 Task: Explore Airbnb accommodation in El Triunfo, Ecuador from 2nd December, 2023 to 5th December, 2023 for 1 adult.1  bedroom having 1 bed and 1 bathroom. Property type can be hotel. Booking option can be shelf check-in. Look for 3 properties as per requirement.
Action: Mouse moved to (537, 171)
Screenshot: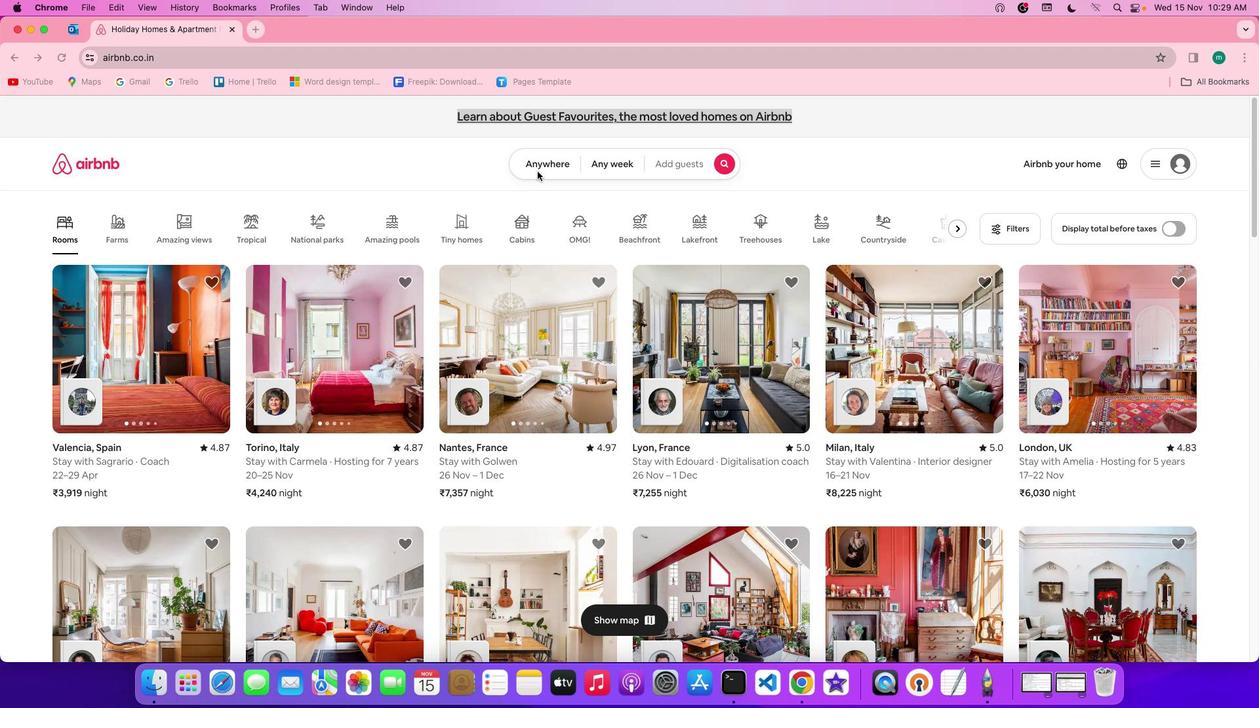 
Action: Mouse pressed left at (537, 171)
Screenshot: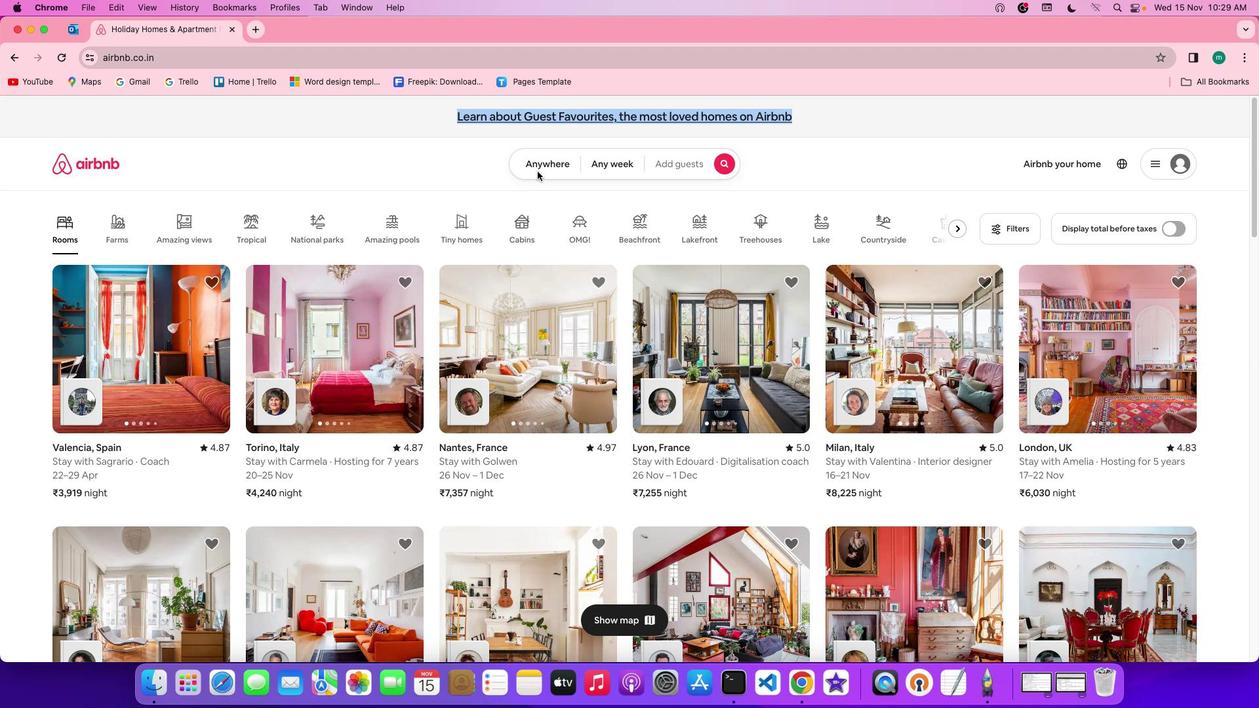 
Action: Mouse pressed left at (537, 171)
Screenshot: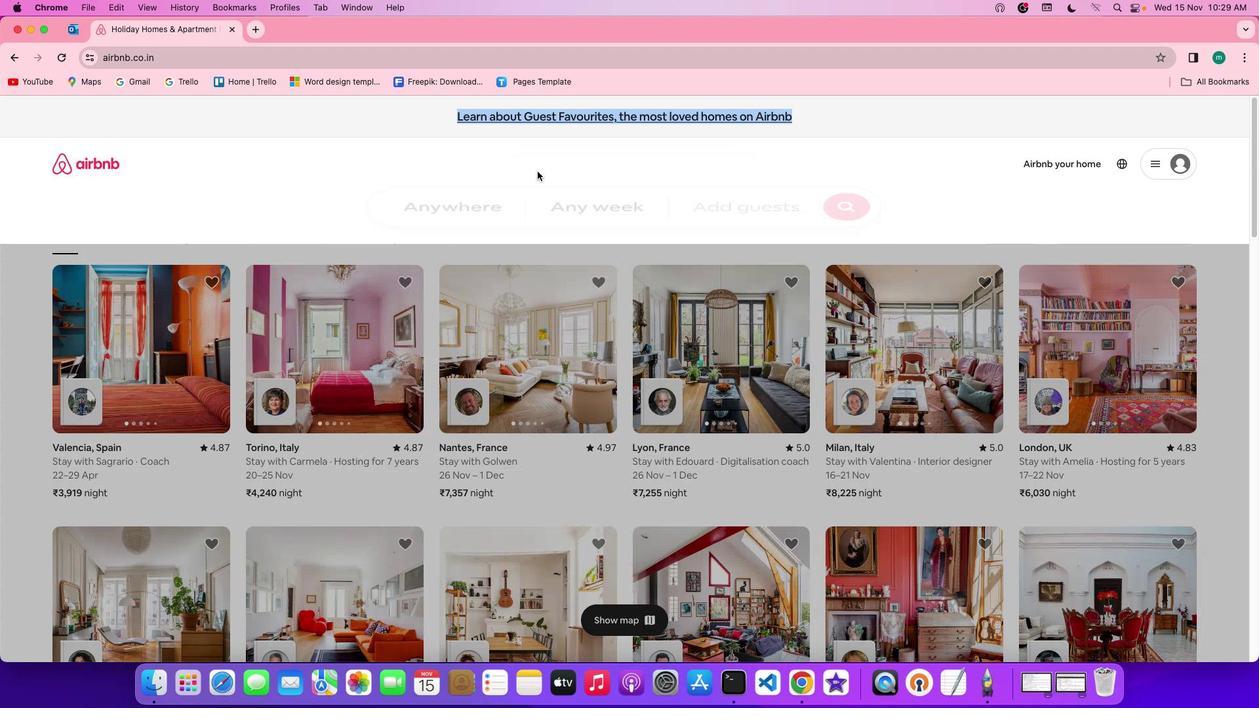 
Action: Mouse moved to (503, 209)
Screenshot: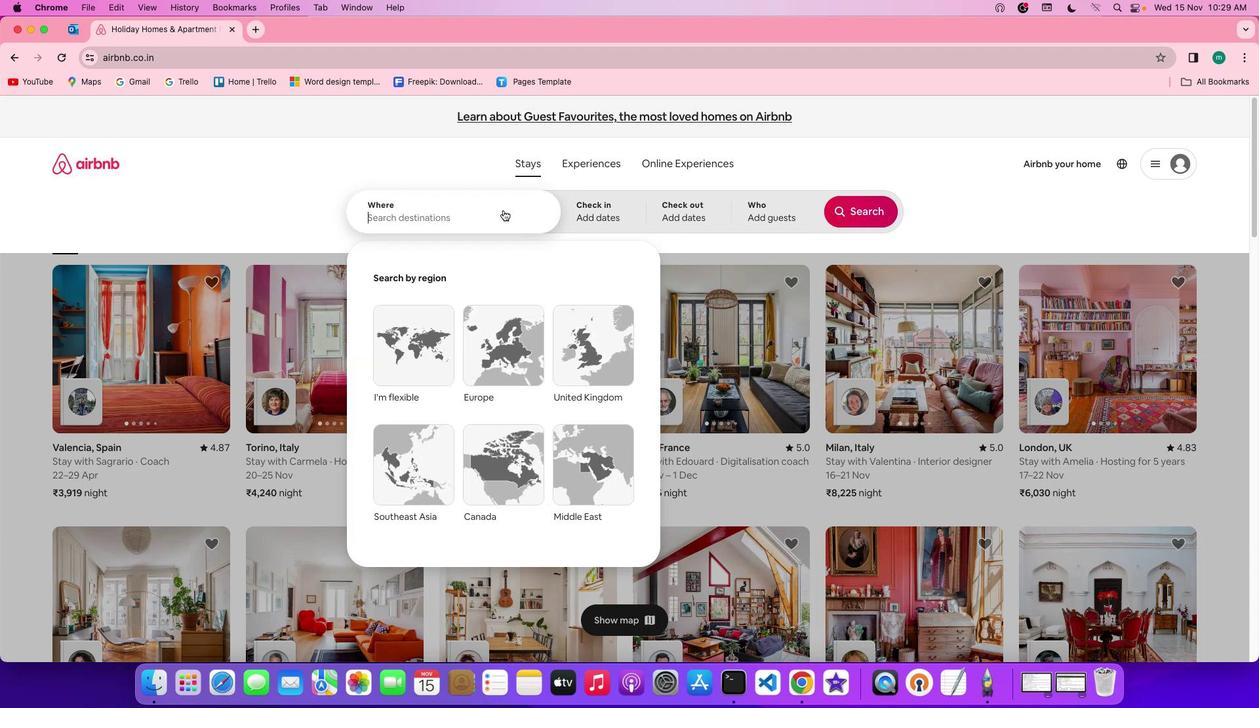 
Action: Mouse pressed left at (503, 209)
Screenshot: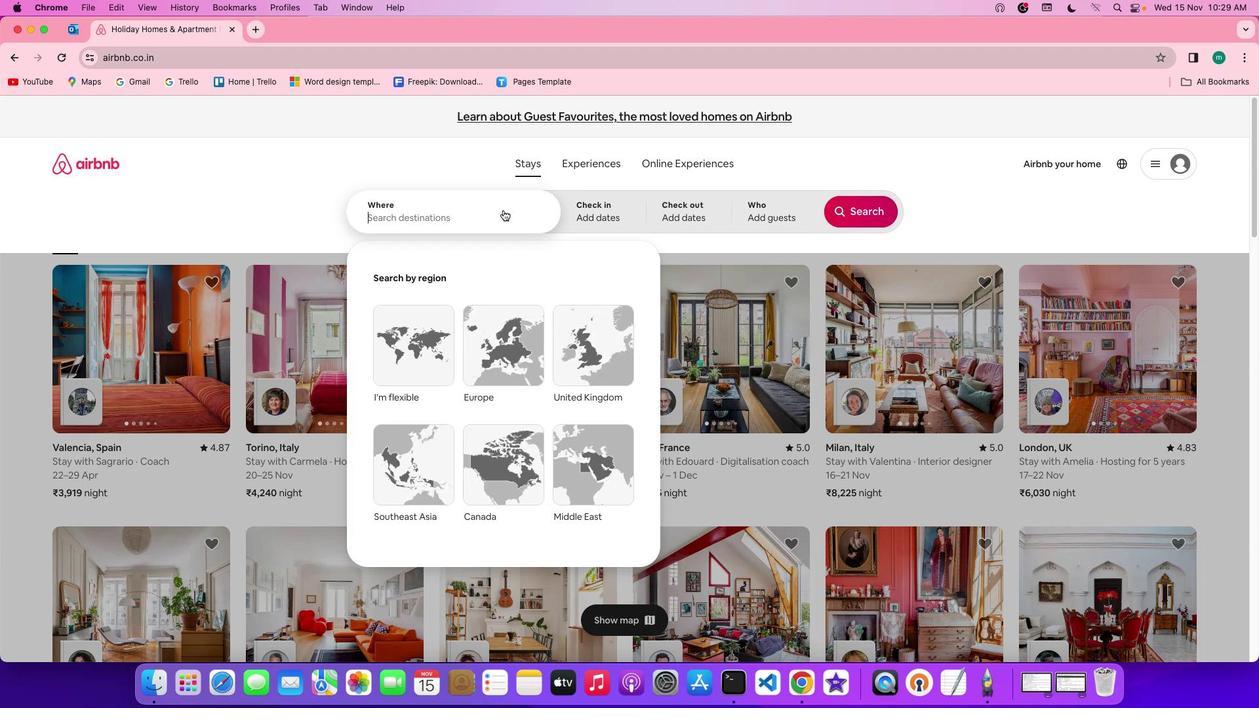 
Action: Key pressed Key.shift'E'Key.shift'I'Key.spaceKey.shift'T''r''i''u''n''f''o'','Key.spaceKey.shift'E''c''u''d''o''r'
Screenshot: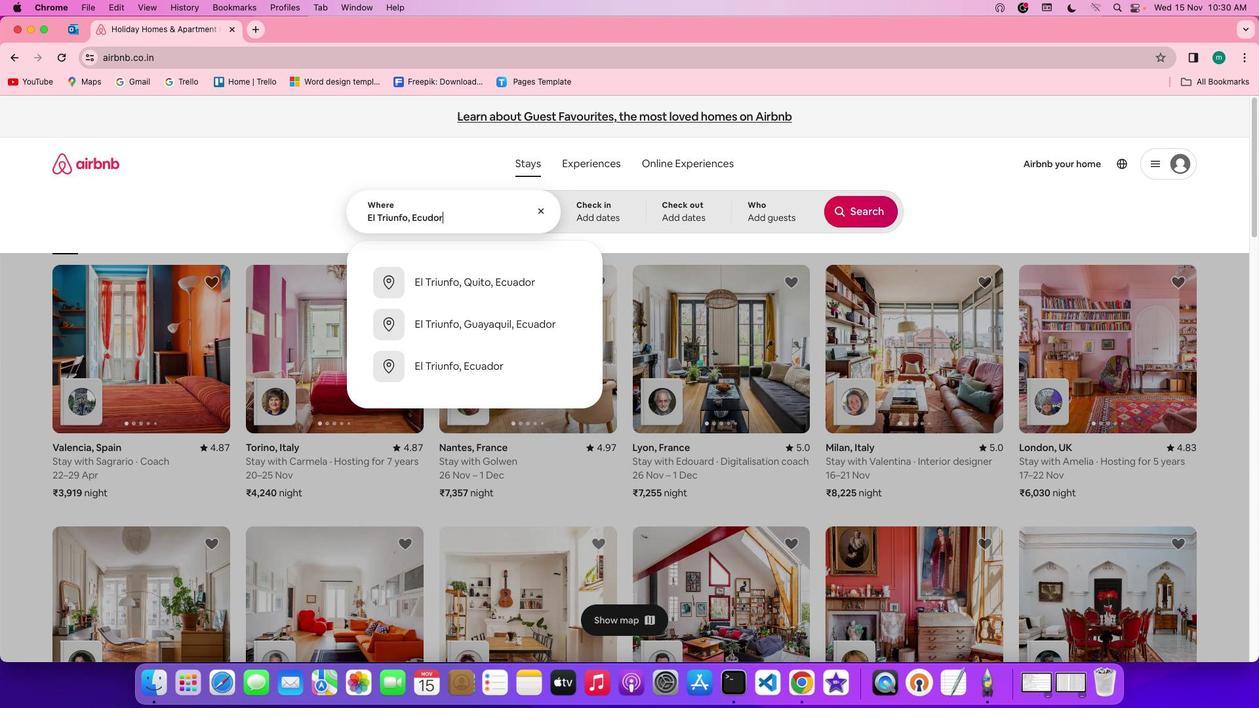 
Action: Mouse moved to (598, 211)
Screenshot: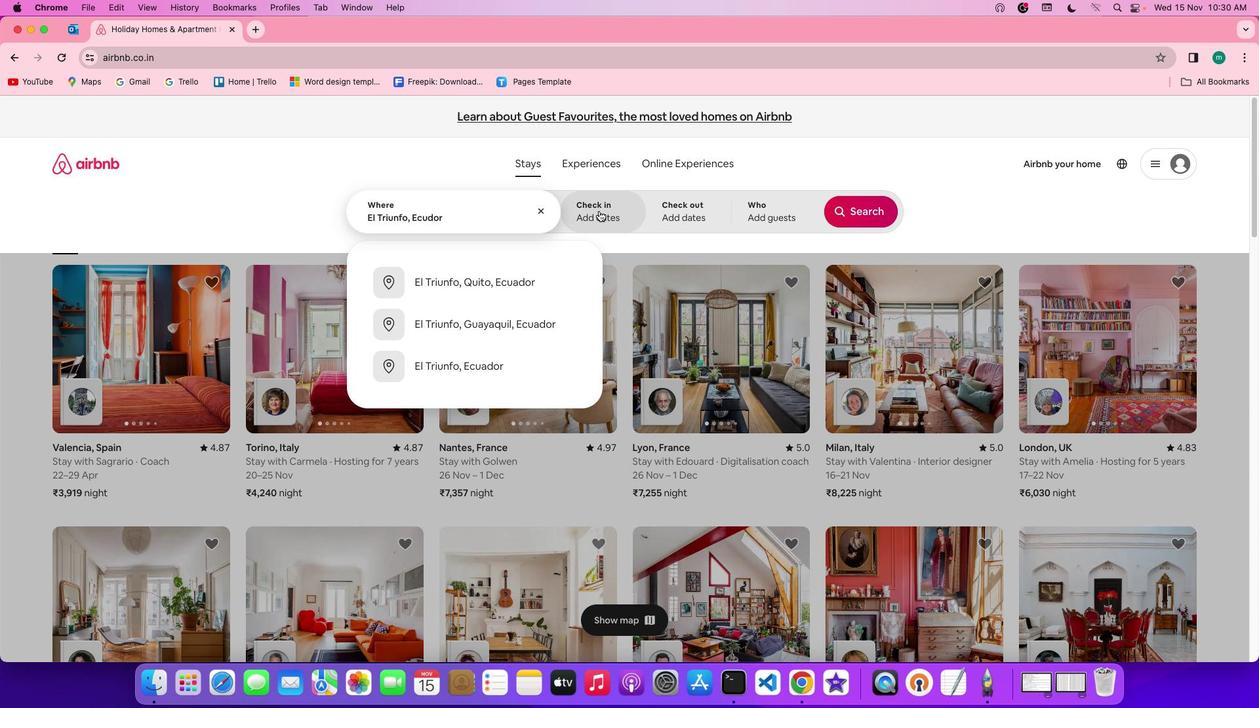 
Action: Mouse pressed left at (598, 211)
Screenshot: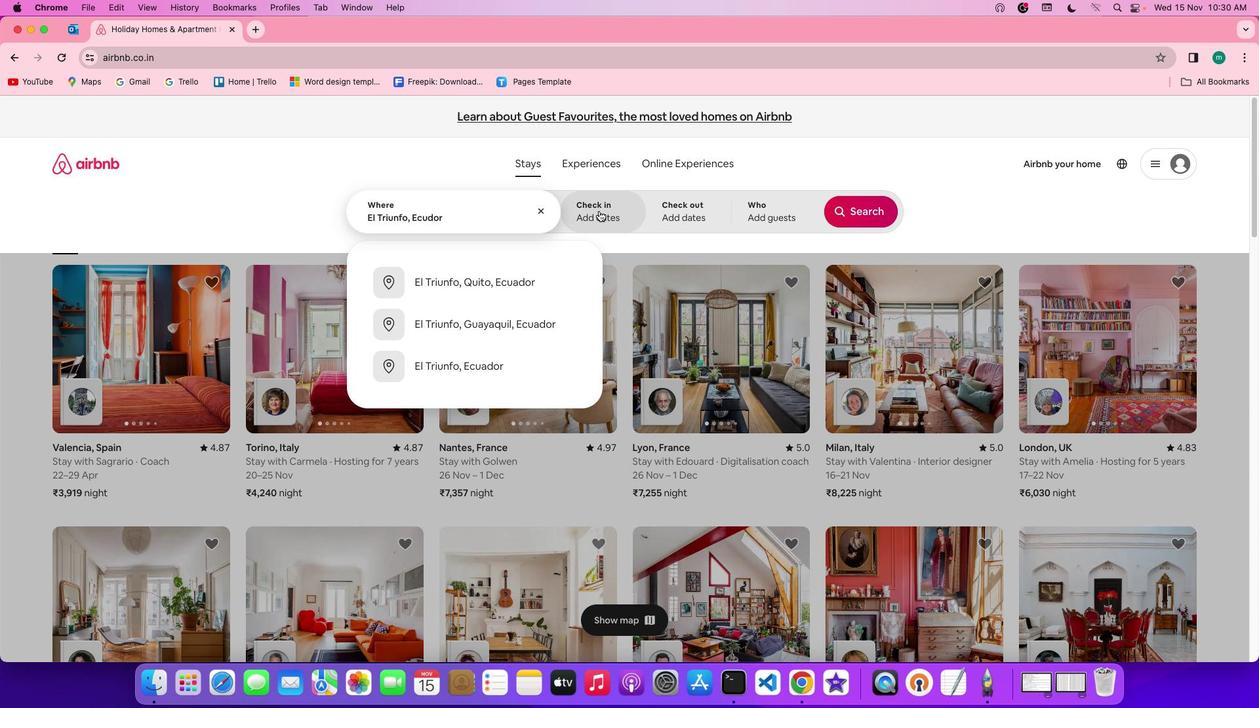 
Action: Mouse moved to (848, 365)
Screenshot: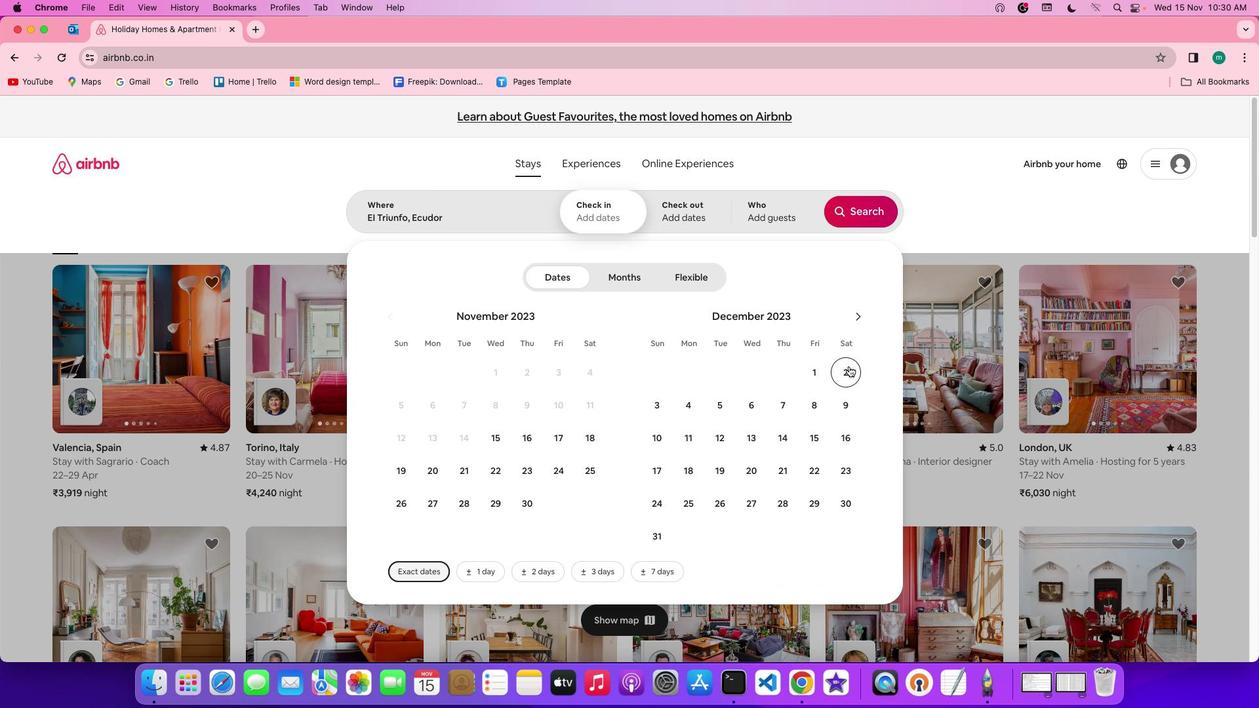 
Action: Mouse pressed left at (848, 365)
Screenshot: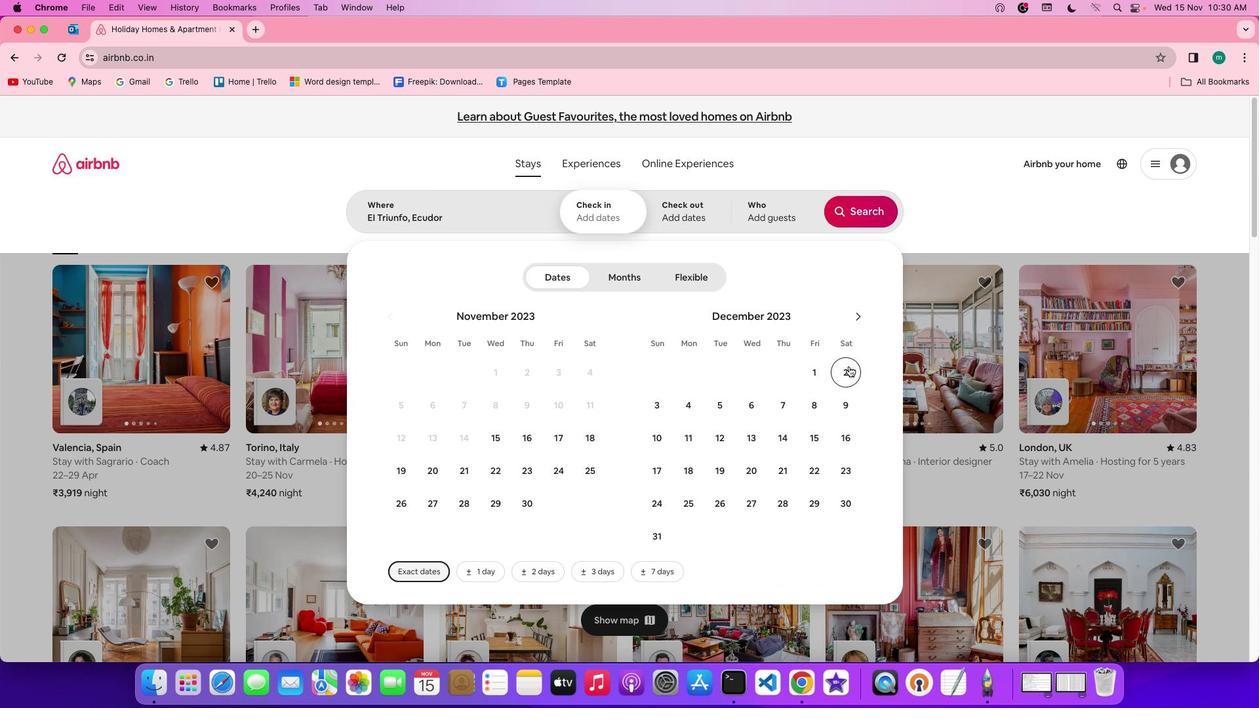 
Action: Mouse moved to (716, 404)
Screenshot: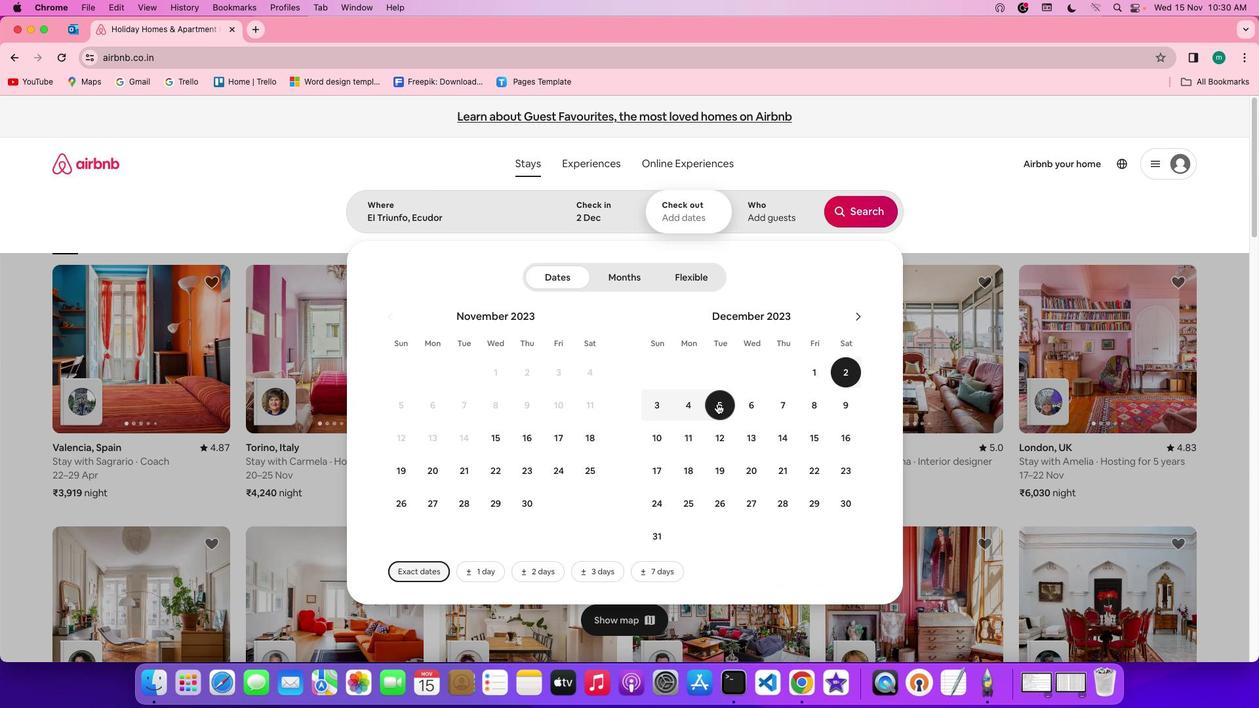 
Action: Mouse pressed left at (716, 404)
Screenshot: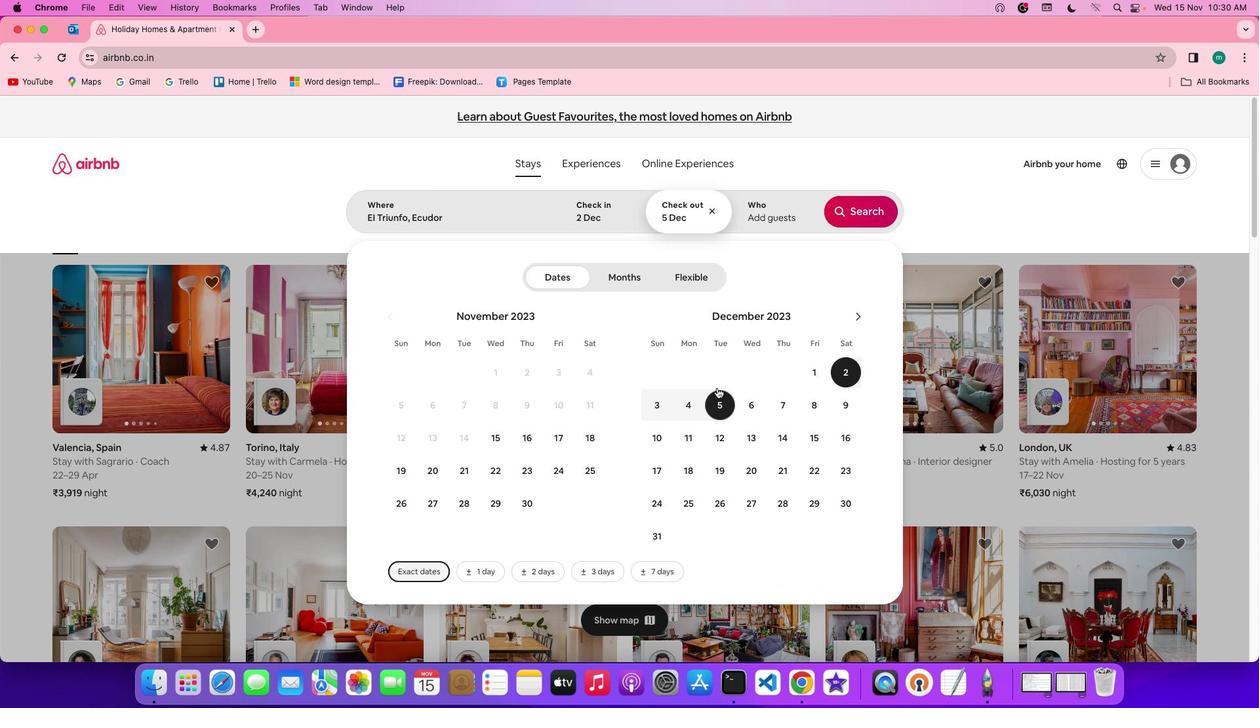 
Action: Mouse moved to (749, 199)
Screenshot: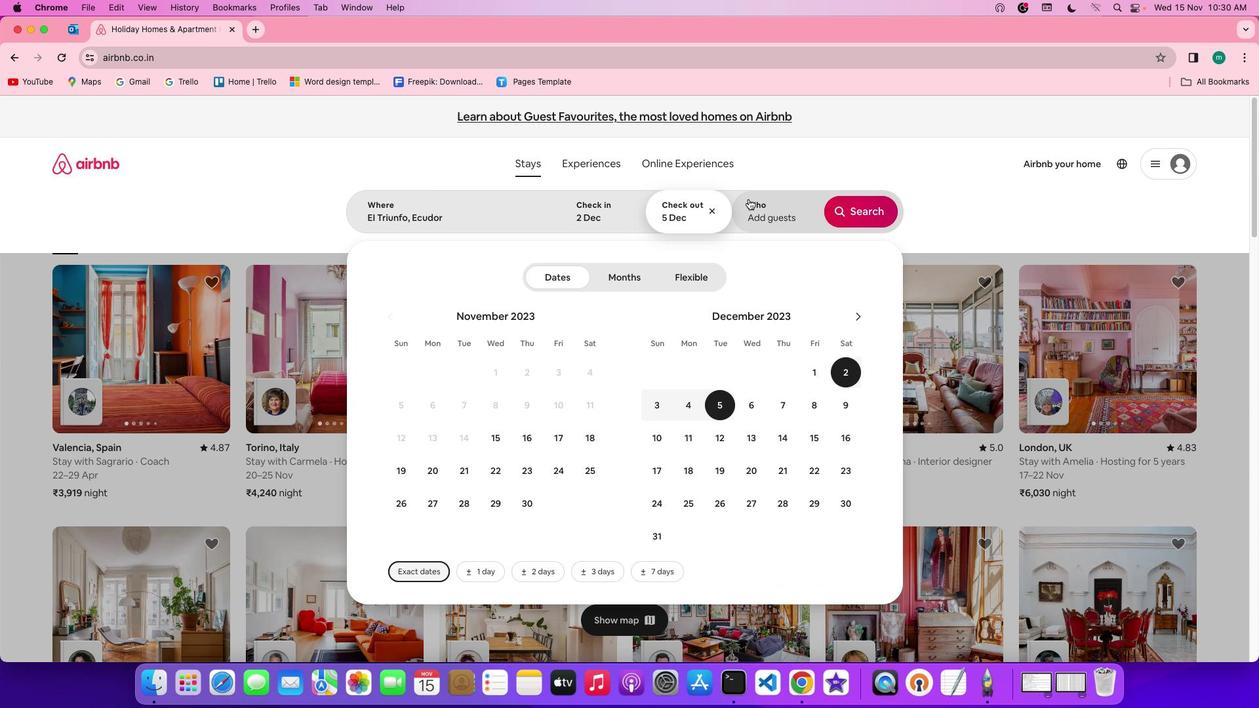 
Action: Mouse pressed left at (749, 199)
Screenshot: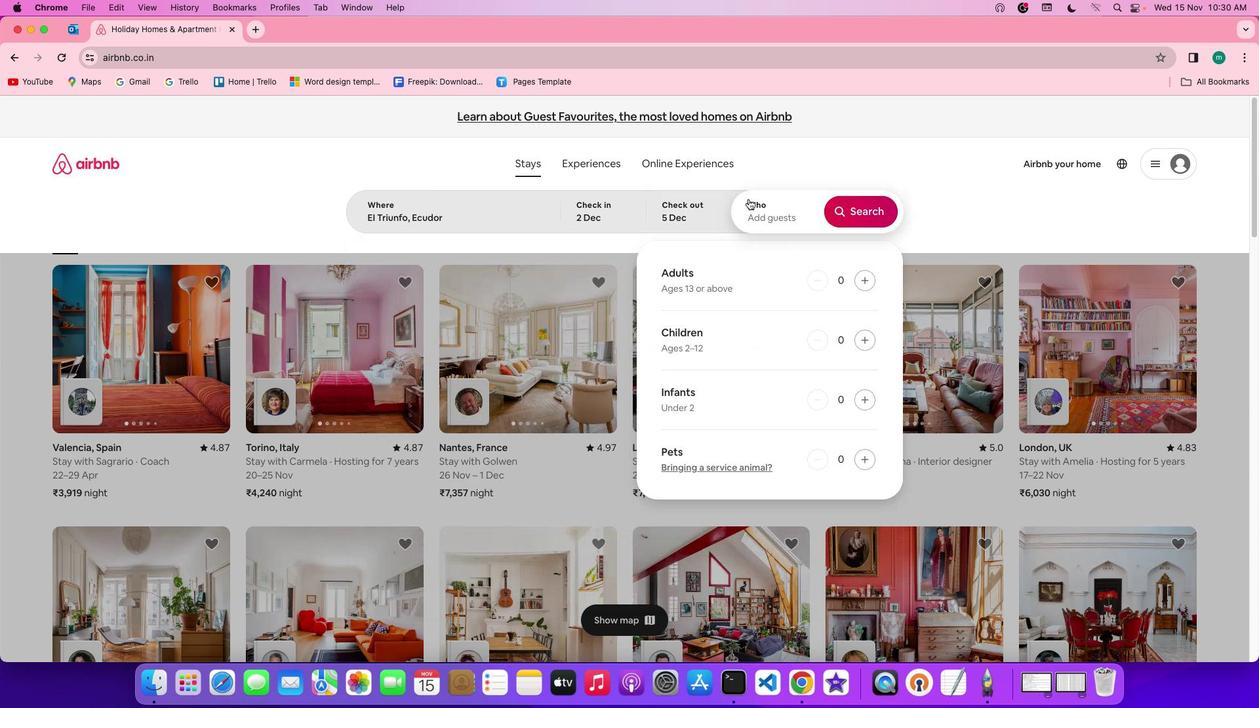 
Action: Mouse moved to (870, 281)
Screenshot: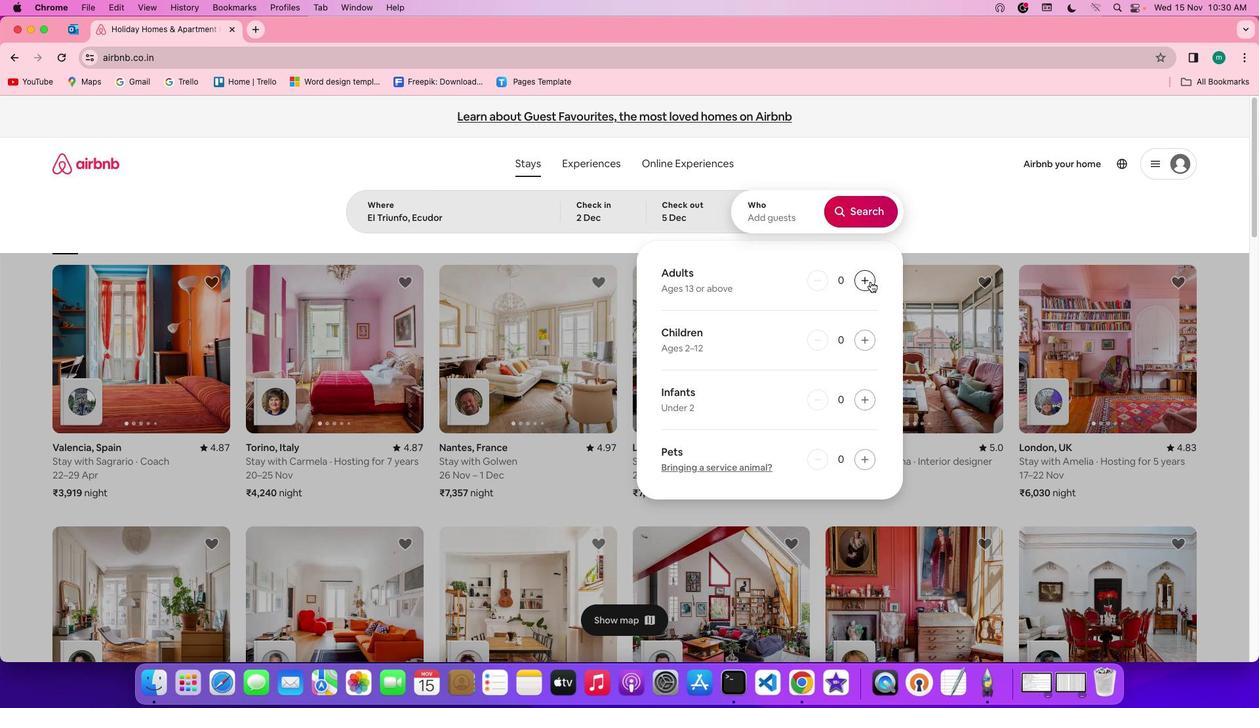 
Action: Mouse pressed left at (870, 281)
Screenshot: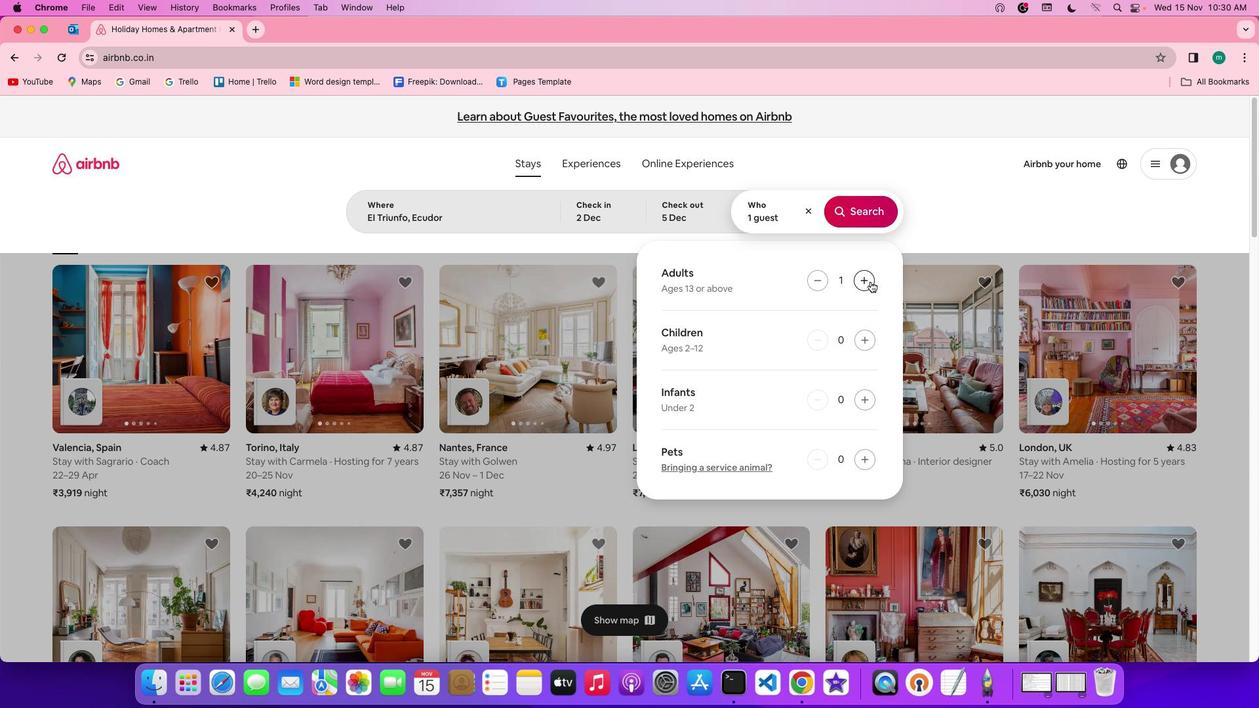 
Action: Mouse moved to (861, 200)
Screenshot: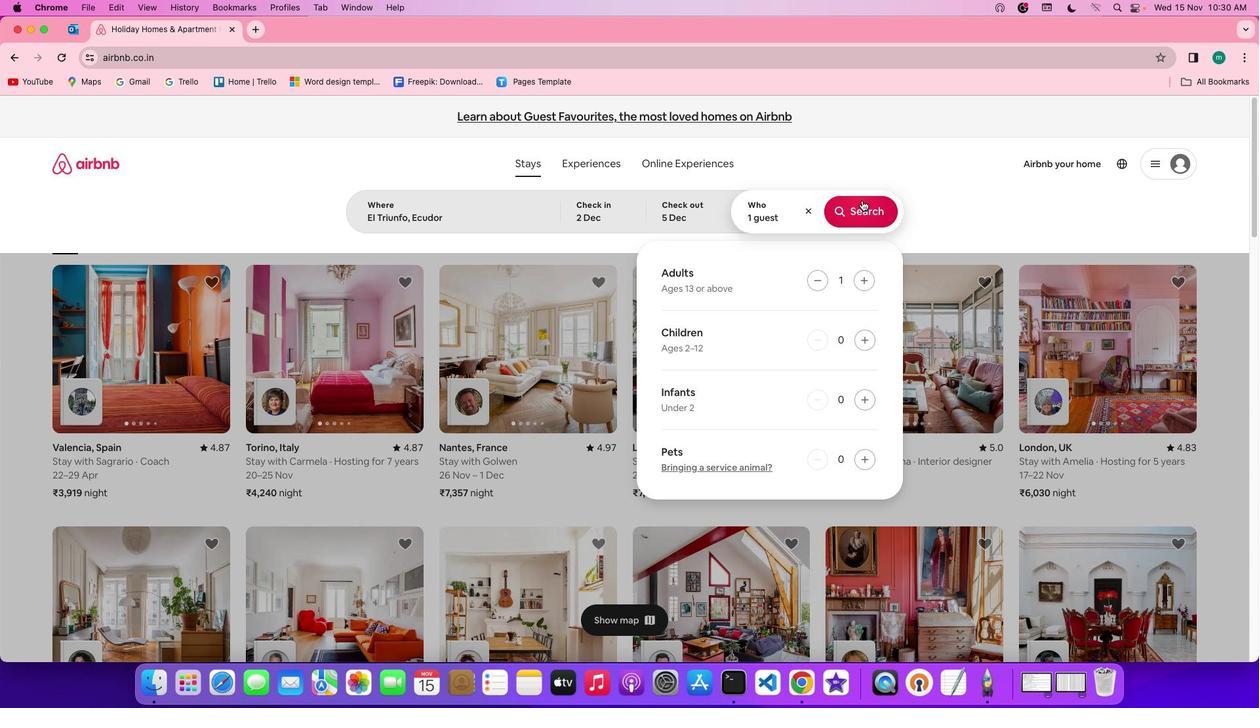 
Action: Mouse pressed left at (861, 200)
Screenshot: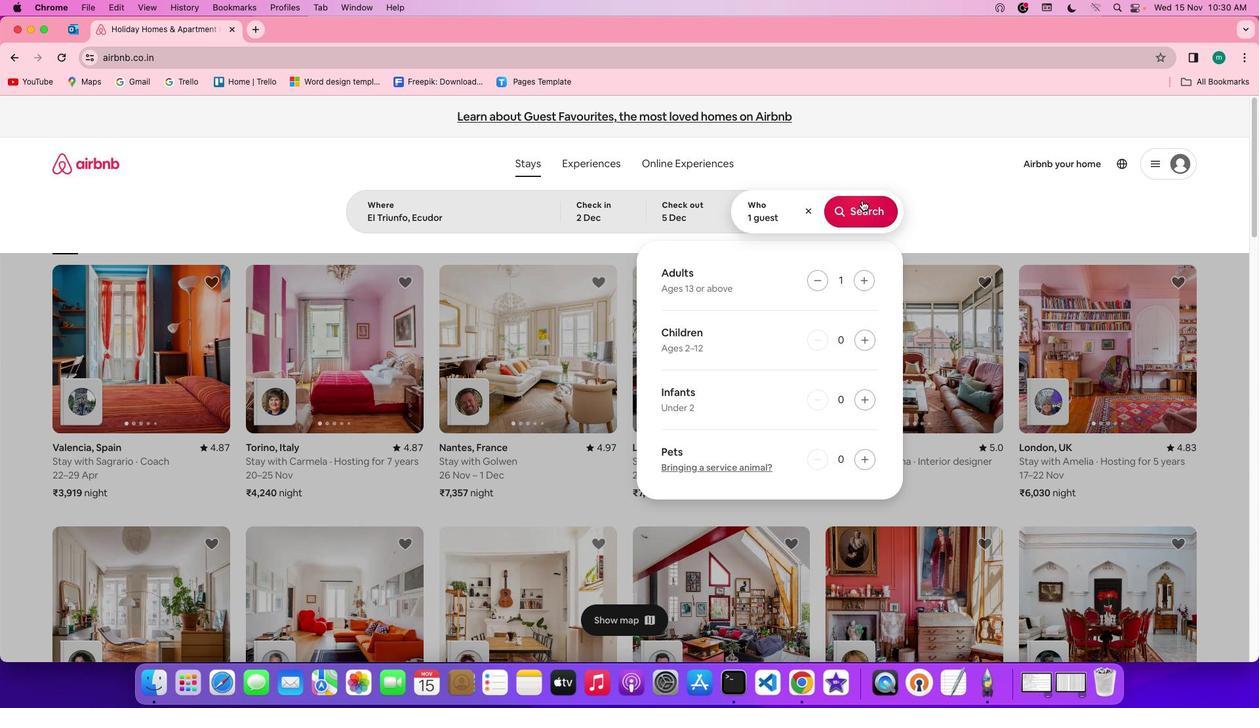 
Action: Mouse moved to (1062, 179)
Screenshot: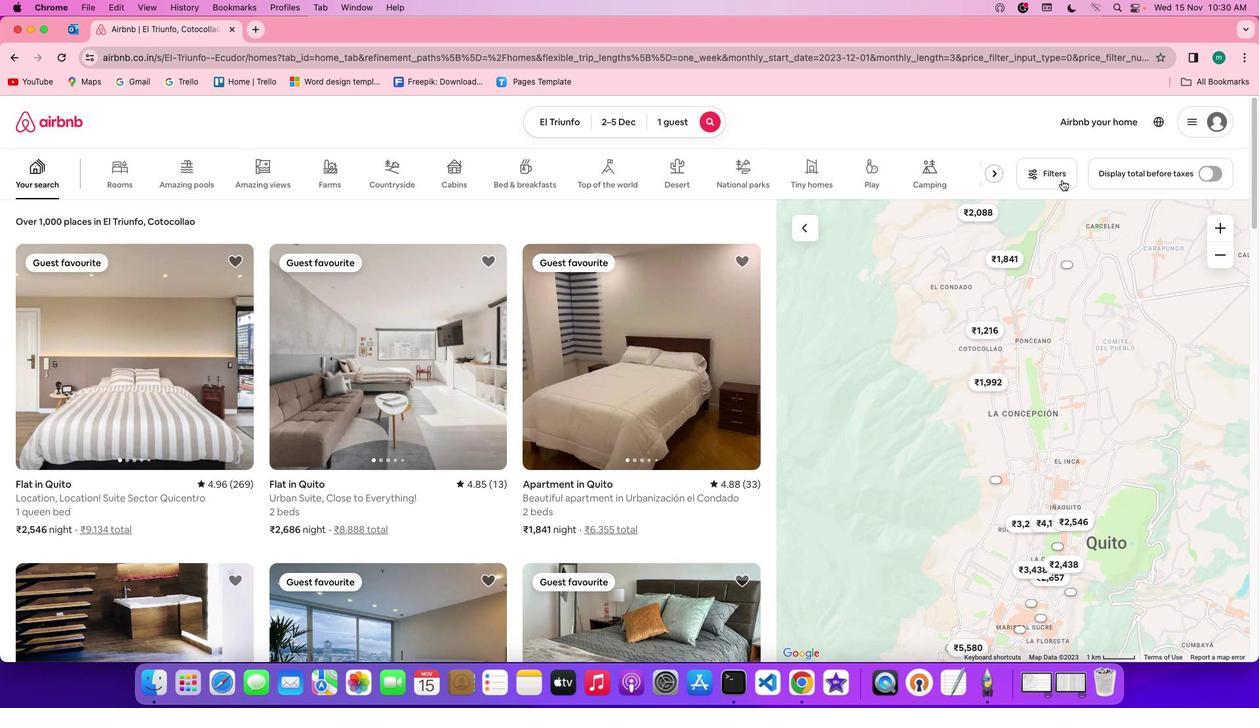 
Action: Mouse pressed left at (1062, 179)
Screenshot: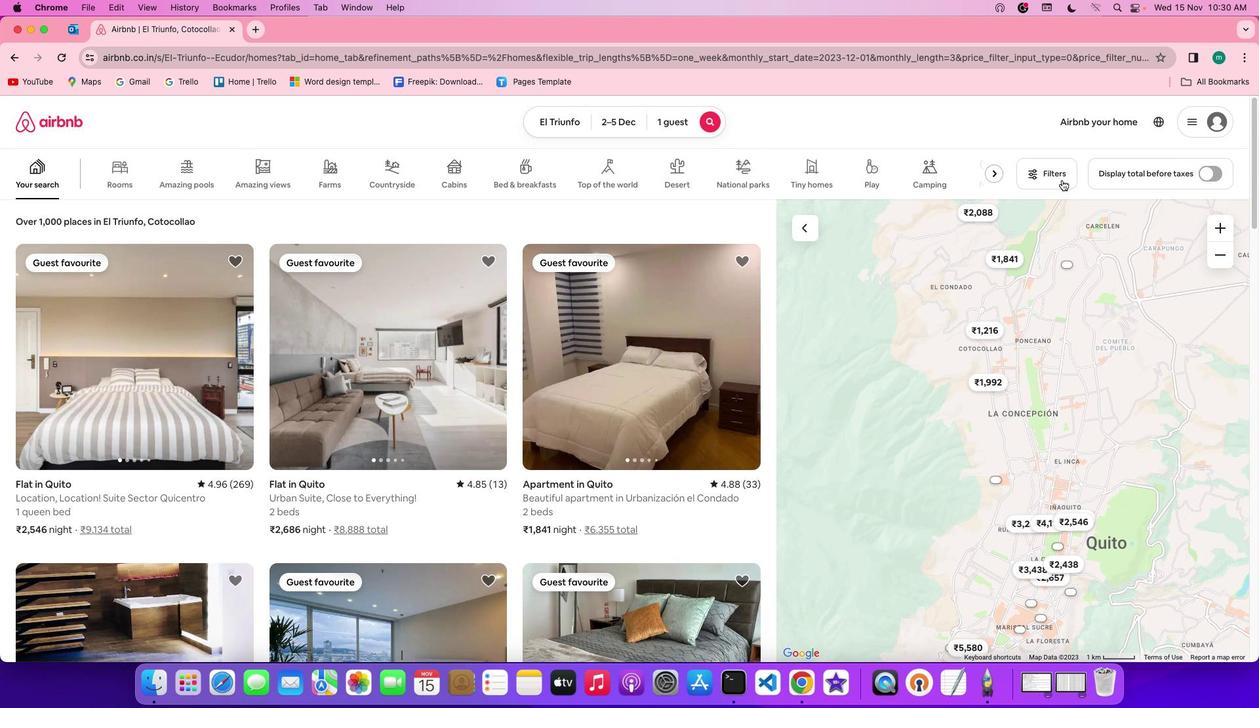 
Action: Mouse moved to (723, 417)
Screenshot: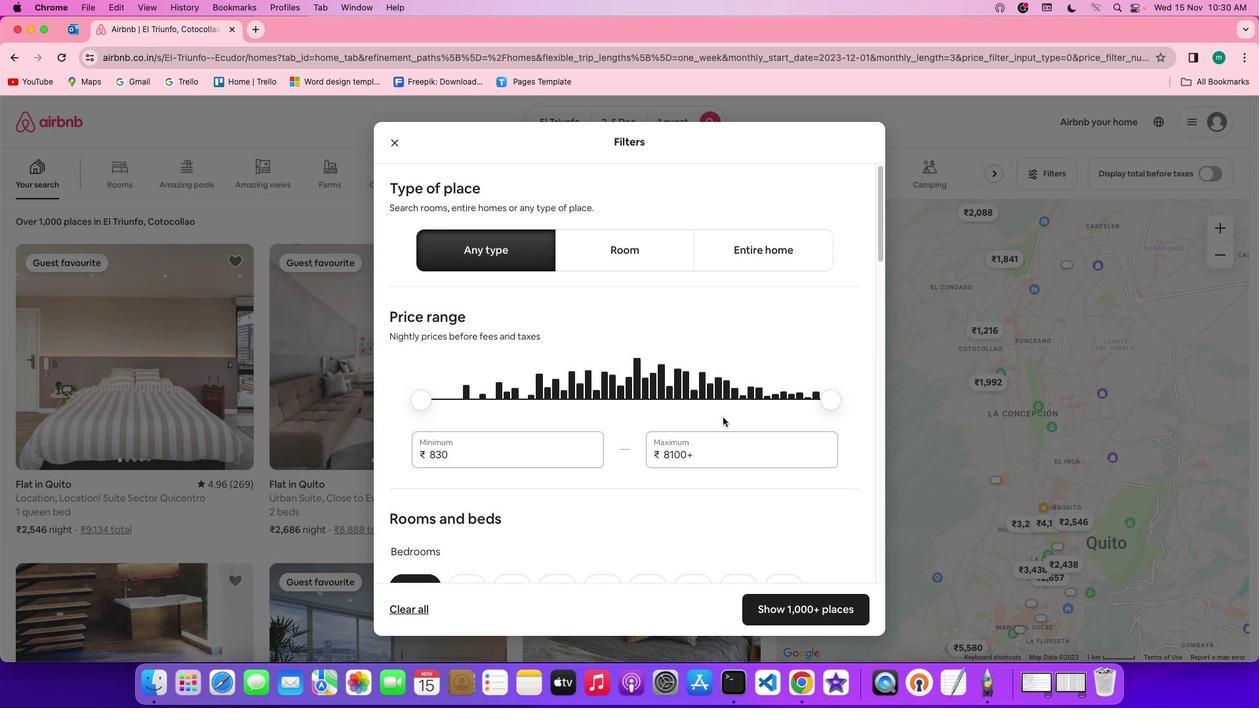 
Action: Mouse scrolled (723, 417) with delta (0, 0)
Screenshot: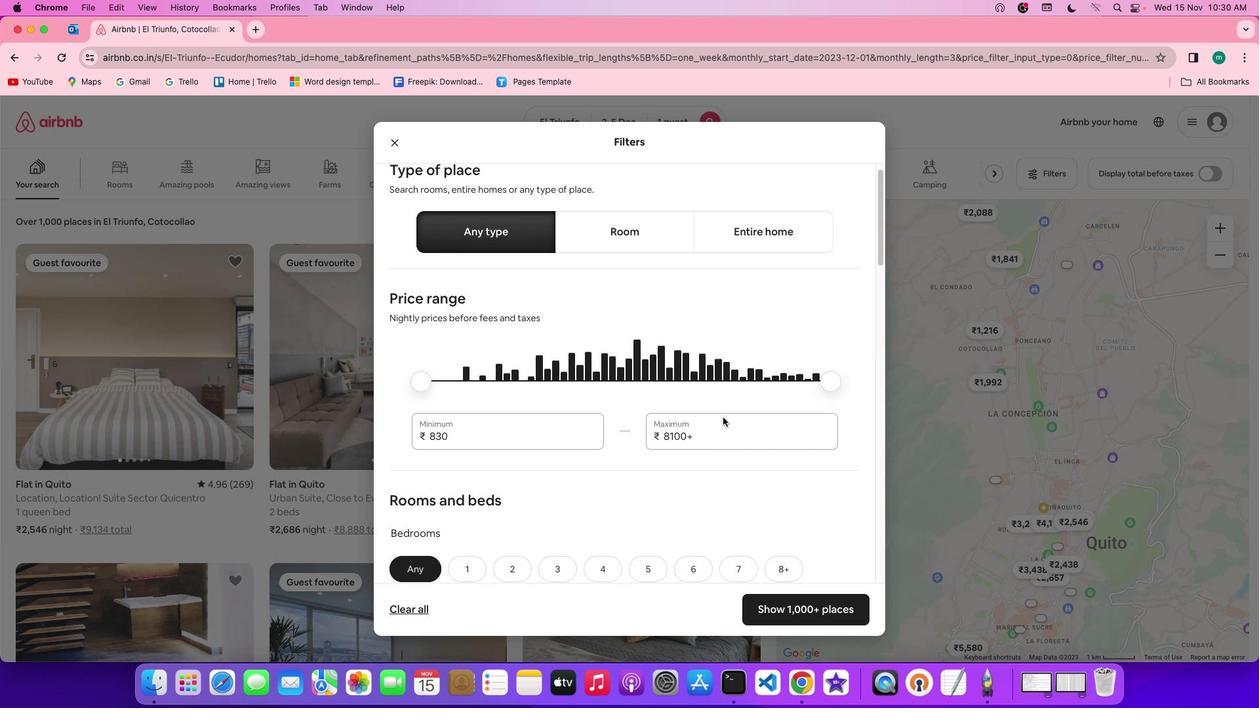 
Action: Mouse scrolled (723, 417) with delta (0, 0)
Screenshot: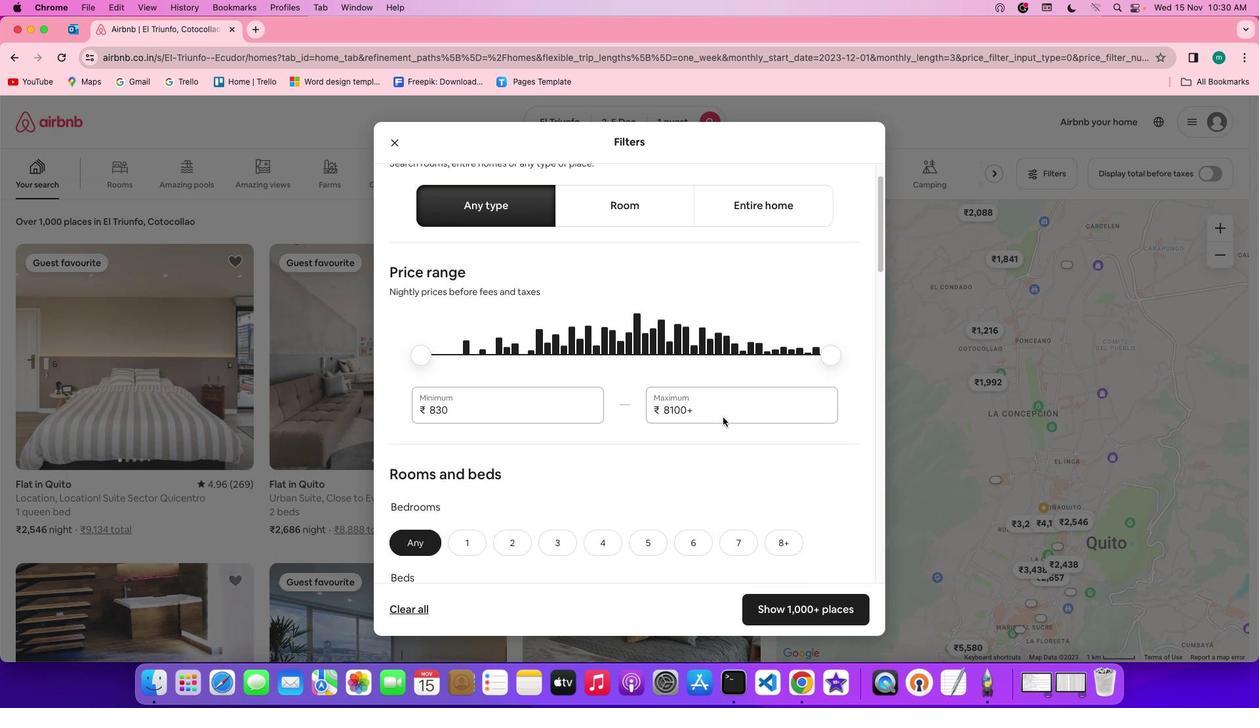 
Action: Mouse scrolled (723, 417) with delta (0, 0)
Screenshot: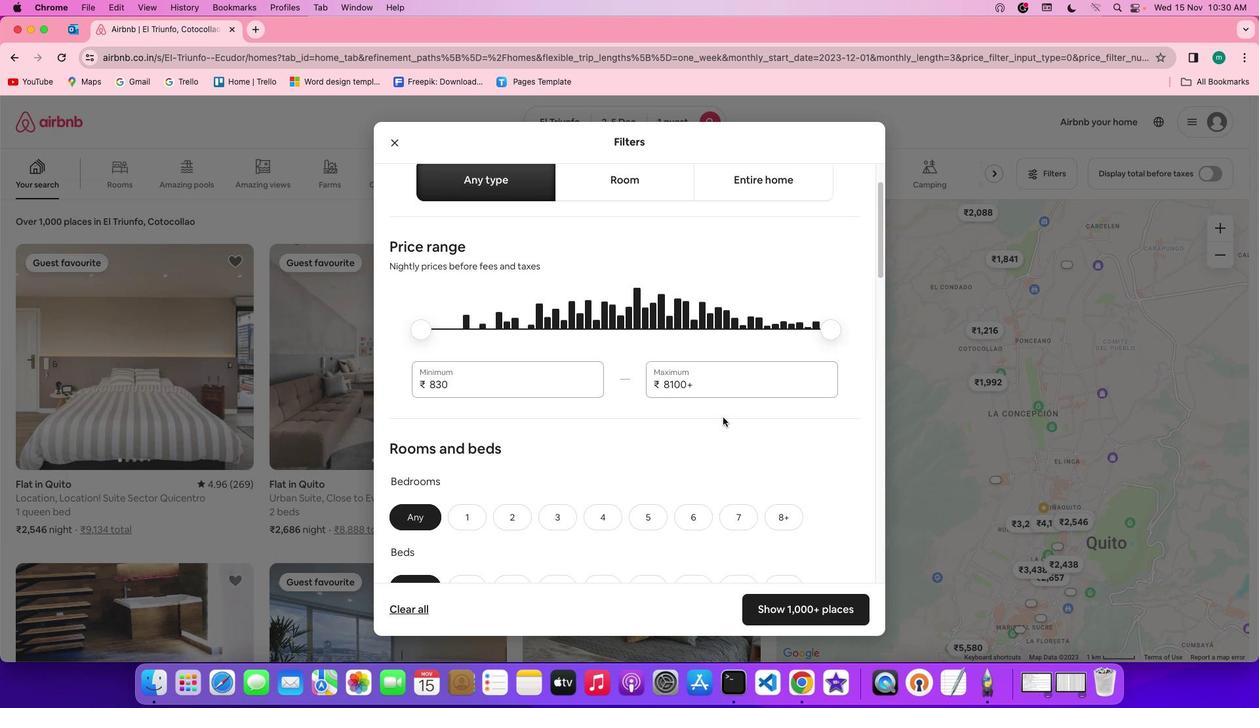 
Action: Mouse scrolled (723, 417) with delta (0, -1)
Screenshot: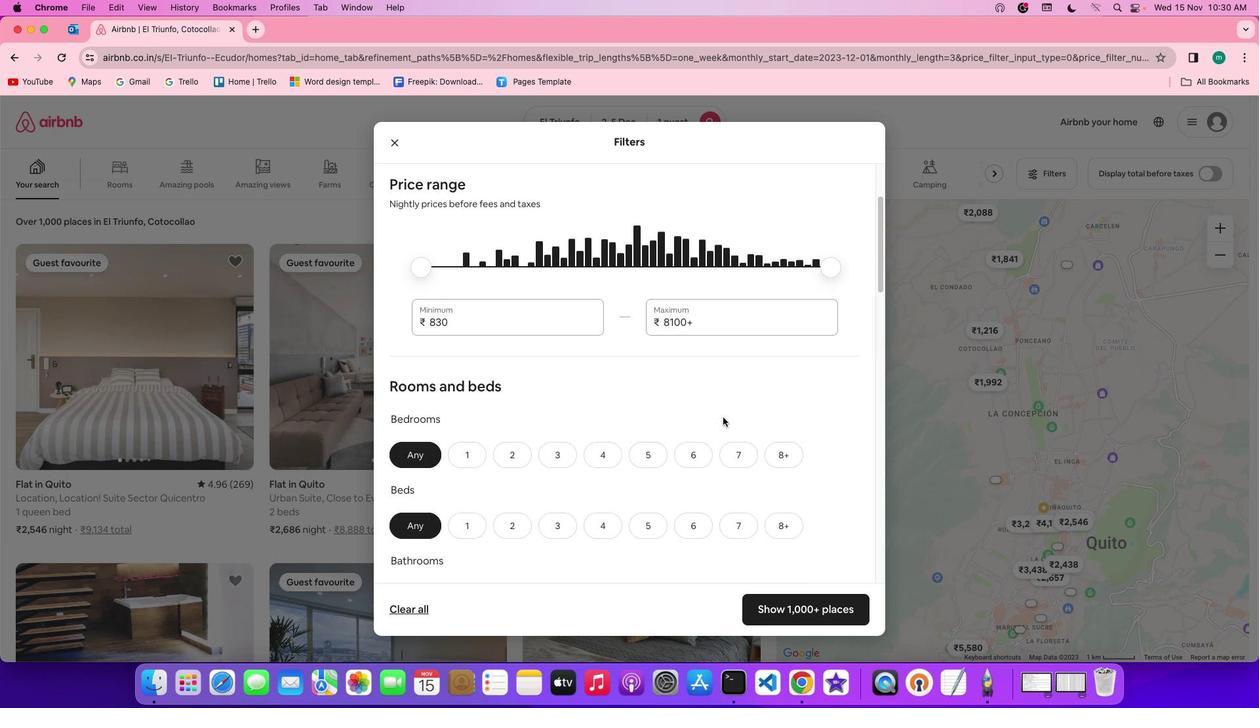 
Action: Mouse scrolled (723, 417) with delta (0, 0)
Screenshot: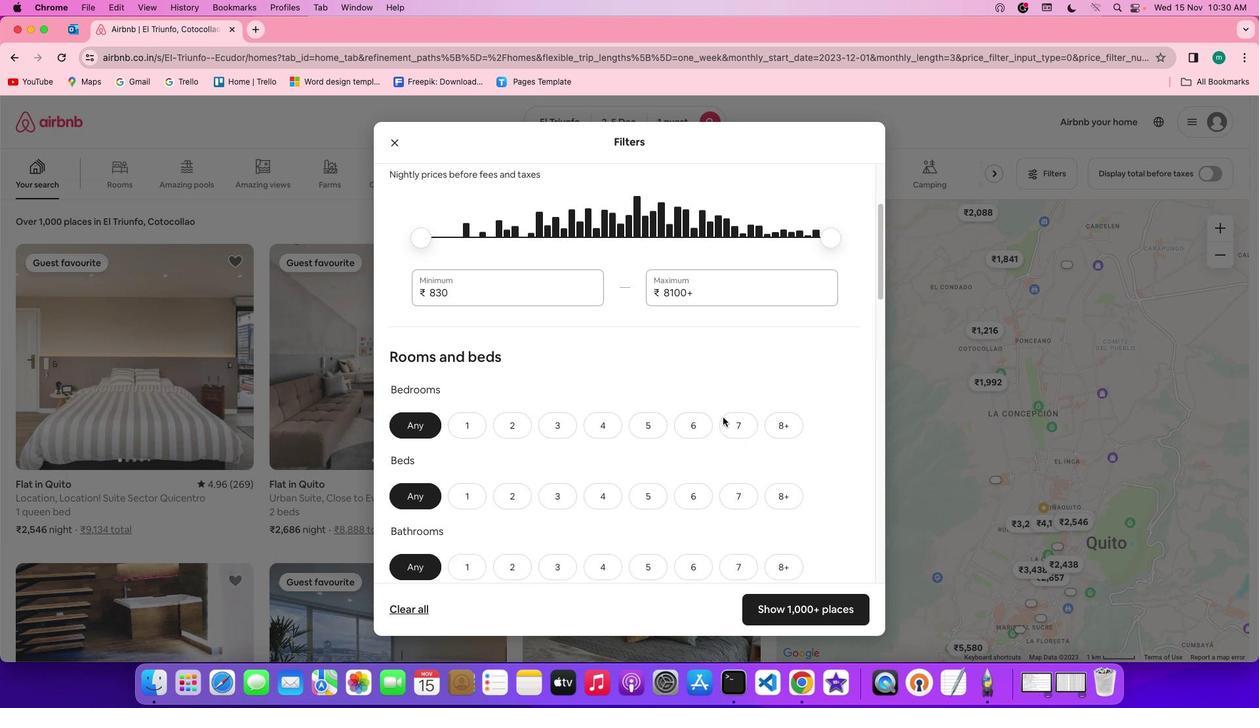 
Action: Mouse scrolled (723, 417) with delta (0, 0)
Screenshot: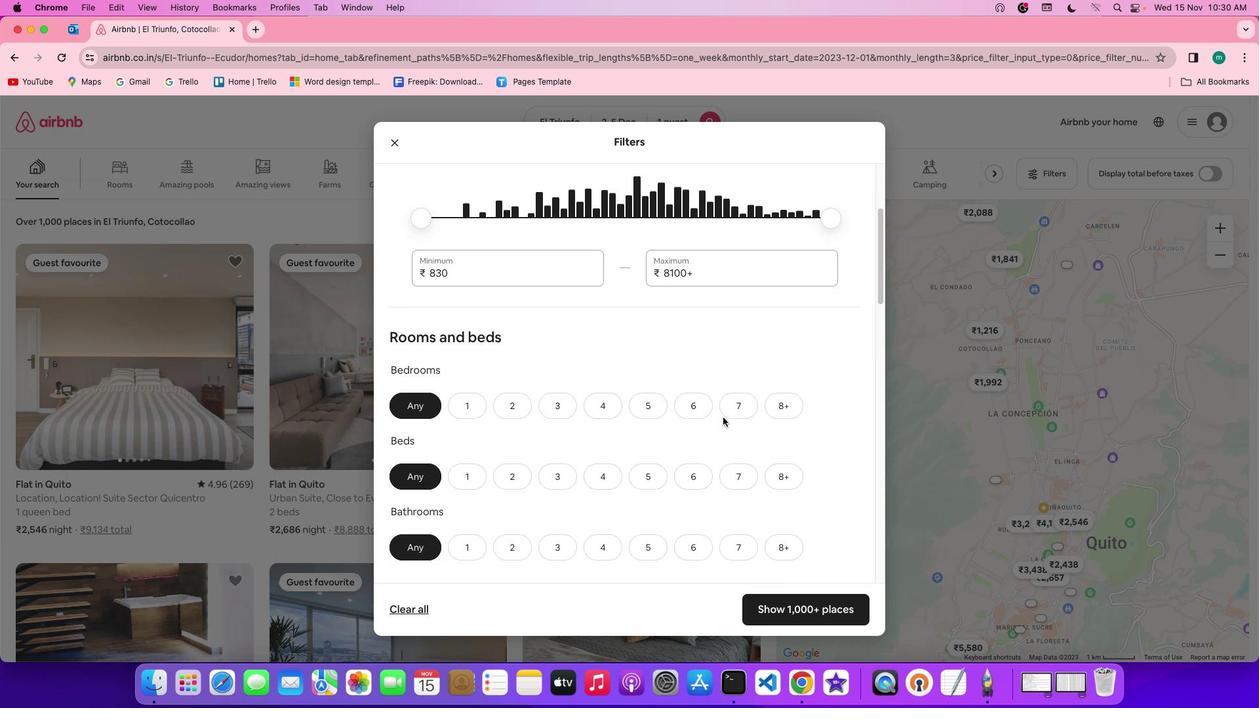 
Action: Mouse scrolled (723, 417) with delta (0, -1)
Screenshot: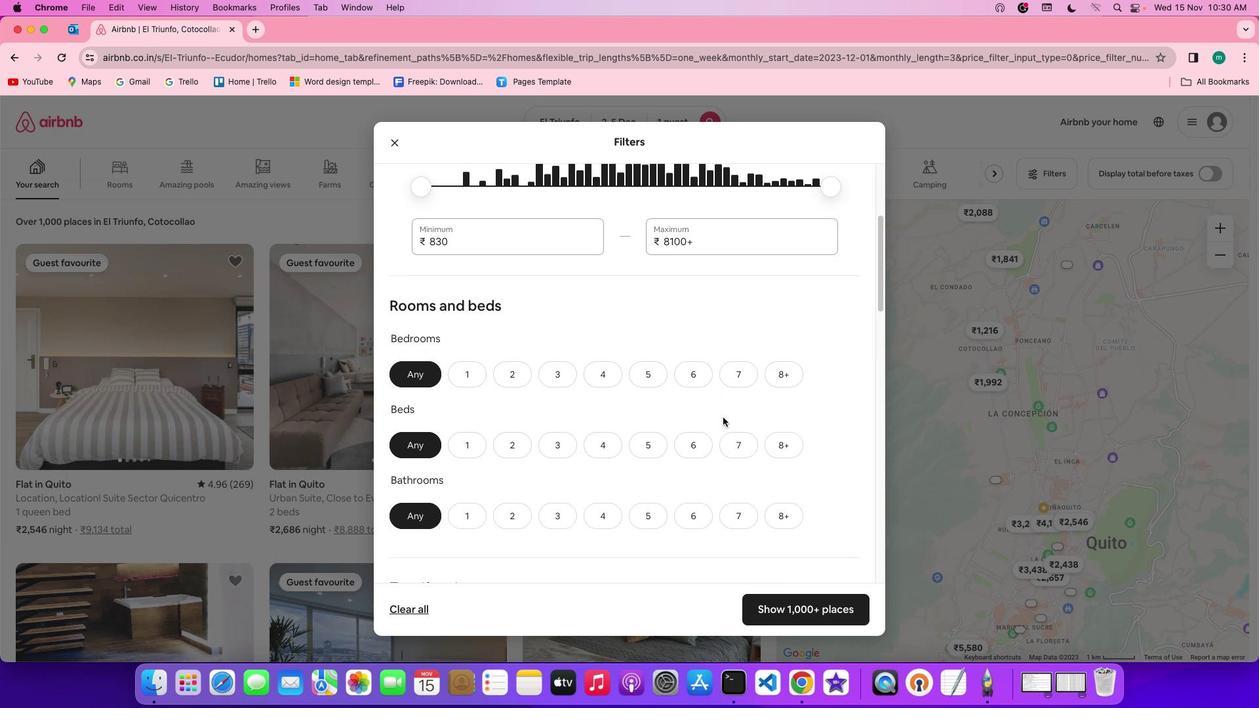 
Action: Mouse scrolled (723, 417) with delta (0, 0)
Screenshot: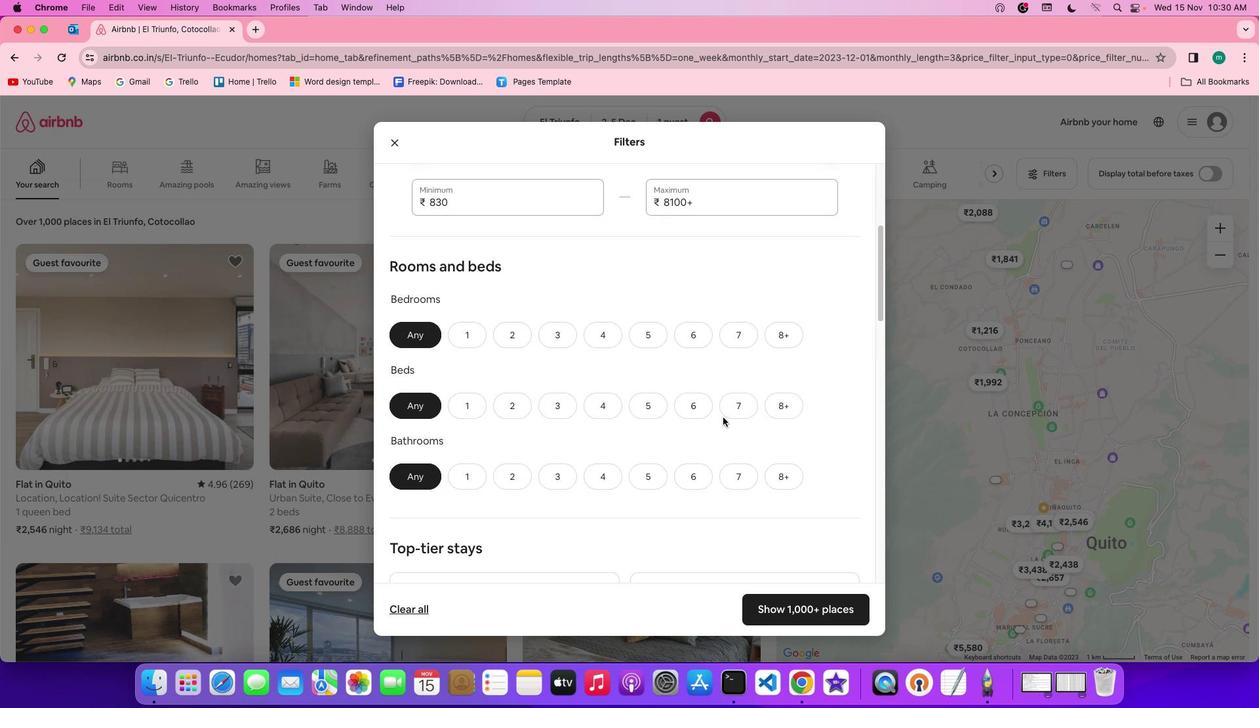
Action: Mouse moved to (465, 329)
Screenshot: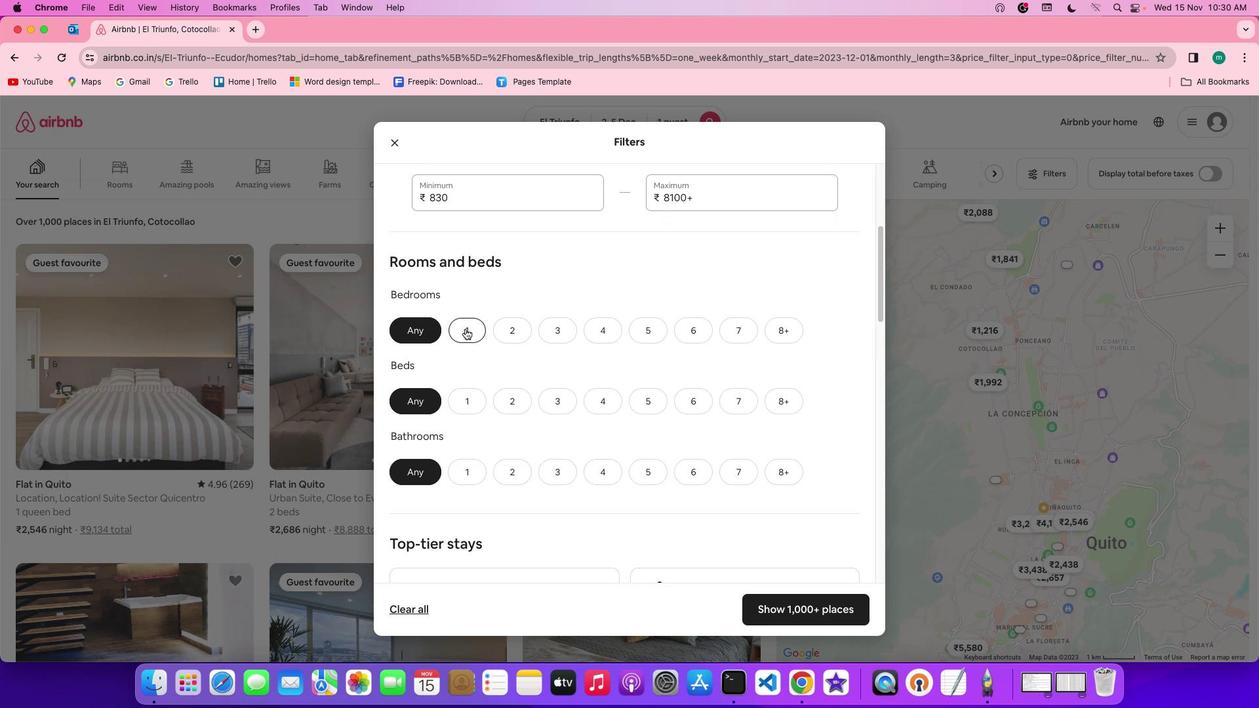 
Action: Mouse pressed left at (465, 329)
Screenshot: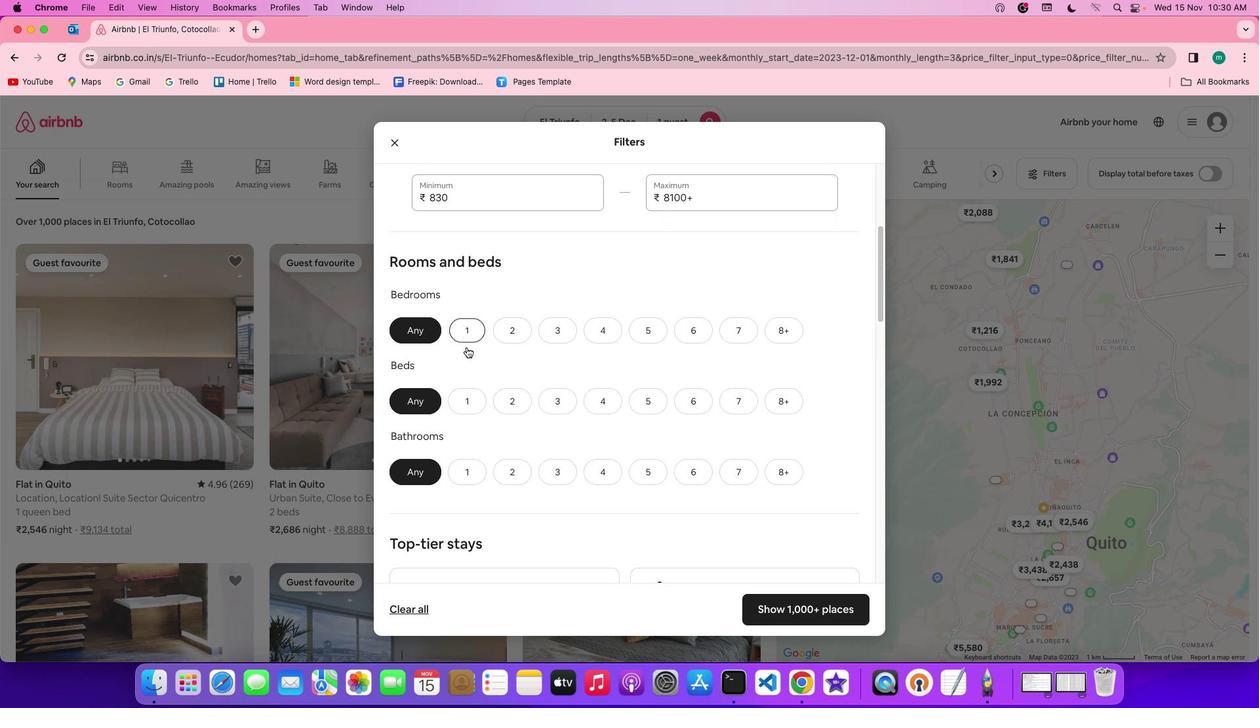 
Action: Mouse moved to (465, 394)
Screenshot: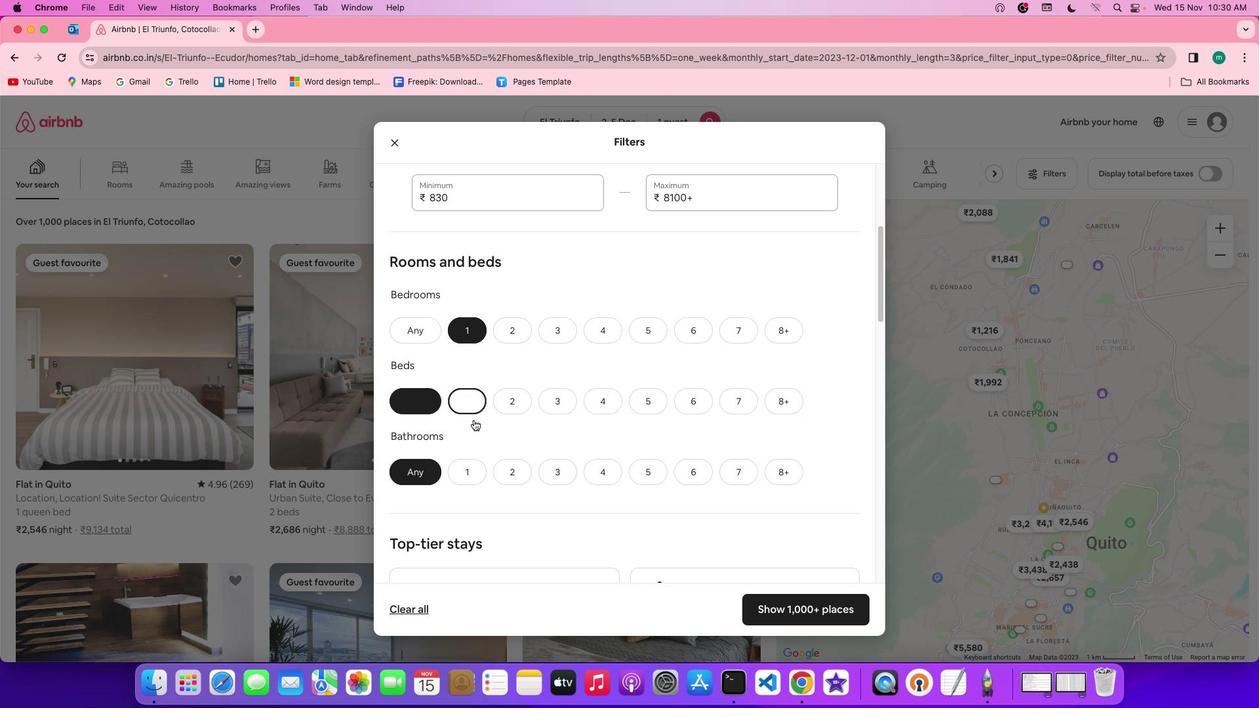 
Action: Mouse pressed left at (465, 394)
Screenshot: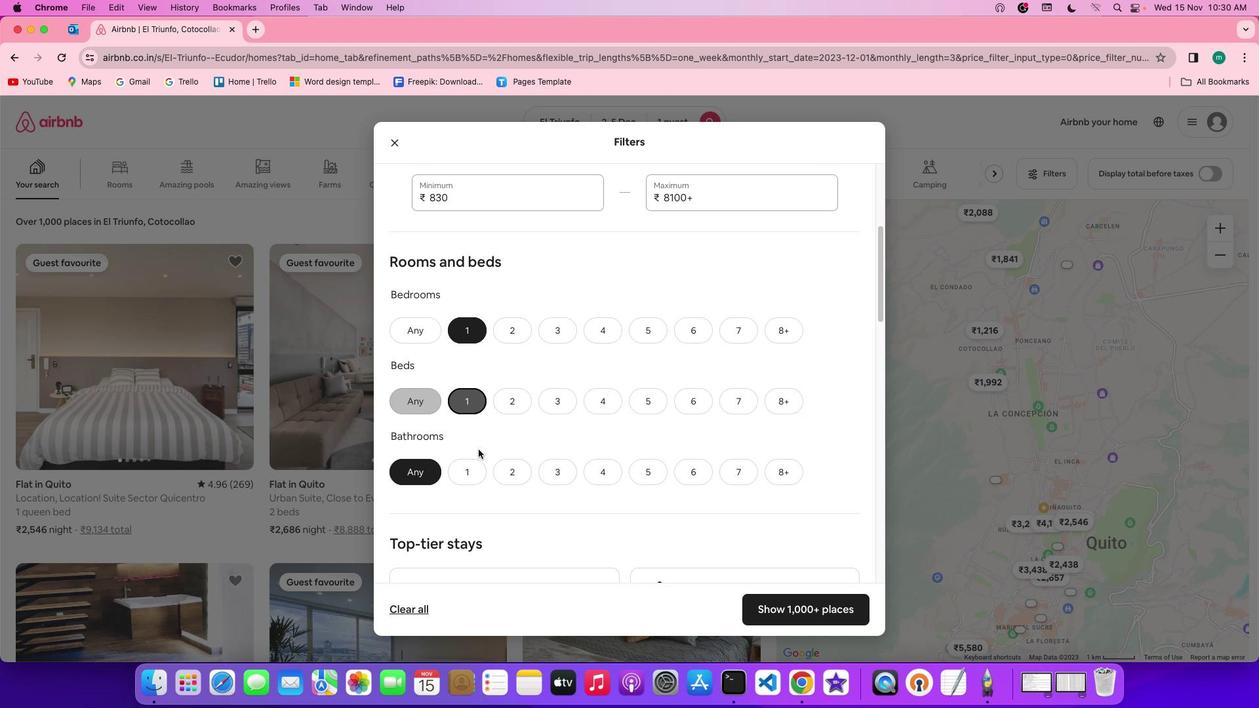 
Action: Mouse moved to (476, 475)
Screenshot: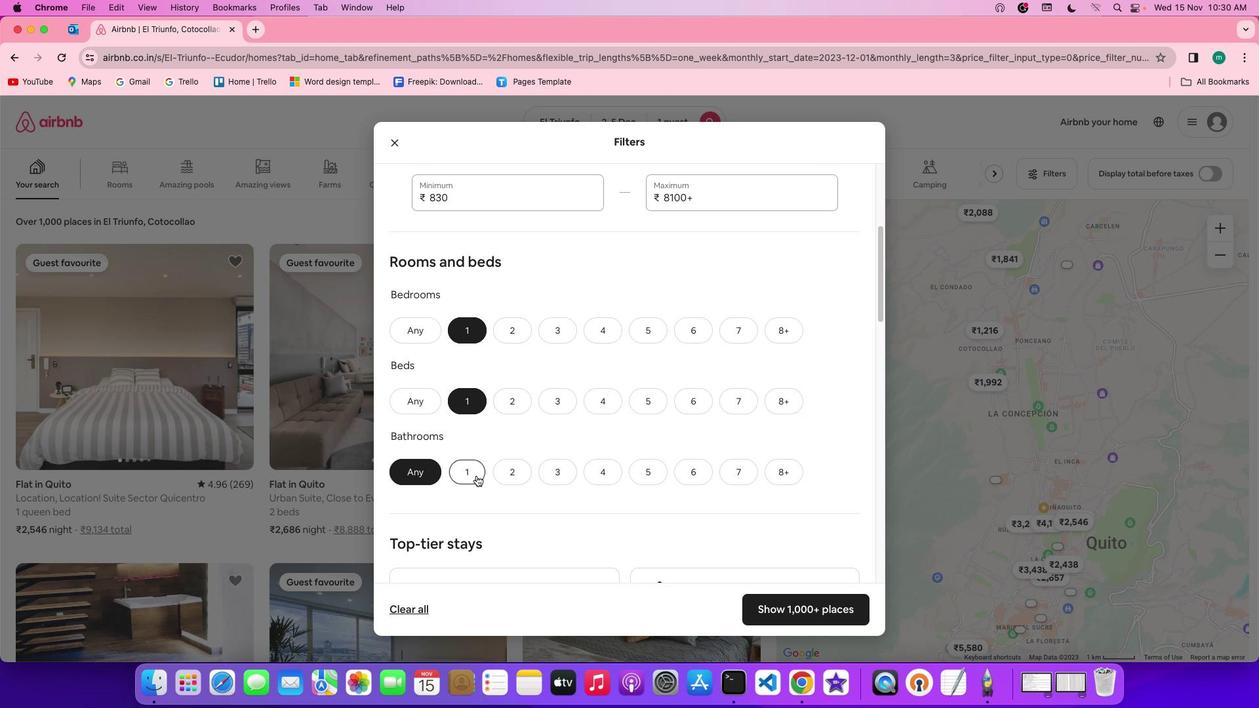 
Action: Mouse pressed left at (476, 475)
Screenshot: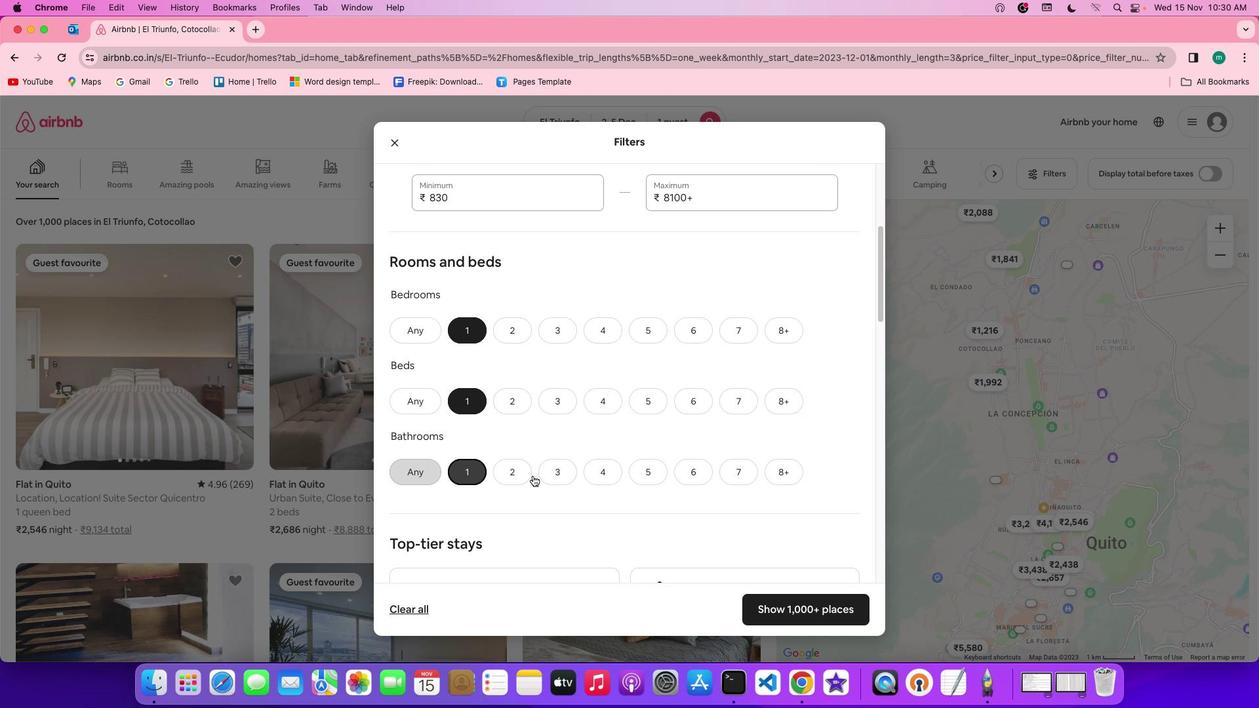 
Action: Mouse moved to (653, 476)
Screenshot: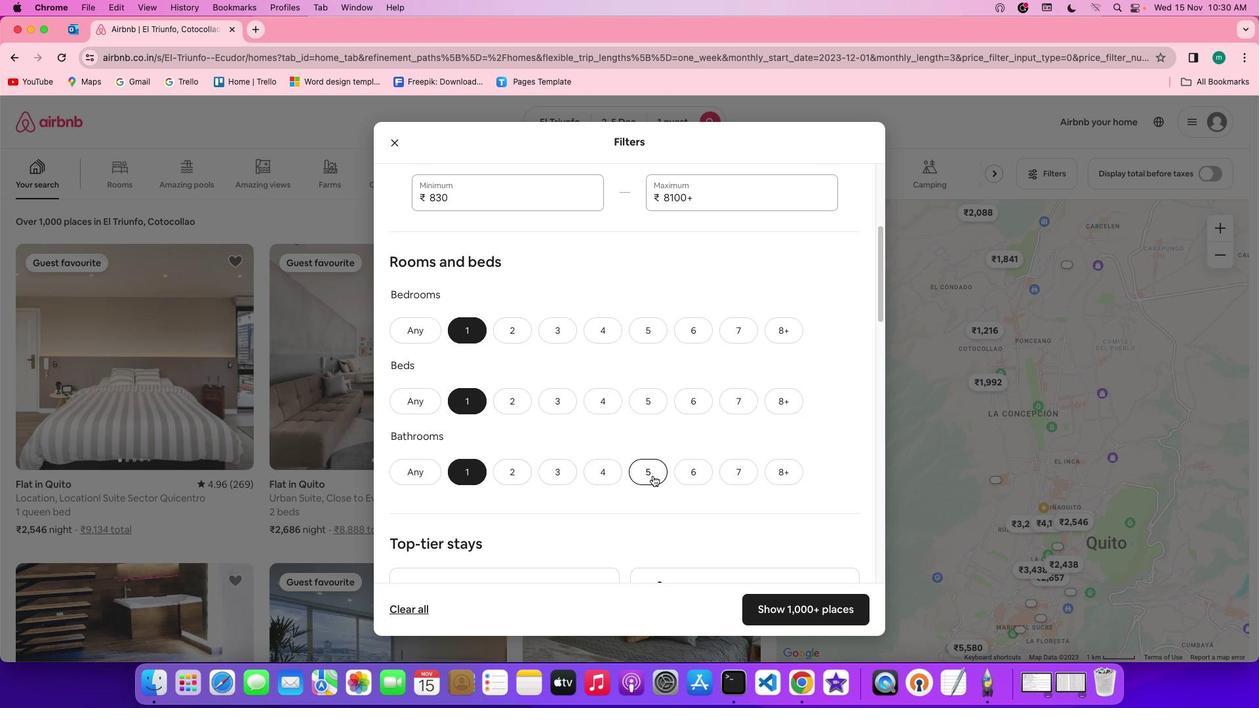 
Action: Mouse scrolled (653, 476) with delta (0, 0)
Screenshot: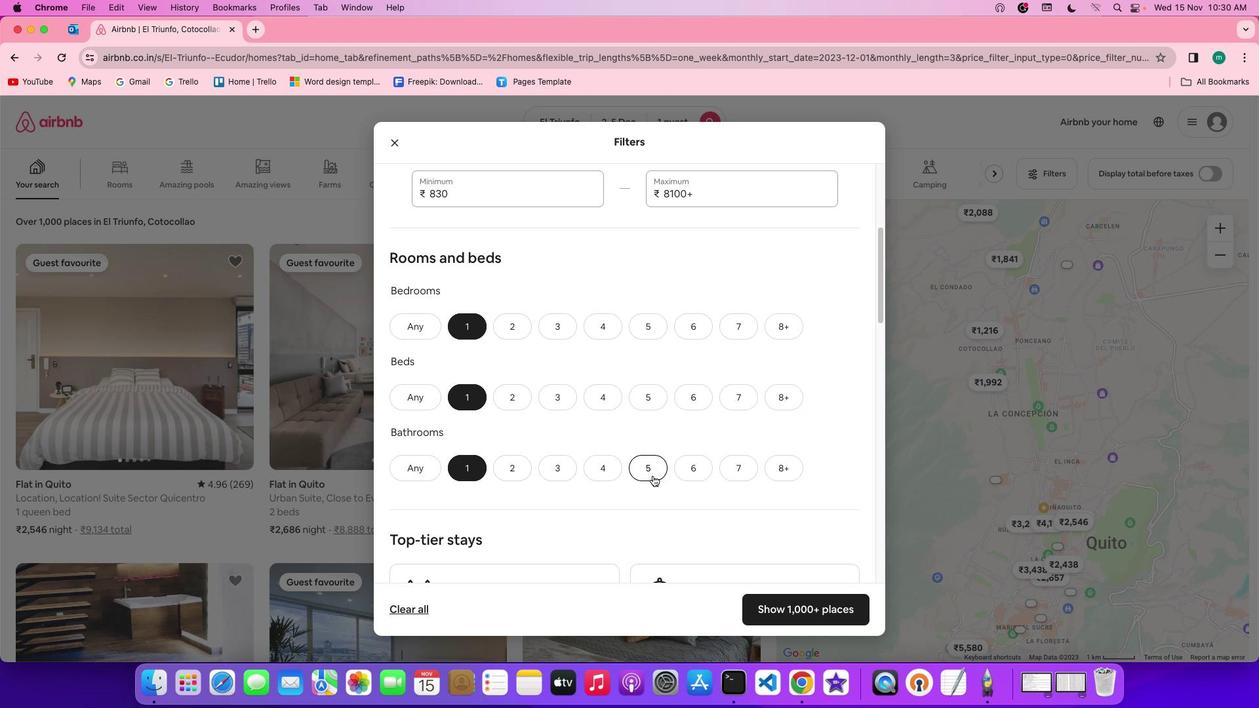
Action: Mouse scrolled (653, 476) with delta (0, 0)
Screenshot: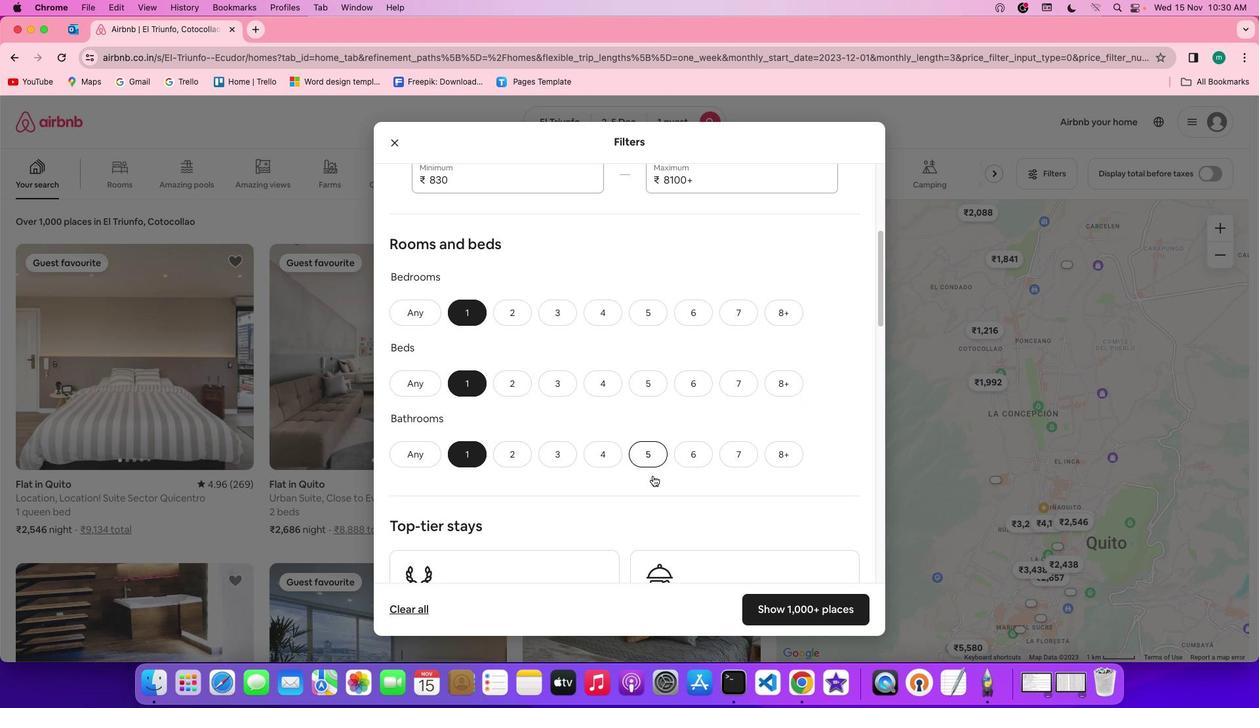 
Action: Mouse scrolled (653, 476) with delta (0, 0)
Screenshot: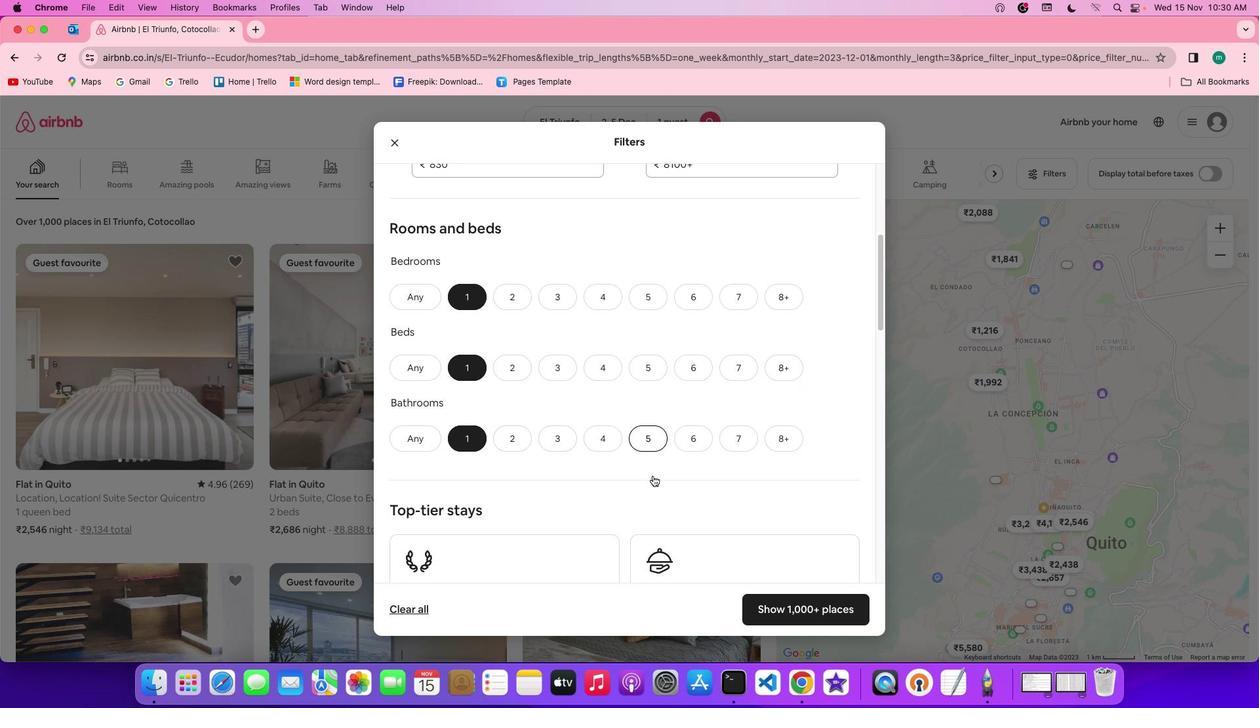 
Action: Mouse scrolled (653, 476) with delta (0, 0)
Screenshot: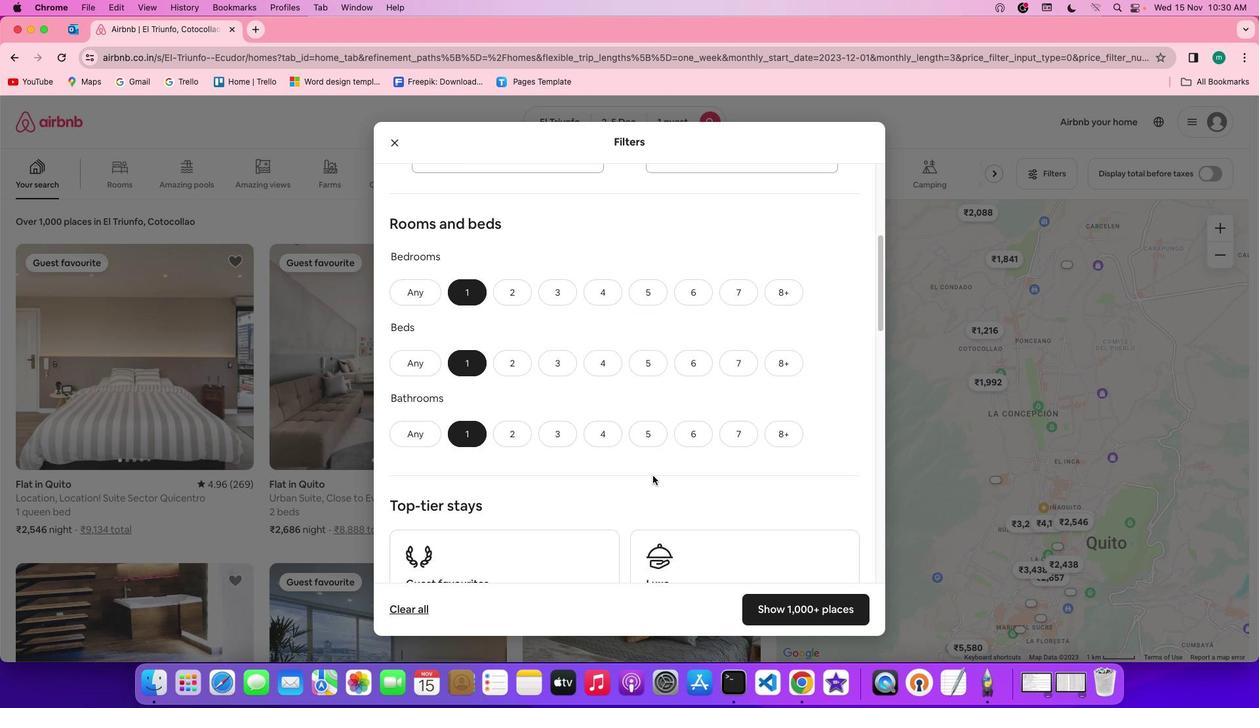 
Action: Mouse scrolled (653, 476) with delta (0, 0)
Screenshot: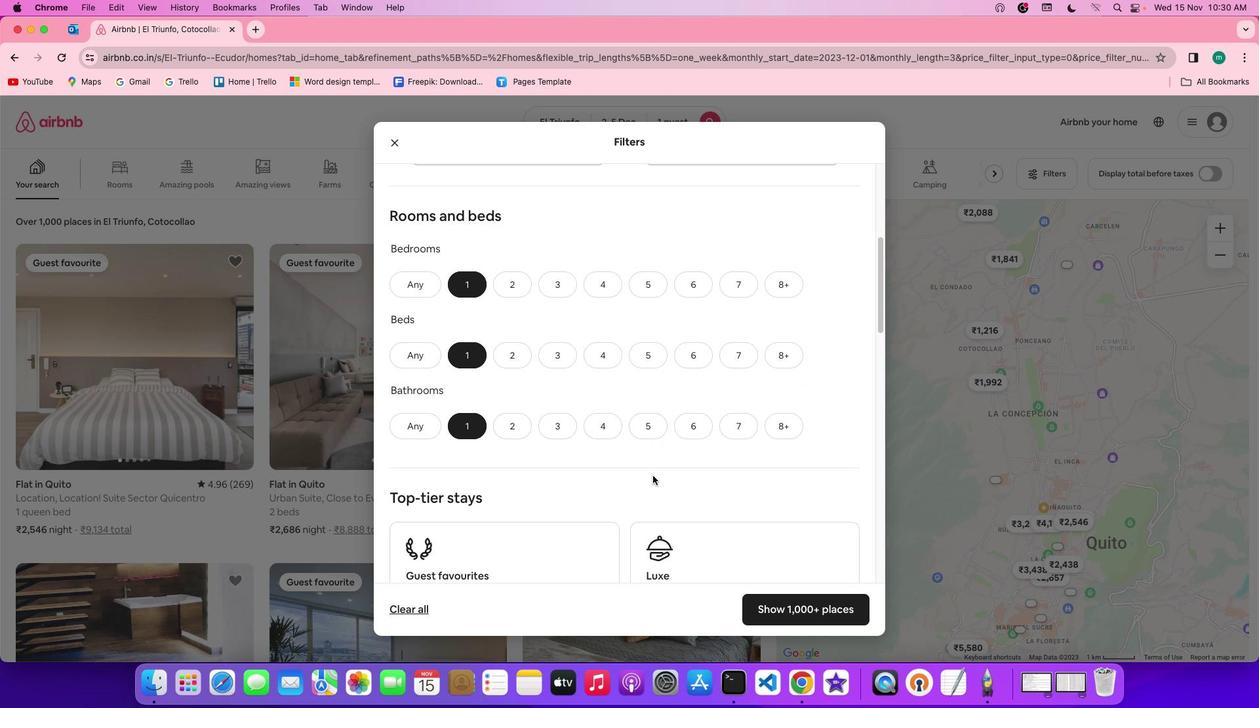 
Action: Mouse scrolled (653, 476) with delta (0, 0)
Screenshot: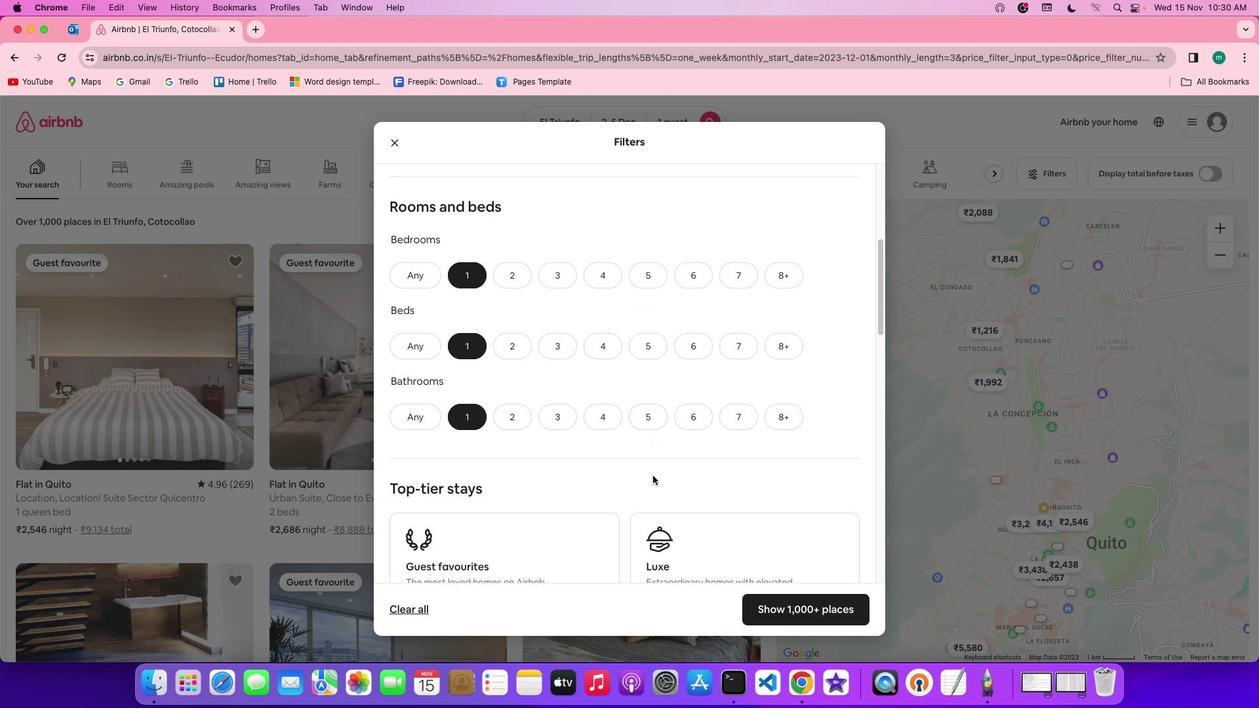 
Action: Mouse scrolled (653, 476) with delta (0, 0)
Screenshot: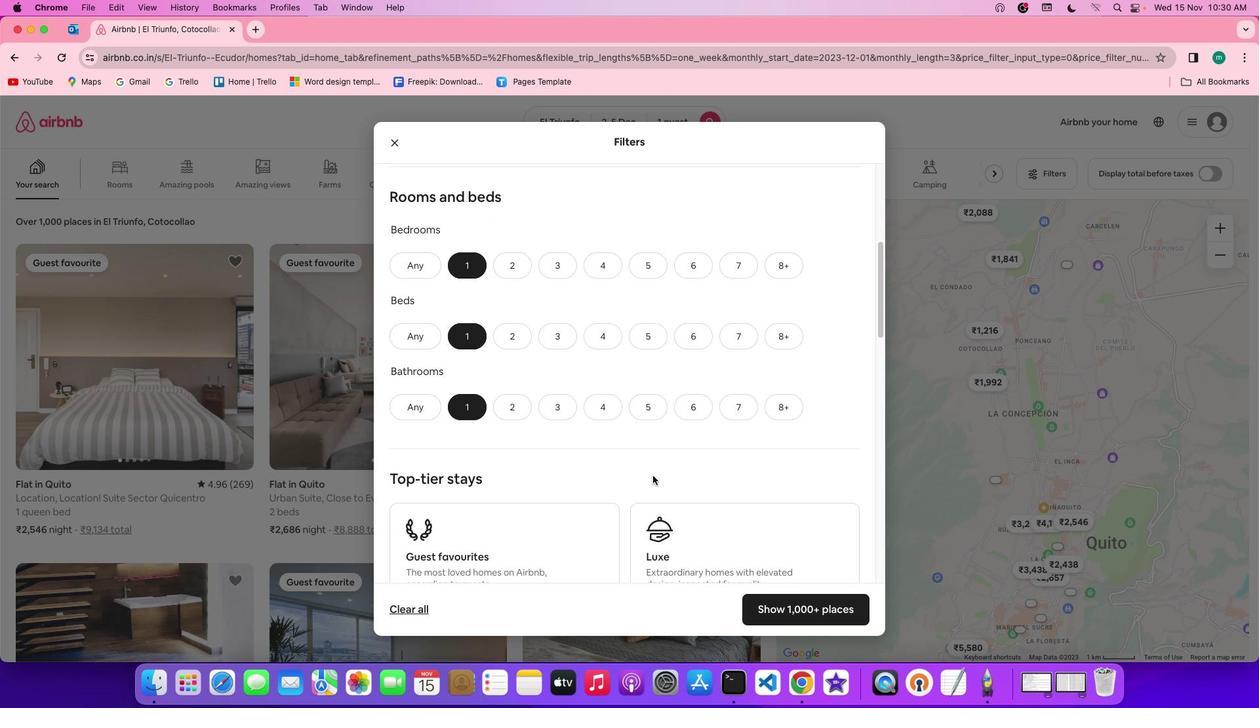 
Action: Mouse scrolled (653, 476) with delta (0, 0)
Screenshot: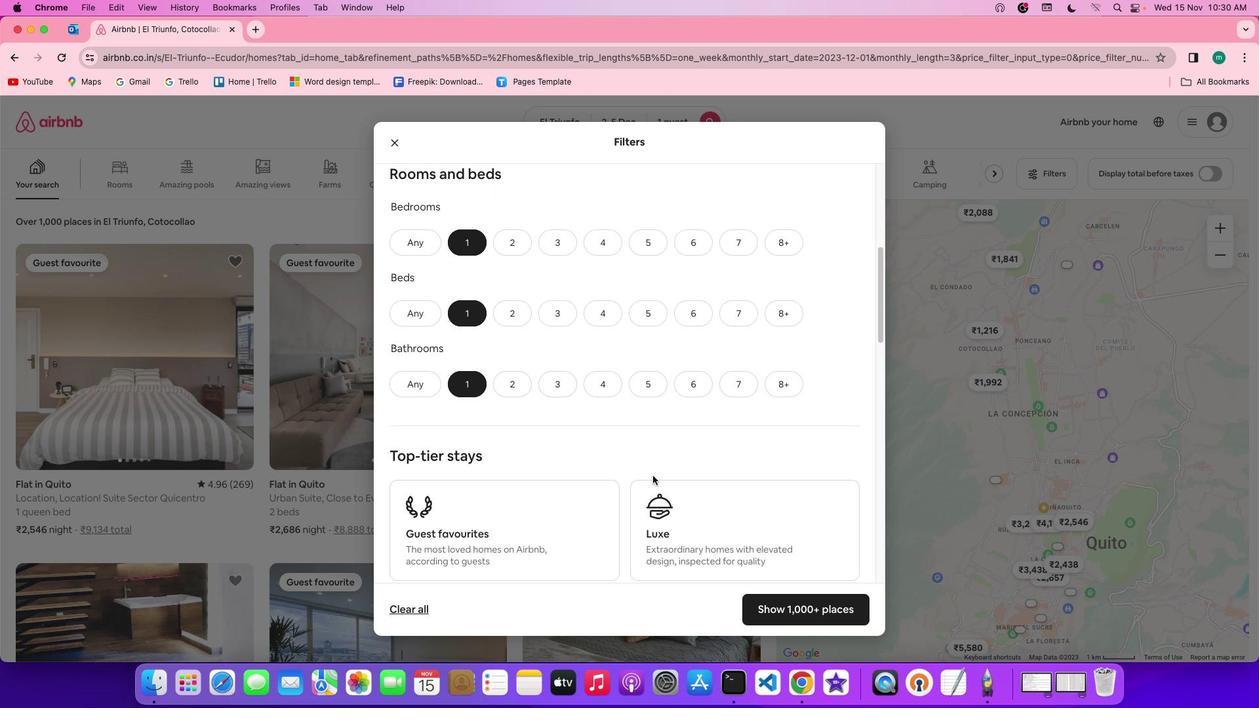 
Action: Mouse scrolled (653, 476) with delta (0, 0)
Screenshot: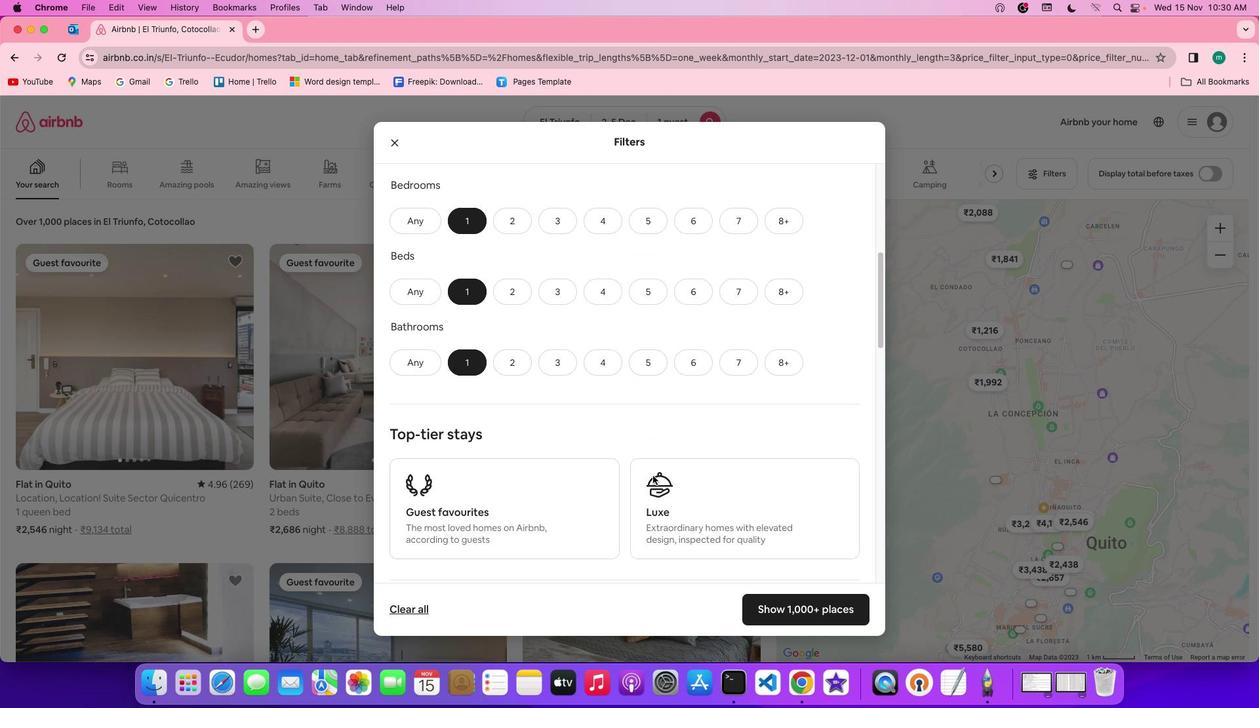 
Action: Mouse scrolled (653, 476) with delta (0, 0)
Screenshot: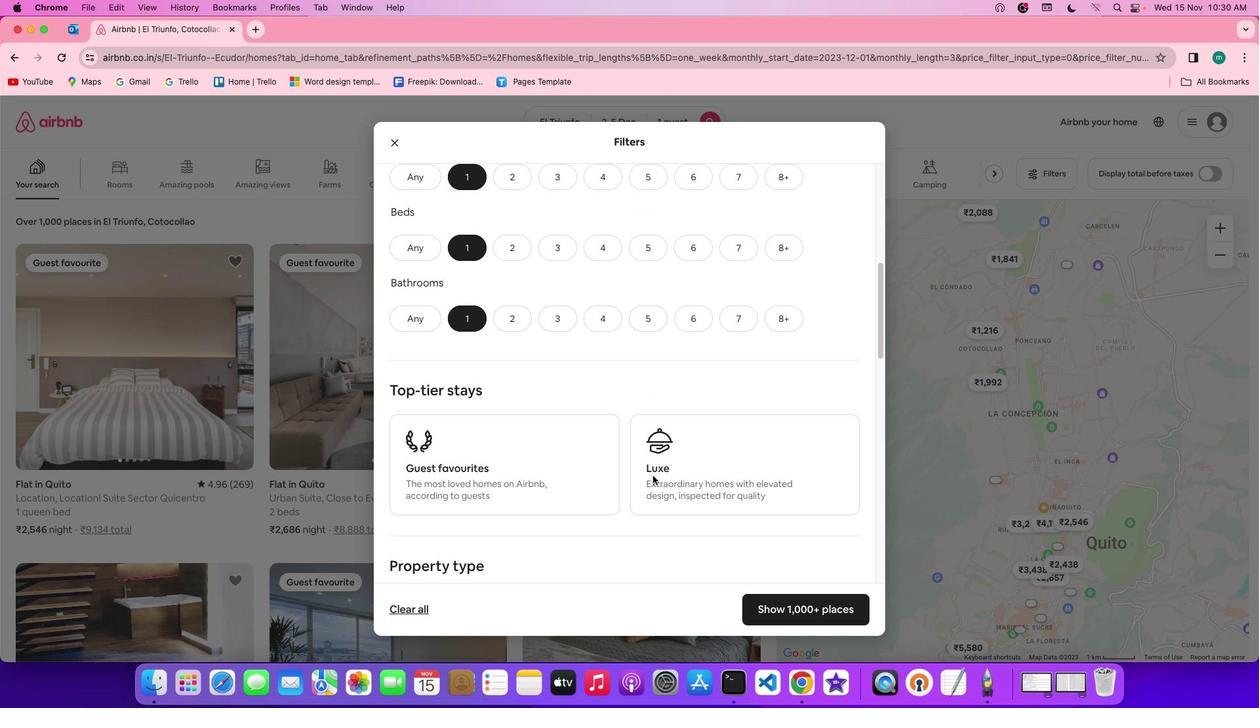
Action: Mouse scrolled (653, 476) with delta (0, 0)
Screenshot: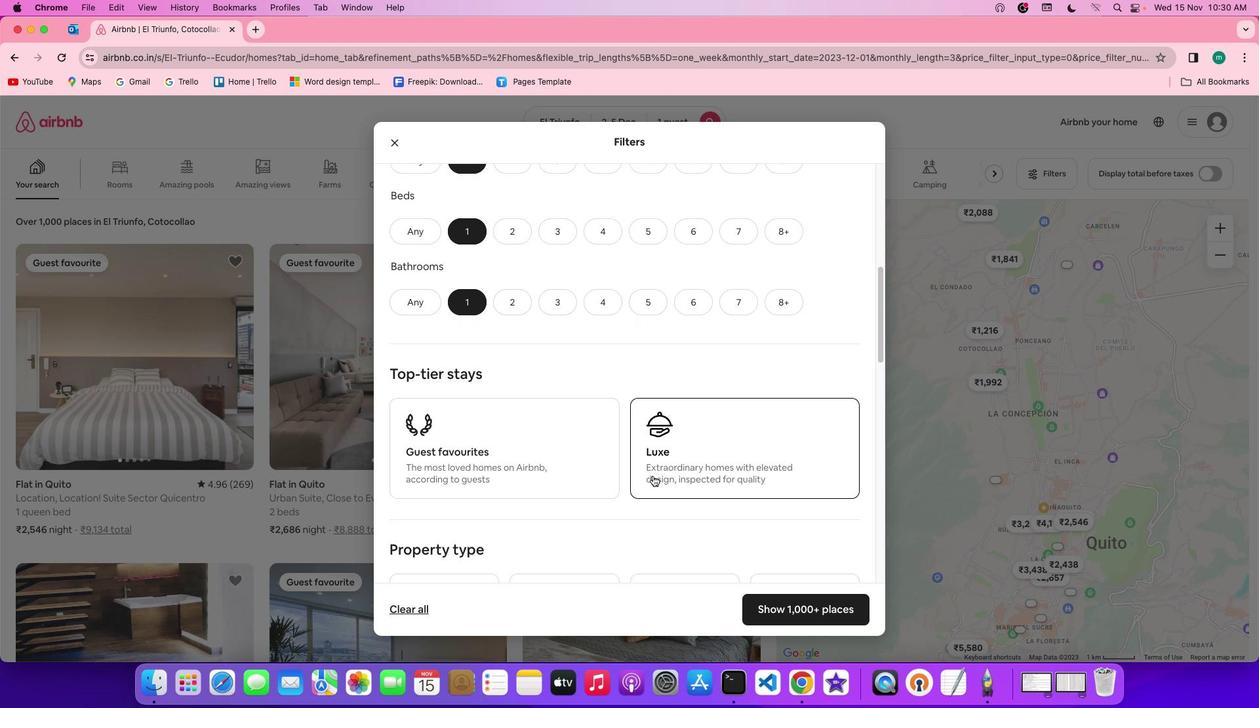 
Action: Mouse scrolled (653, 476) with delta (0, 0)
Screenshot: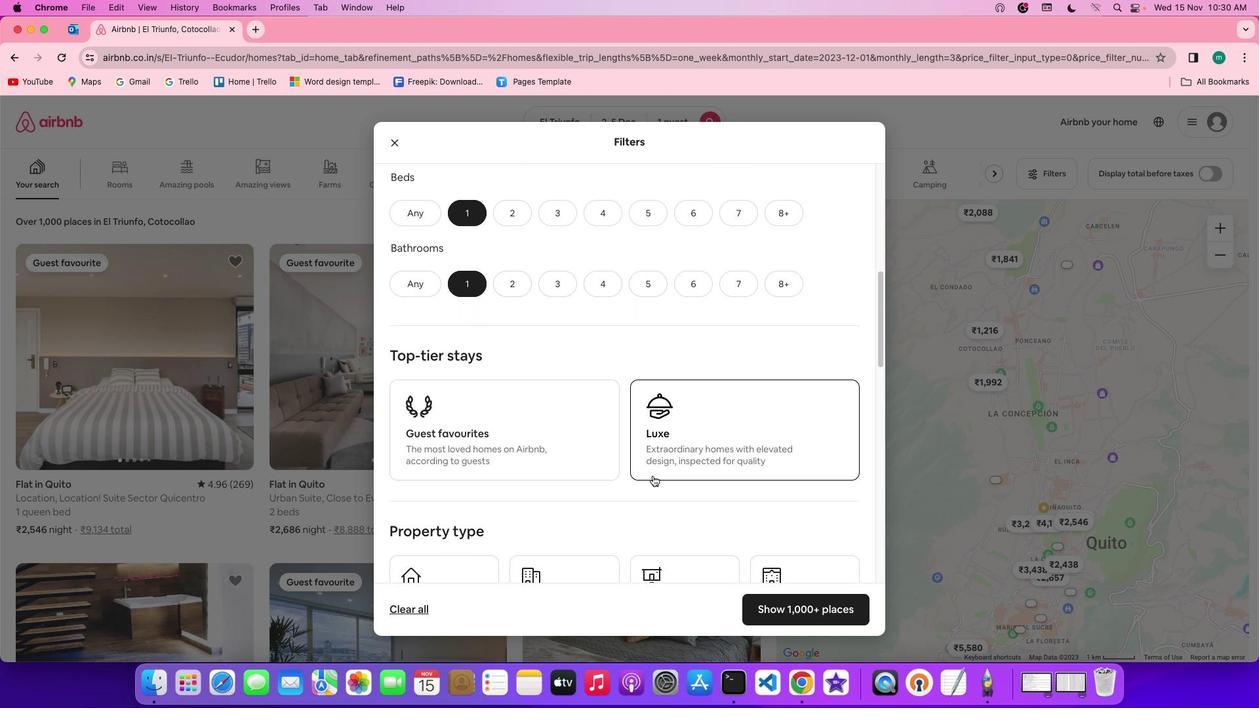
Action: Mouse scrolled (653, 476) with delta (0, 0)
Screenshot: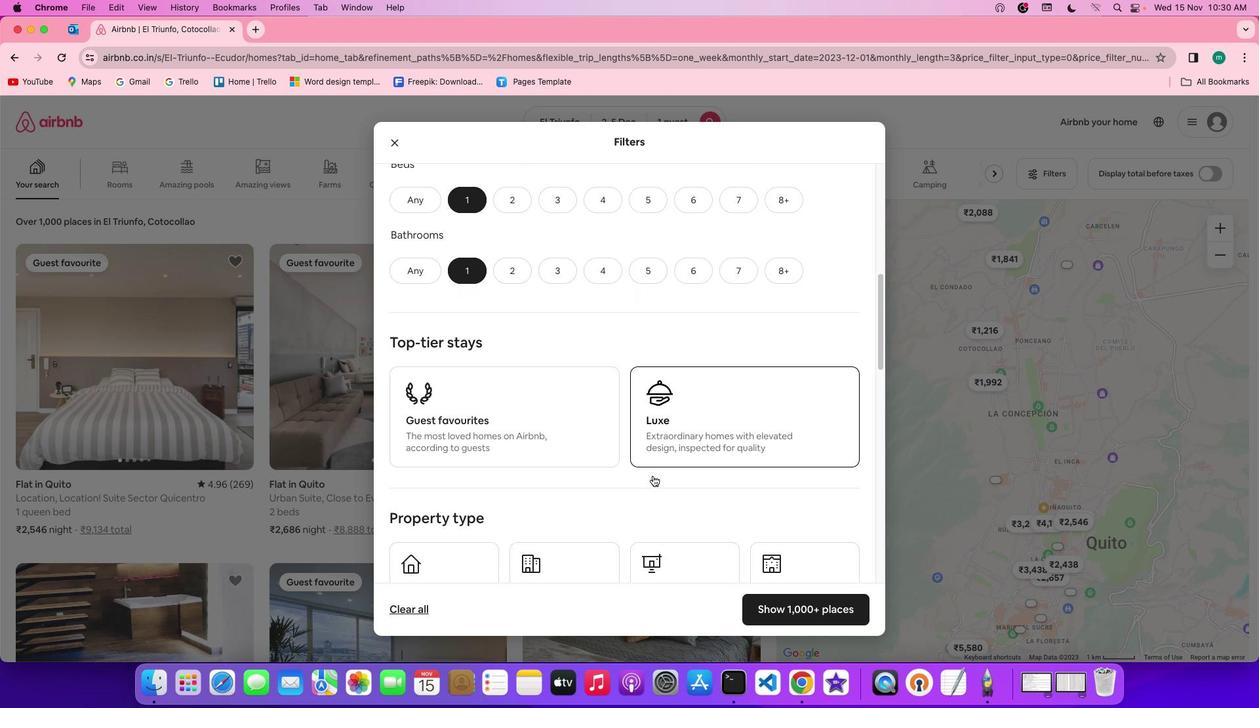 
Action: Mouse scrolled (653, 476) with delta (0, 0)
Screenshot: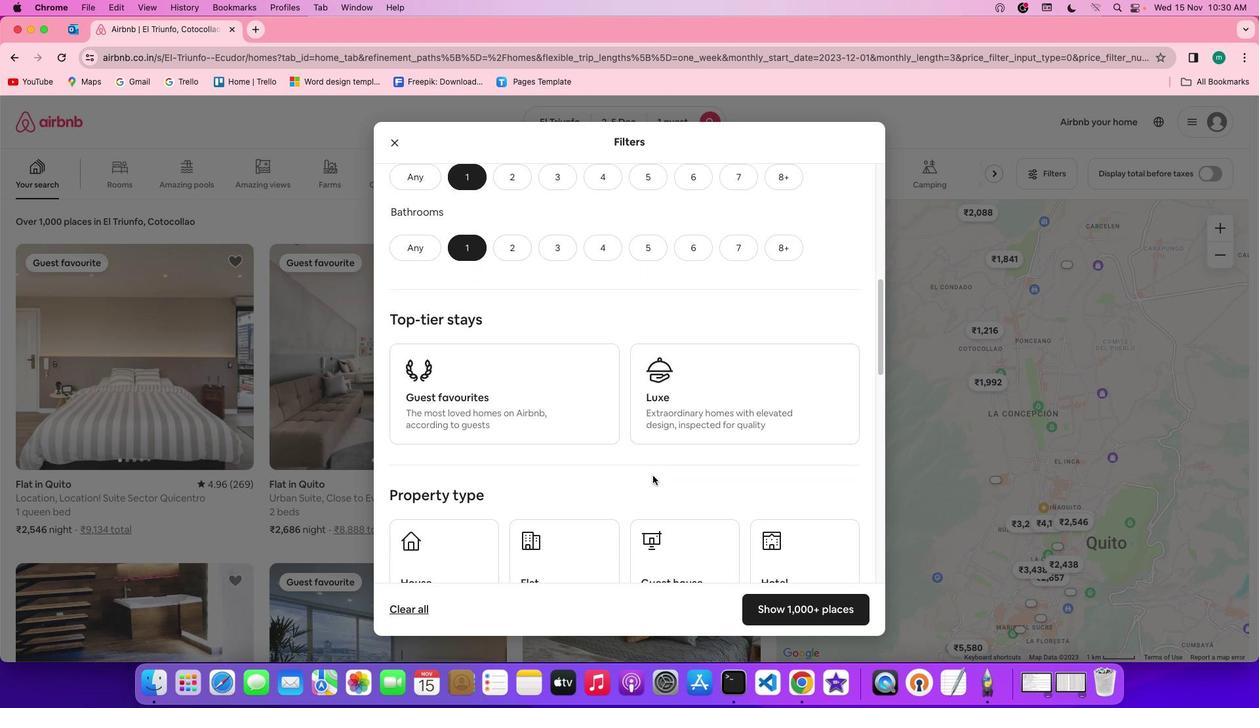 
Action: Mouse scrolled (653, 476) with delta (0, 0)
Screenshot: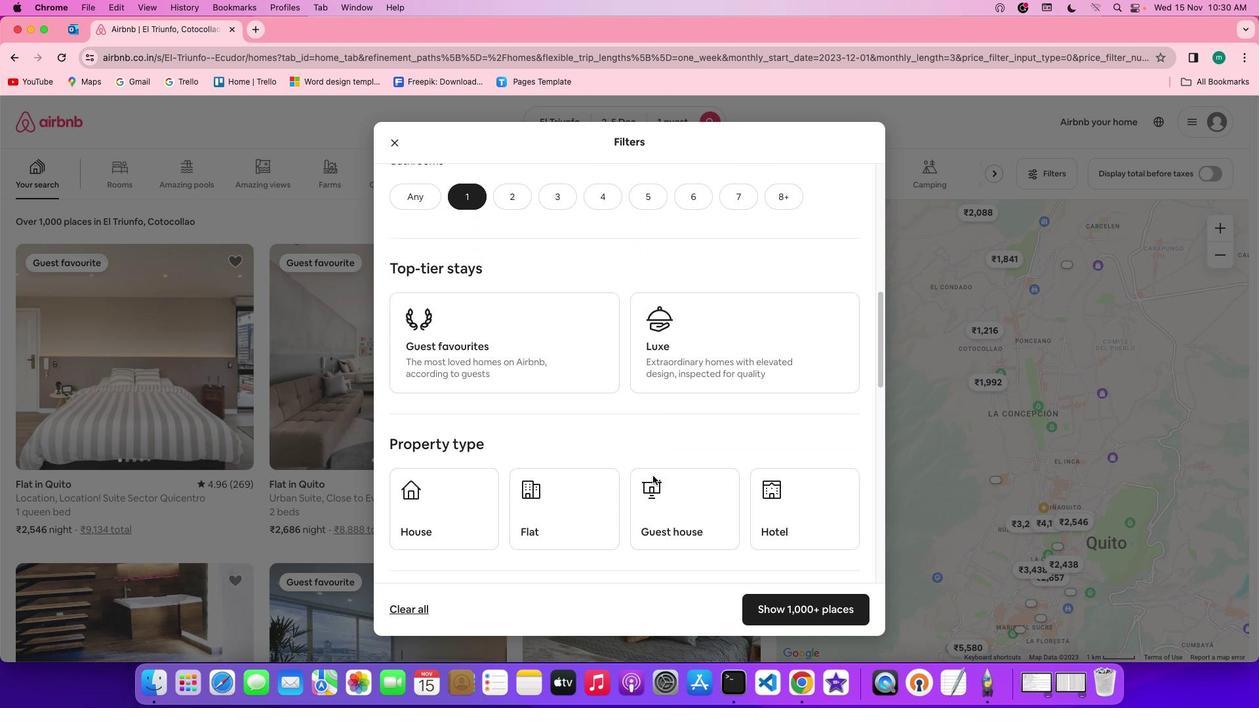 
Action: Mouse scrolled (653, 476) with delta (0, -1)
Screenshot: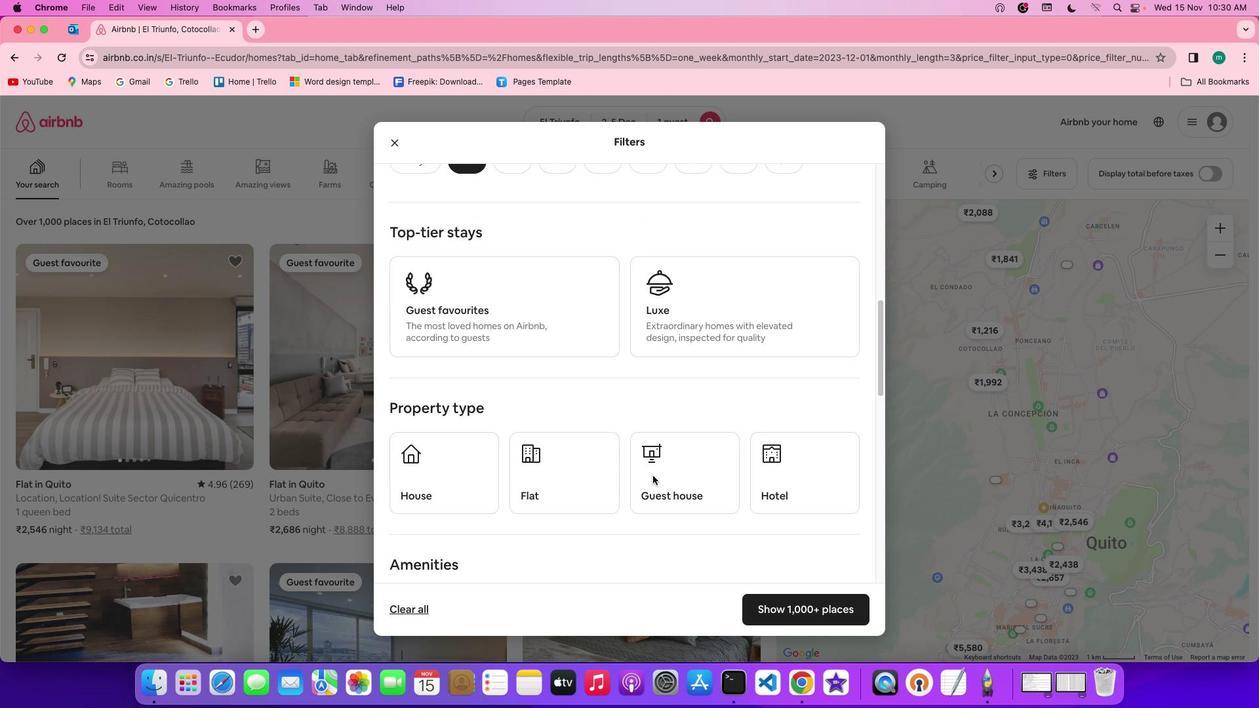 
Action: Mouse scrolled (653, 476) with delta (0, -1)
Screenshot: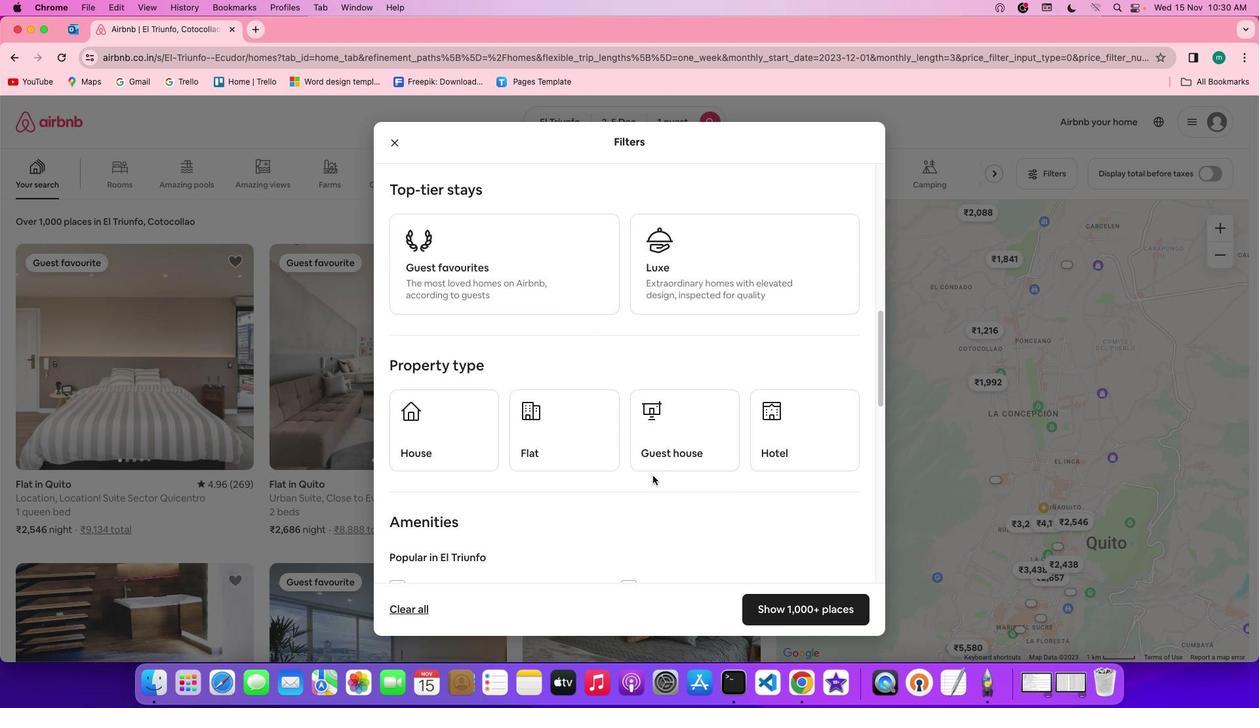 
Action: Mouse moved to (800, 416)
Screenshot: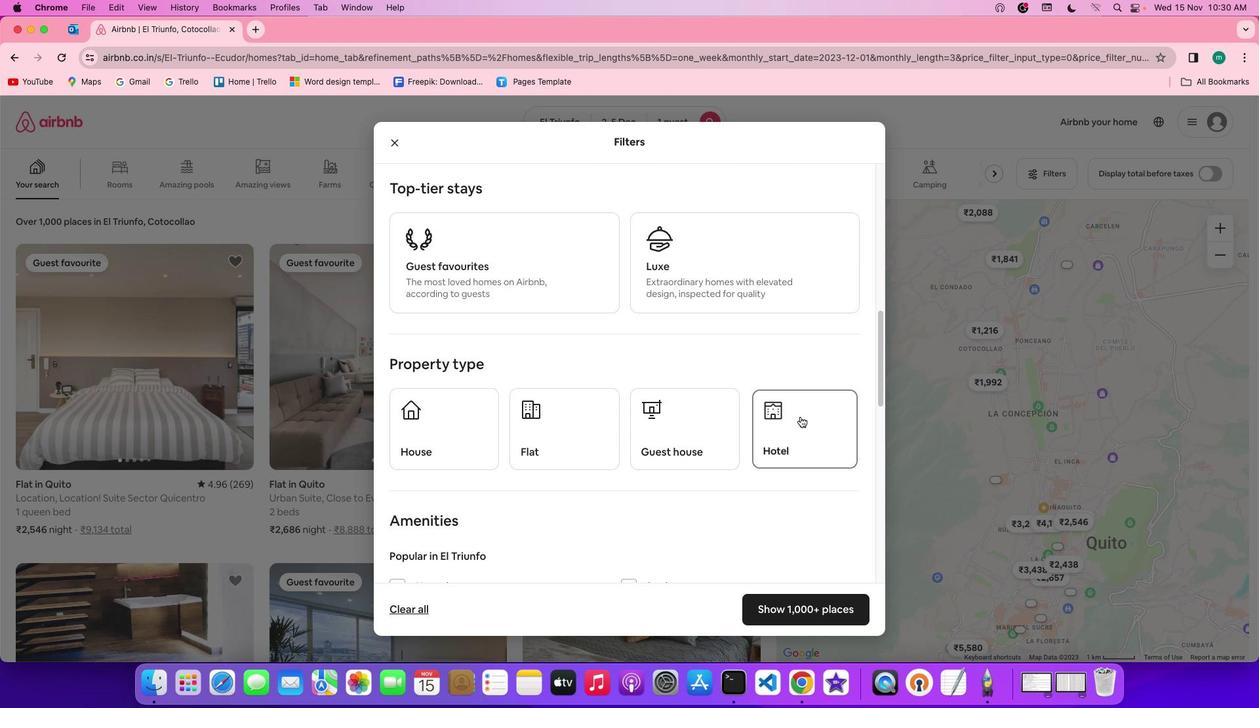 
Action: Mouse pressed left at (800, 416)
Screenshot: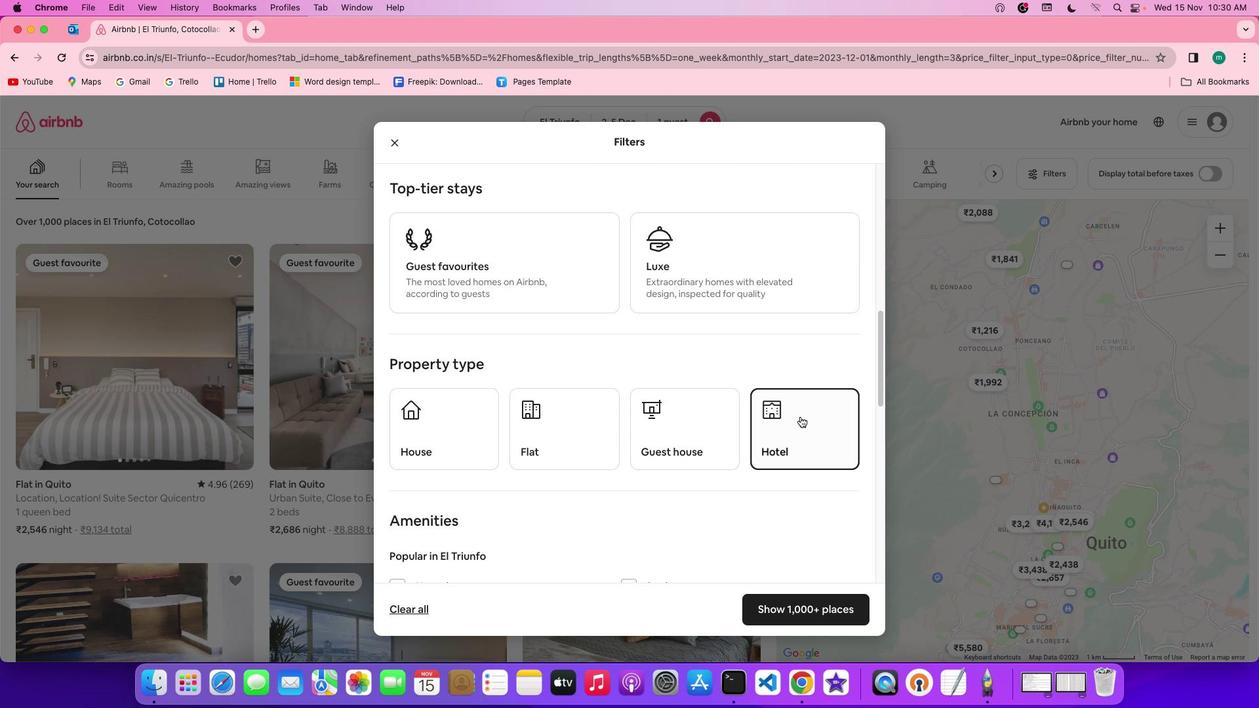 
Action: Mouse moved to (827, 510)
Screenshot: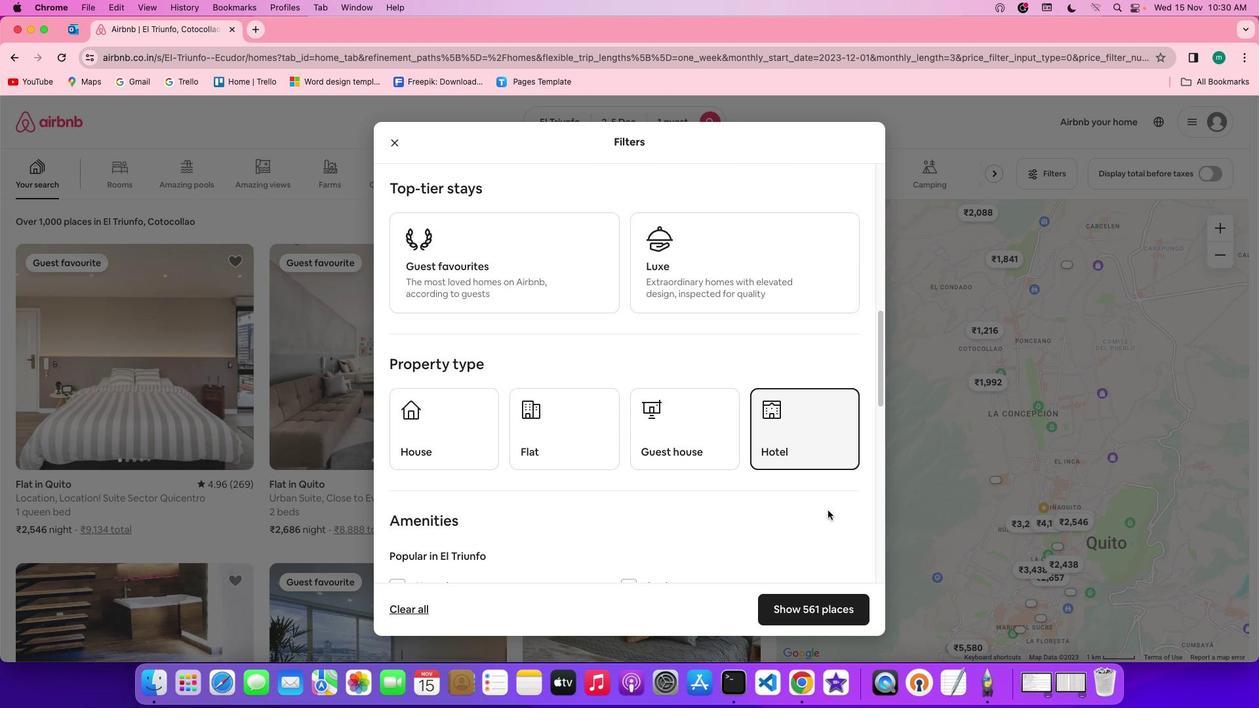 
Action: Mouse scrolled (827, 510) with delta (0, 0)
Screenshot: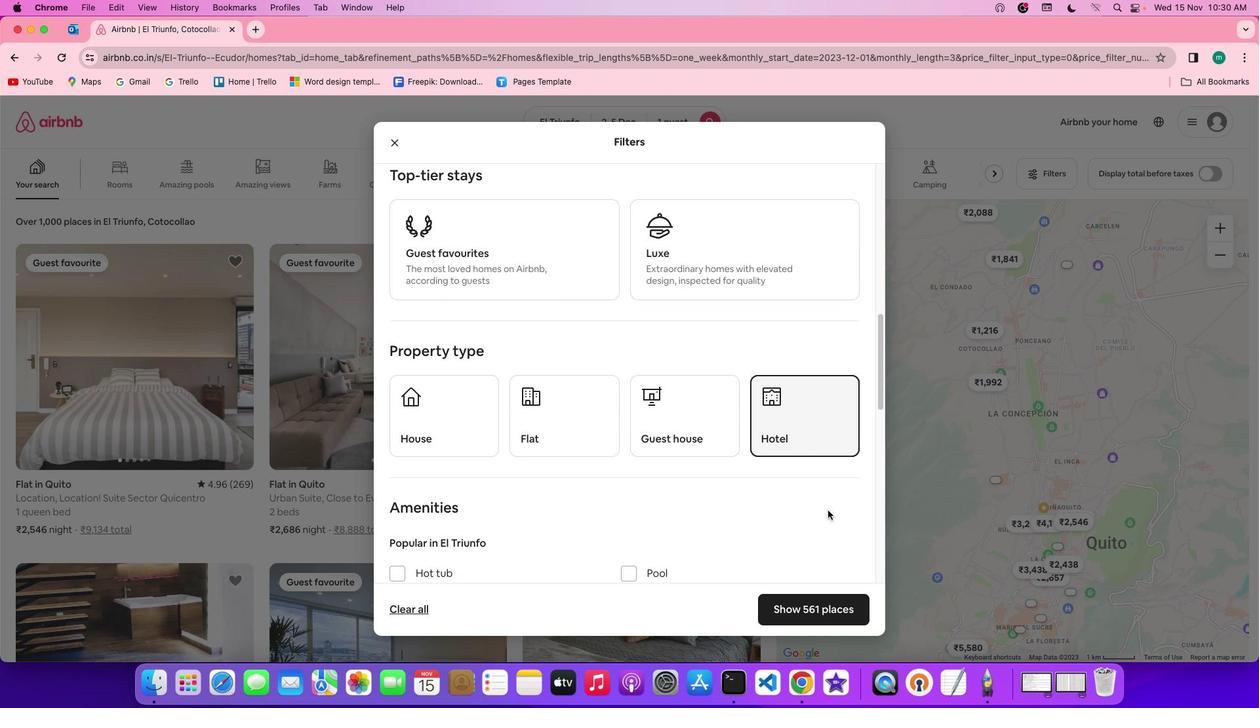 
Action: Mouse scrolled (827, 510) with delta (0, 0)
Screenshot: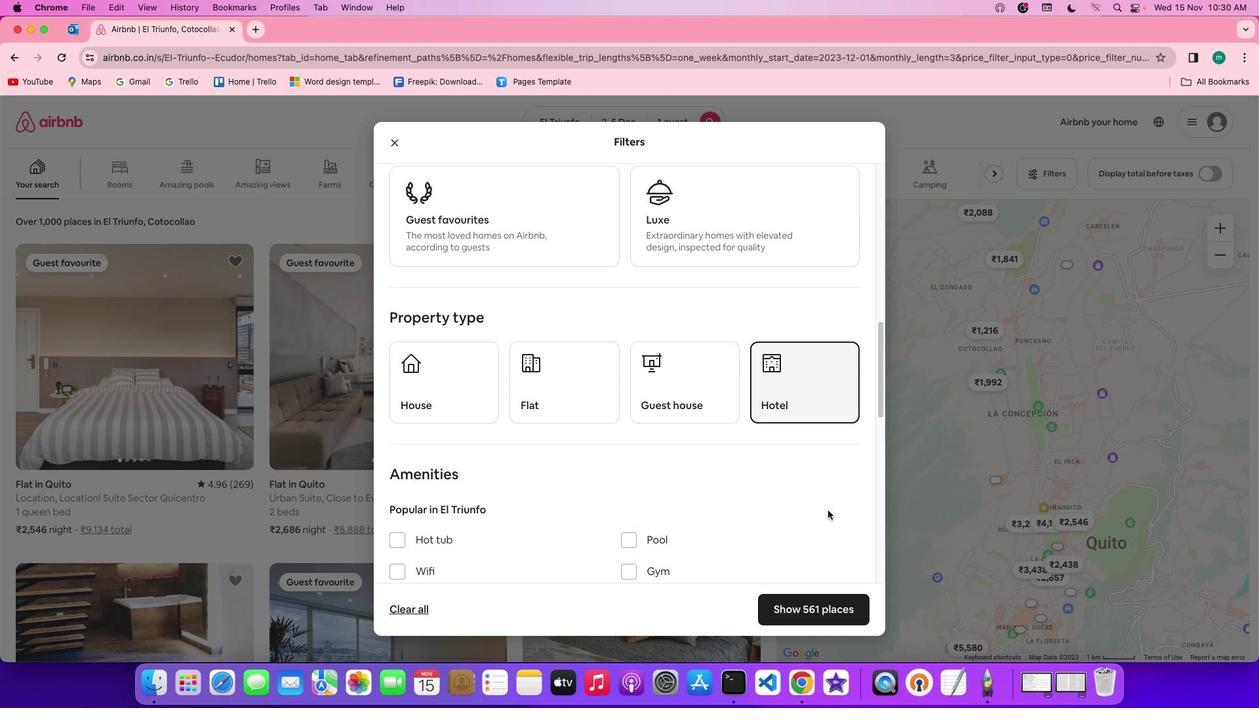 
Action: Mouse scrolled (827, 510) with delta (0, -1)
Screenshot: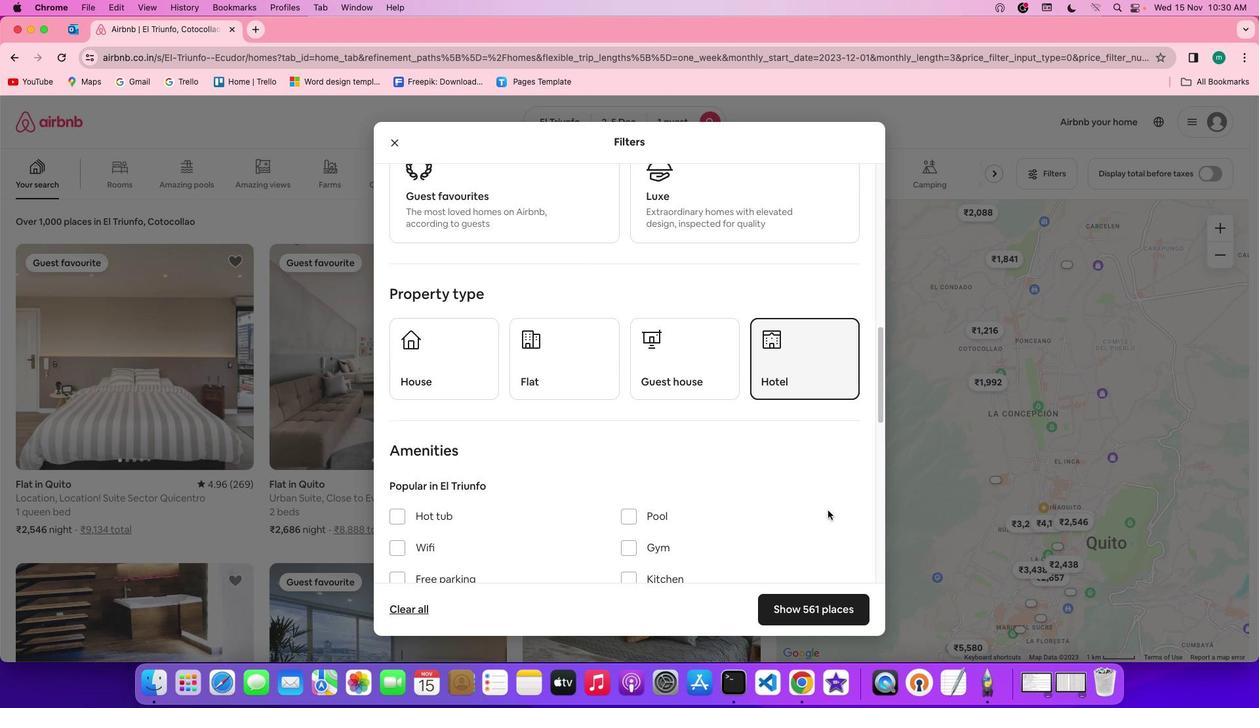 
Action: Mouse scrolled (827, 510) with delta (0, 0)
Screenshot: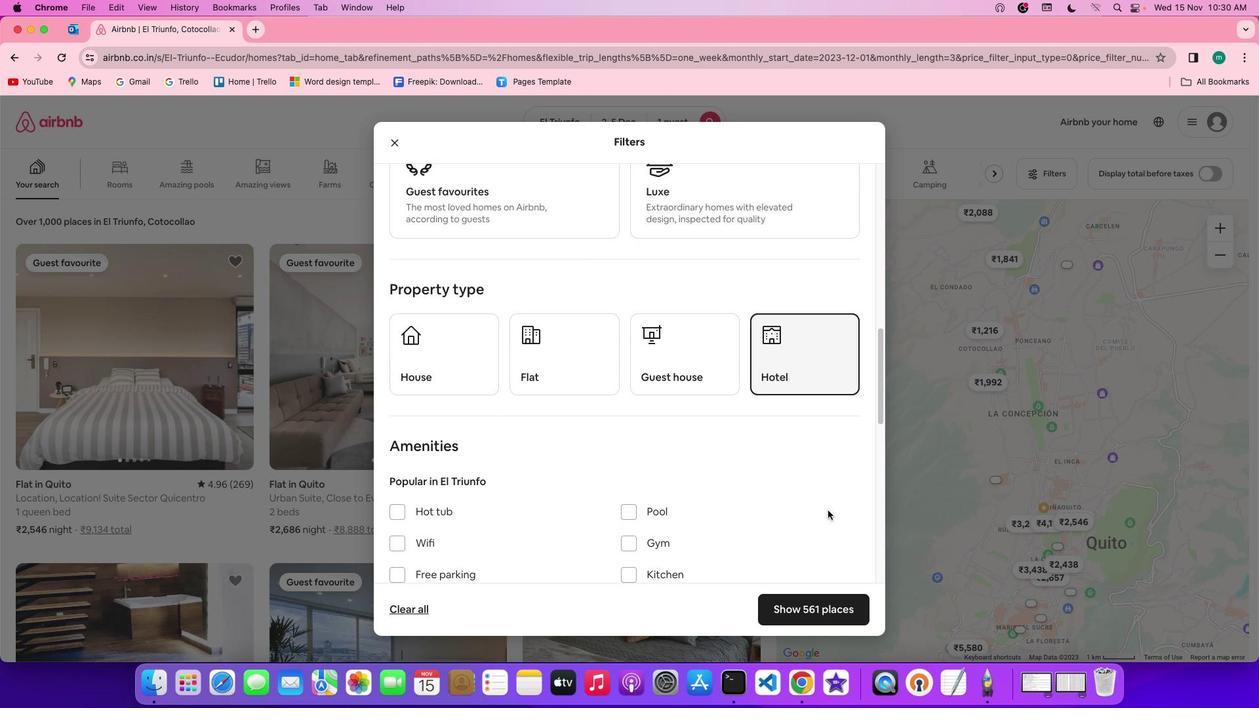 
Action: Mouse scrolled (827, 510) with delta (0, 0)
Screenshot: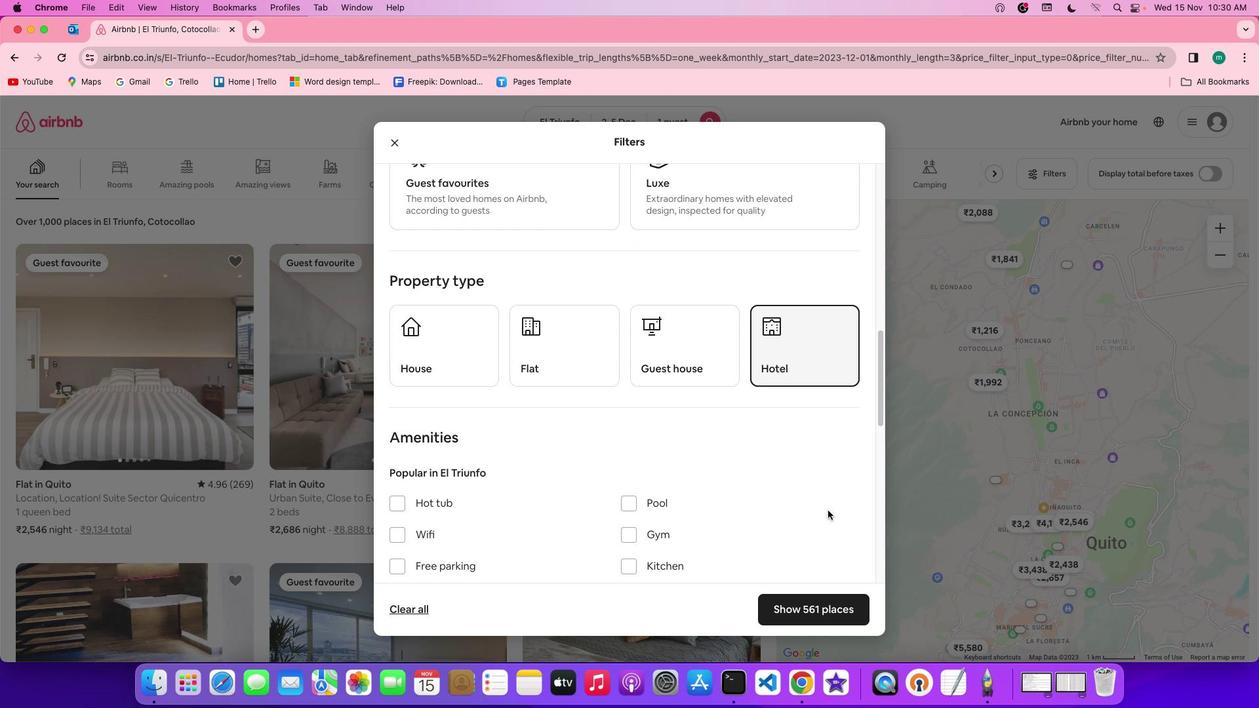 
Action: Mouse scrolled (827, 510) with delta (0, 0)
Screenshot: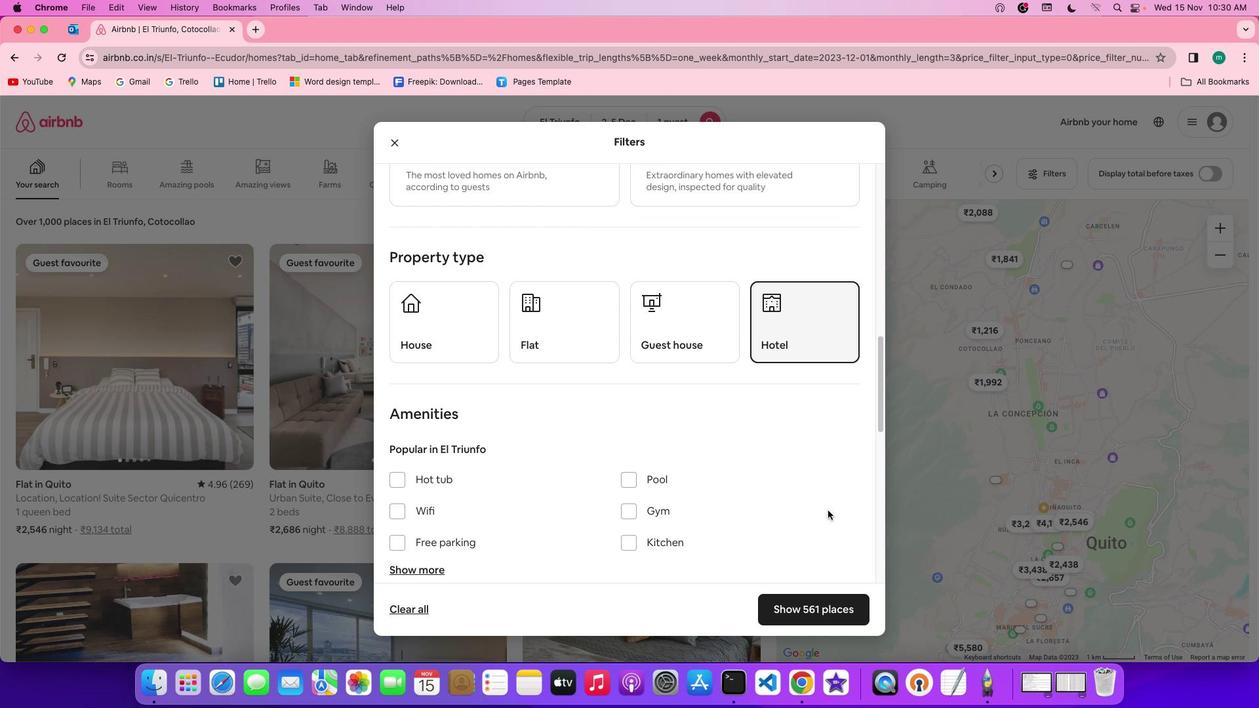 
Action: Mouse scrolled (827, 510) with delta (0, 0)
Screenshot: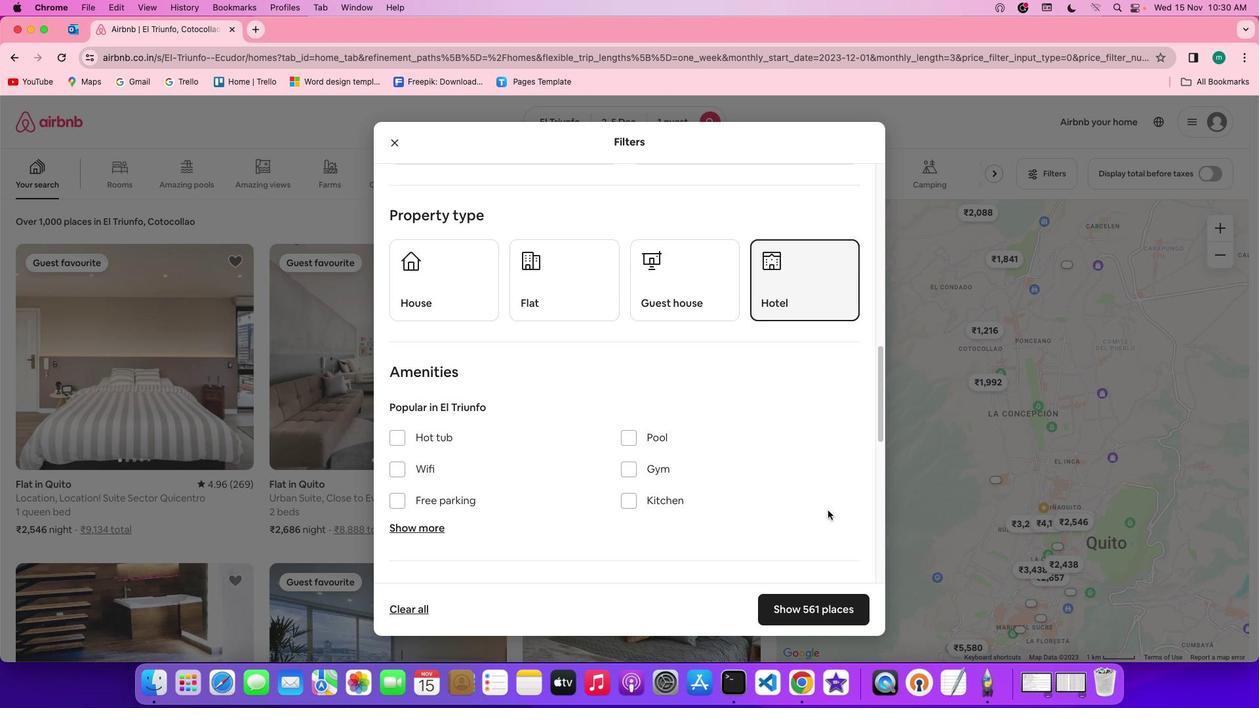 
Action: Mouse scrolled (827, 510) with delta (0, -1)
Screenshot: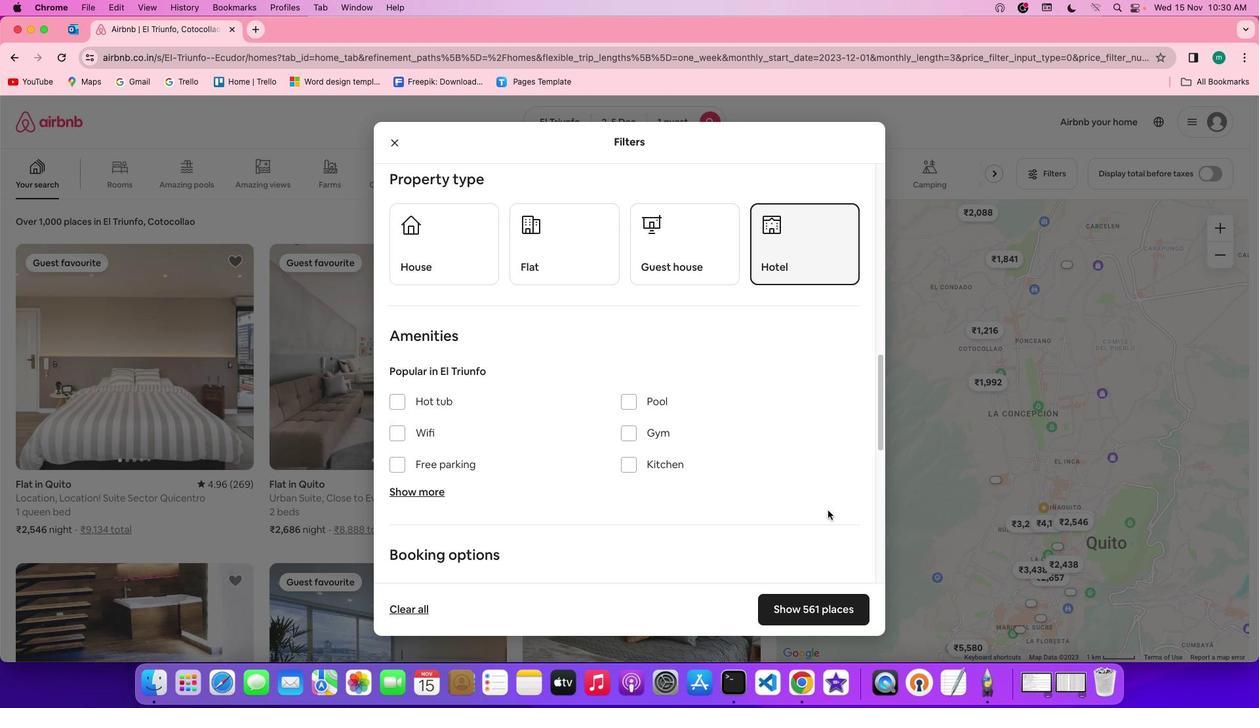 
Action: Mouse scrolled (827, 510) with delta (0, 0)
Screenshot: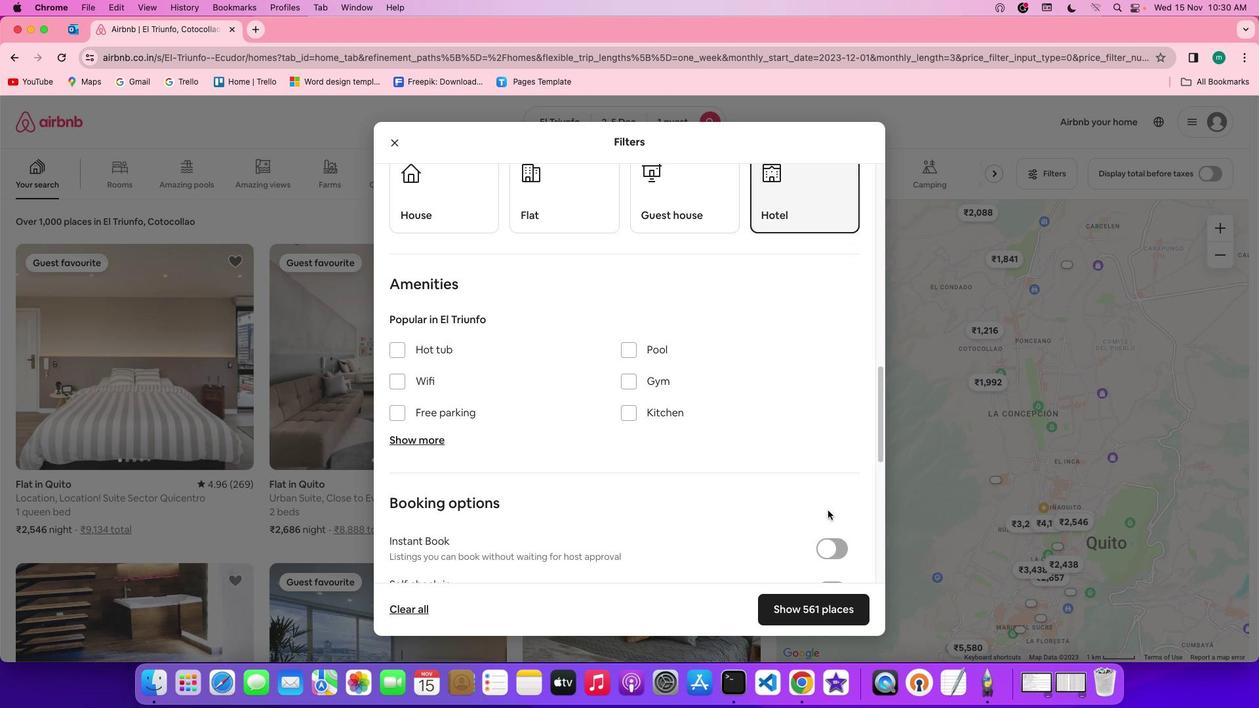 
Action: Mouse scrolled (827, 510) with delta (0, 0)
Screenshot: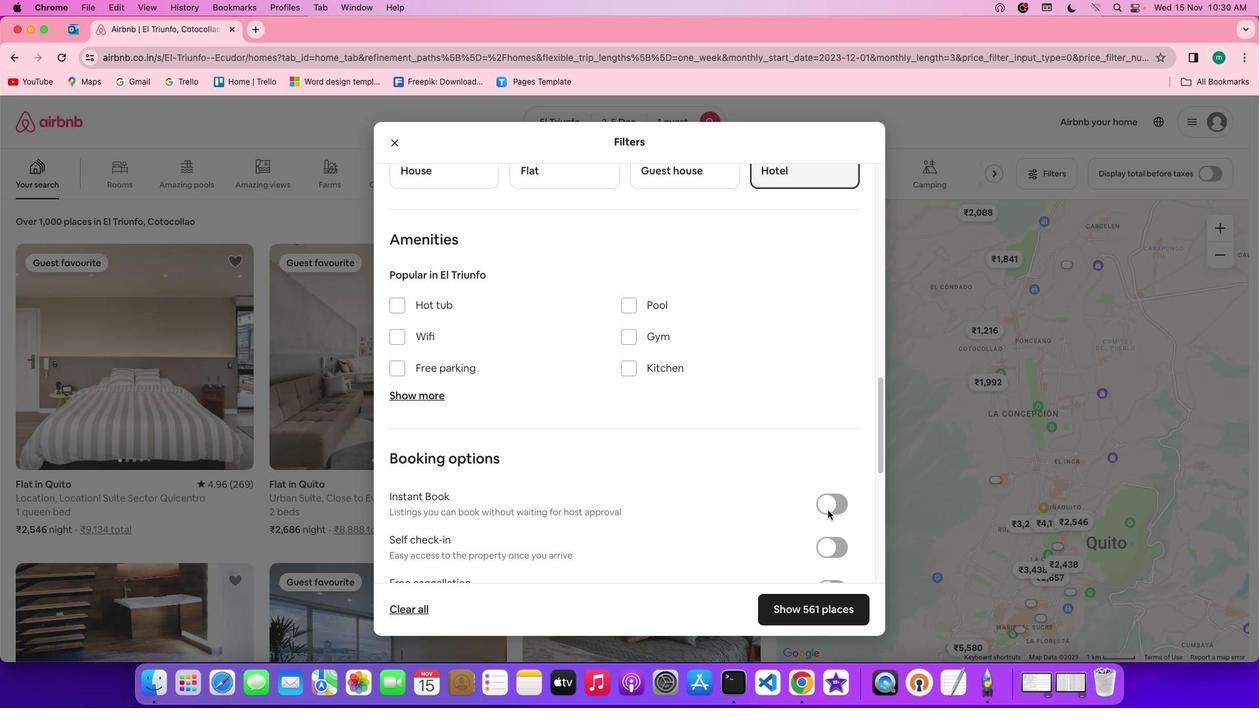 
Action: Mouse scrolled (827, 510) with delta (0, 0)
Screenshot: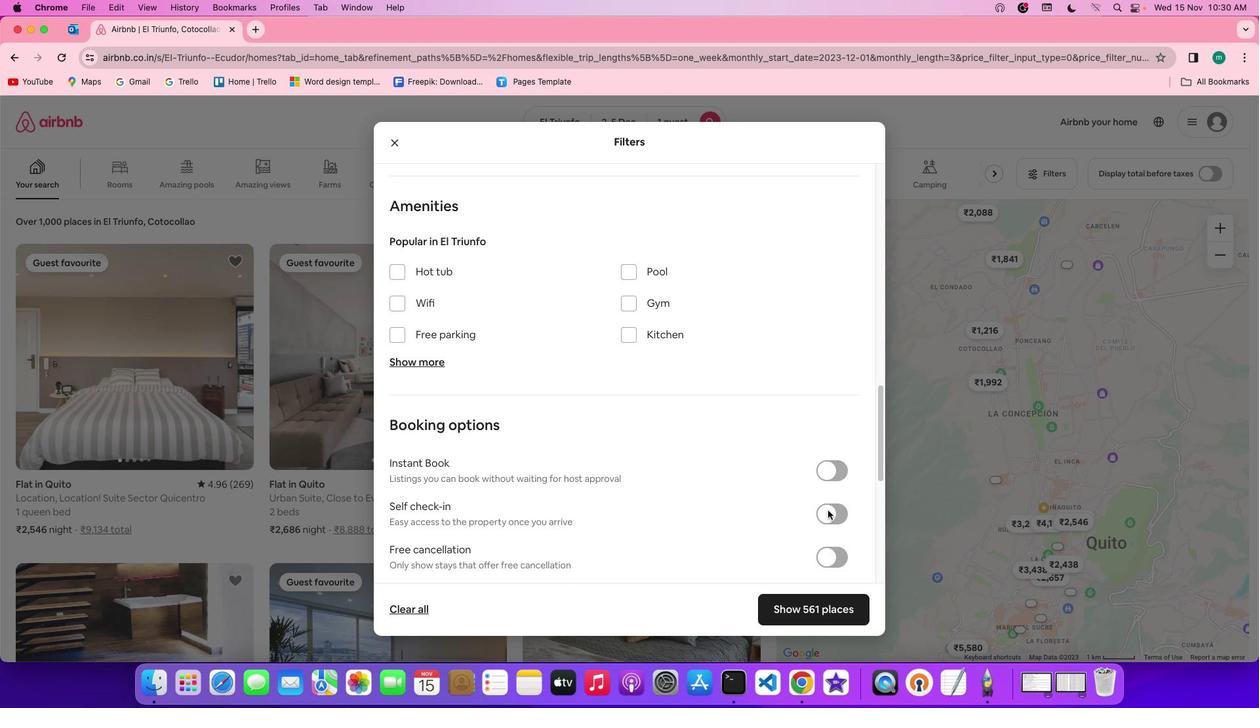 
Action: Mouse scrolled (827, 510) with delta (0, -1)
Screenshot: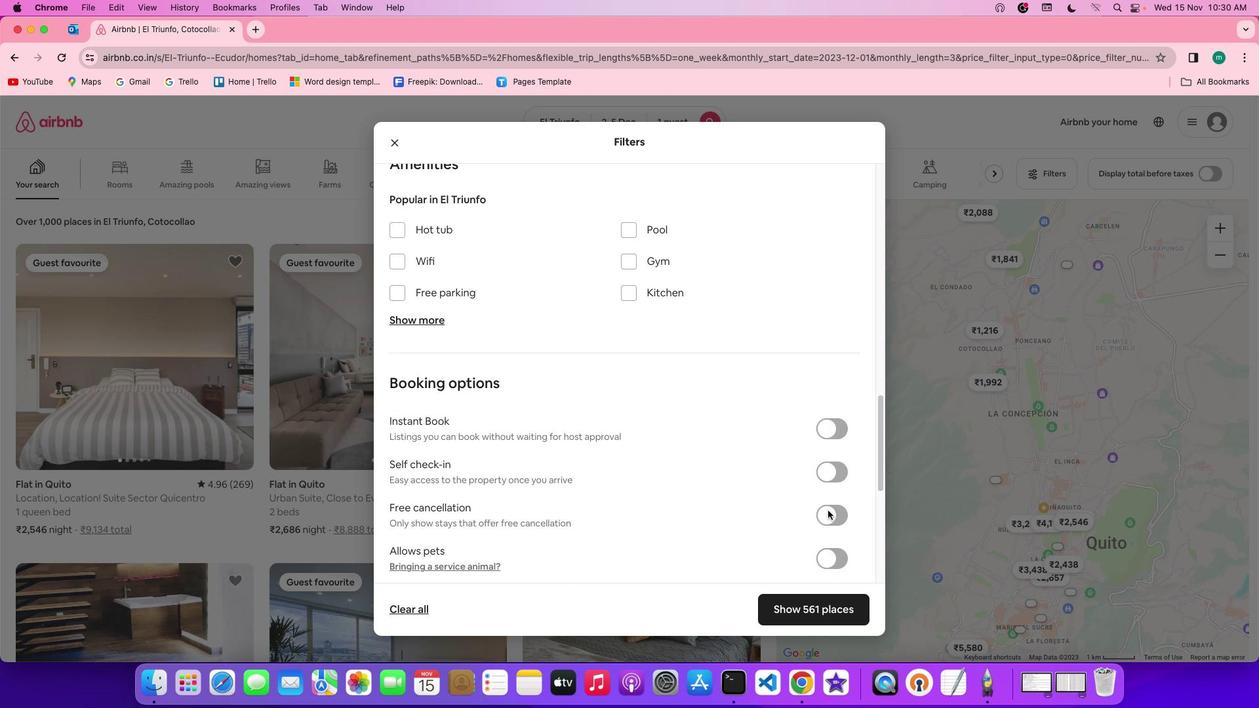 
Action: Mouse scrolled (827, 510) with delta (0, -1)
Screenshot: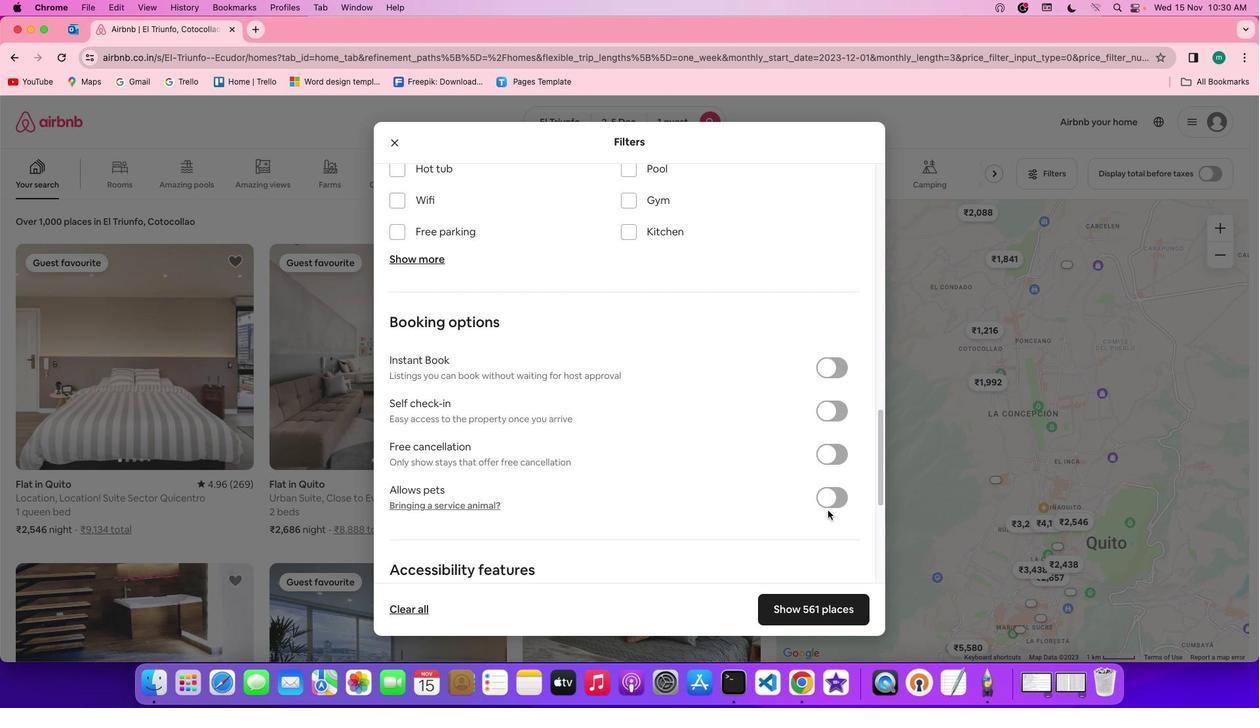 
Action: Mouse moved to (833, 413)
Screenshot: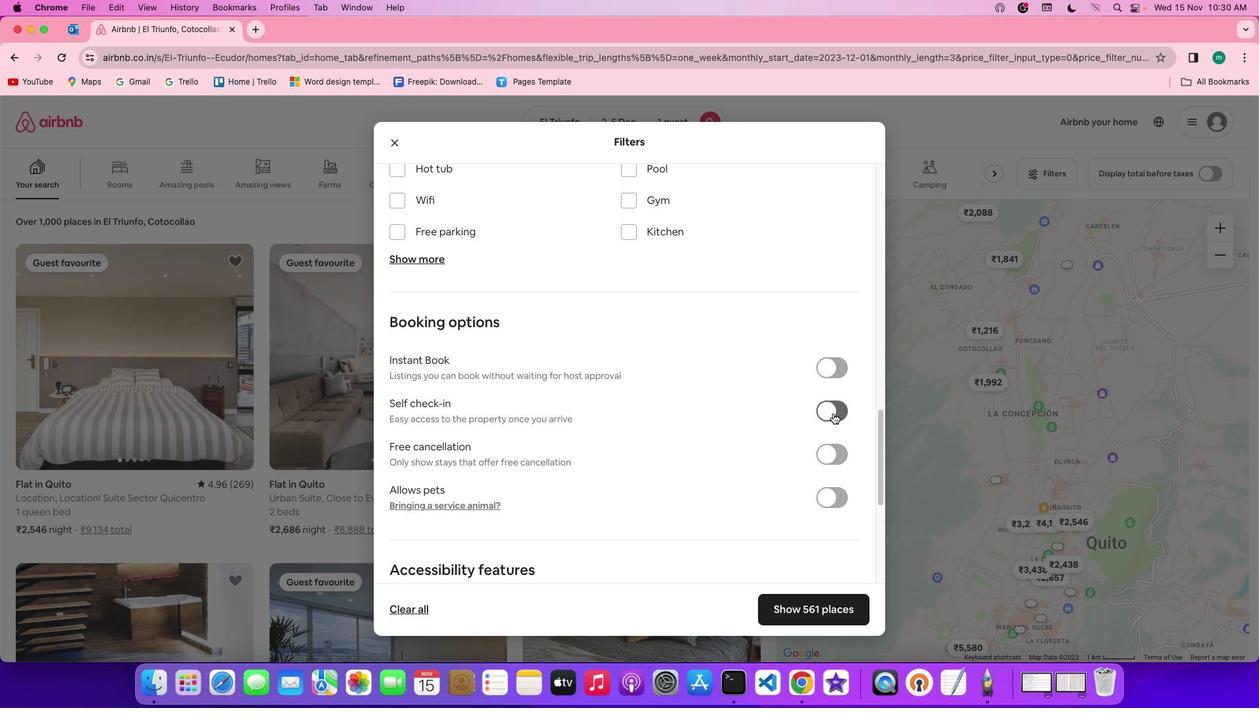 
Action: Mouse pressed left at (833, 413)
Screenshot: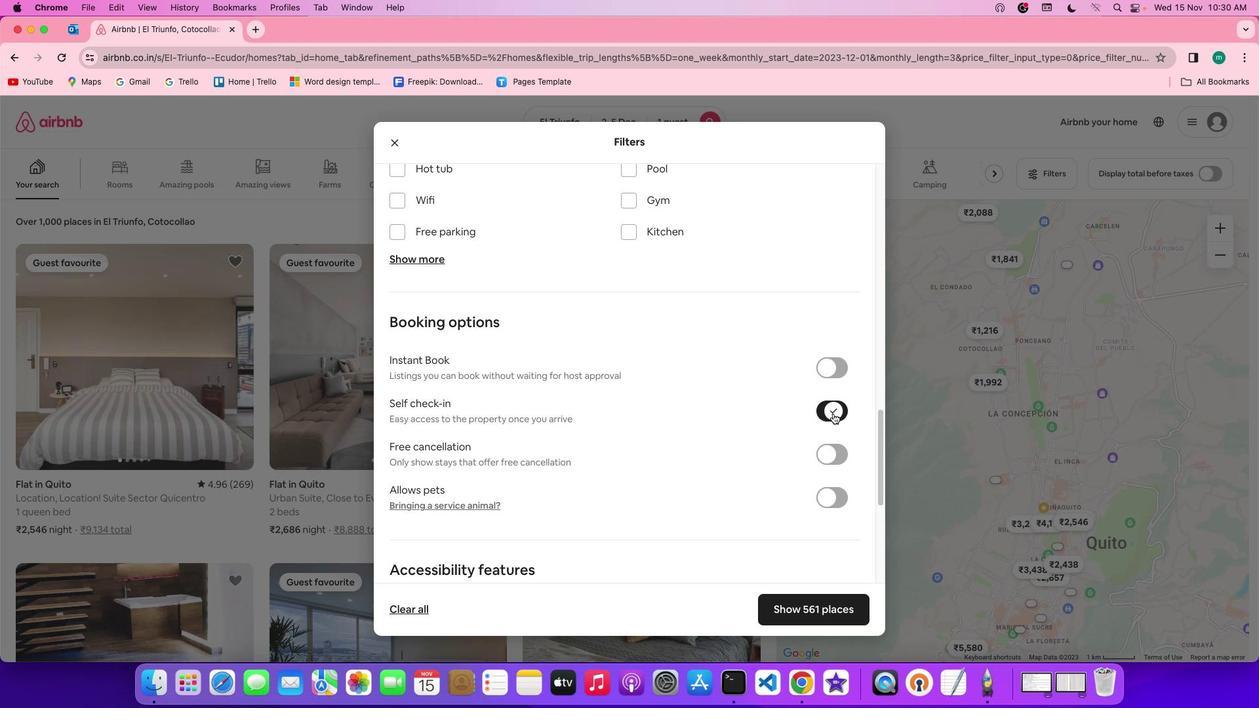 
Action: Mouse moved to (724, 496)
Screenshot: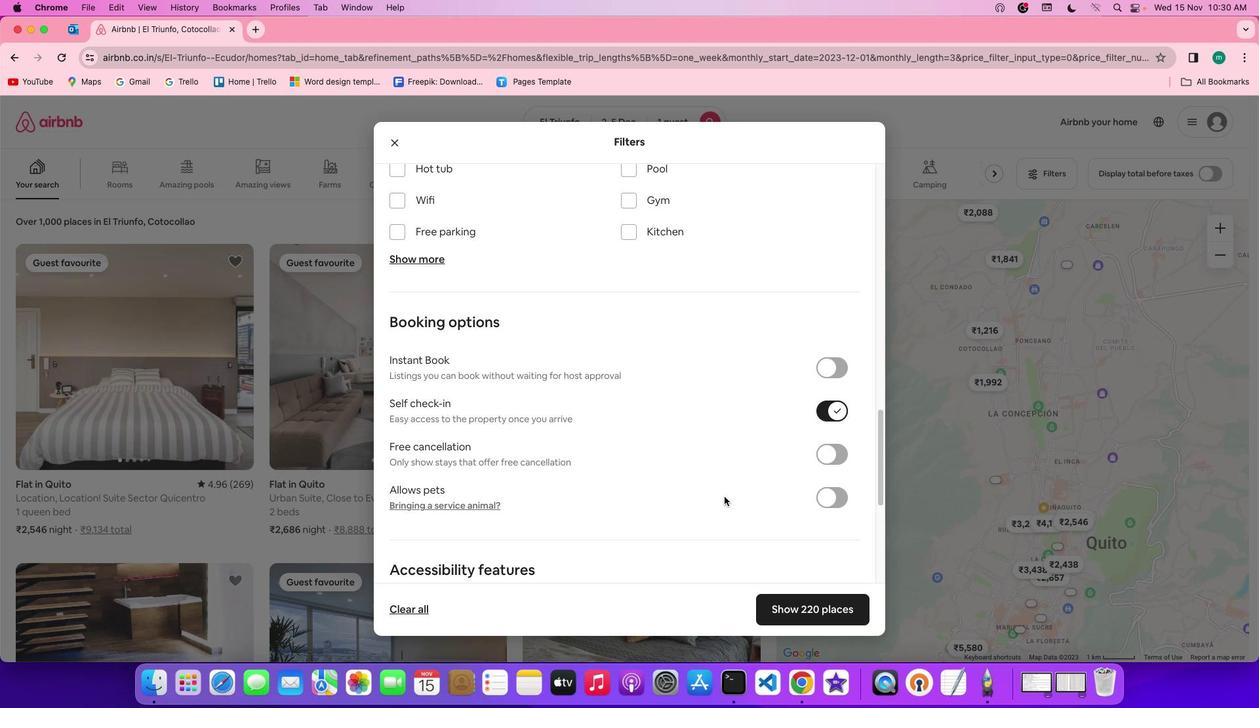 
Action: Mouse scrolled (724, 496) with delta (0, 0)
Screenshot: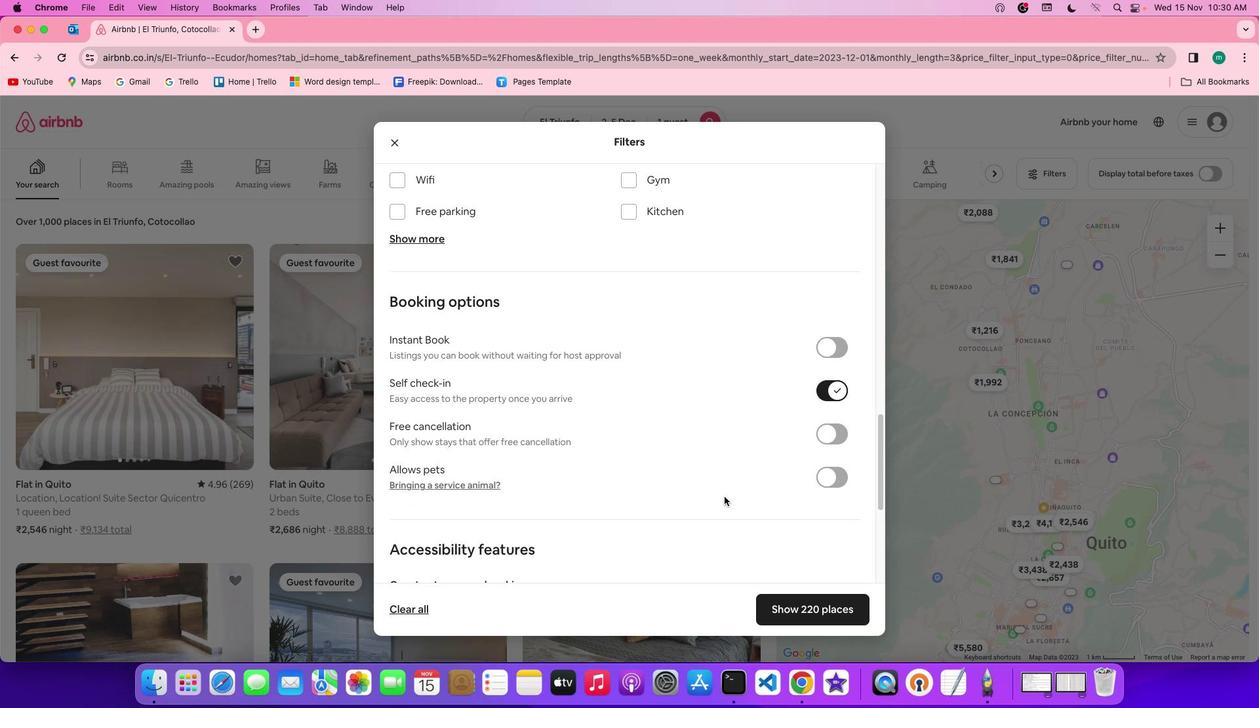 
Action: Mouse scrolled (724, 496) with delta (0, 0)
Screenshot: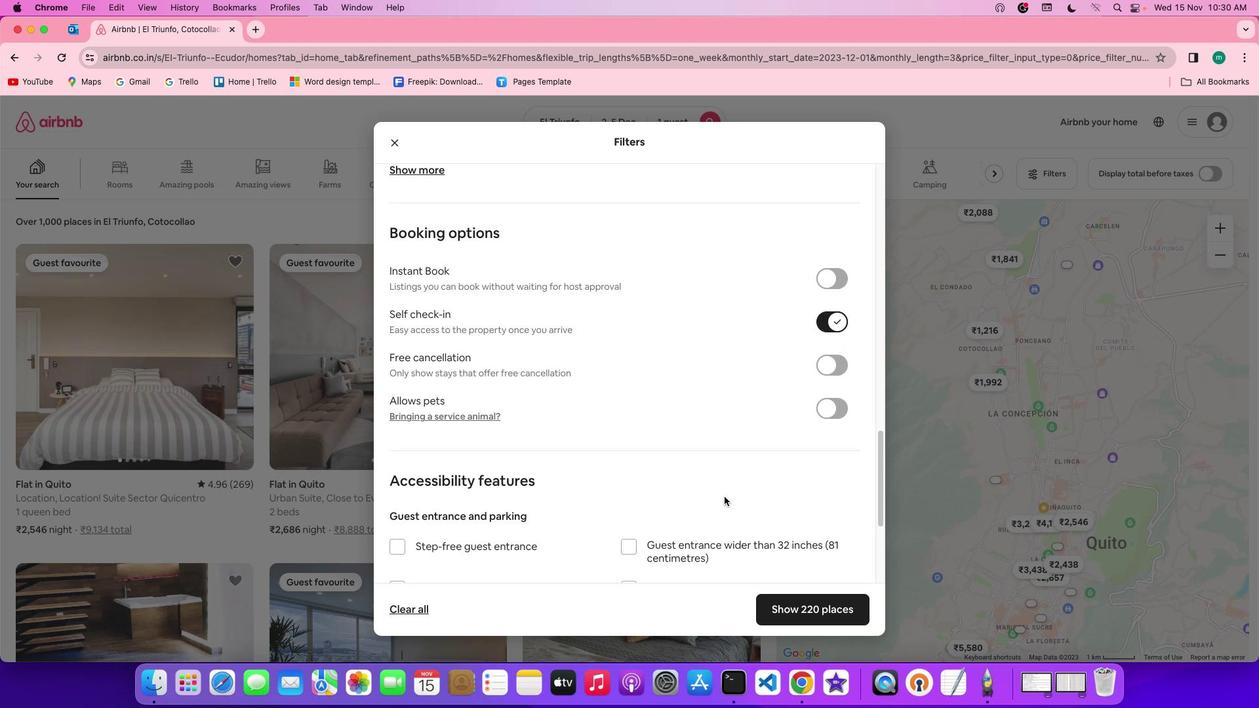 
Action: Mouse scrolled (724, 496) with delta (0, -1)
Screenshot: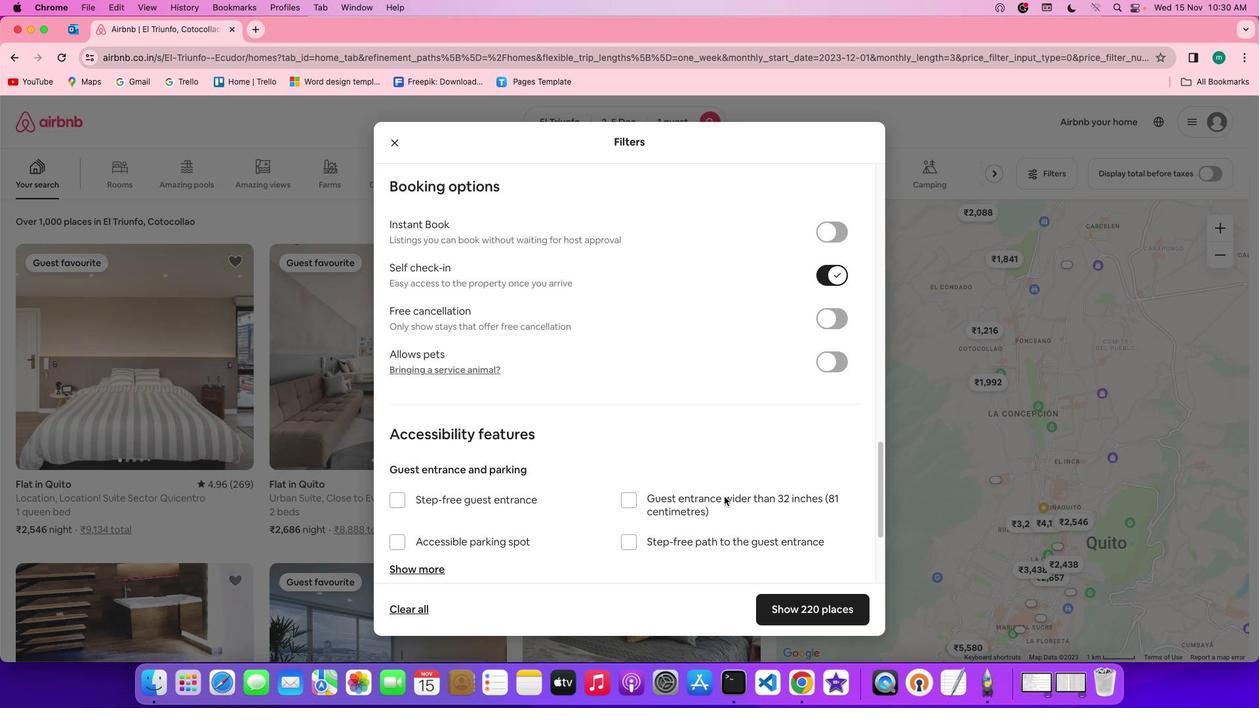 
Action: Mouse scrolled (724, 496) with delta (0, -1)
Screenshot: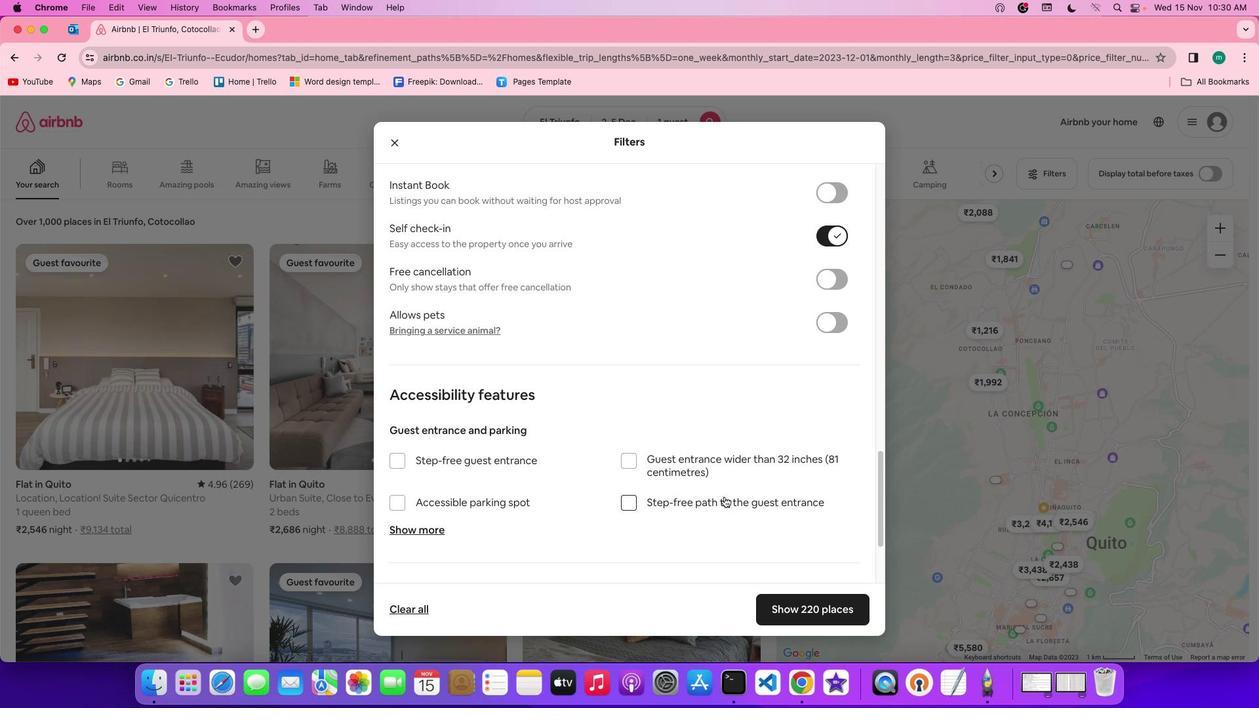 
Action: Mouse scrolled (724, 496) with delta (0, 0)
Screenshot: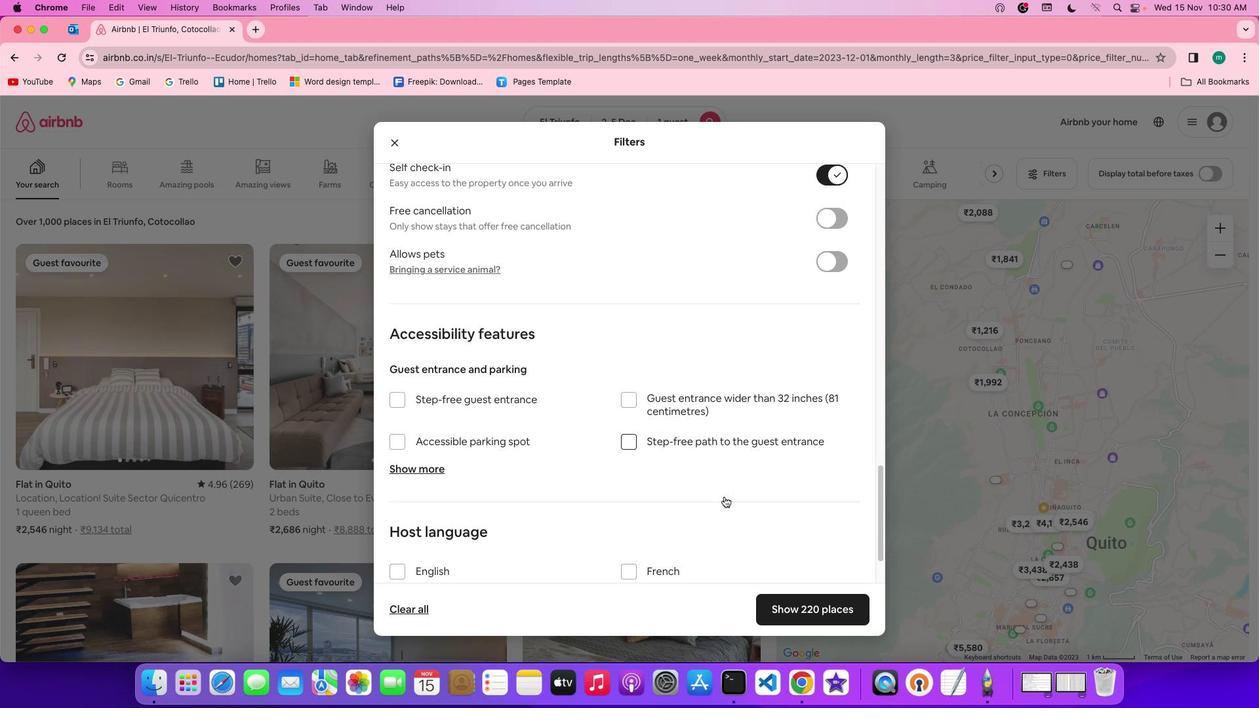
Action: Mouse scrolled (724, 496) with delta (0, 0)
Screenshot: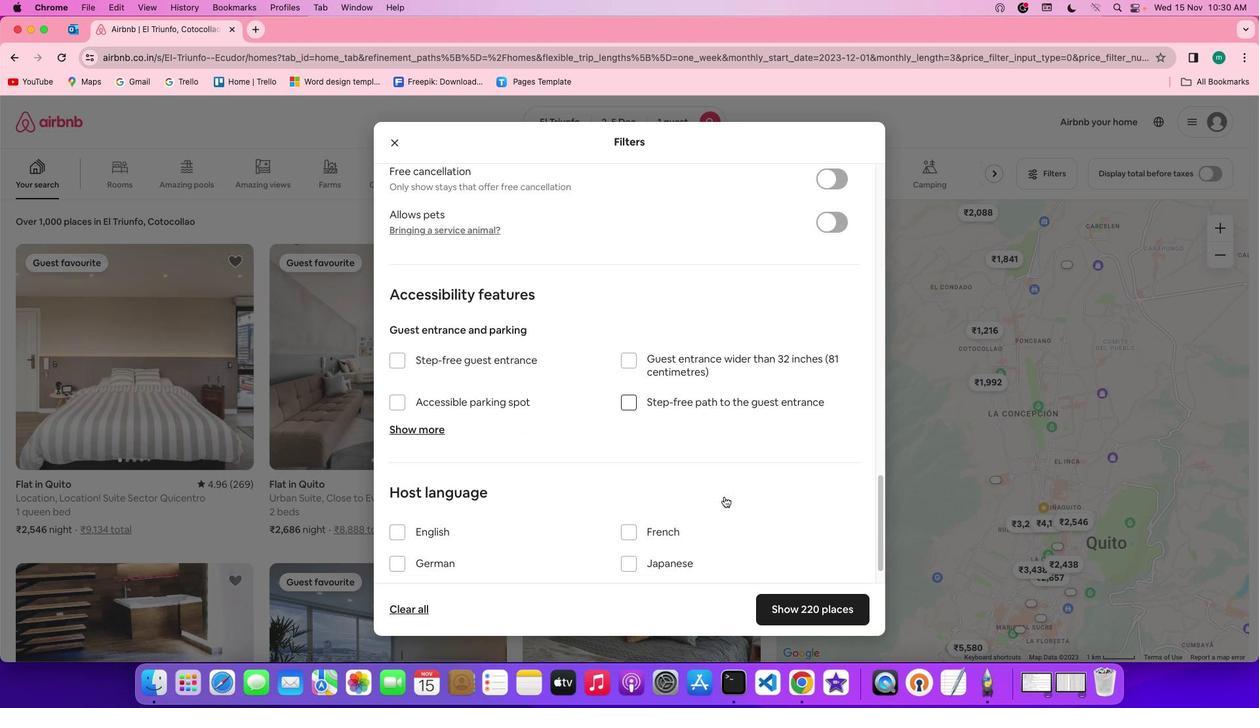 
Action: Mouse scrolled (724, 496) with delta (0, -1)
Screenshot: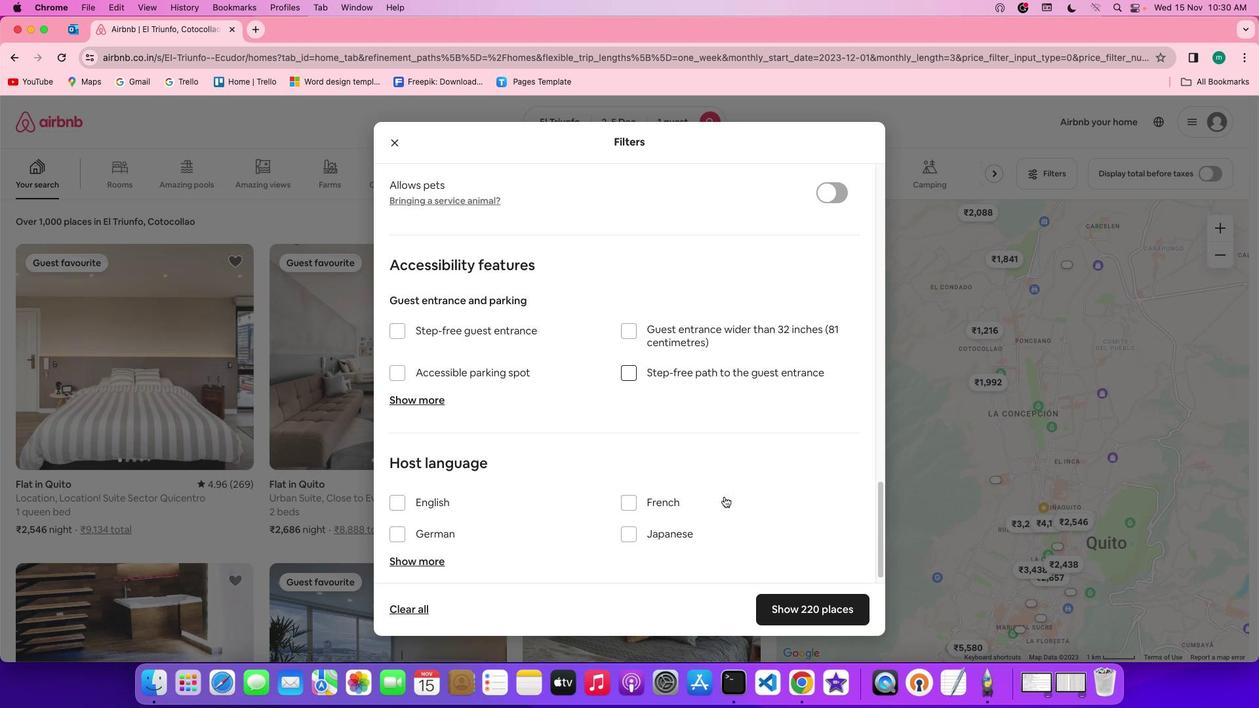 
Action: Mouse scrolled (724, 496) with delta (0, -2)
Screenshot: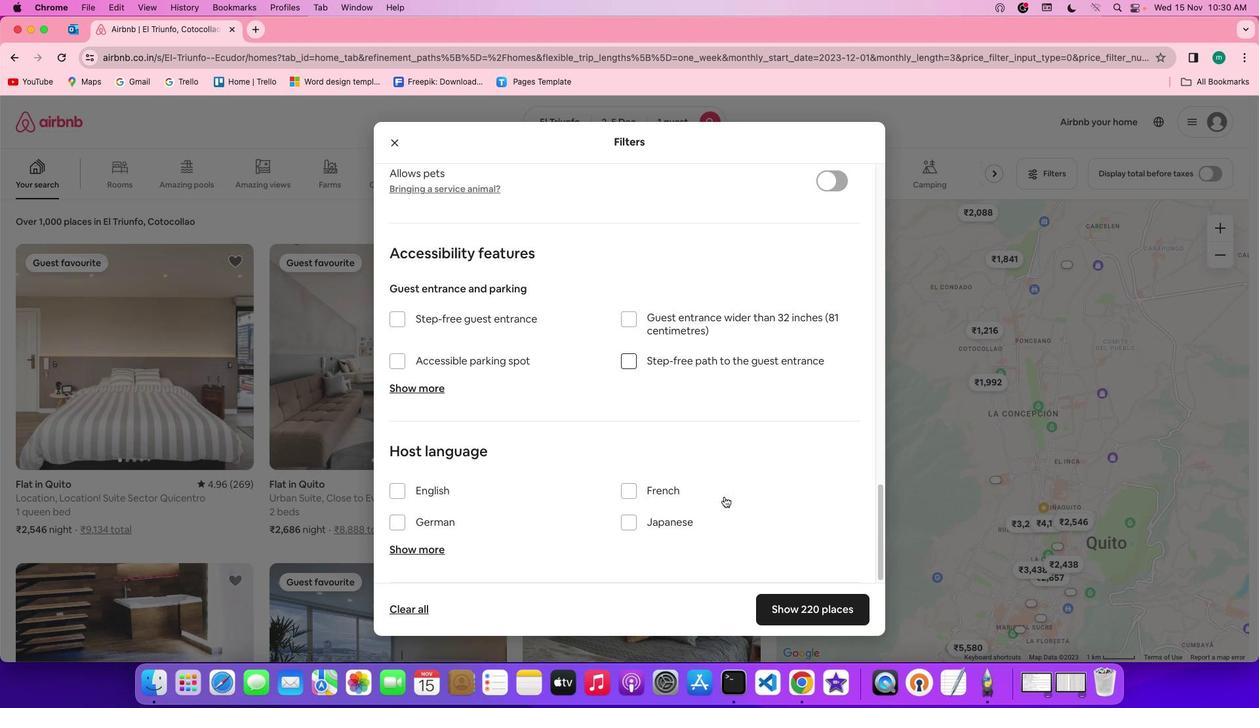 
Action: Mouse scrolled (724, 496) with delta (0, -3)
Screenshot: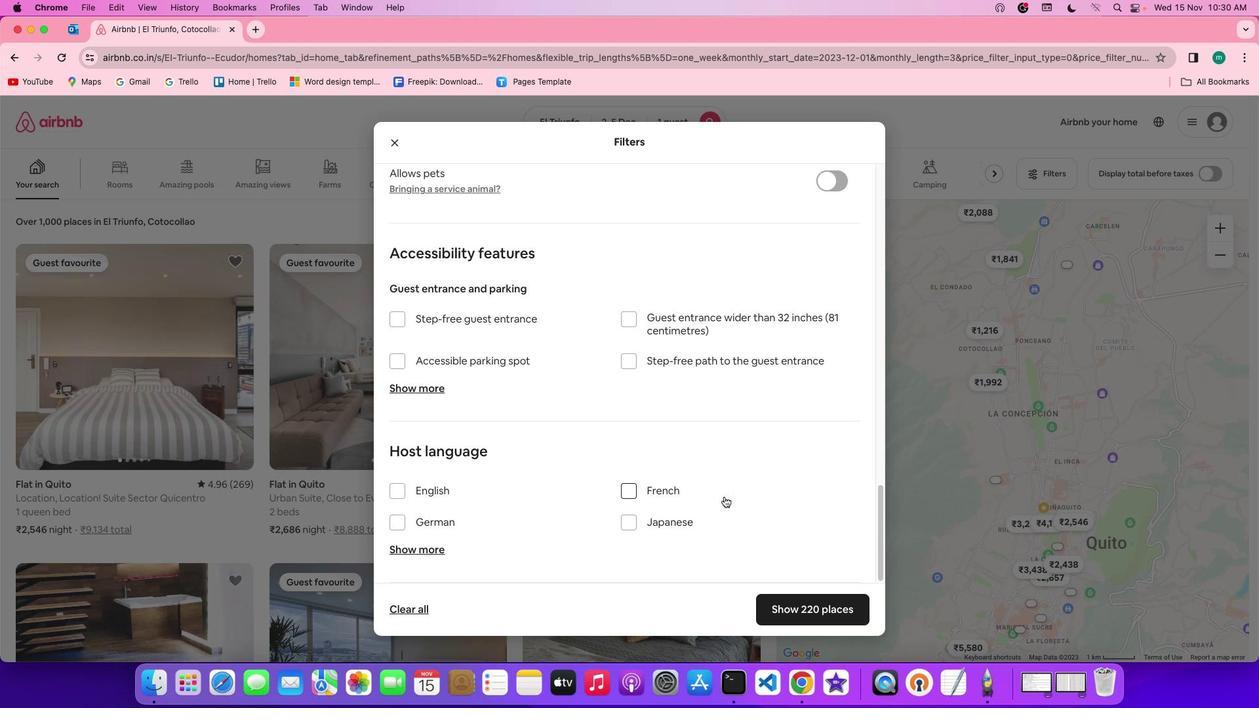 
Action: Mouse moved to (724, 497)
Screenshot: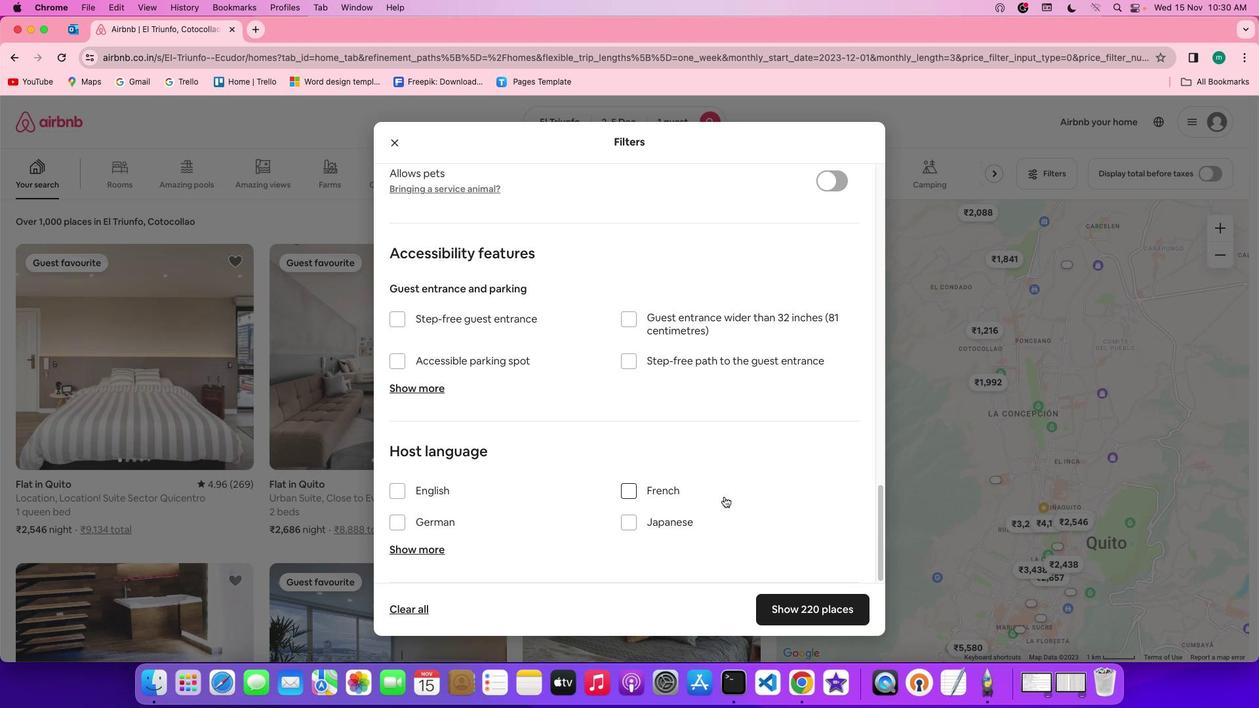 
Action: Mouse scrolled (724, 497) with delta (0, 0)
Screenshot: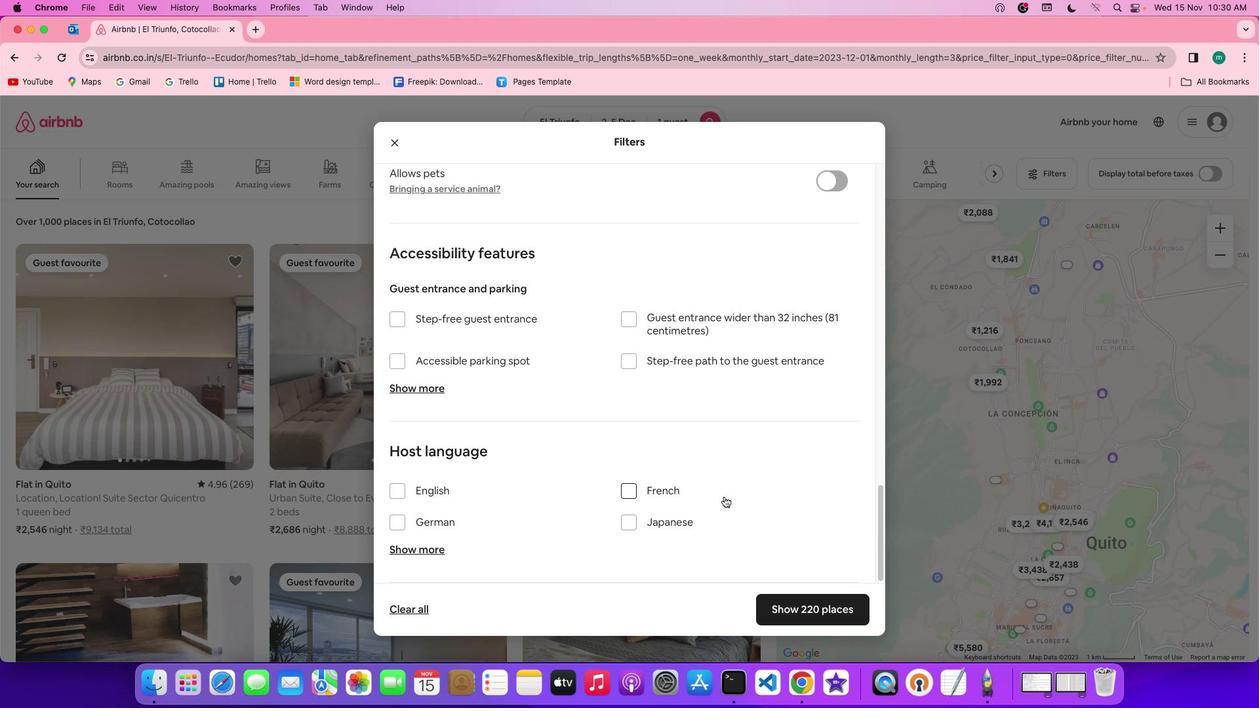 
Action: Mouse scrolled (724, 497) with delta (0, 0)
Screenshot: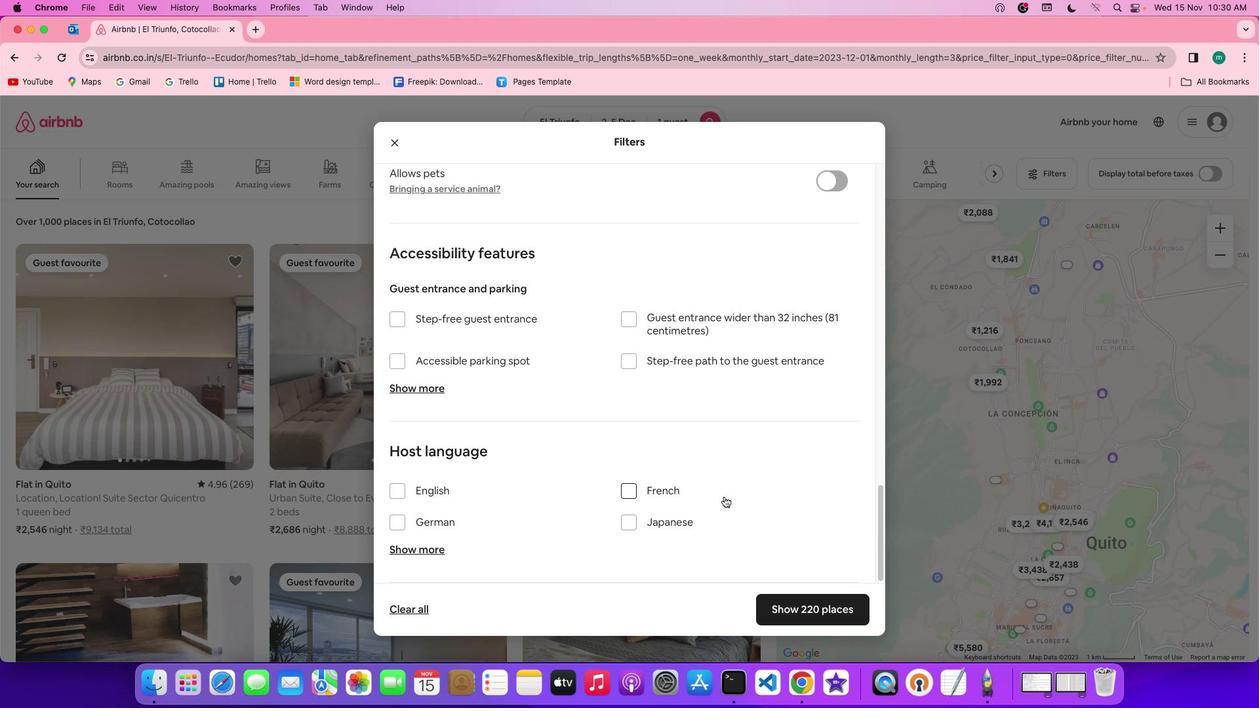
Action: Mouse scrolled (724, 497) with delta (0, -1)
Screenshot: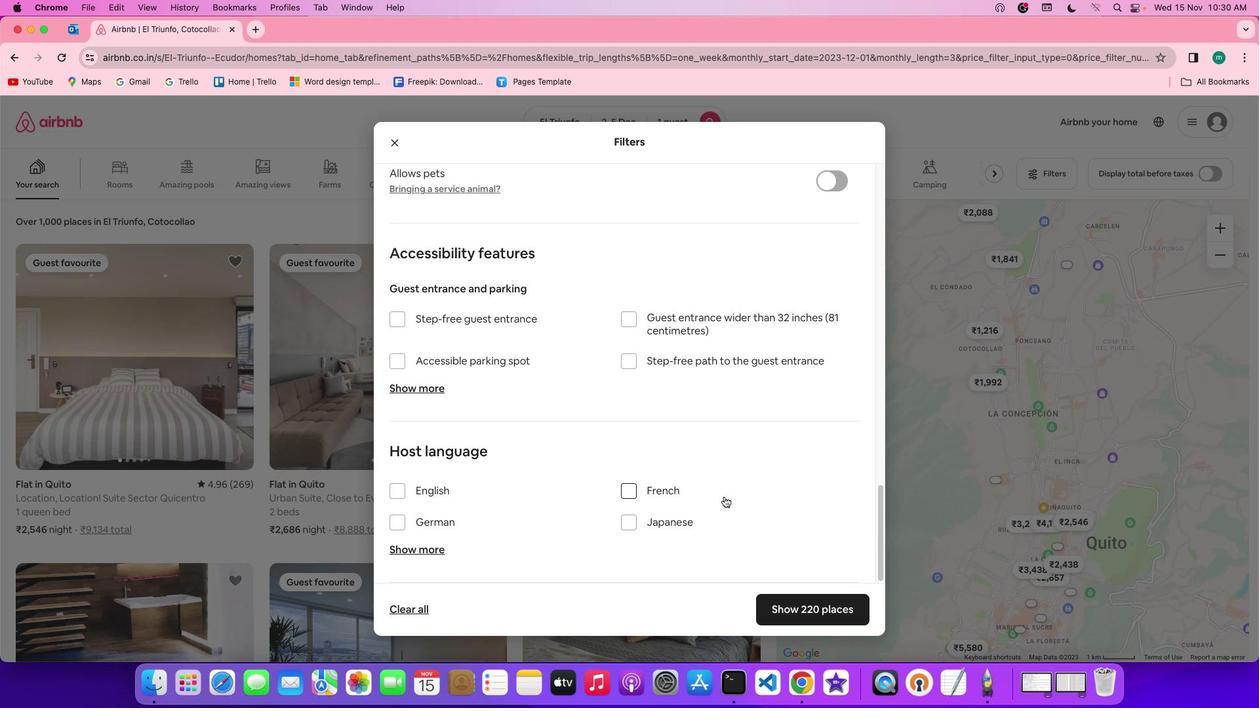 
Action: Mouse scrolled (724, 497) with delta (0, -3)
Screenshot: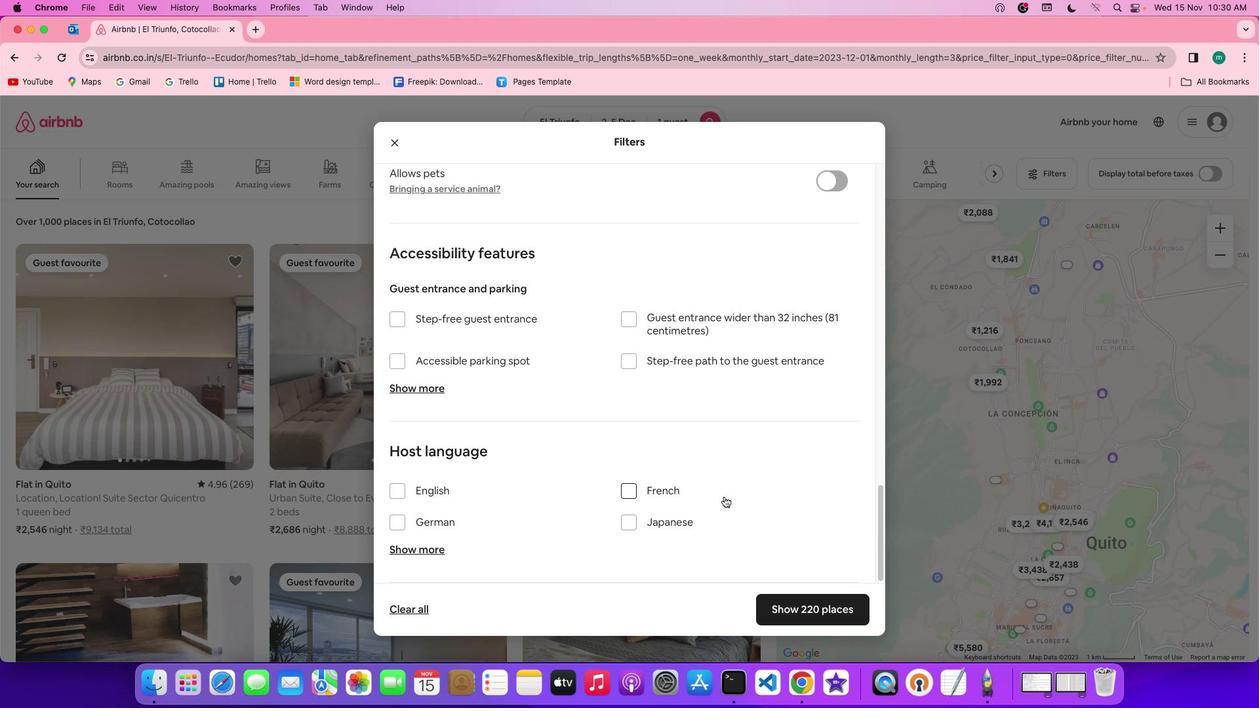 
Action: Mouse scrolled (724, 497) with delta (0, -3)
Screenshot: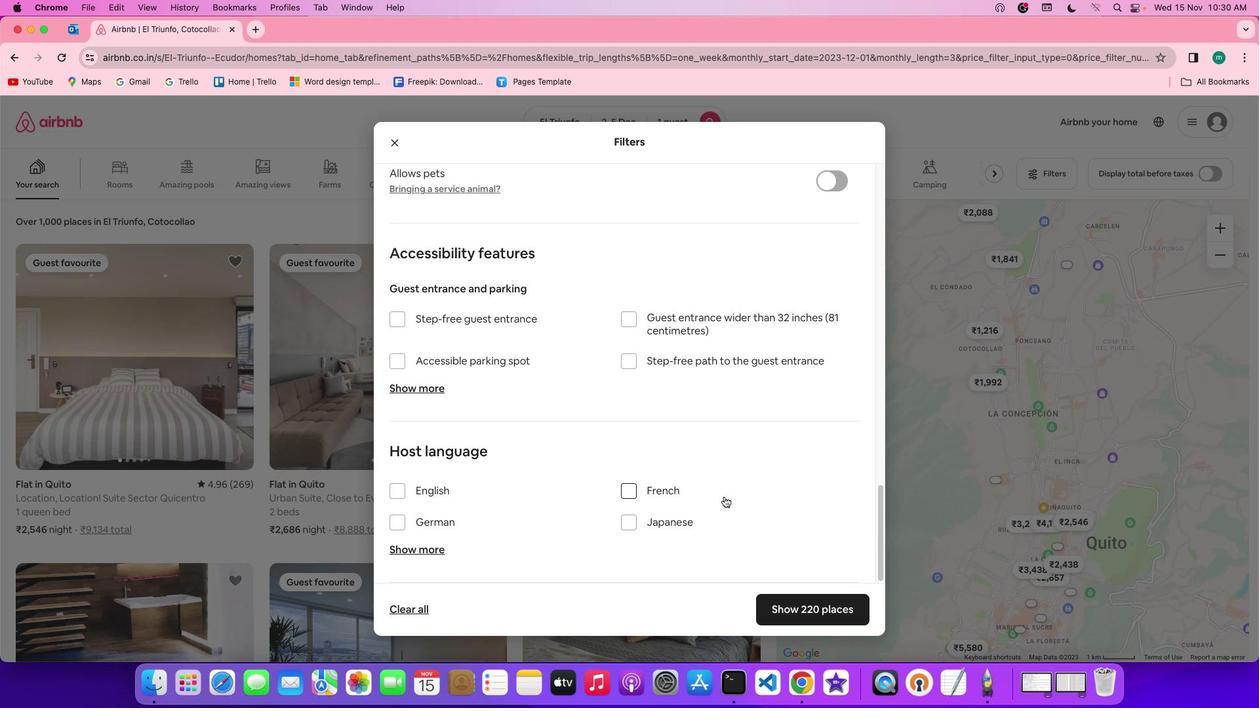 
Action: Mouse scrolled (724, 497) with delta (0, -3)
Screenshot: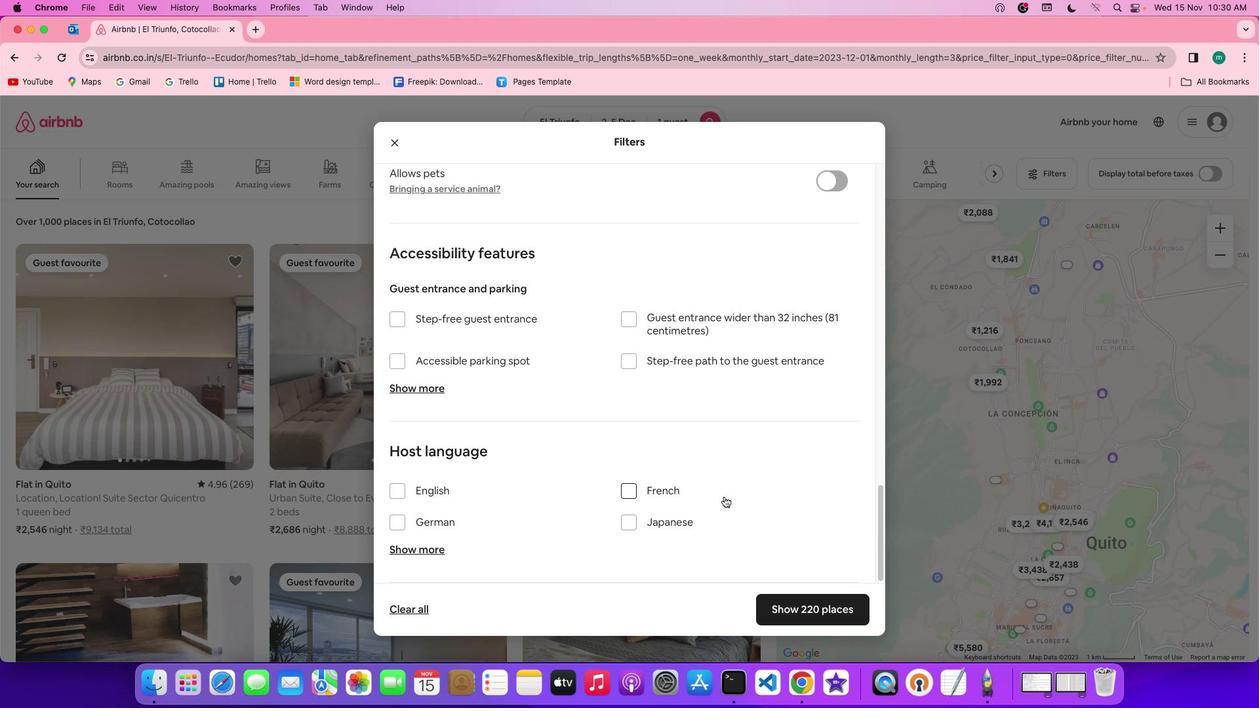 
Action: Mouse moved to (820, 623)
Screenshot: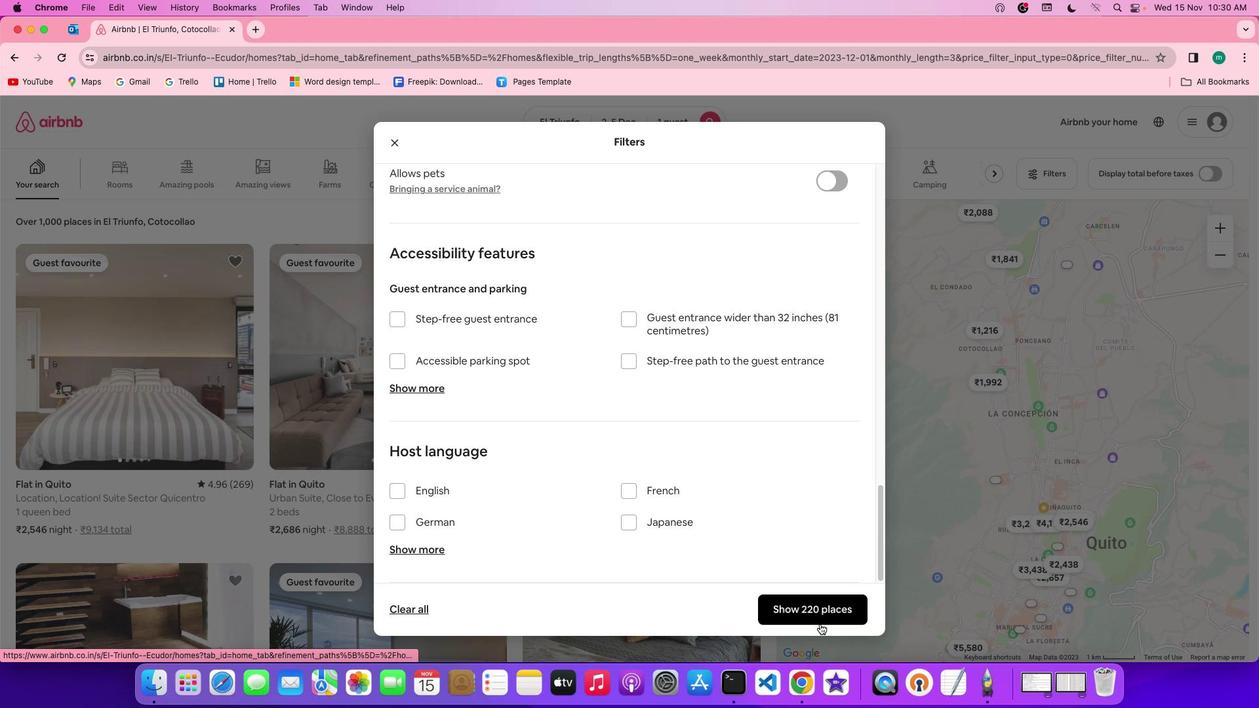 
Action: Mouse pressed left at (820, 623)
Screenshot: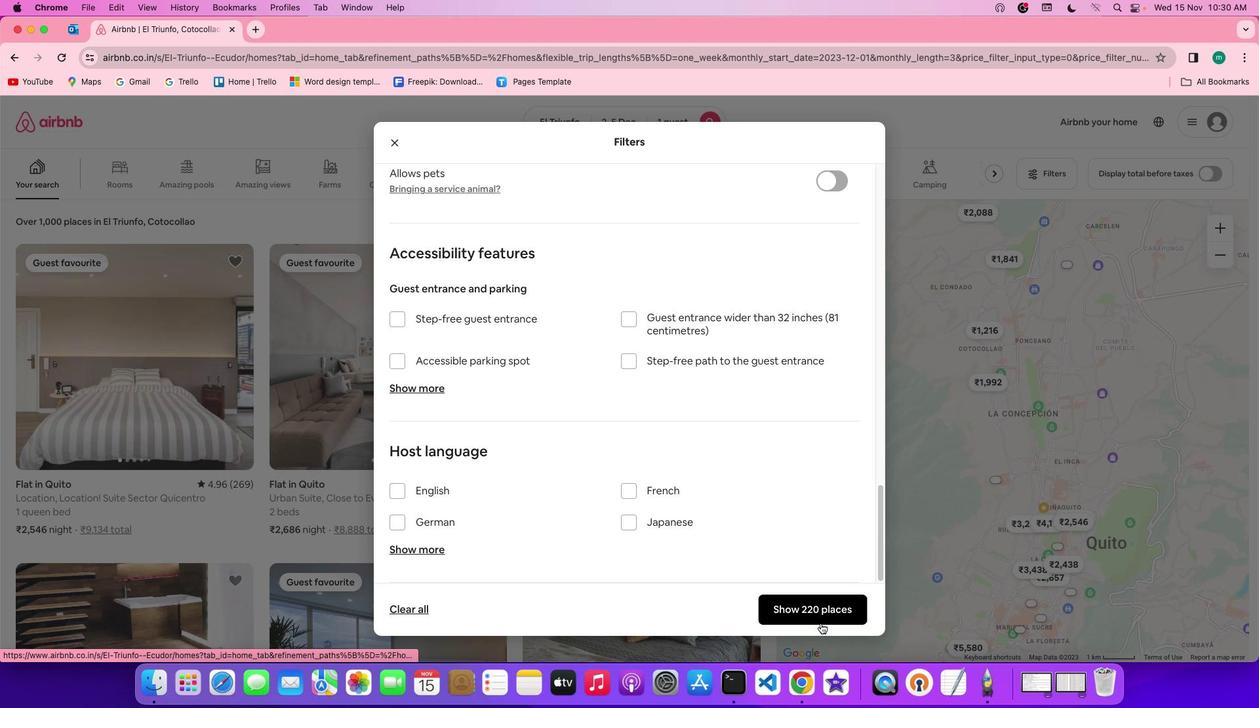 
Action: Mouse moved to (285, 421)
Screenshot: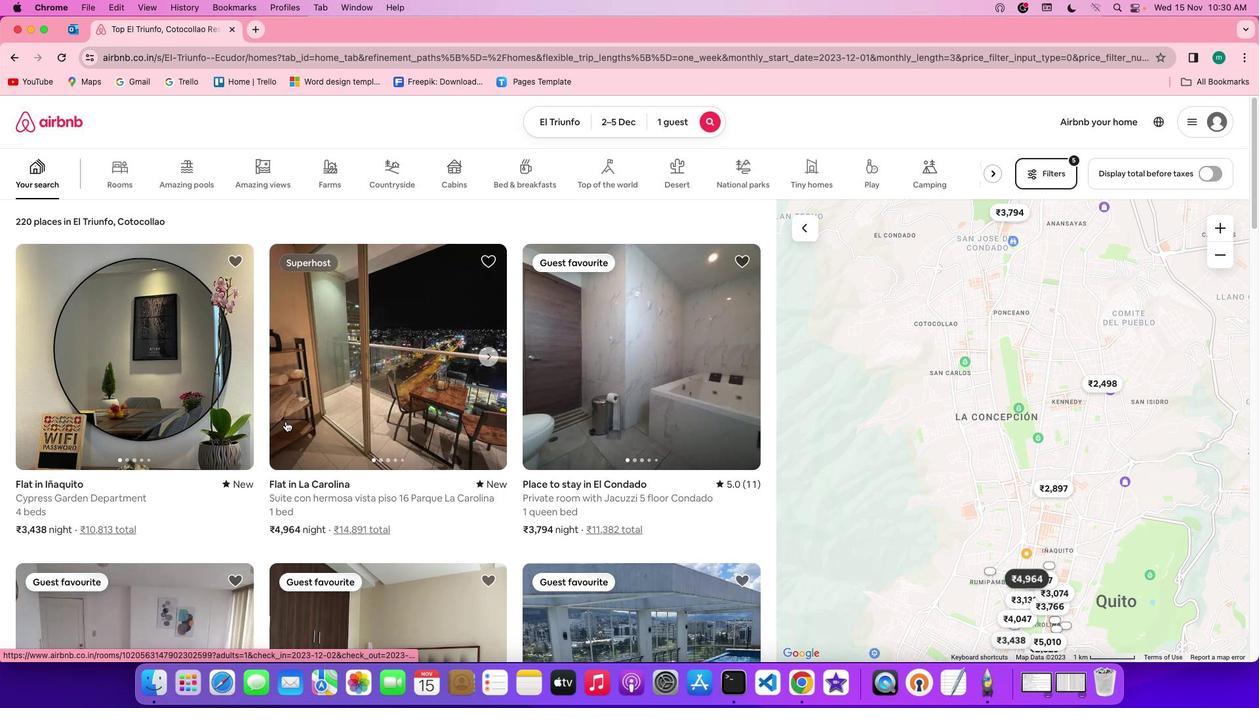 
Action: Mouse pressed left at (285, 421)
Screenshot: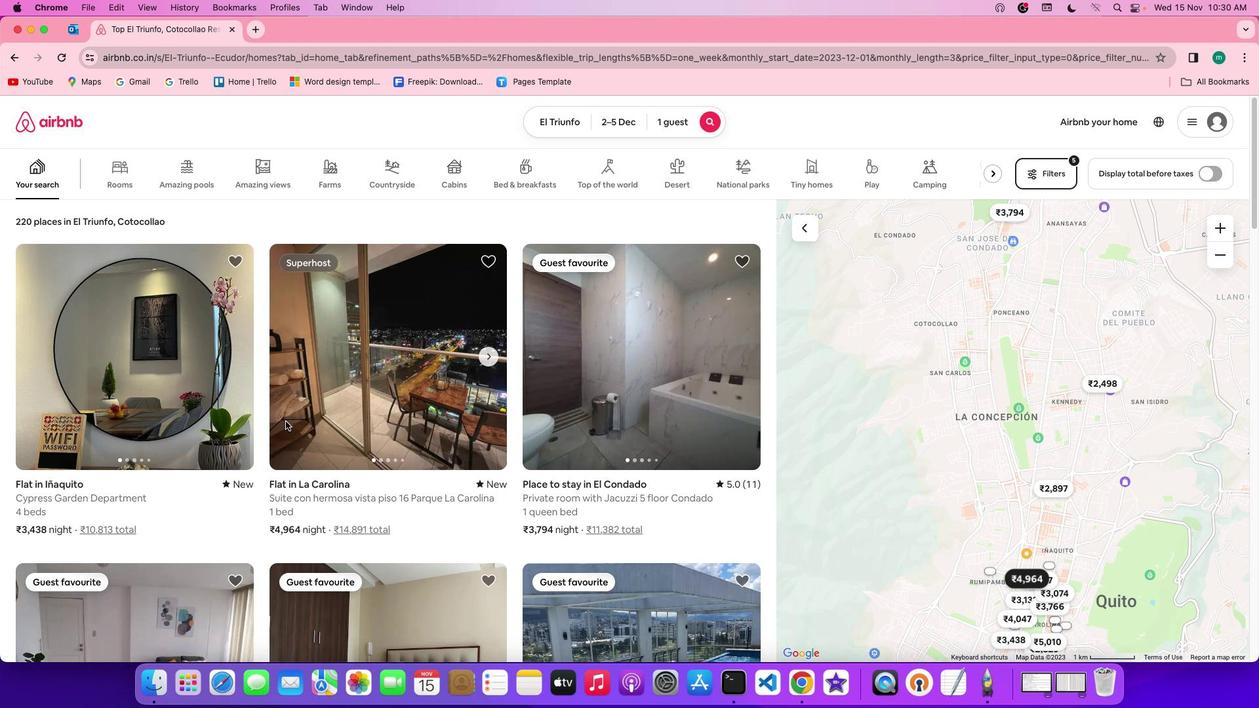 
Action: Mouse moved to (911, 460)
Screenshot: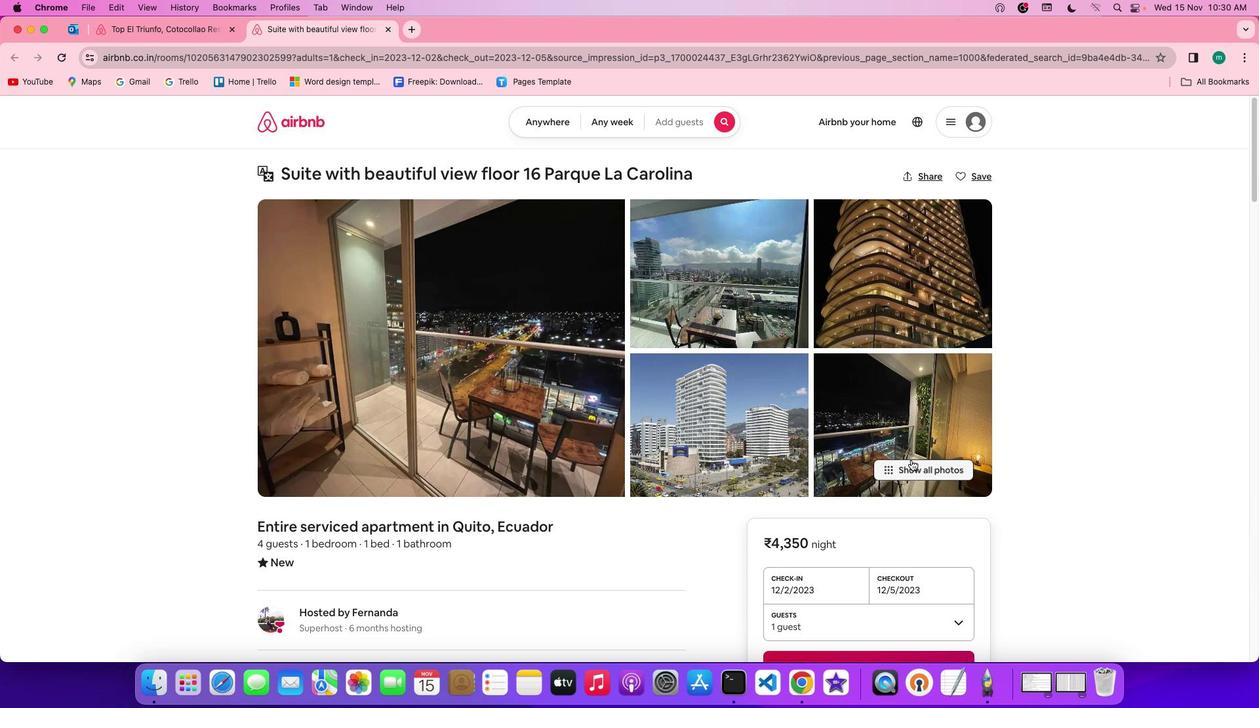 
Action: Mouse pressed left at (911, 460)
Screenshot: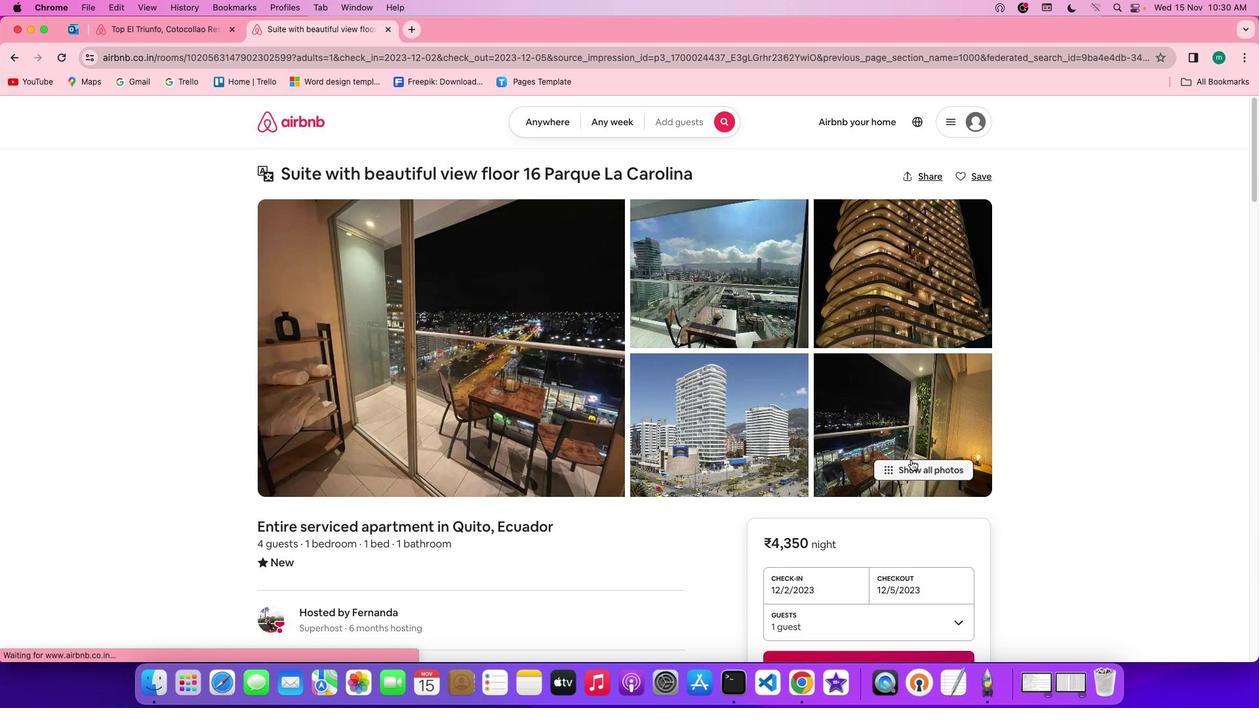 
Action: Mouse moved to (663, 509)
Screenshot: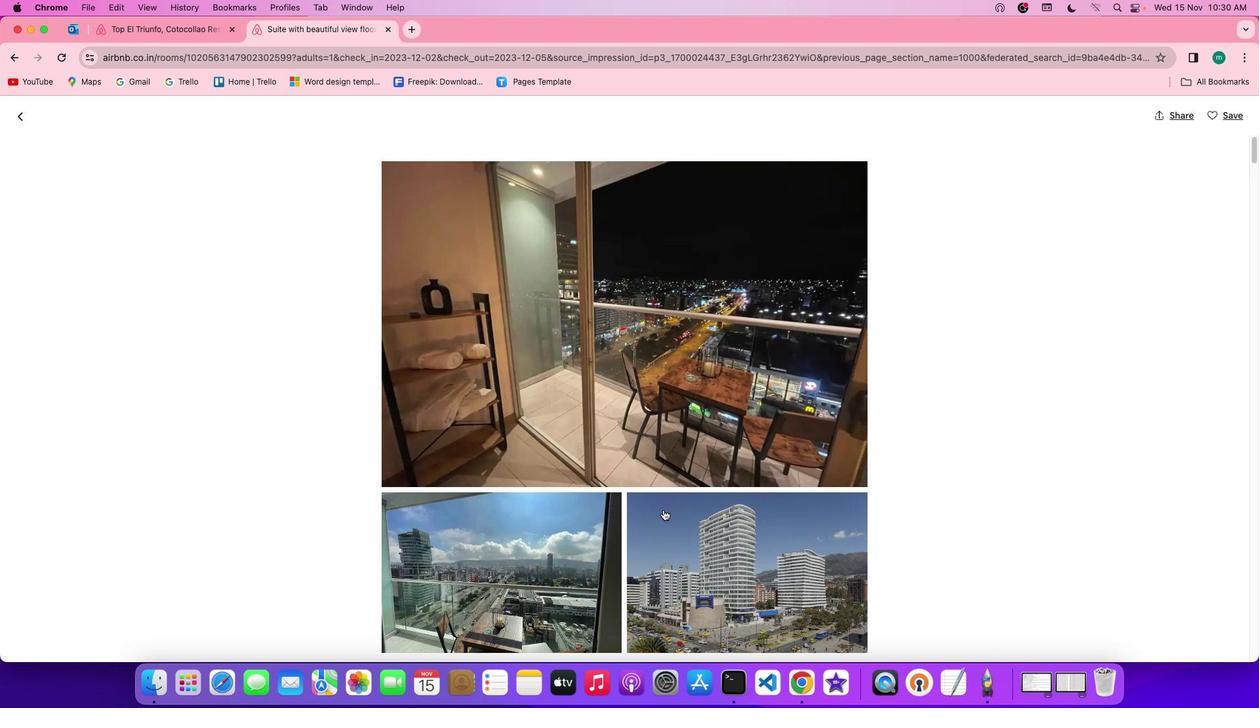 
Action: Mouse scrolled (663, 509) with delta (0, 0)
Screenshot: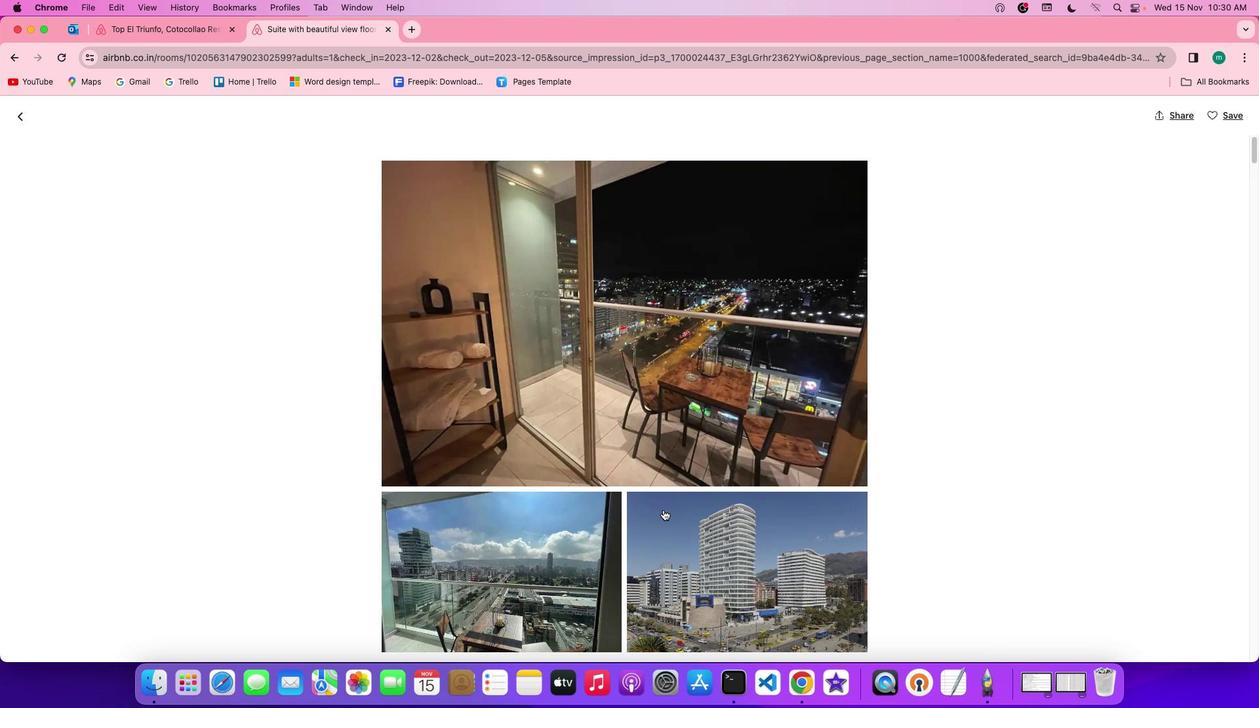 
Action: Mouse scrolled (663, 509) with delta (0, 0)
Screenshot: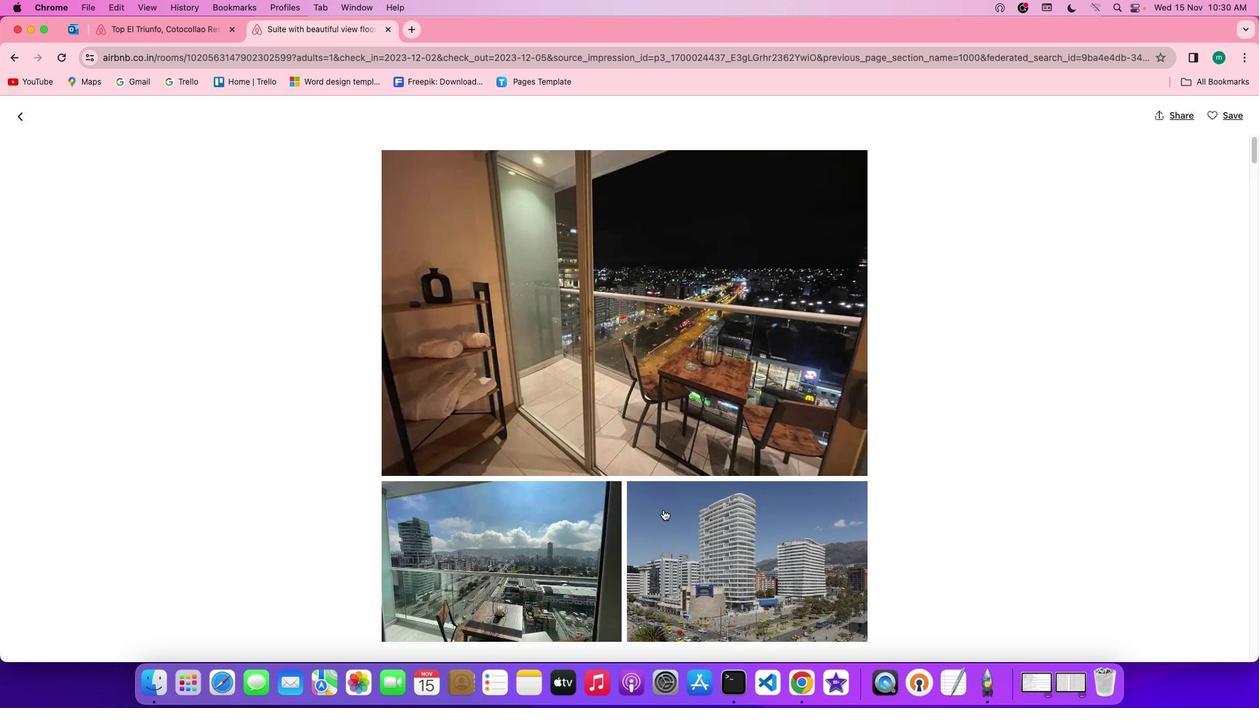 
Action: Mouse scrolled (663, 509) with delta (0, 0)
Screenshot: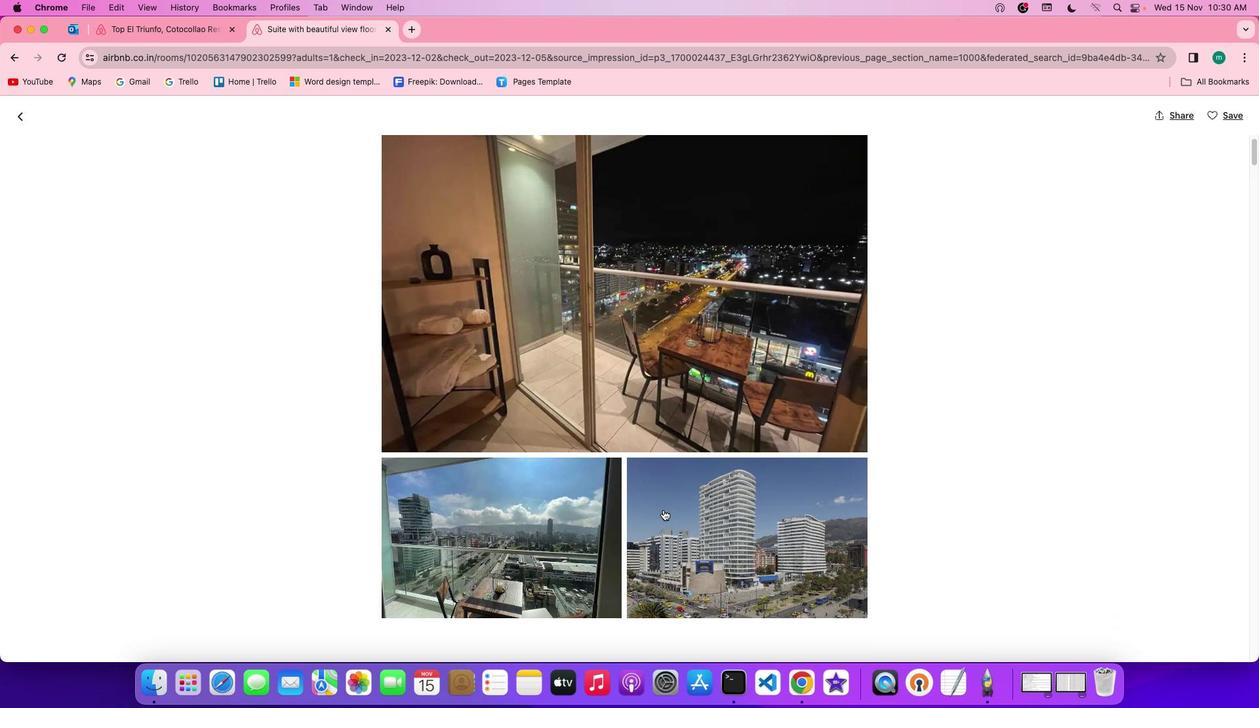 
Action: Mouse scrolled (663, 509) with delta (0, 0)
Screenshot: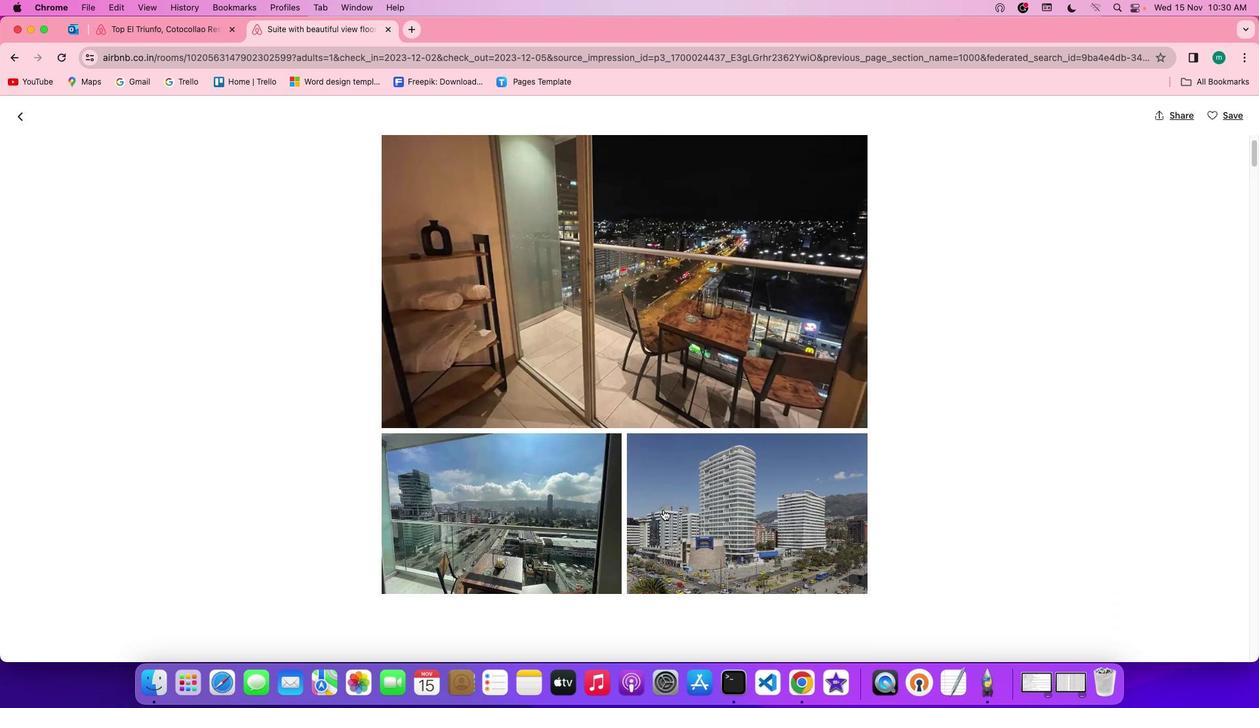 
Action: Mouse scrolled (663, 509) with delta (0, 0)
Screenshot: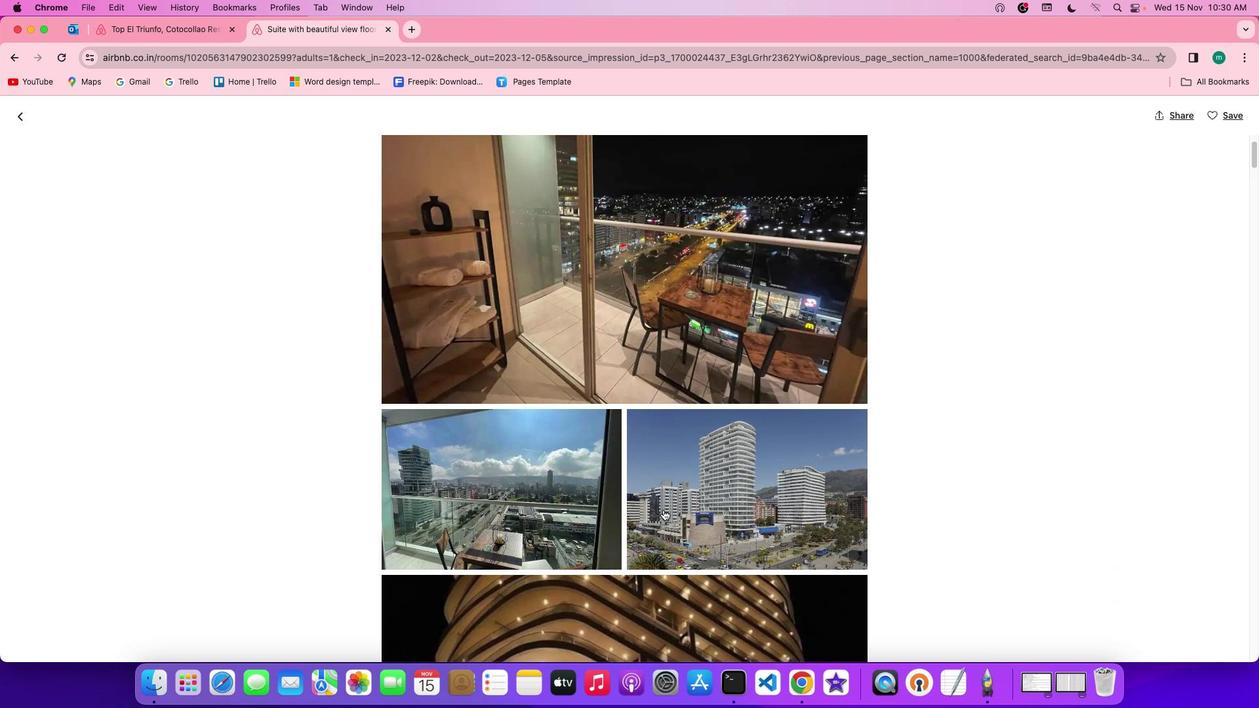 
Action: Mouse scrolled (663, 509) with delta (0, 0)
Screenshot: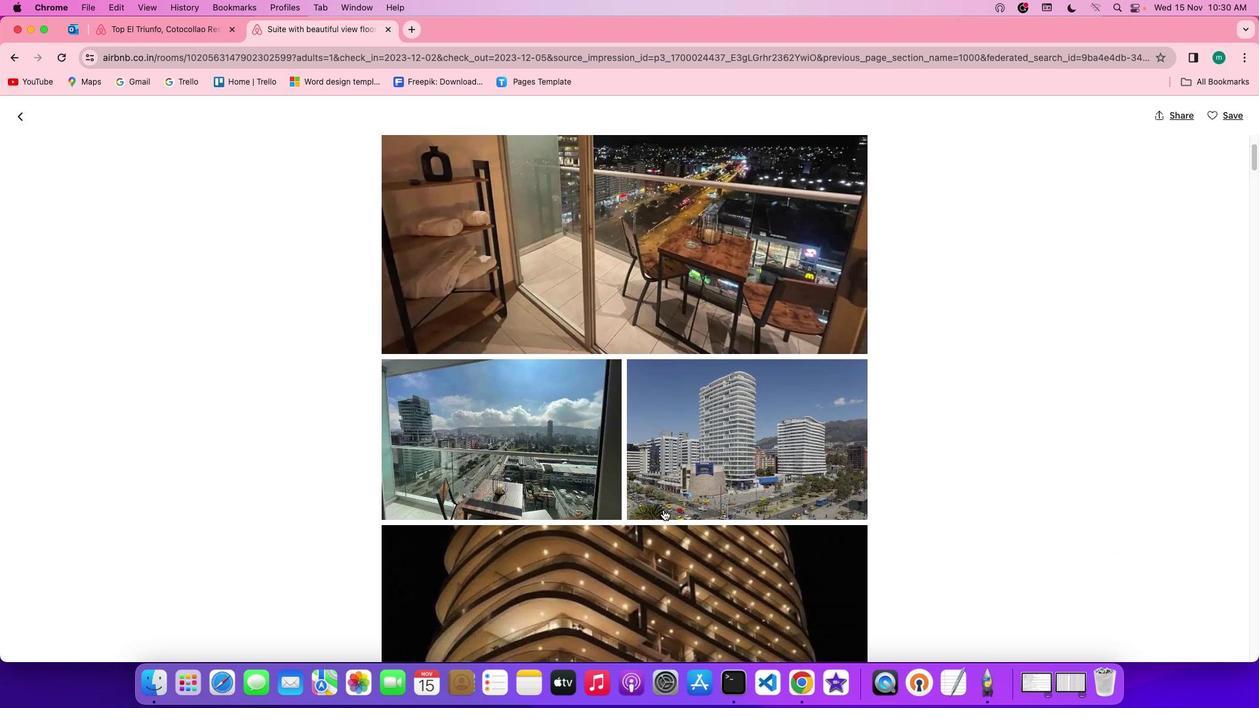 
Action: Mouse scrolled (663, 509) with delta (0, -1)
Screenshot: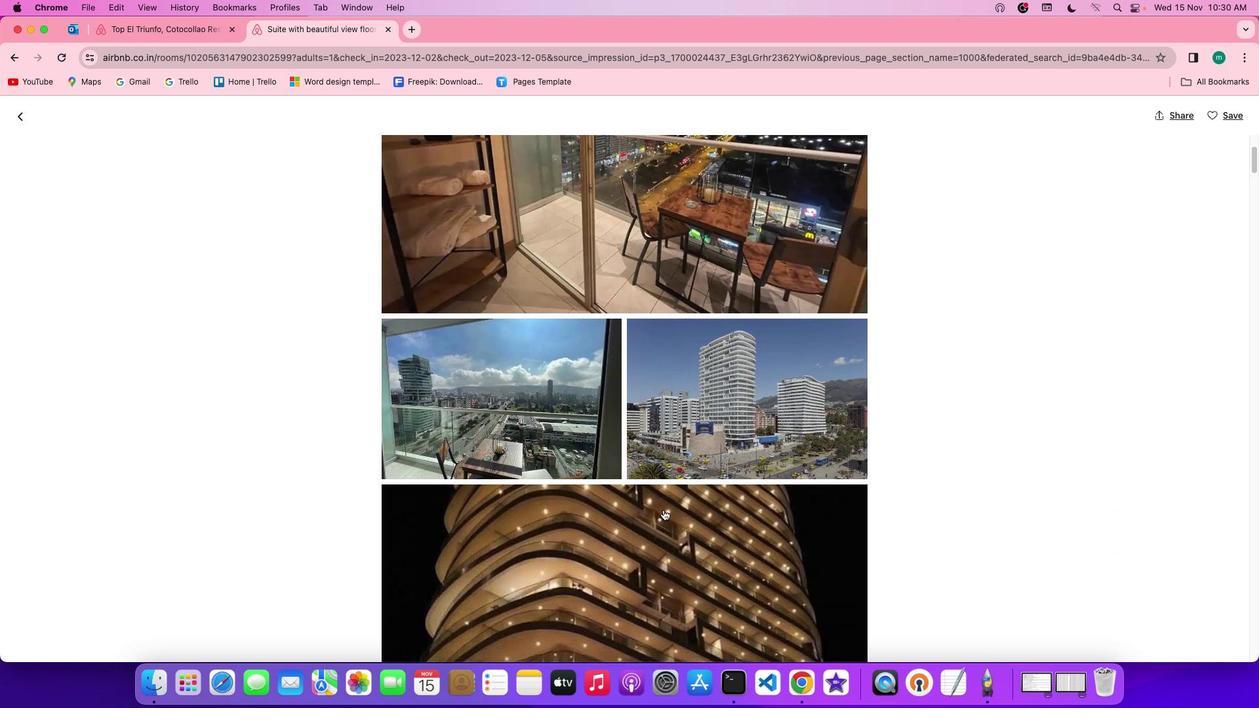 
Action: Mouse scrolled (663, 509) with delta (0, -1)
Screenshot: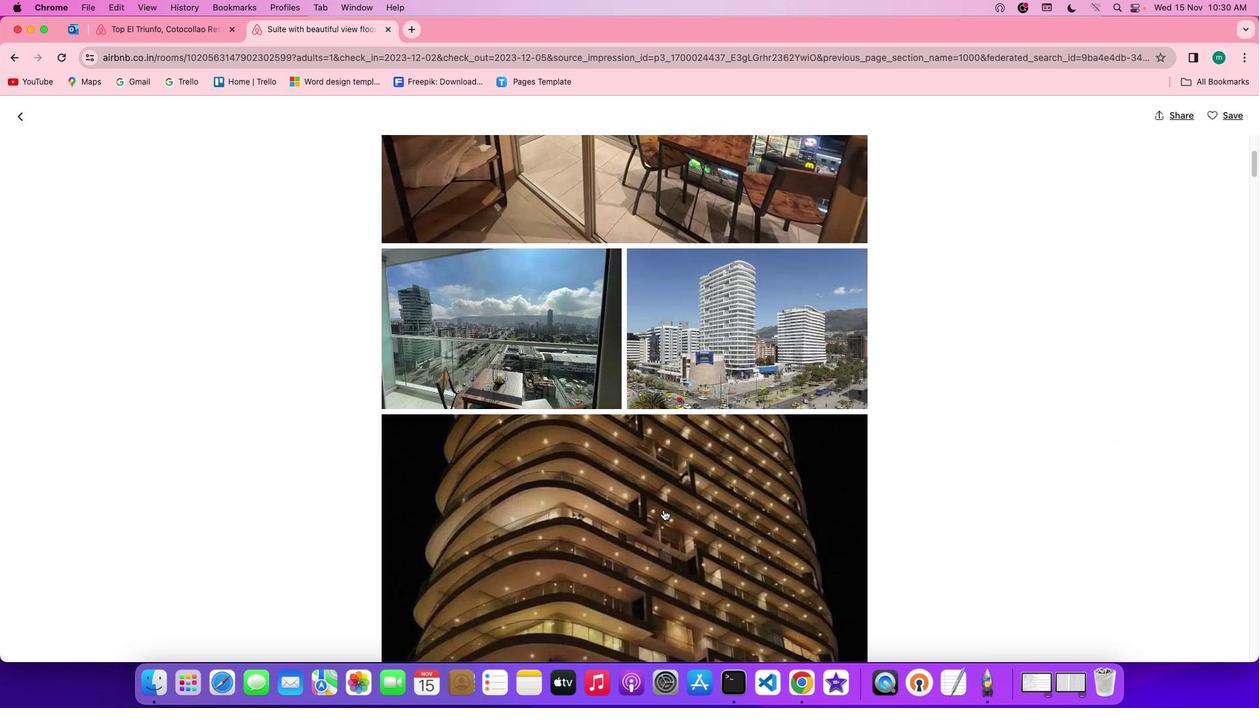 
Action: Mouse scrolled (663, 509) with delta (0, 0)
Screenshot: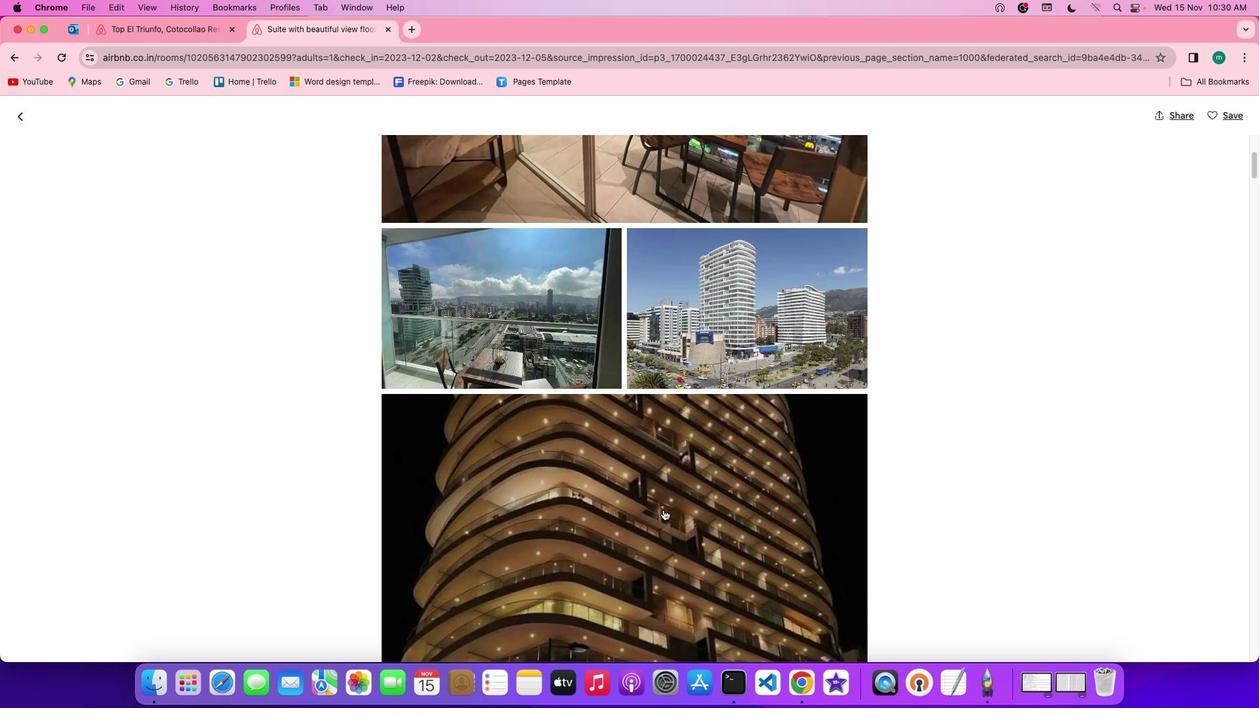 
Action: Mouse scrolled (663, 509) with delta (0, 0)
Screenshot: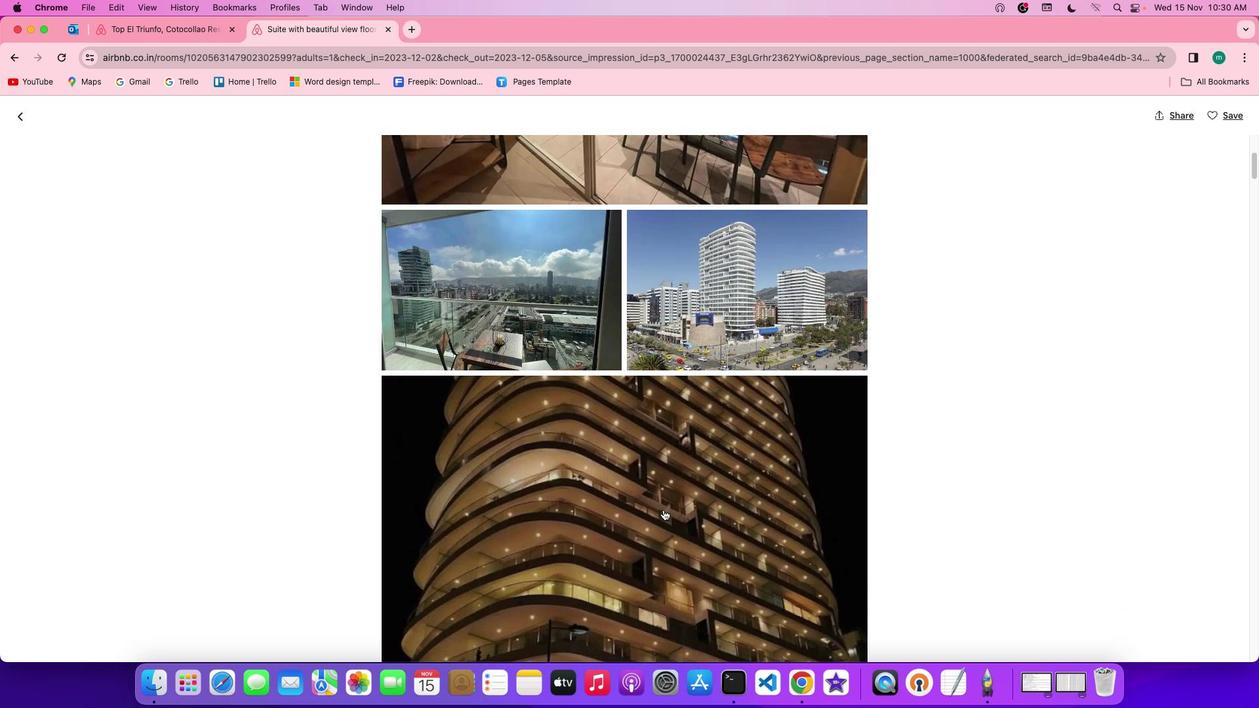 
Action: Mouse scrolled (663, 509) with delta (0, -1)
Screenshot: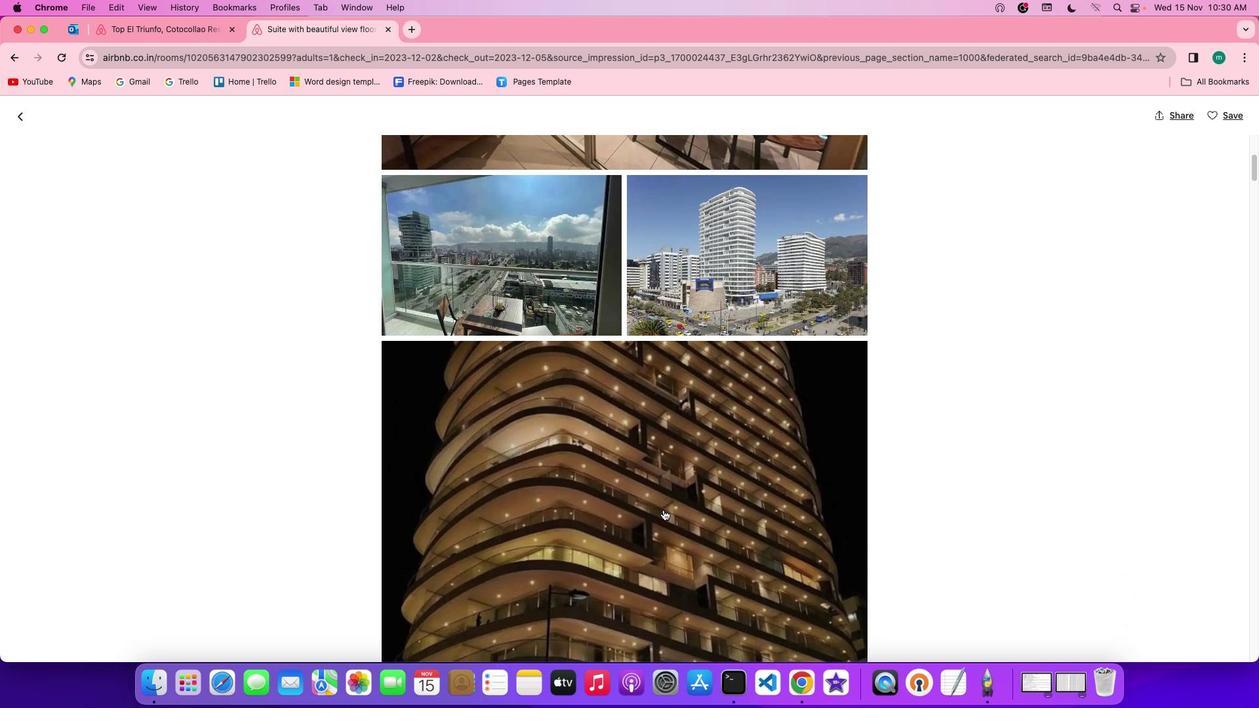 
Action: Mouse scrolled (663, 509) with delta (0, 0)
Screenshot: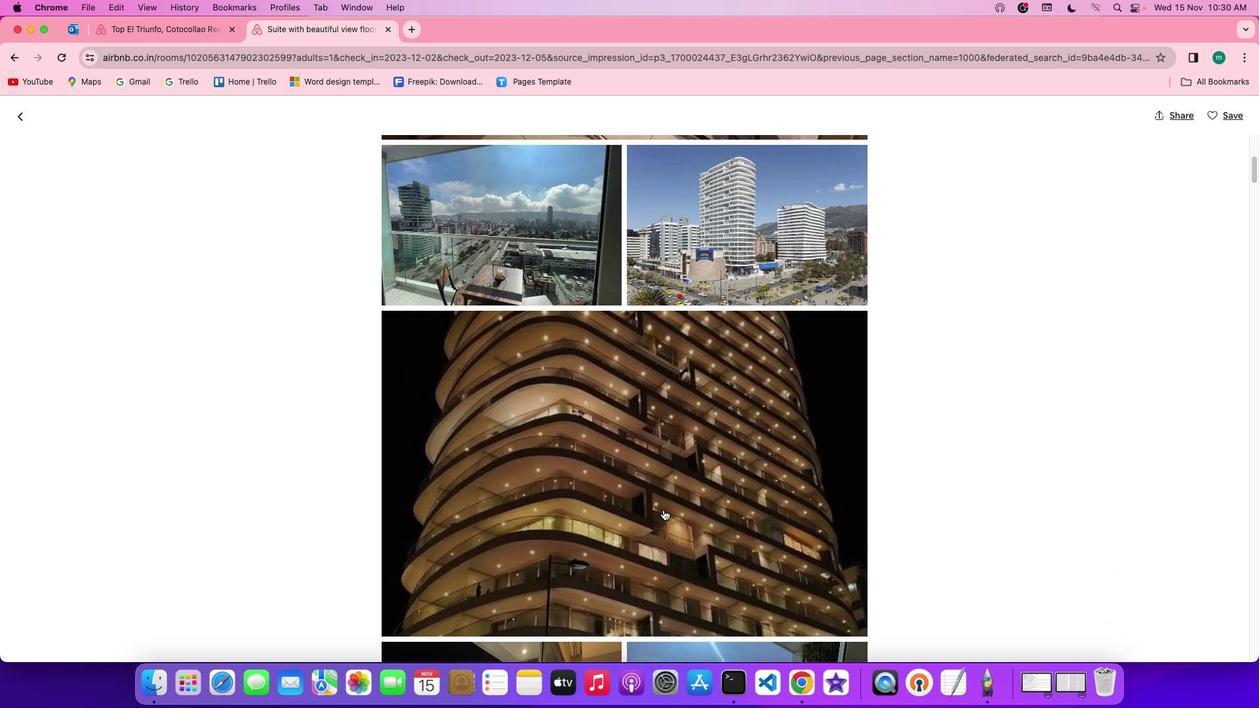 
Action: Mouse scrolled (663, 509) with delta (0, 0)
Screenshot: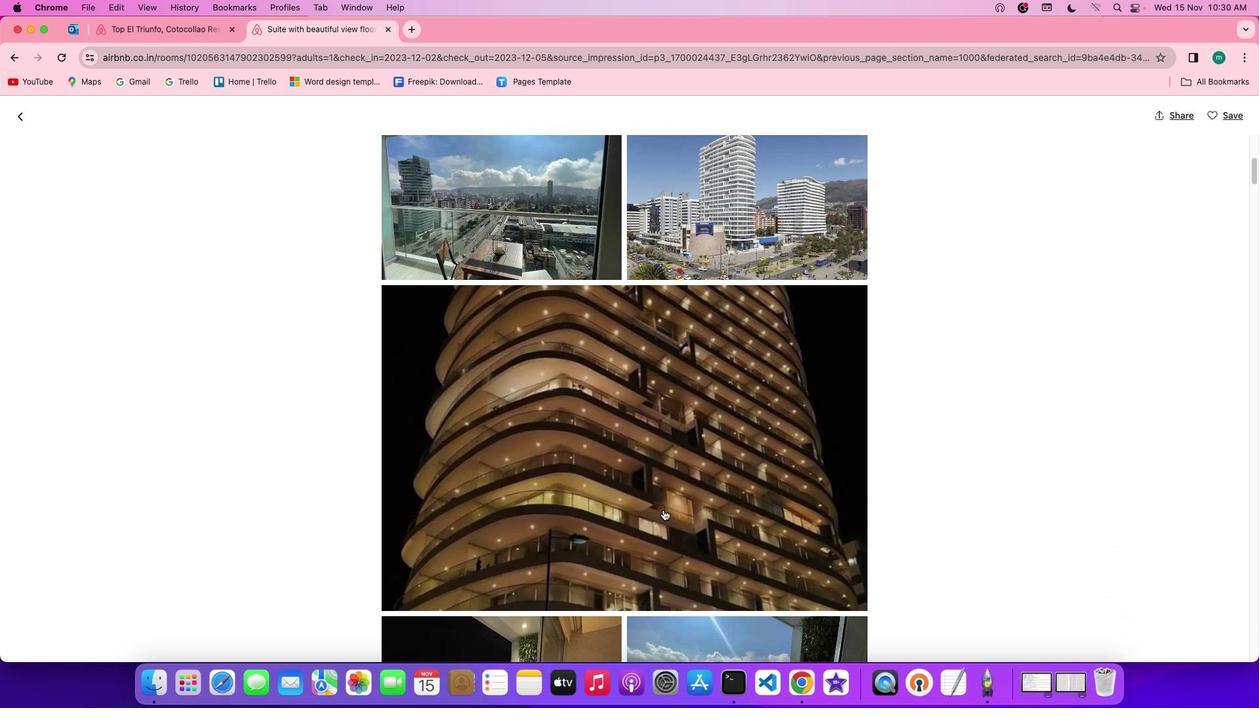 
Action: Mouse scrolled (663, 509) with delta (0, 0)
Screenshot: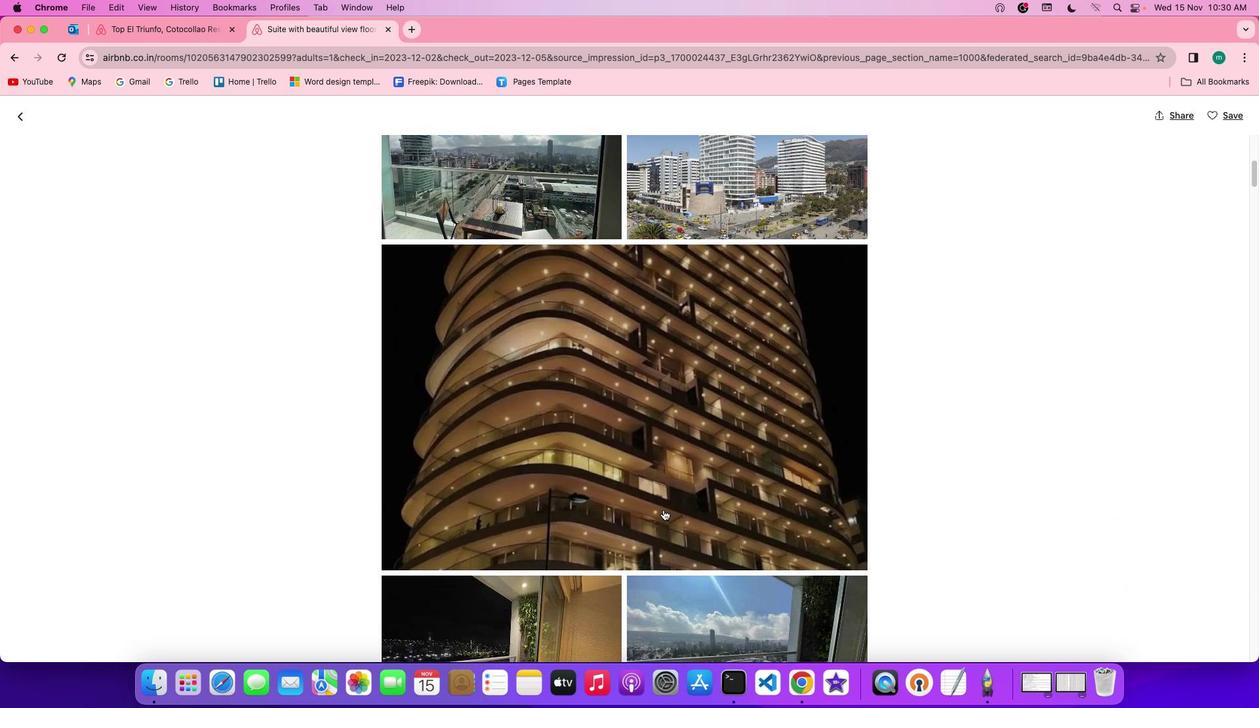 
Action: Mouse scrolled (663, 509) with delta (0, -1)
Screenshot: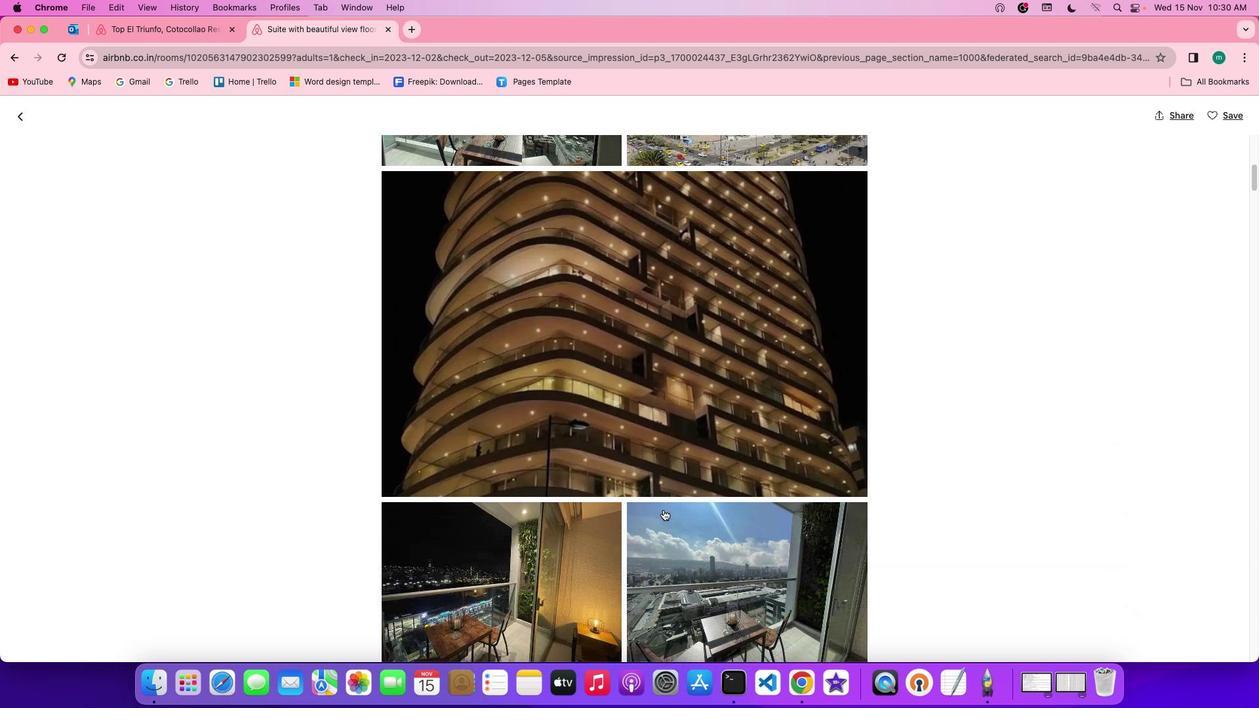 
Action: Mouse scrolled (663, 509) with delta (0, -1)
Screenshot: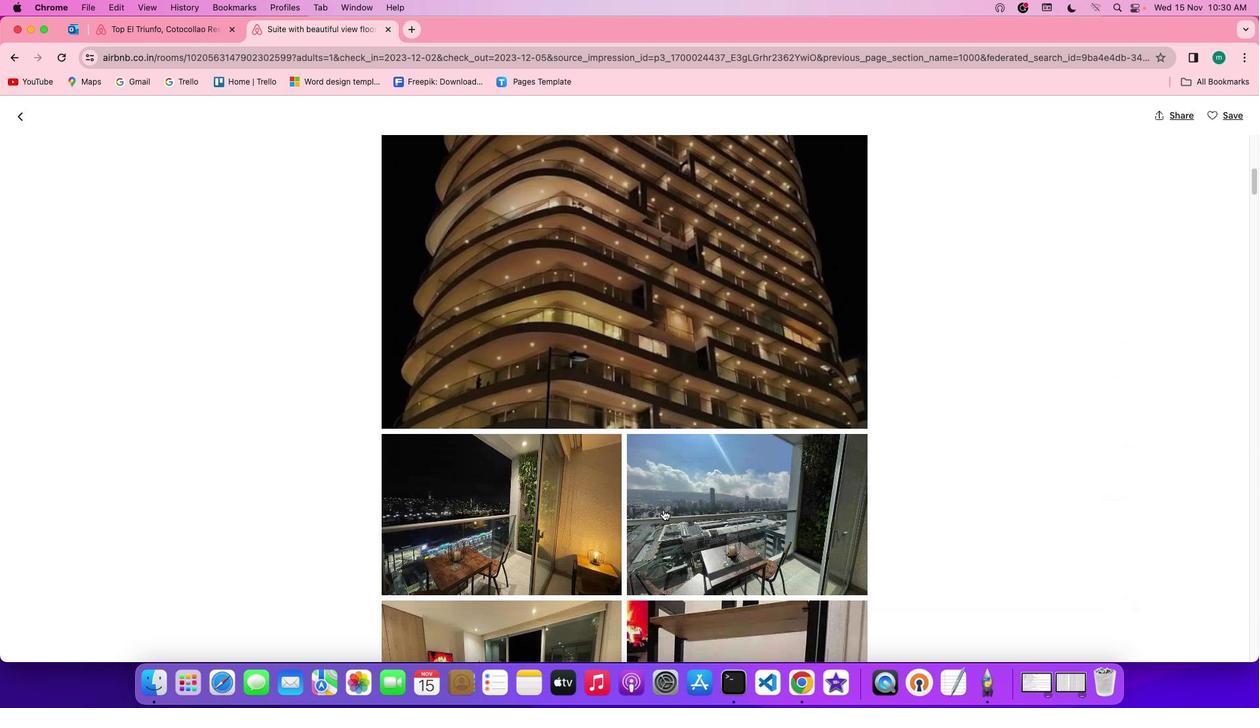 
Action: Mouse scrolled (663, 509) with delta (0, 0)
Screenshot: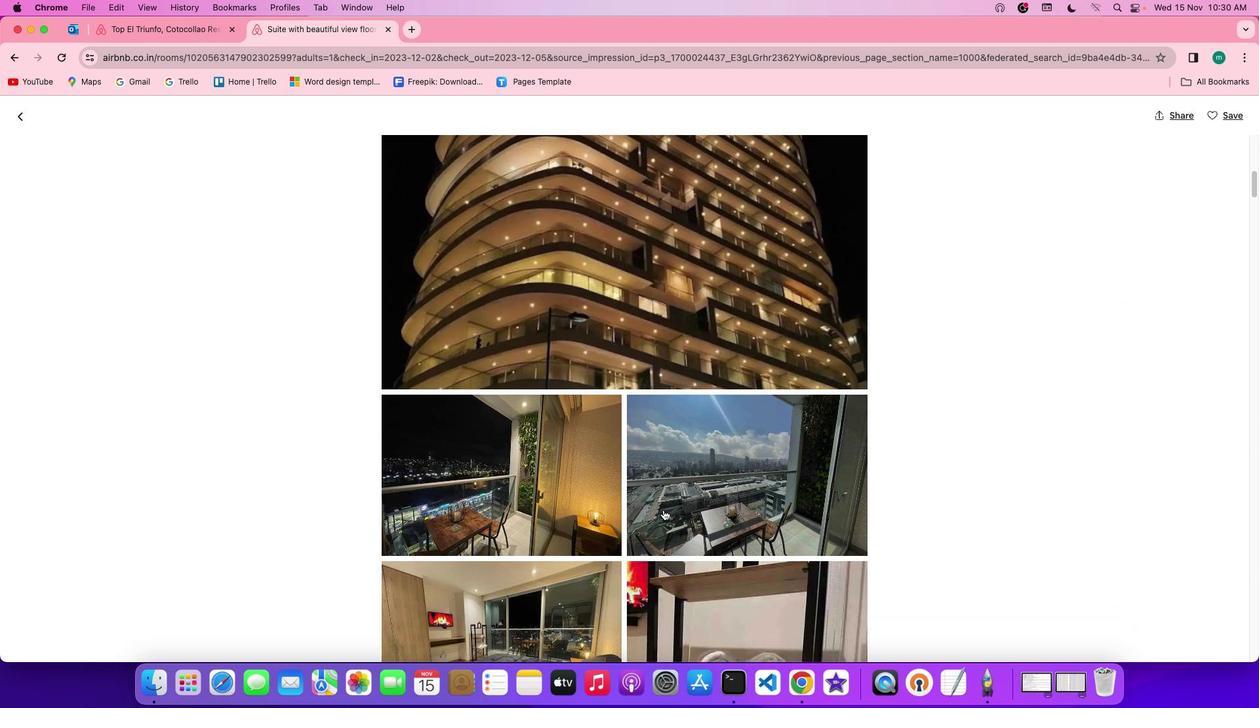 
Action: Mouse scrolled (663, 509) with delta (0, 0)
Screenshot: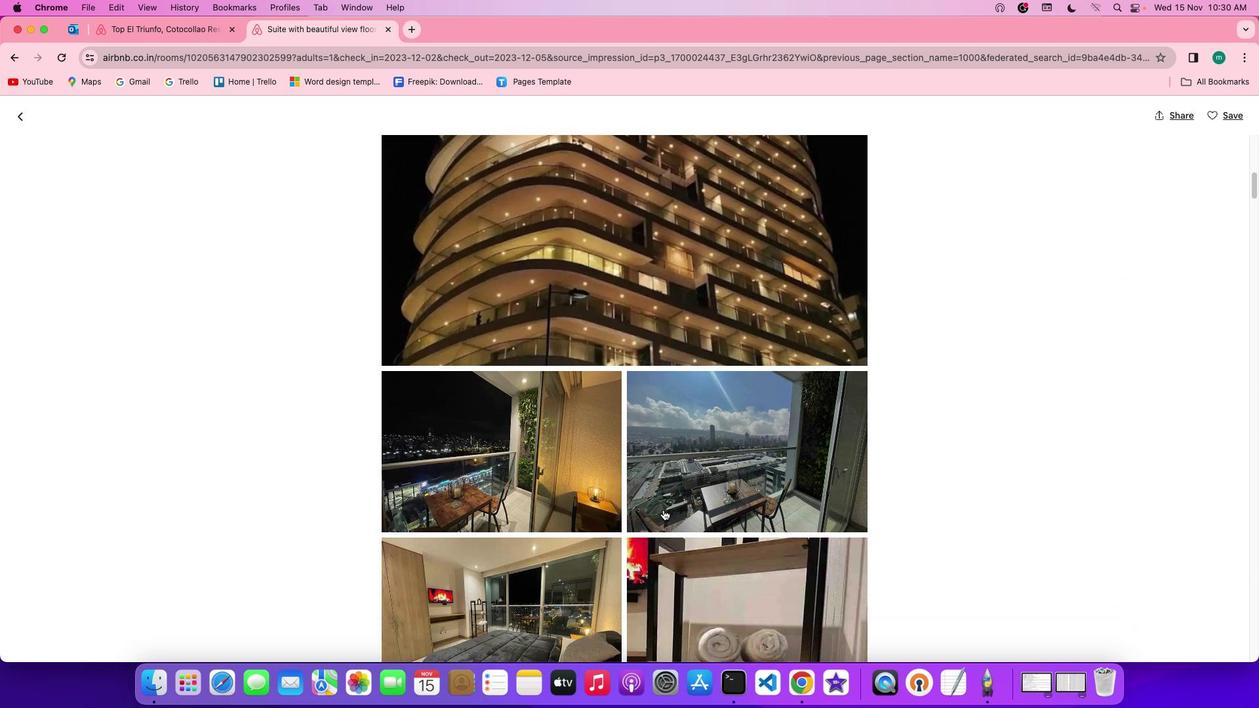 
Action: Mouse scrolled (663, 509) with delta (0, -1)
Screenshot: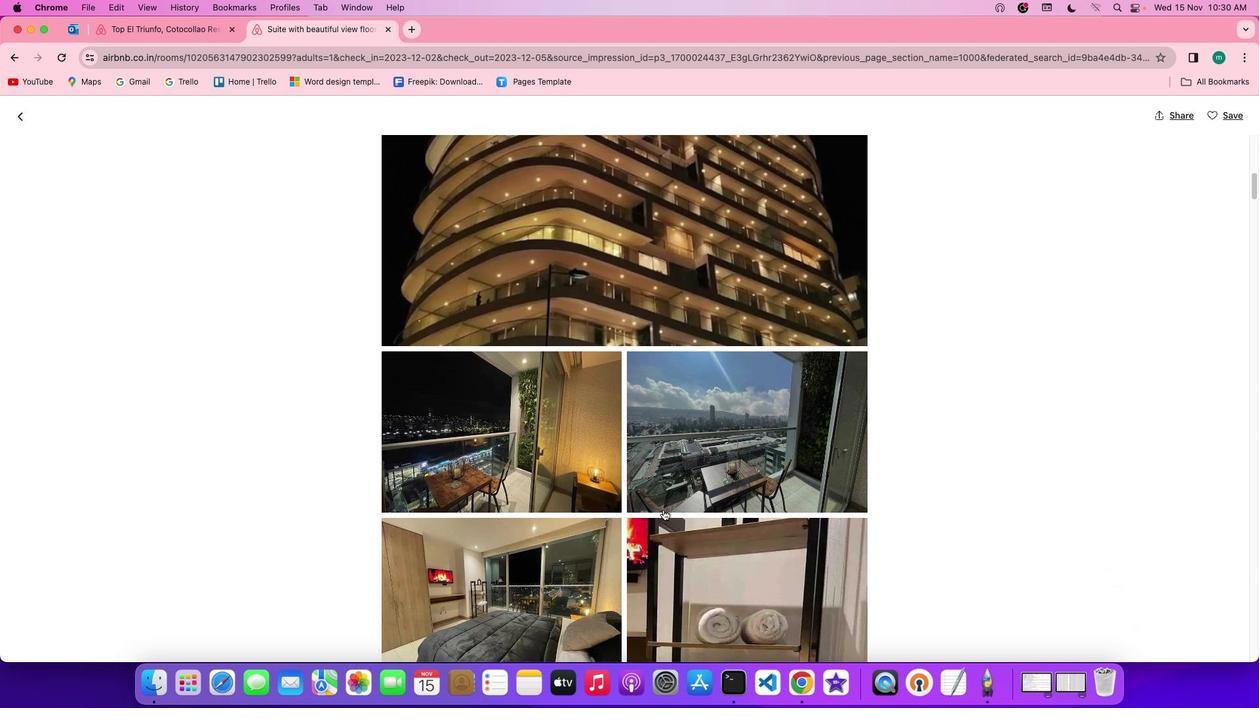 
Action: Mouse scrolled (663, 509) with delta (0, -1)
Screenshot: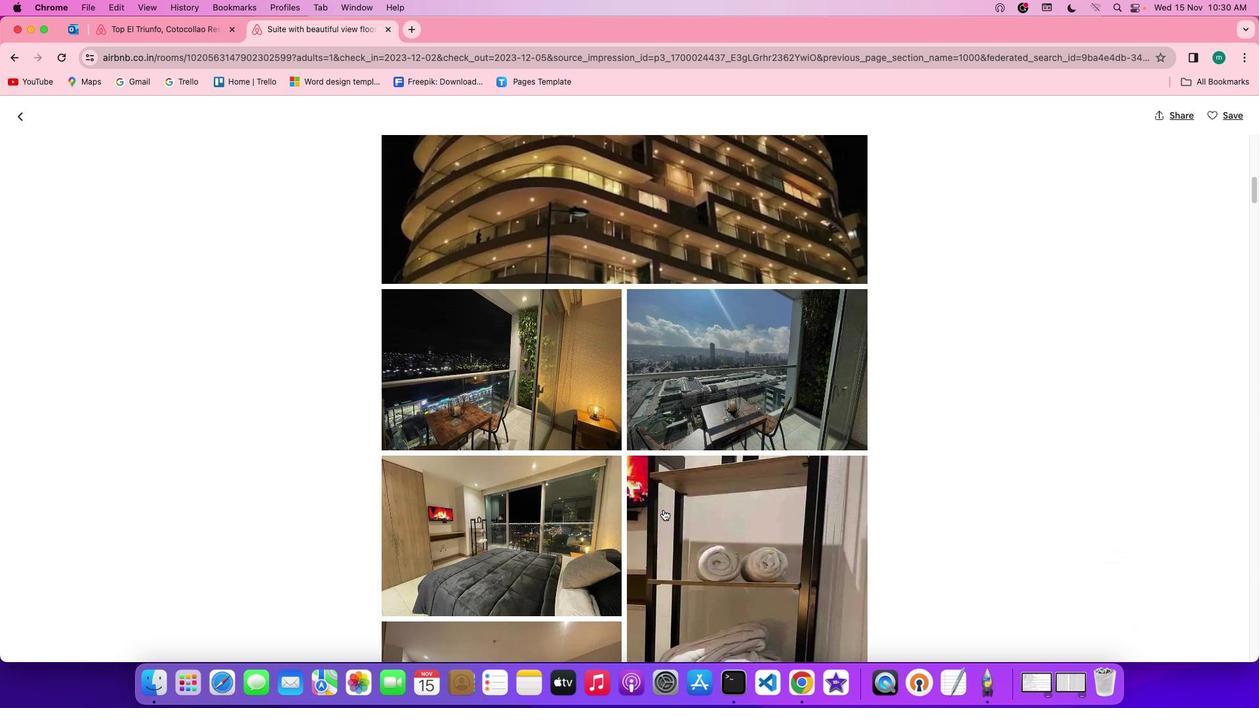 
Action: Mouse scrolled (663, 509) with delta (0, 0)
Screenshot: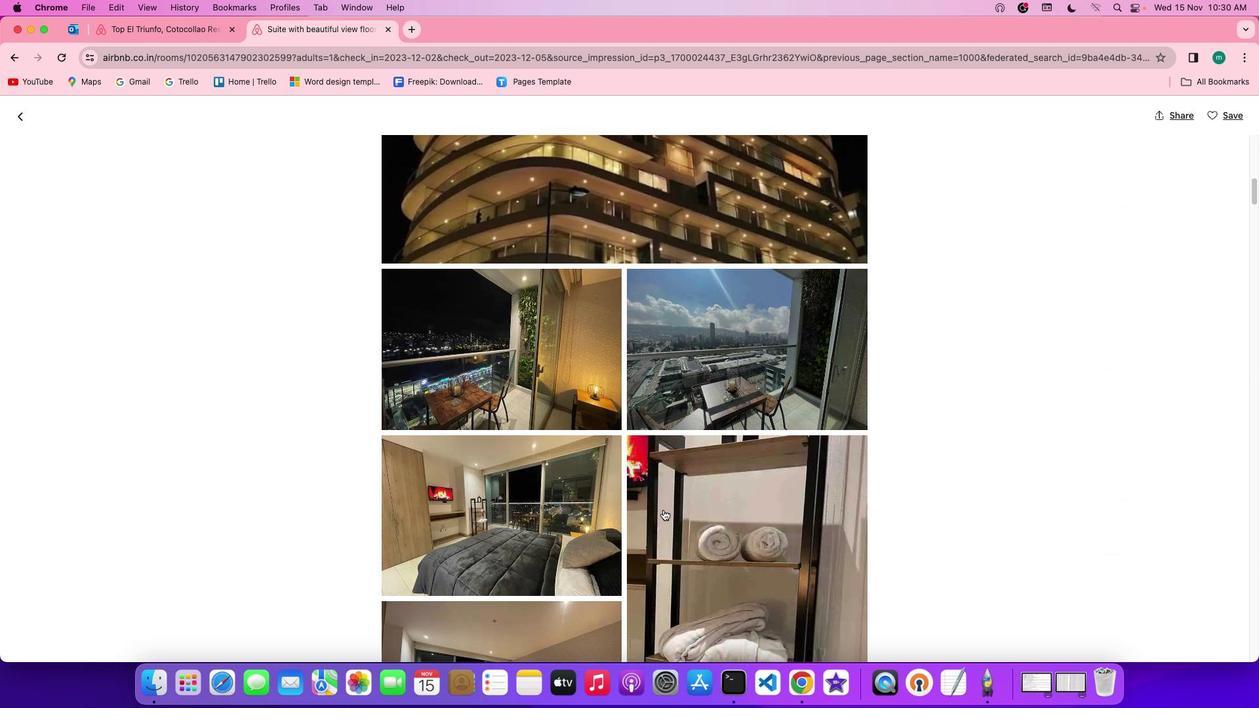 
Action: Mouse scrolled (663, 509) with delta (0, 0)
Screenshot: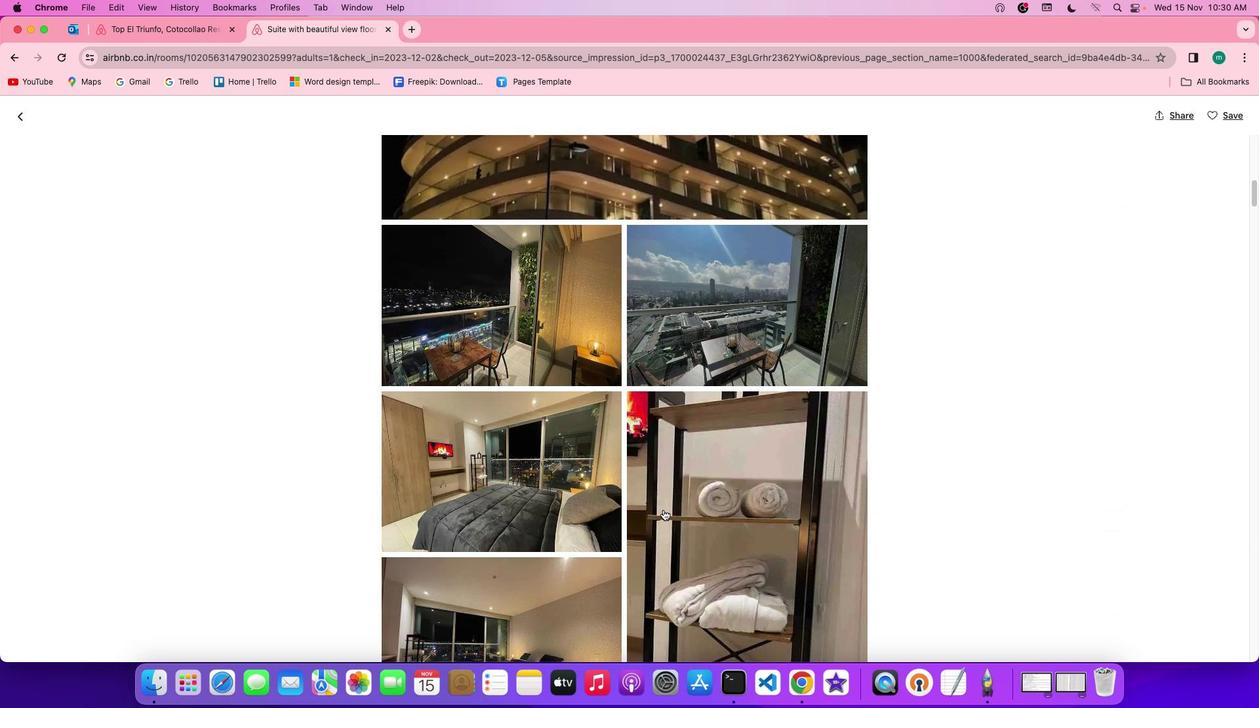 
Action: Mouse scrolled (663, 509) with delta (0, -1)
Screenshot: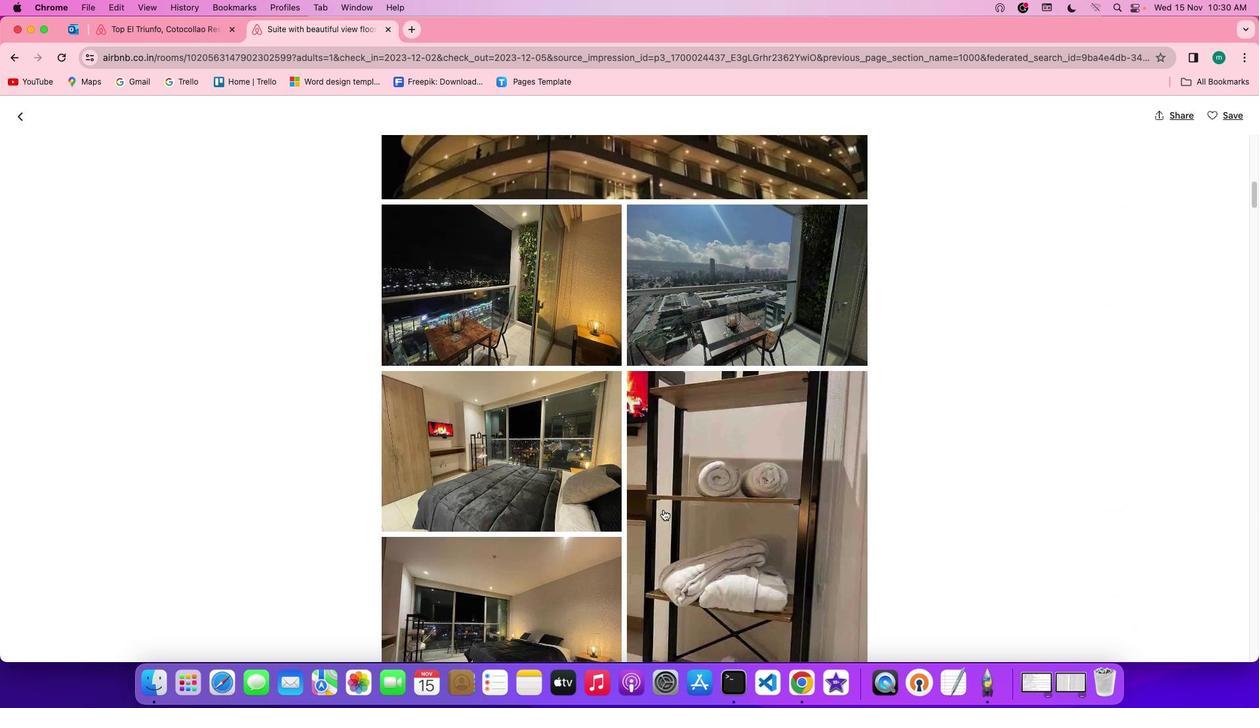 
Action: Mouse scrolled (663, 509) with delta (0, -1)
Screenshot: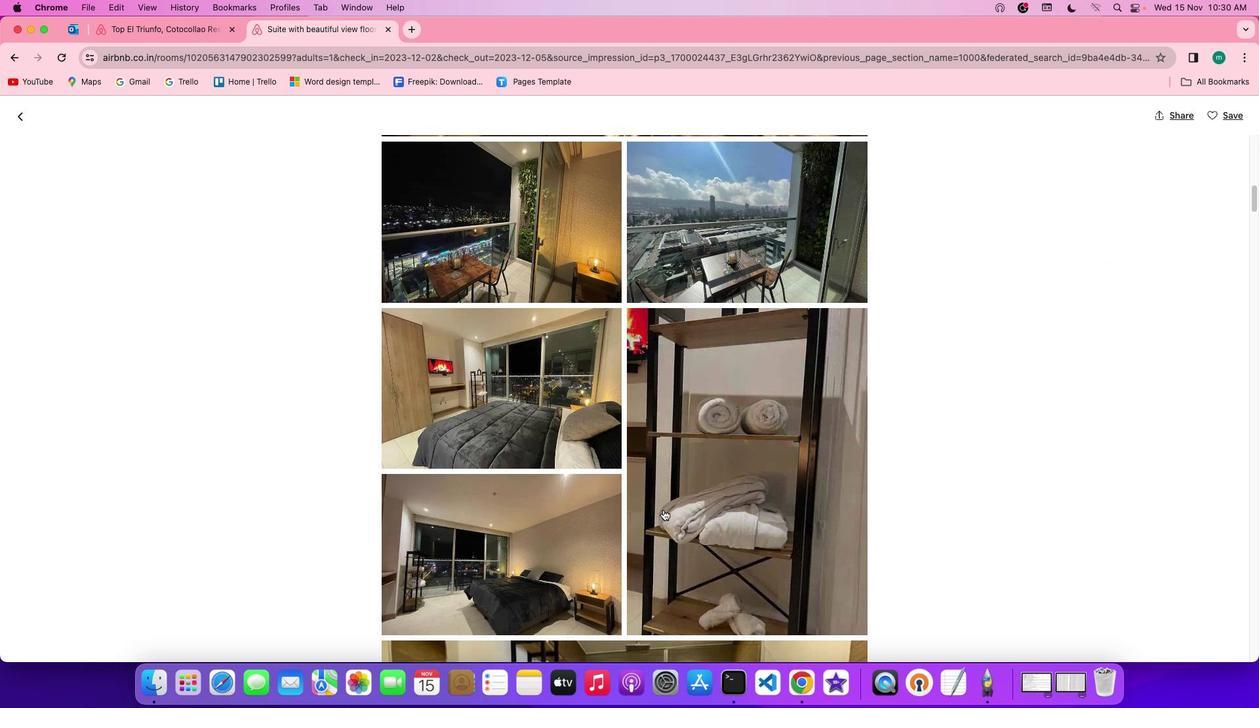
Action: Mouse scrolled (663, 509) with delta (0, 0)
Screenshot: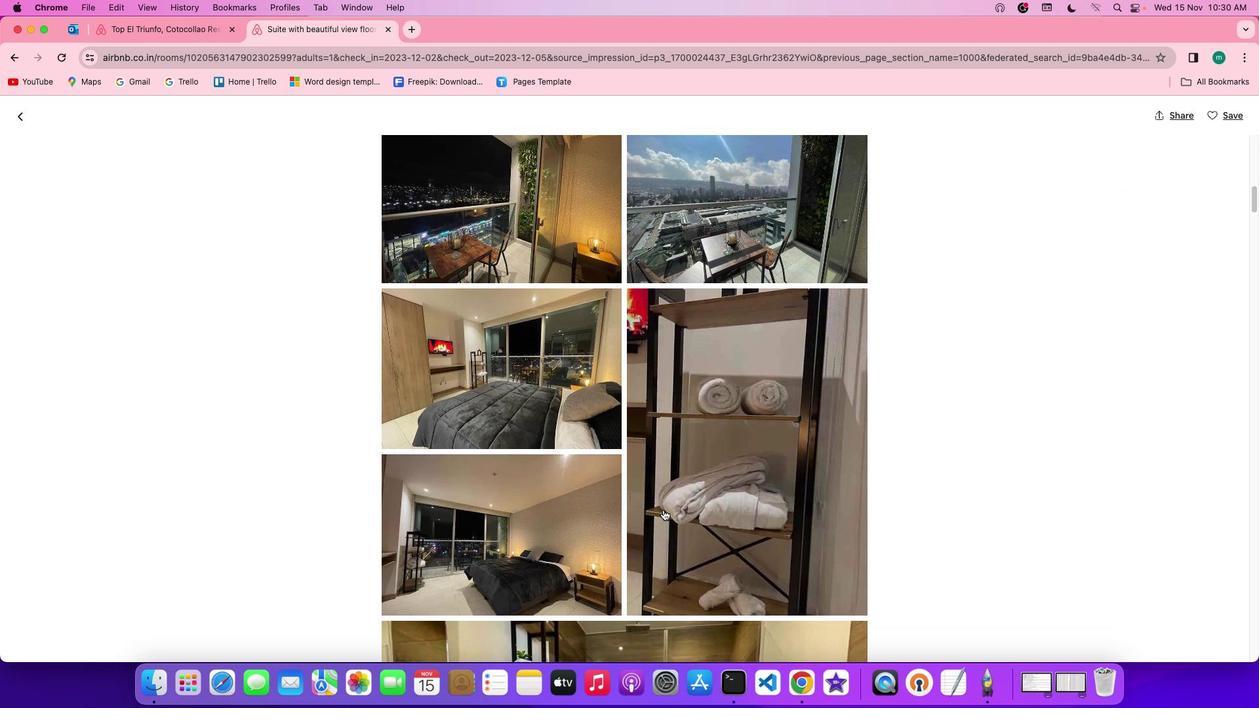 
Action: Mouse scrolled (663, 509) with delta (0, 0)
Screenshot: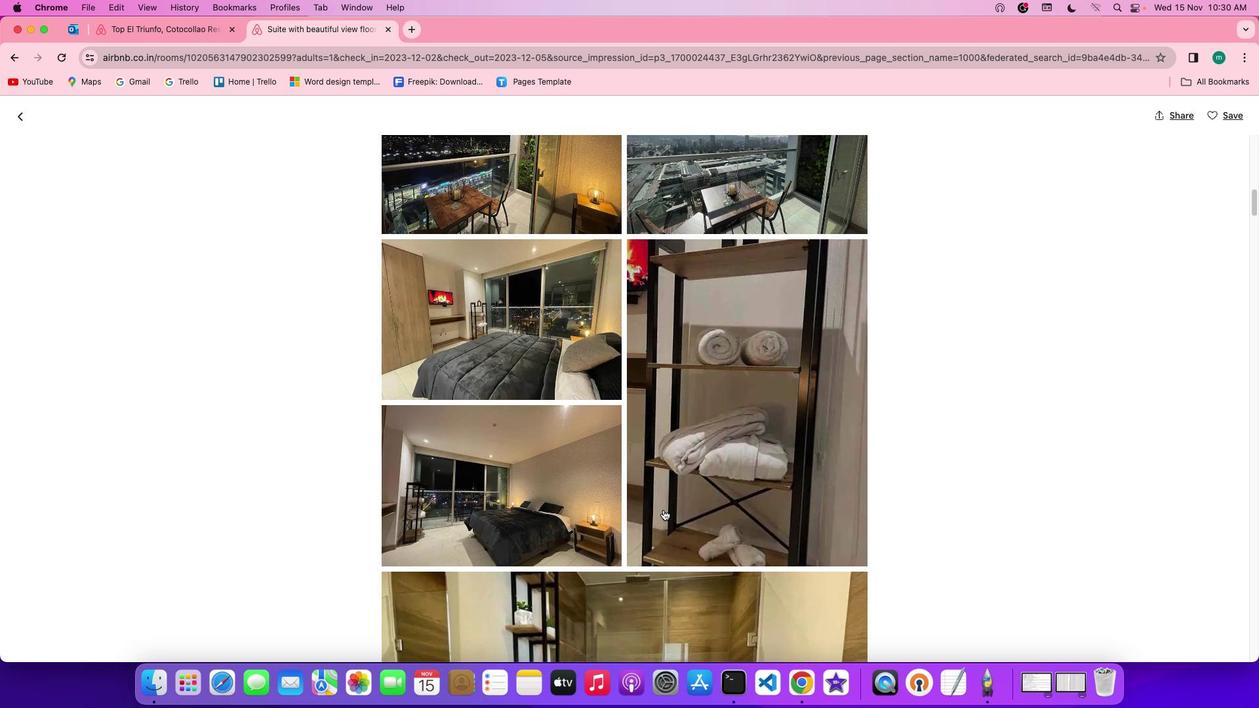 
Action: Mouse scrolled (663, 509) with delta (0, -1)
Screenshot: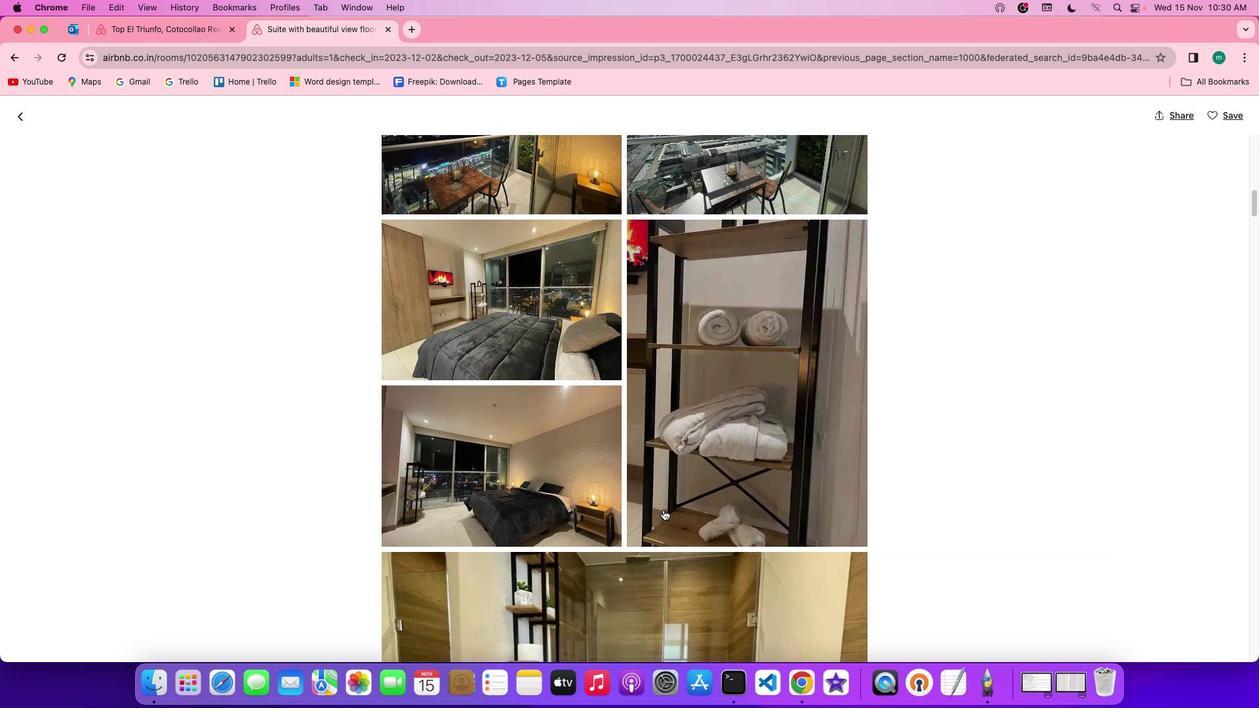 
Action: Mouse scrolled (663, 509) with delta (0, -1)
Screenshot: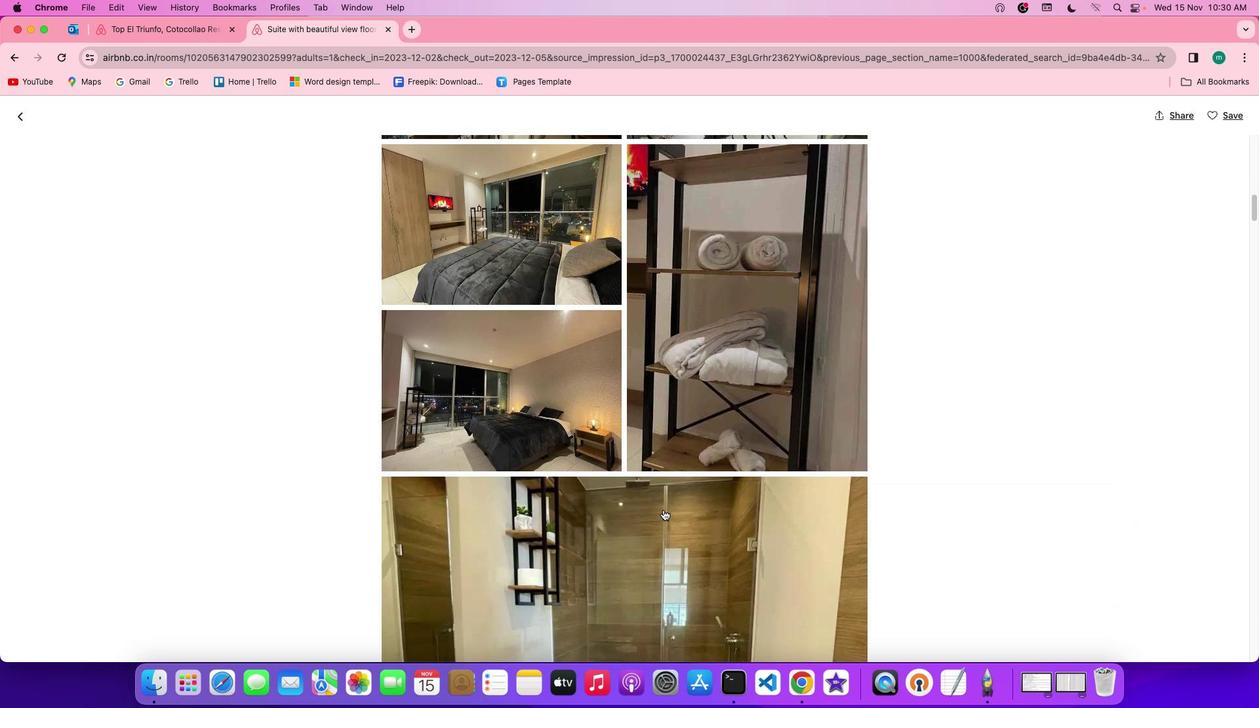 
Action: Mouse scrolled (663, 509) with delta (0, 0)
Screenshot: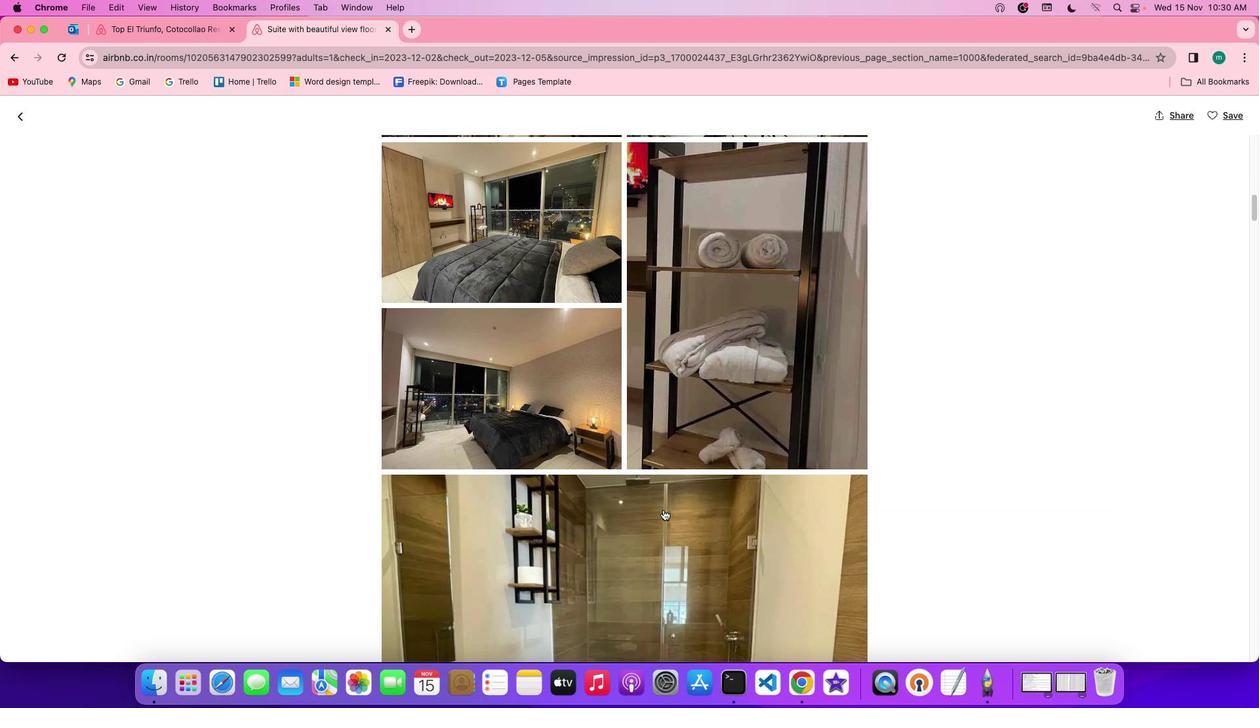 
Action: Mouse scrolled (663, 509) with delta (0, 0)
Screenshot: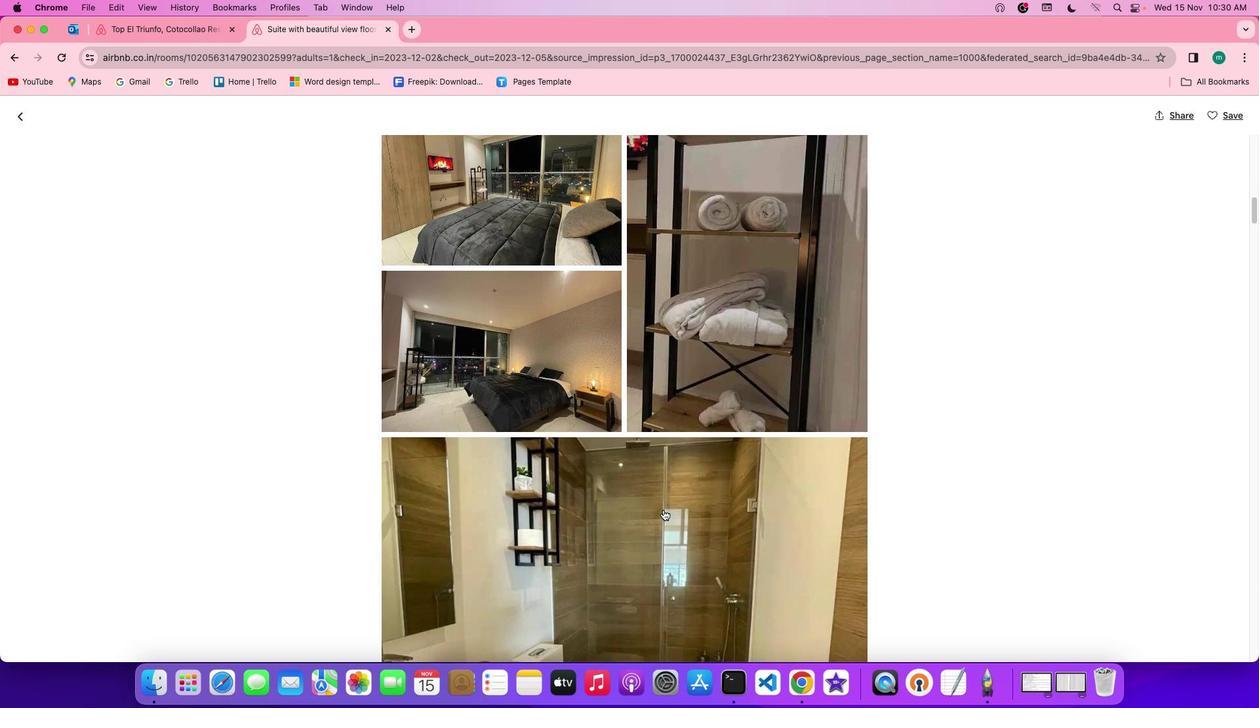 
Action: Mouse scrolled (663, 509) with delta (0, 0)
Screenshot: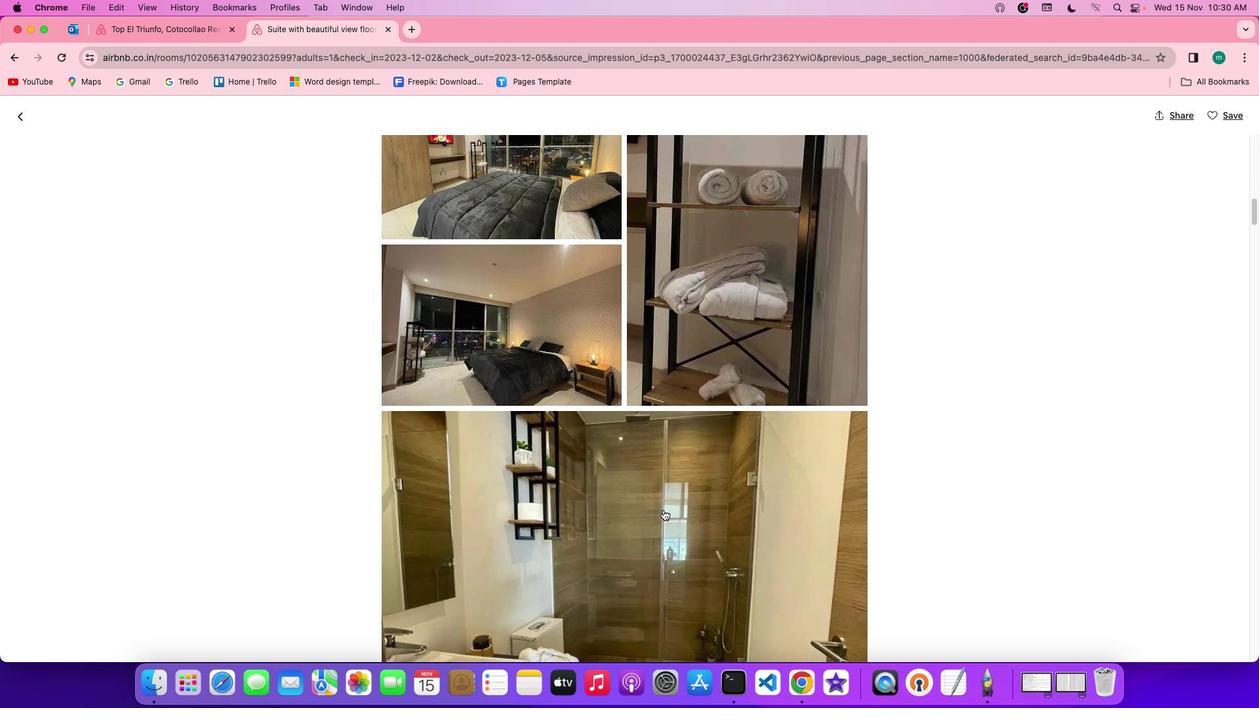 
Action: Mouse scrolled (663, 509) with delta (0, -1)
Screenshot: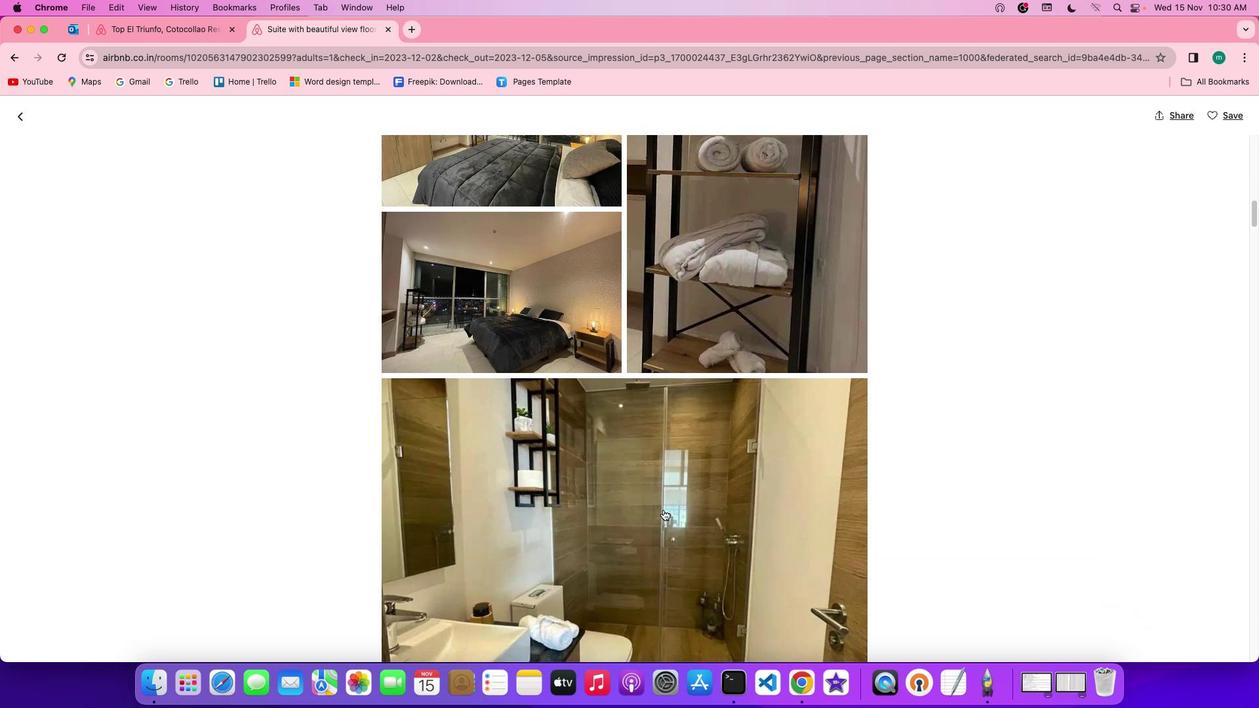 
Action: Mouse scrolled (663, 509) with delta (0, -1)
Screenshot: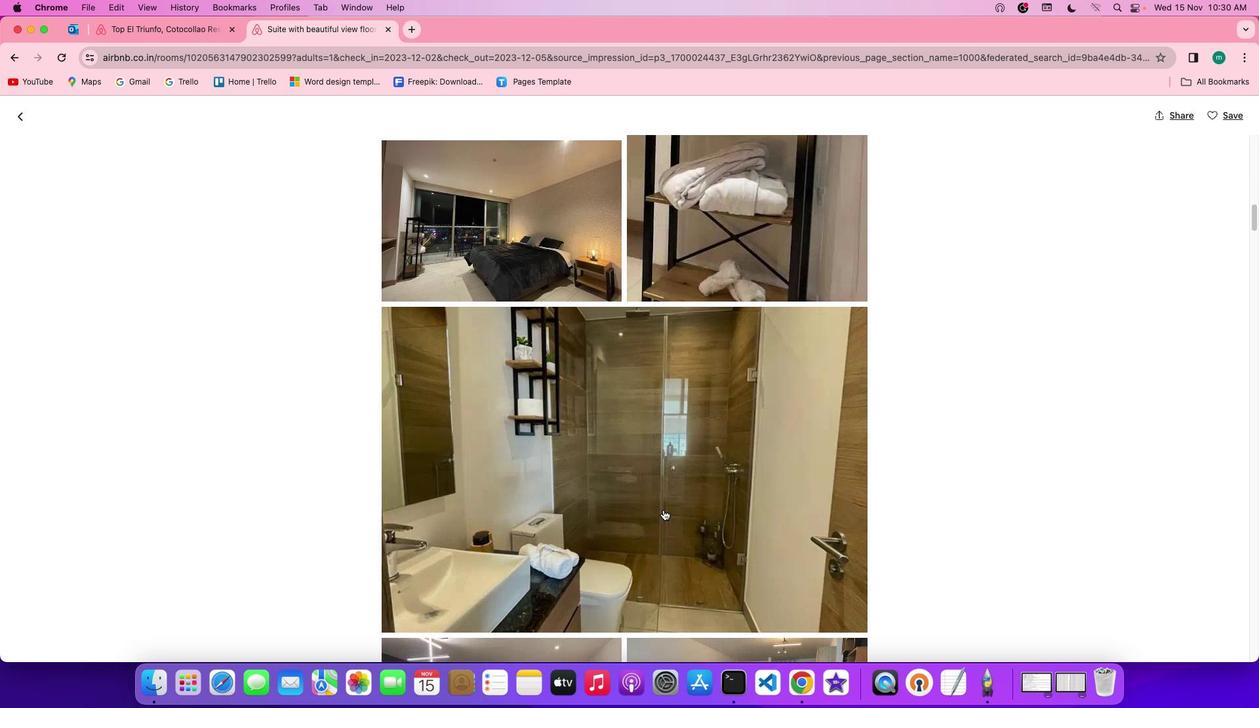 
Action: Mouse scrolled (663, 509) with delta (0, 0)
Screenshot: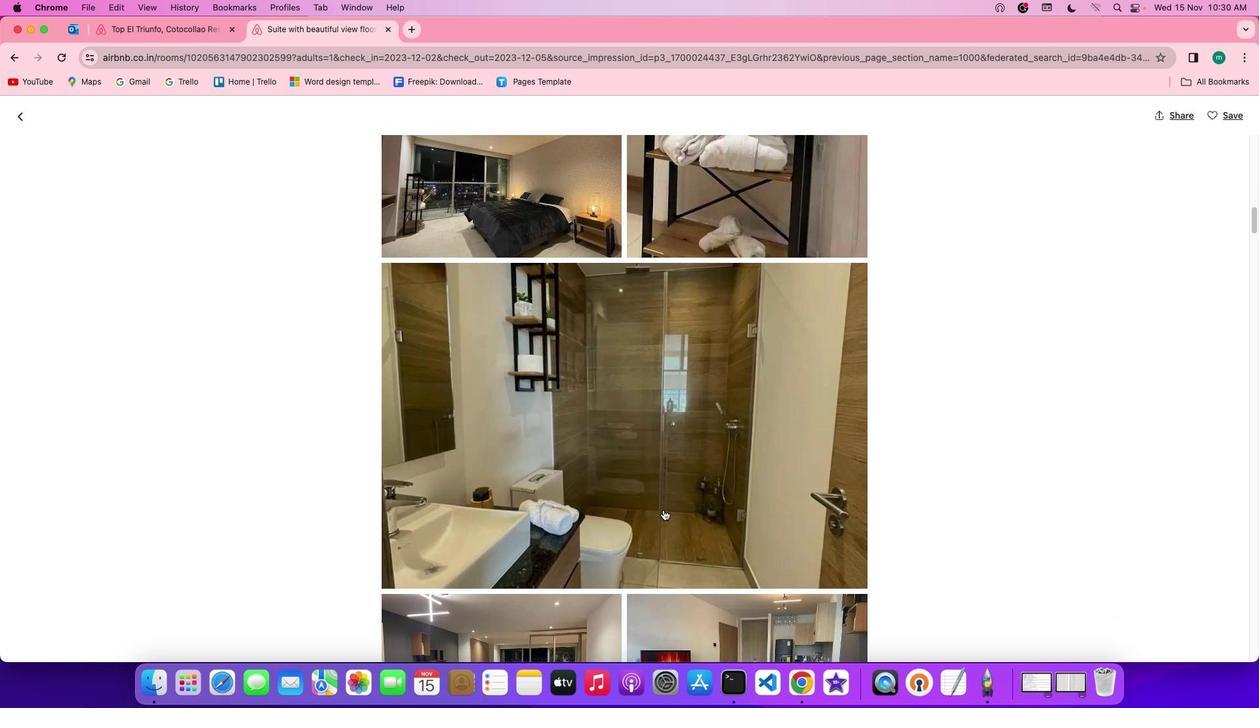 
Action: Mouse scrolled (663, 509) with delta (0, 0)
Screenshot: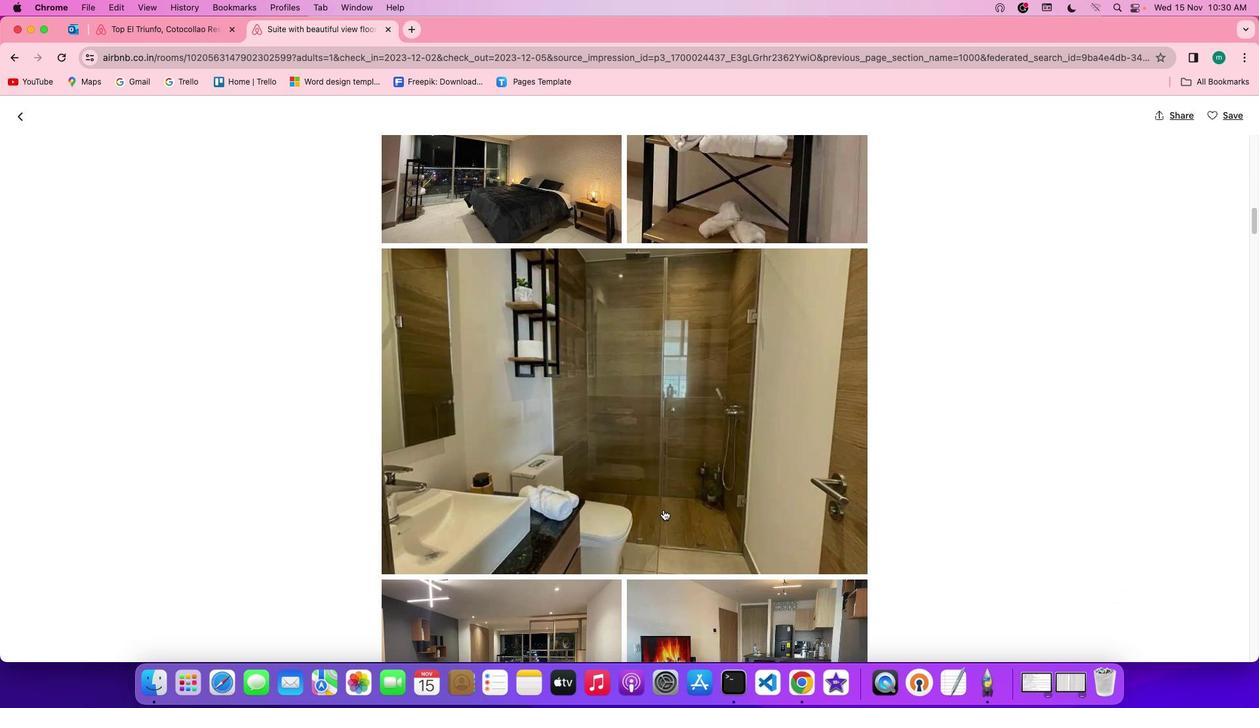 
Action: Mouse scrolled (663, 509) with delta (0, -1)
Screenshot: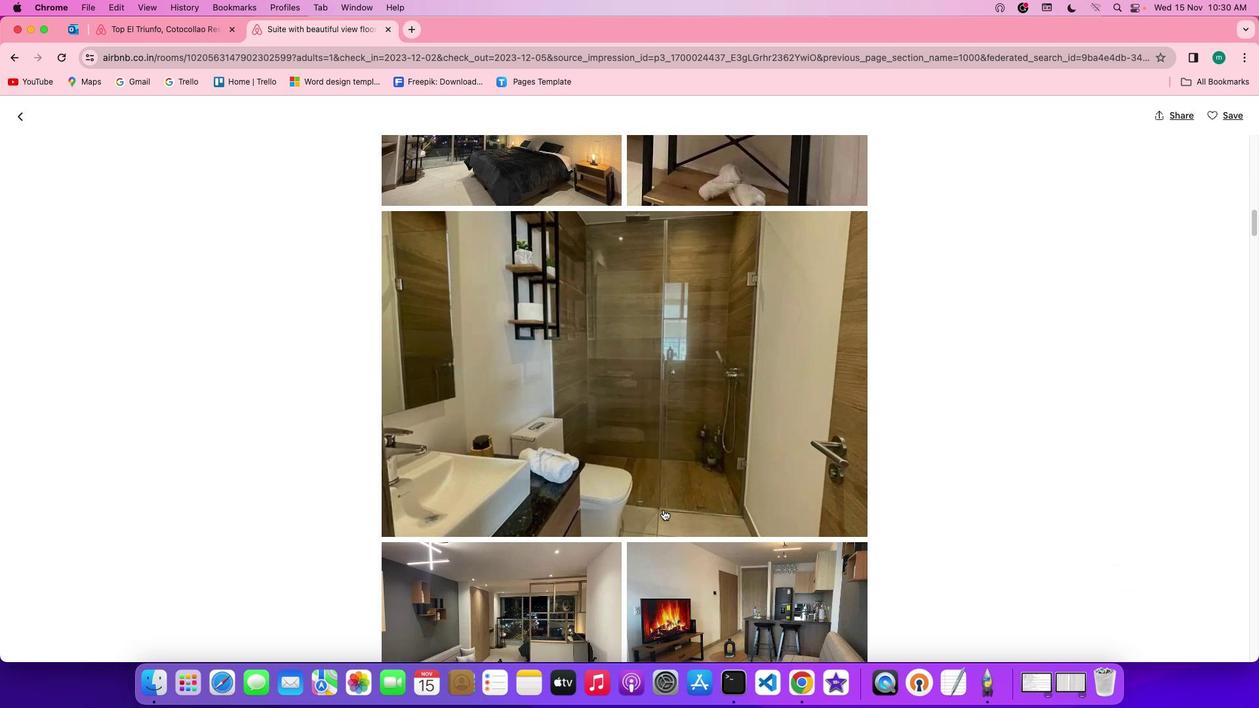 
Action: Mouse scrolled (663, 509) with delta (0, -1)
Screenshot: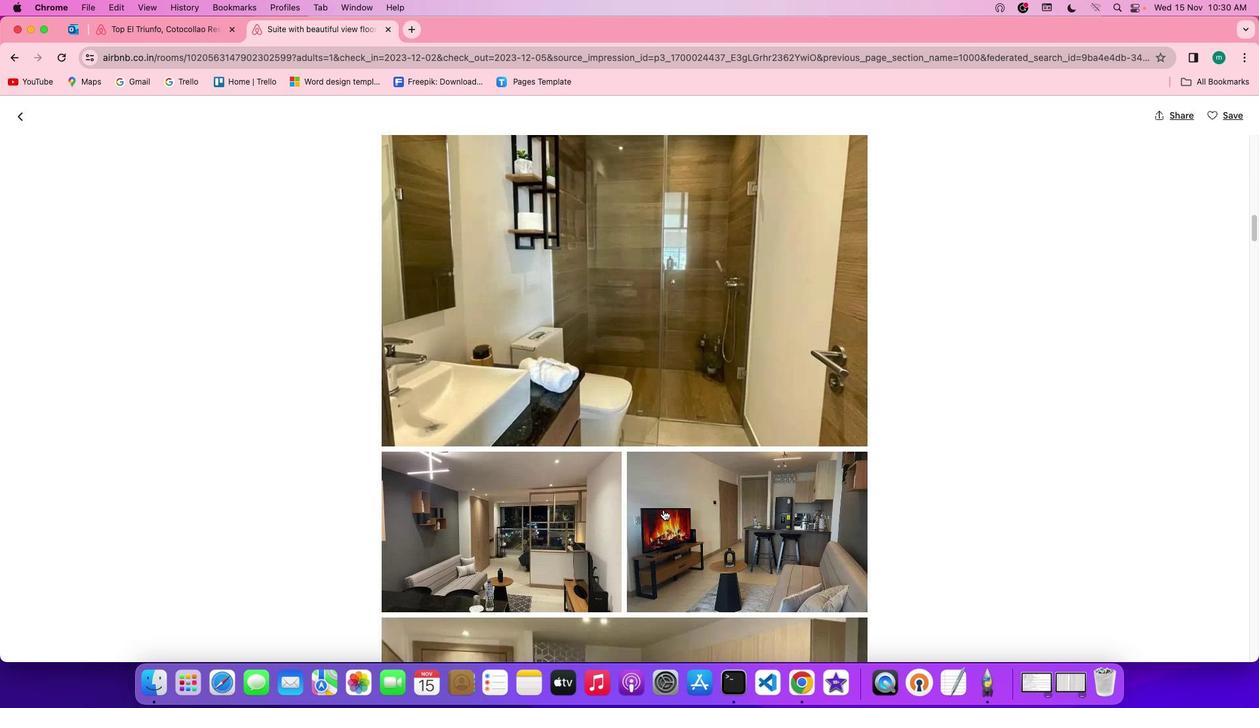 
Action: Mouse scrolled (663, 509) with delta (0, 0)
Screenshot: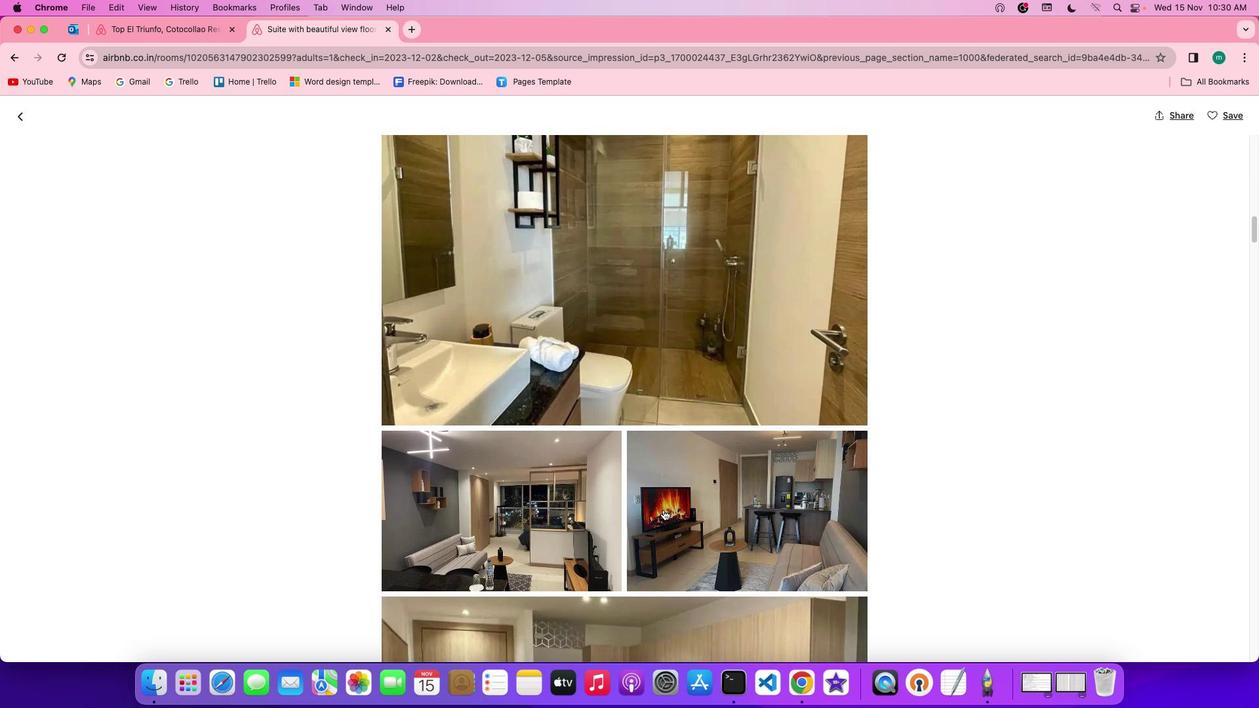 
Action: Mouse scrolled (663, 509) with delta (0, 0)
Screenshot: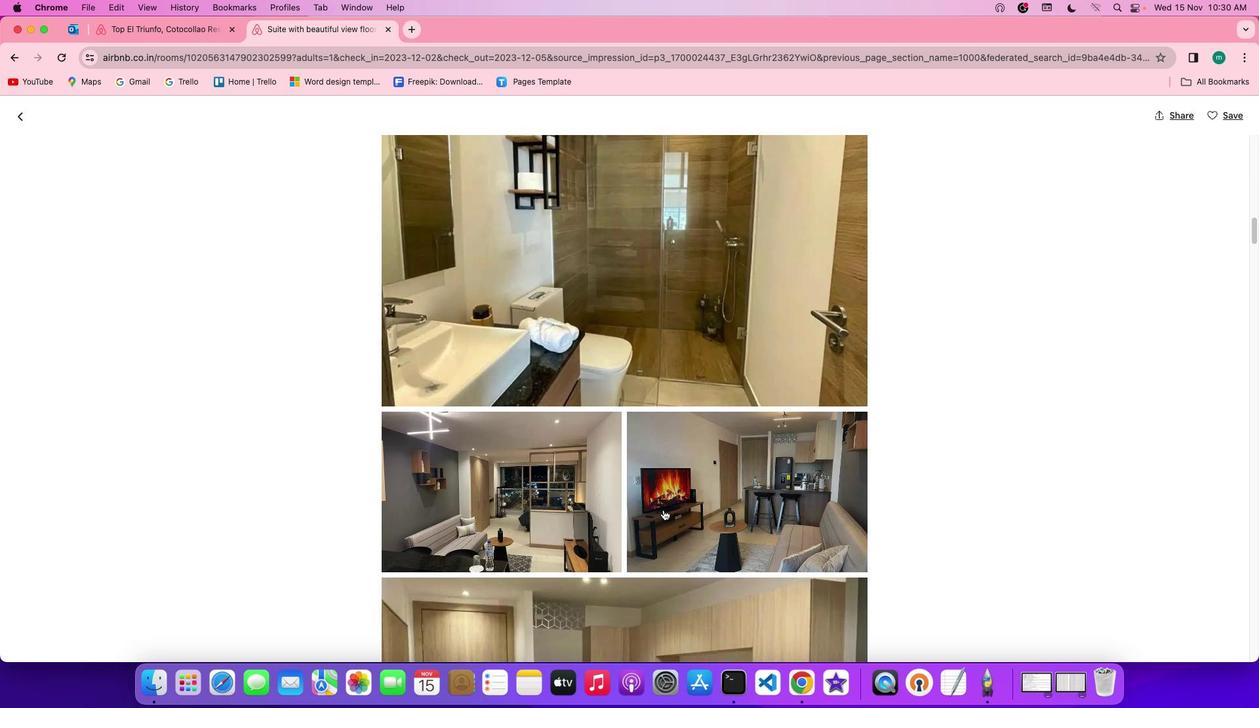 
Action: Mouse scrolled (663, 509) with delta (0, -1)
Screenshot: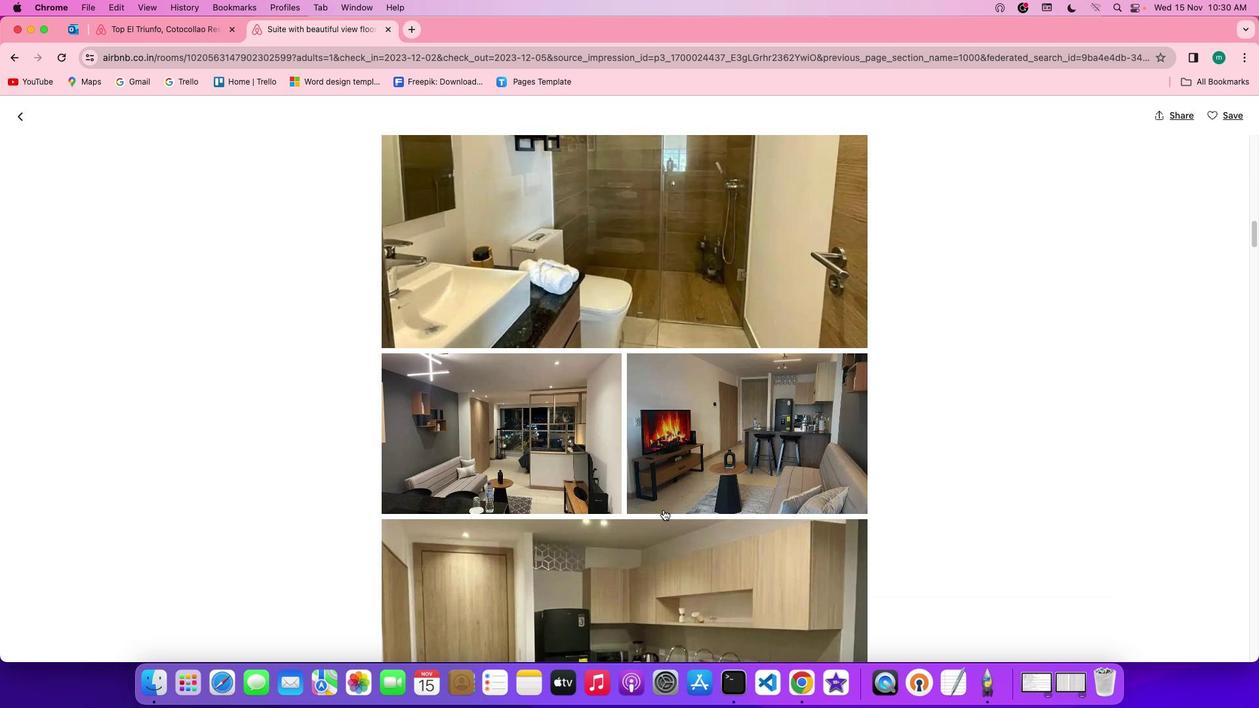 
Action: Mouse scrolled (663, 509) with delta (0, -1)
Screenshot: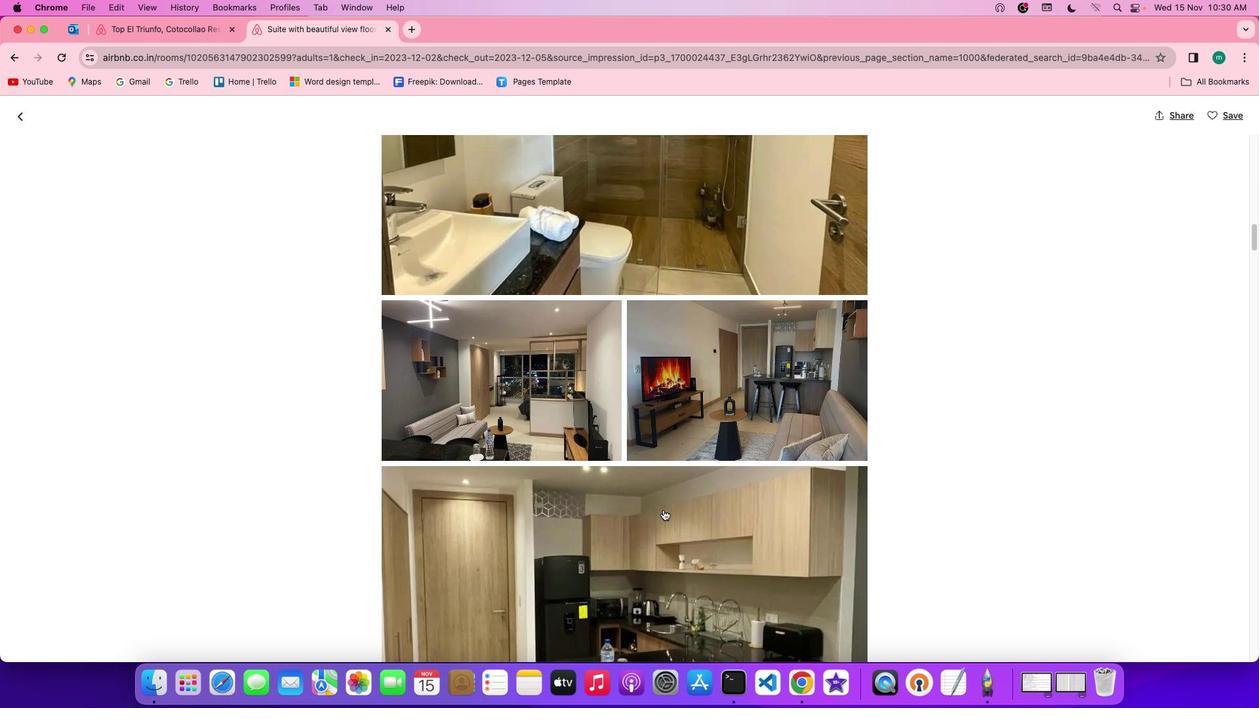 
Action: Mouse scrolled (663, 509) with delta (0, 0)
Screenshot: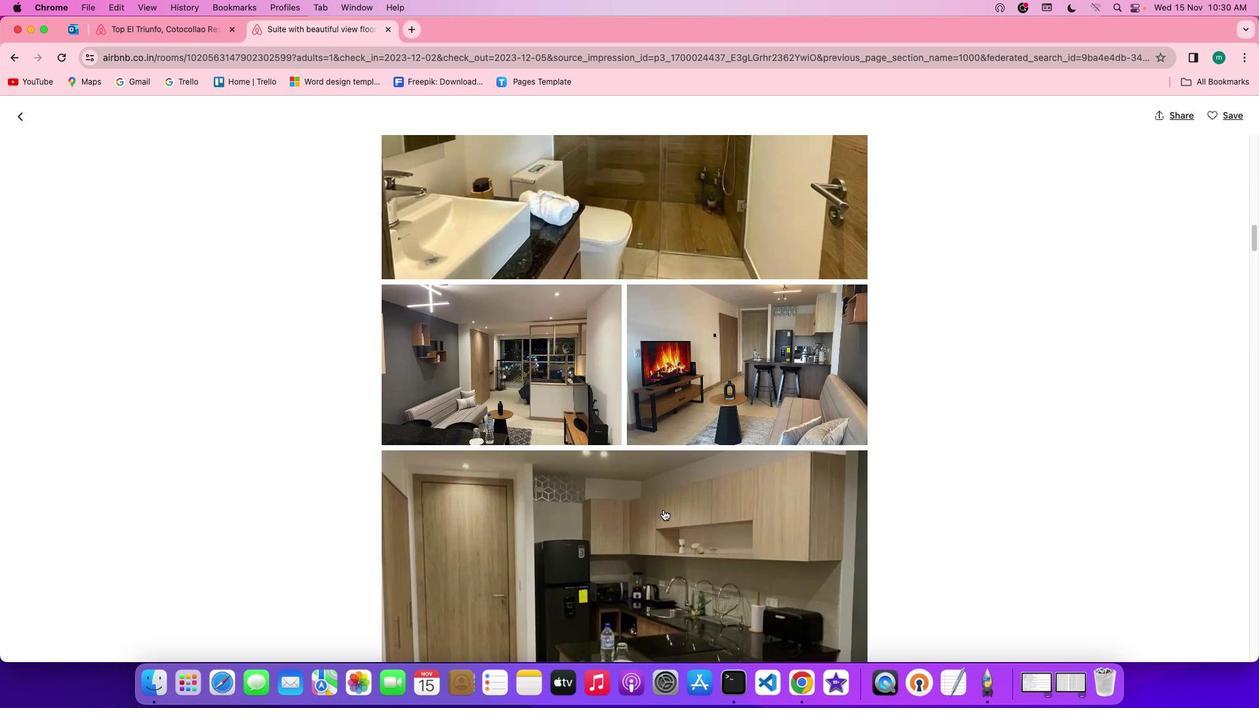 
Action: Mouse scrolled (663, 509) with delta (0, 0)
Screenshot: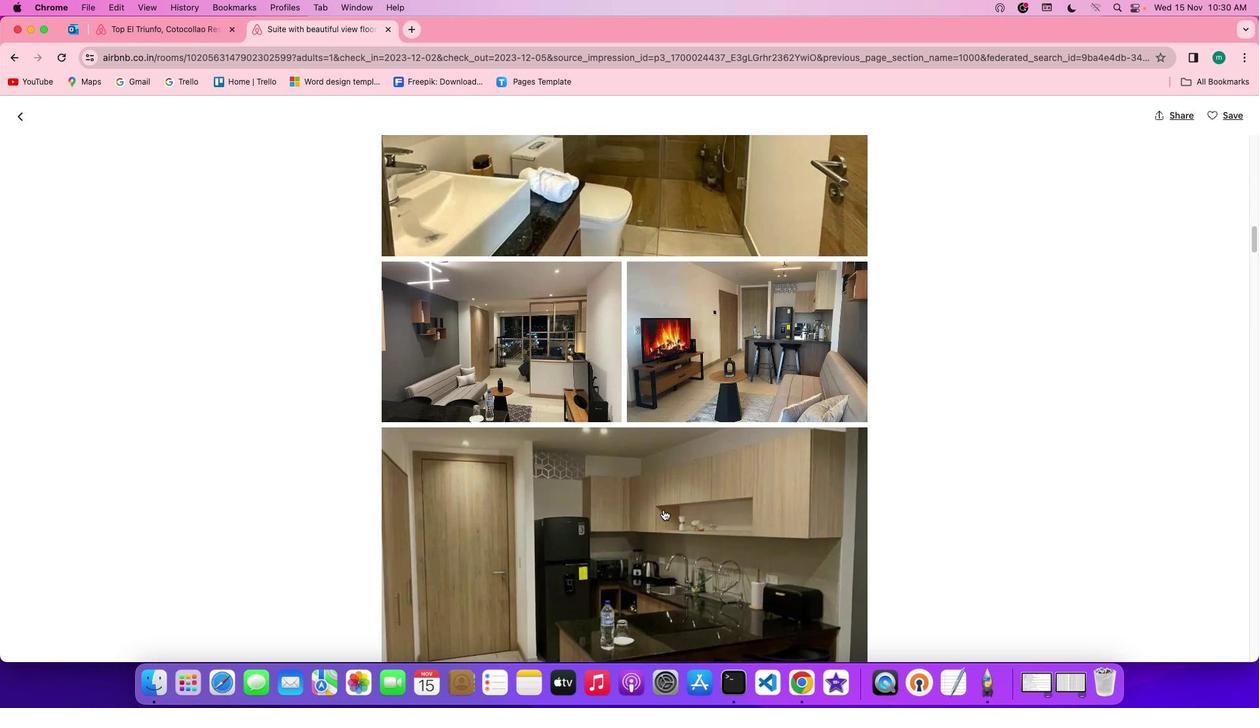 
Action: Mouse scrolled (663, 509) with delta (0, 0)
Screenshot: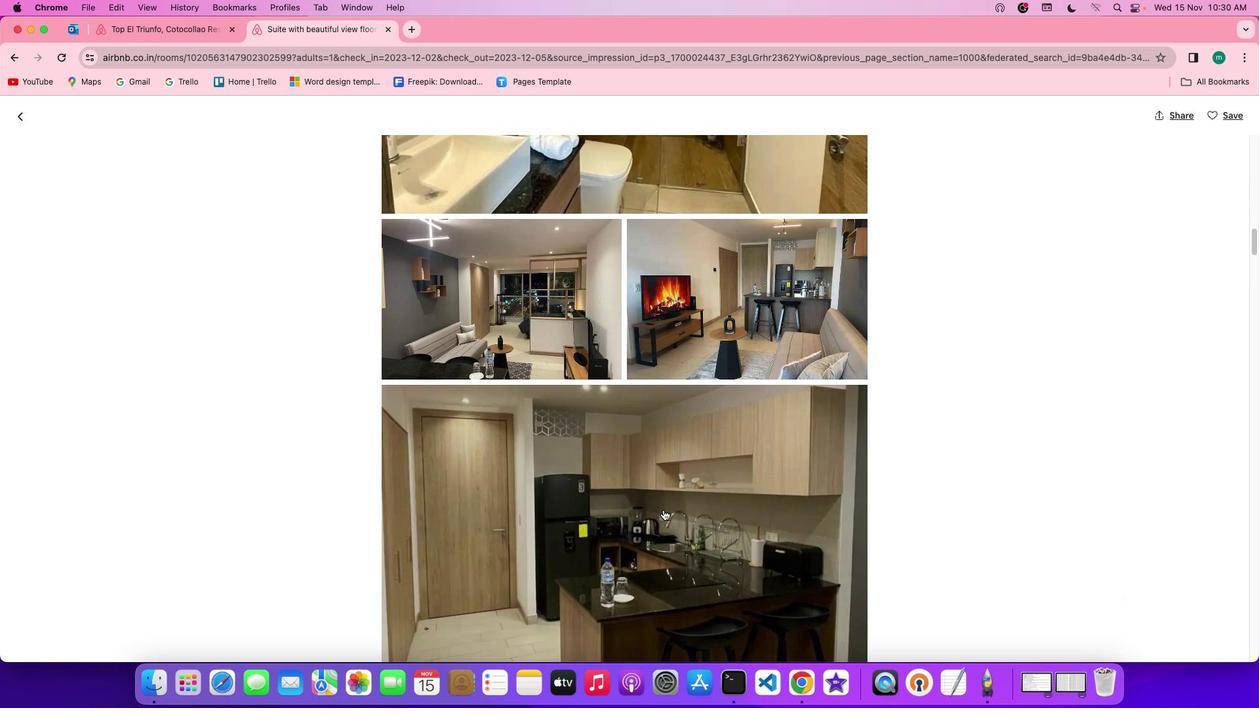 
Action: Mouse scrolled (663, 509) with delta (0, 0)
Screenshot: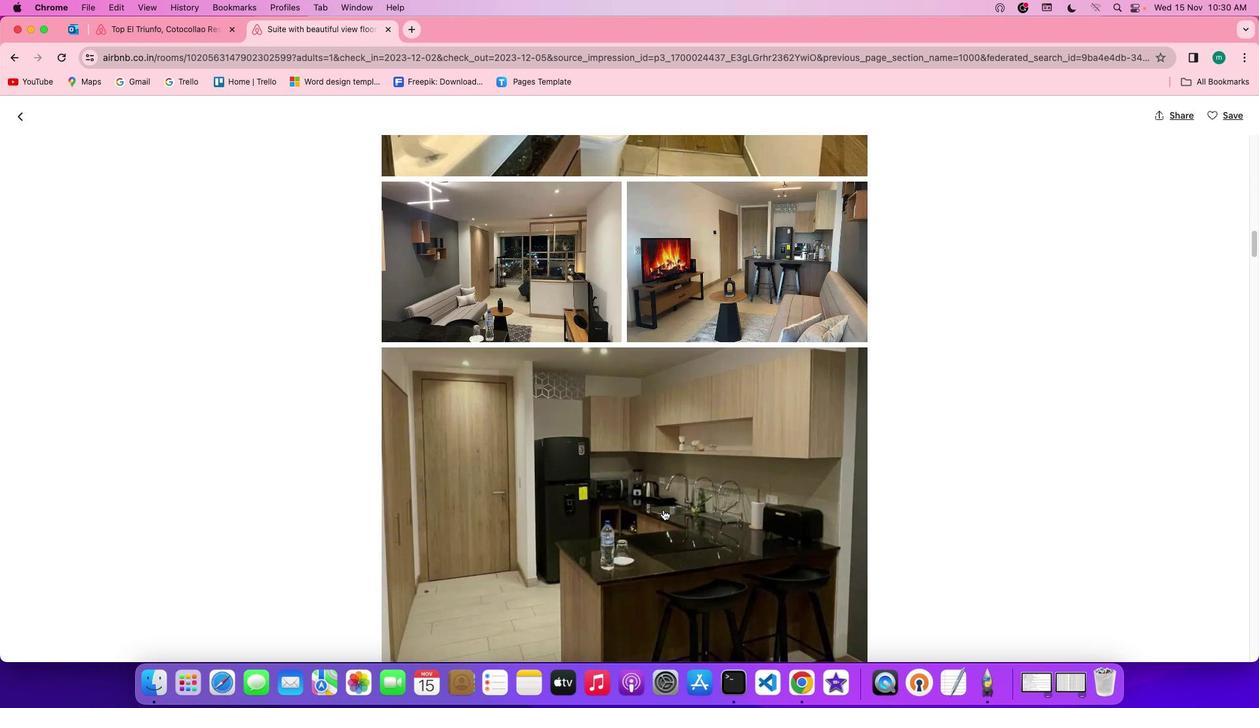 
Action: Mouse scrolled (663, 509) with delta (0, 0)
Screenshot: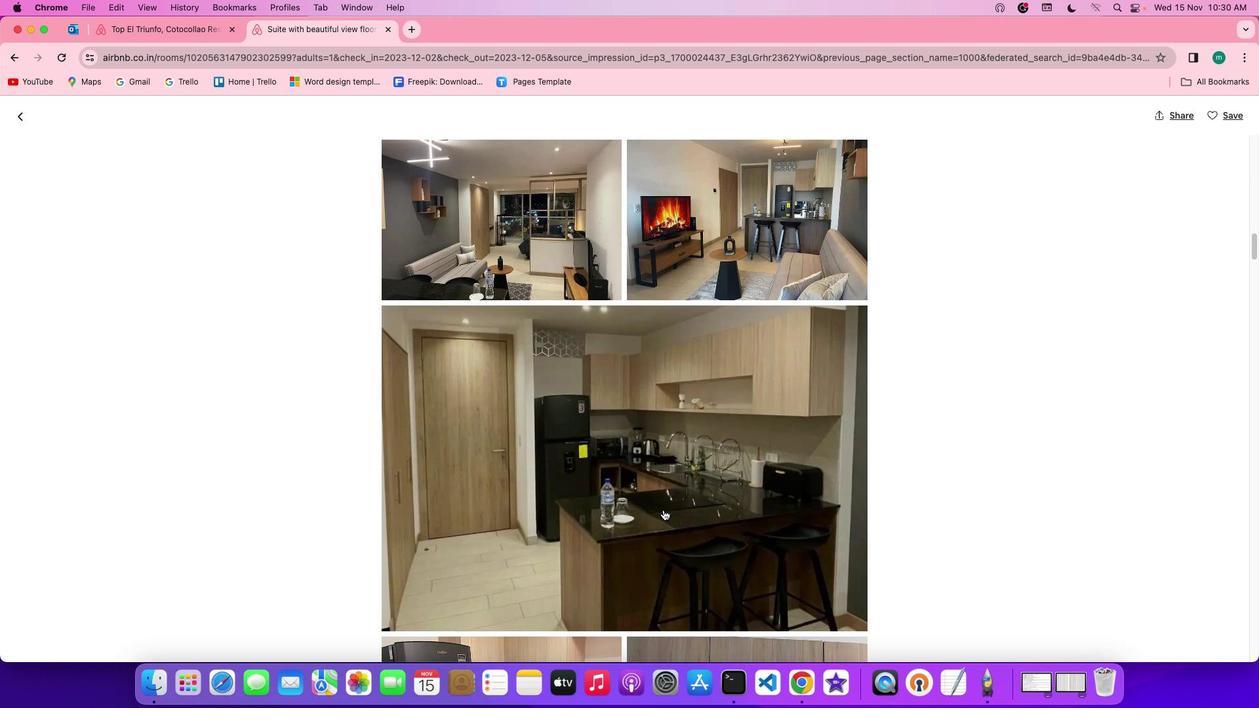 
Action: Mouse scrolled (663, 509) with delta (0, 0)
Screenshot: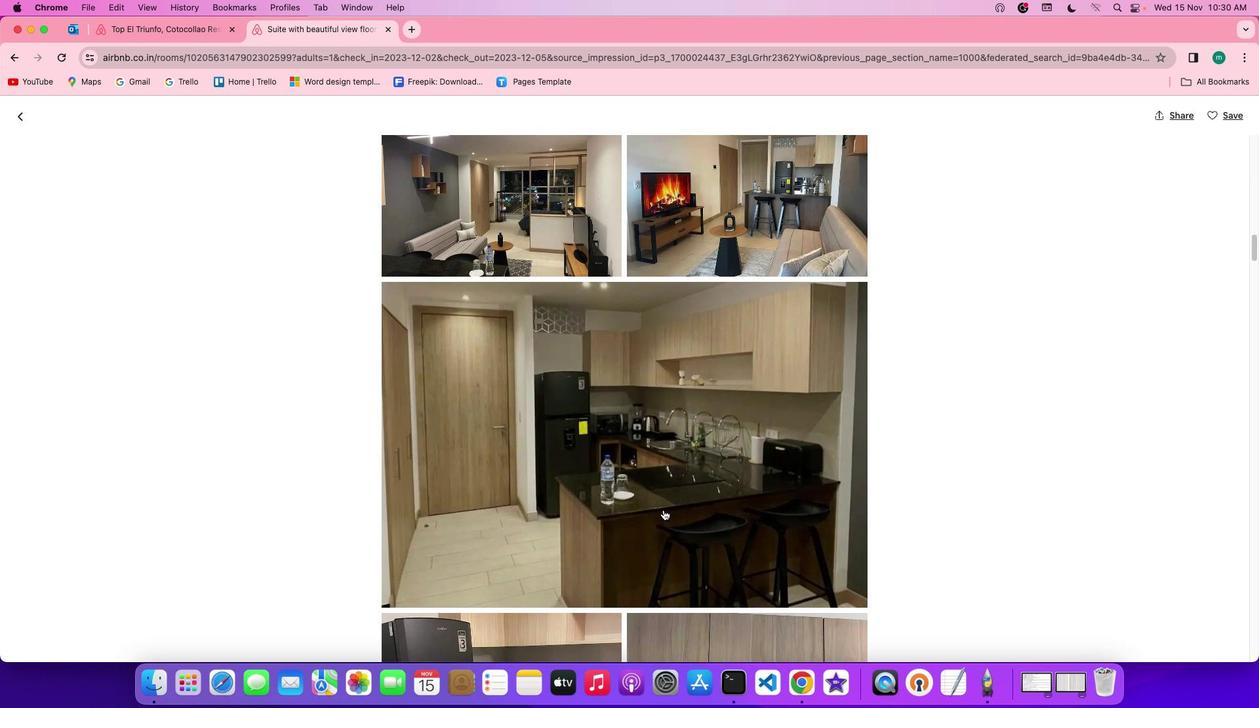 
Action: Mouse scrolled (663, 509) with delta (0, -1)
Screenshot: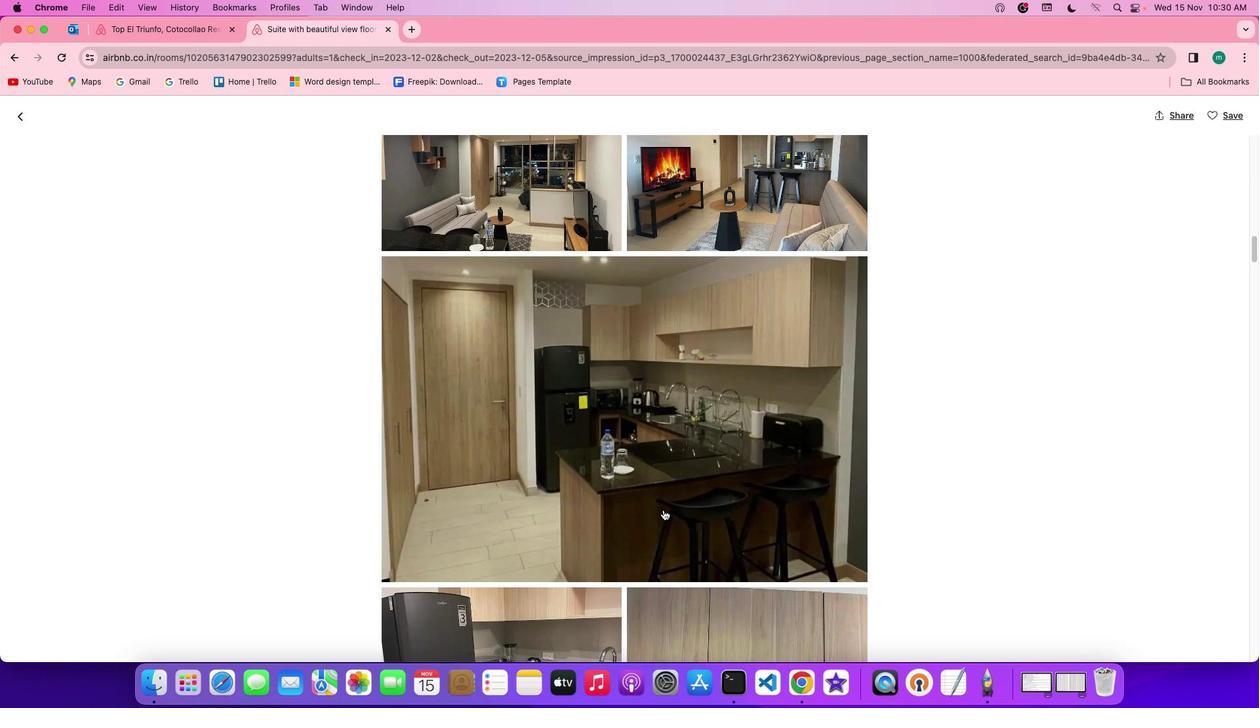 
Action: Mouse scrolled (663, 509) with delta (0, 0)
Screenshot: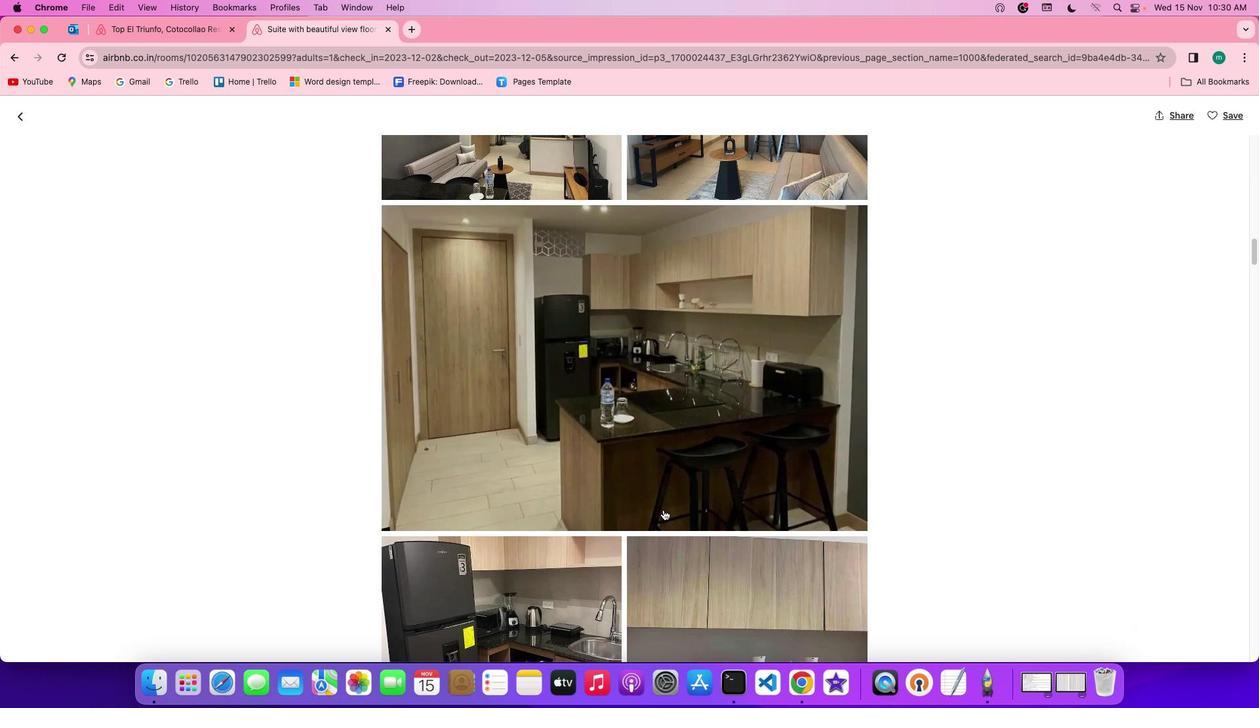 
Action: Mouse scrolled (663, 509) with delta (0, 0)
Screenshot: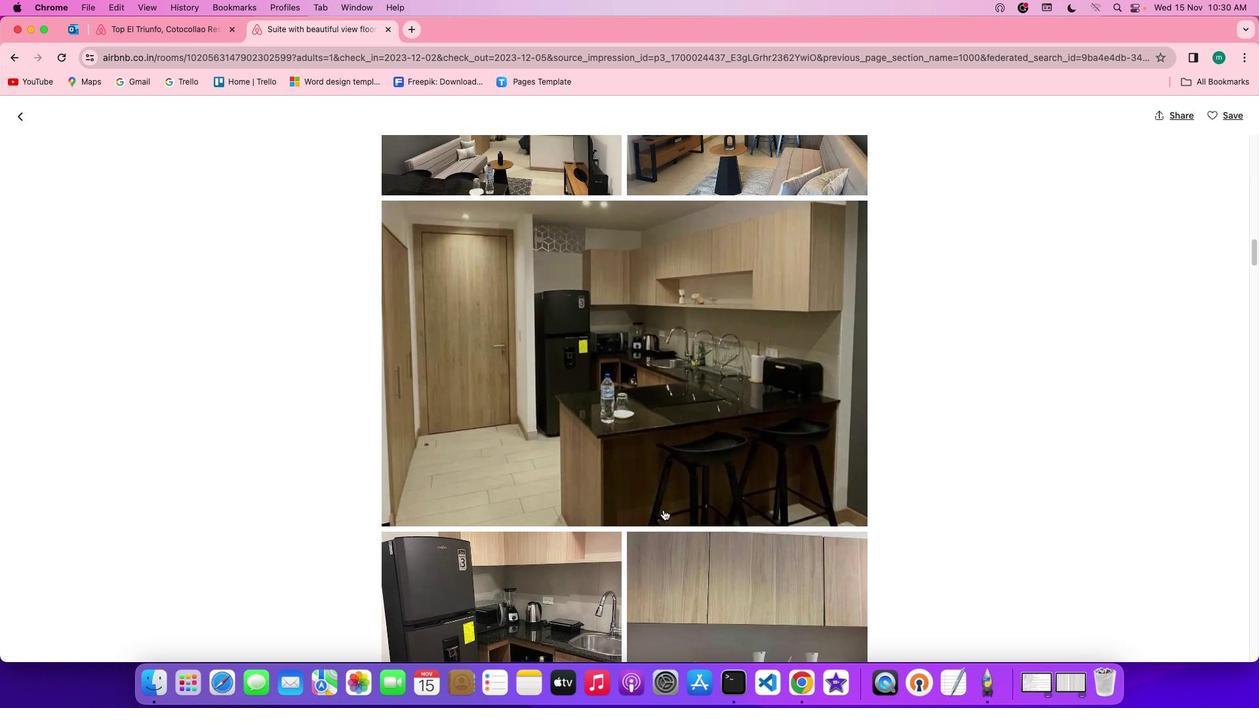 
Action: Mouse scrolled (663, 509) with delta (0, 0)
Screenshot: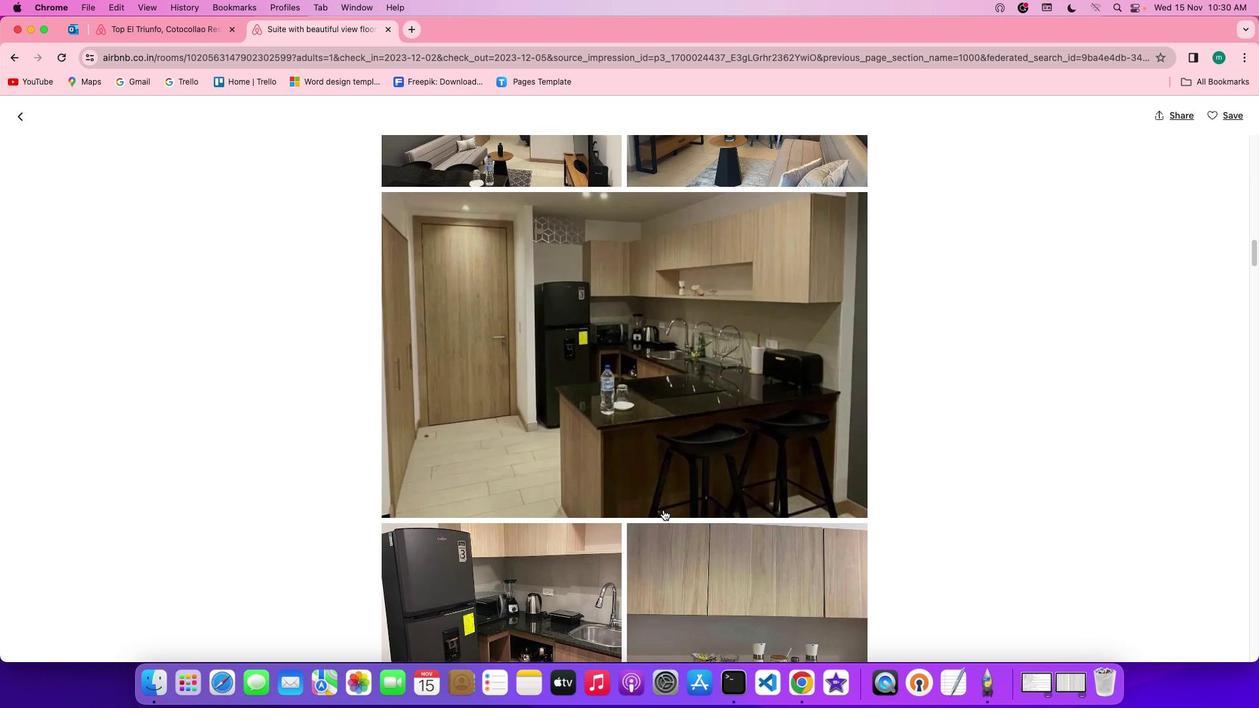 
Action: Mouse scrolled (663, 509) with delta (0, 0)
Screenshot: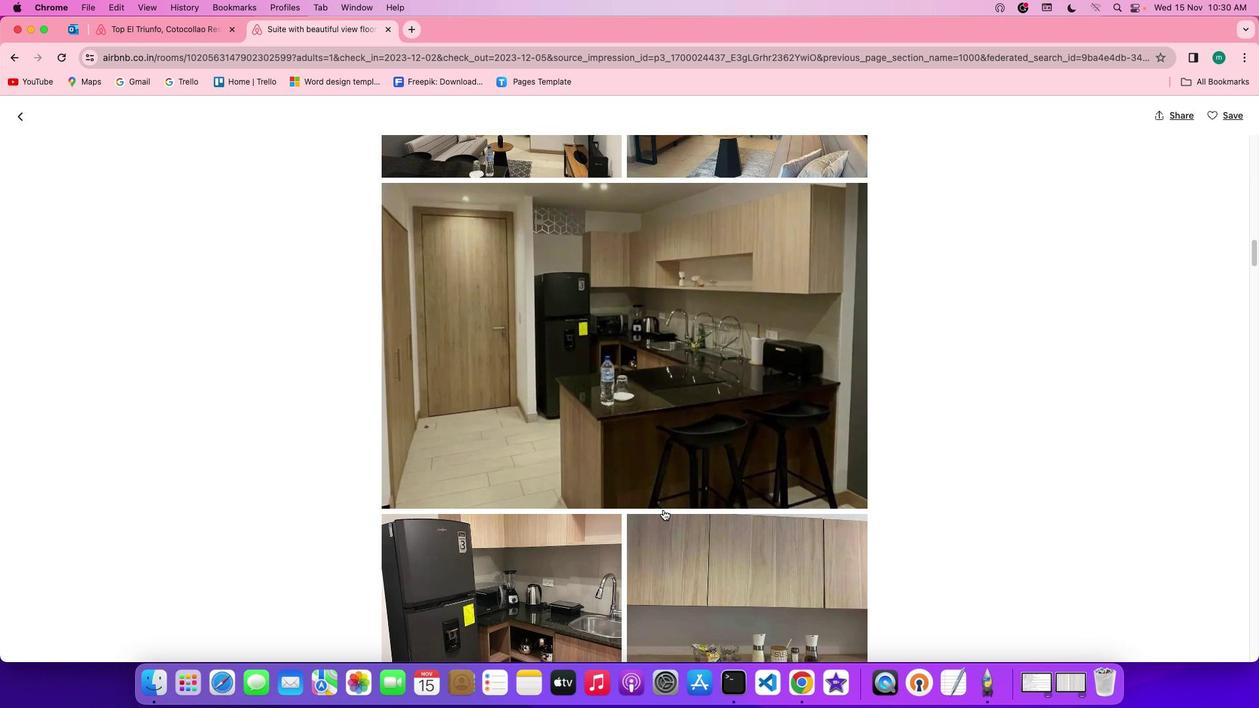 
Action: Mouse moved to (663, 510)
Screenshot: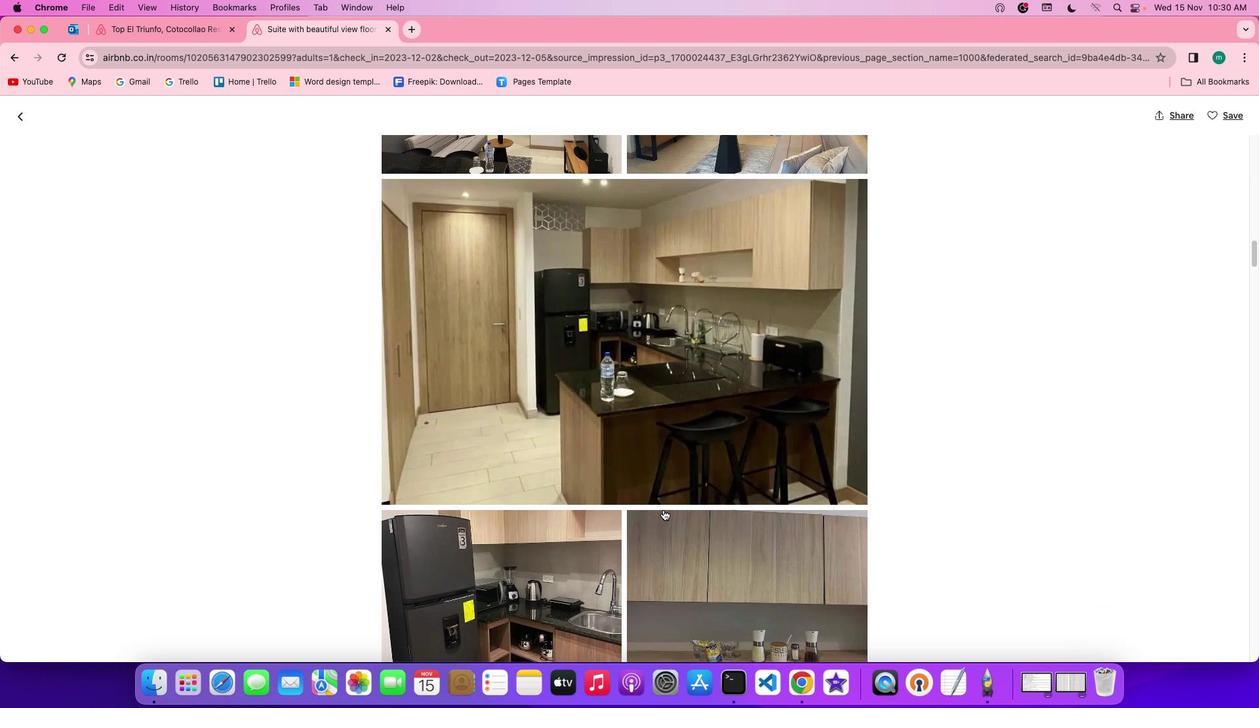 
Action: Mouse scrolled (663, 510) with delta (0, 0)
Screenshot: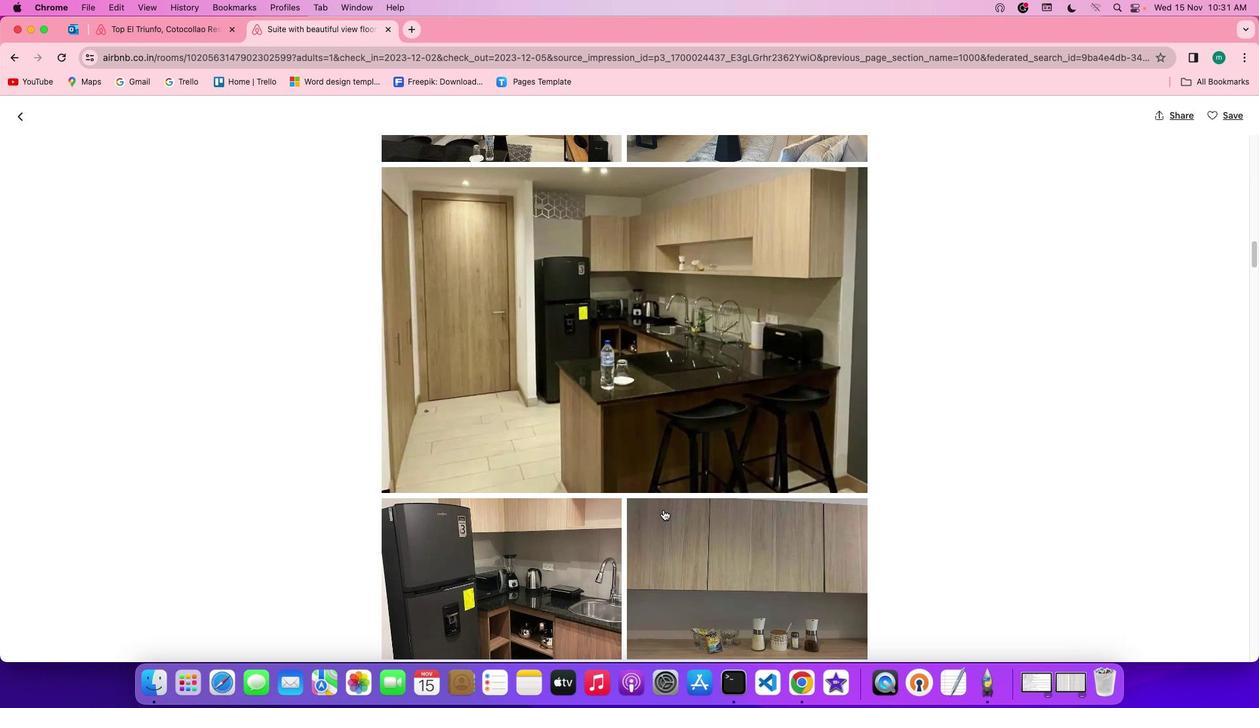
Action: Mouse scrolled (663, 510) with delta (0, 0)
Screenshot: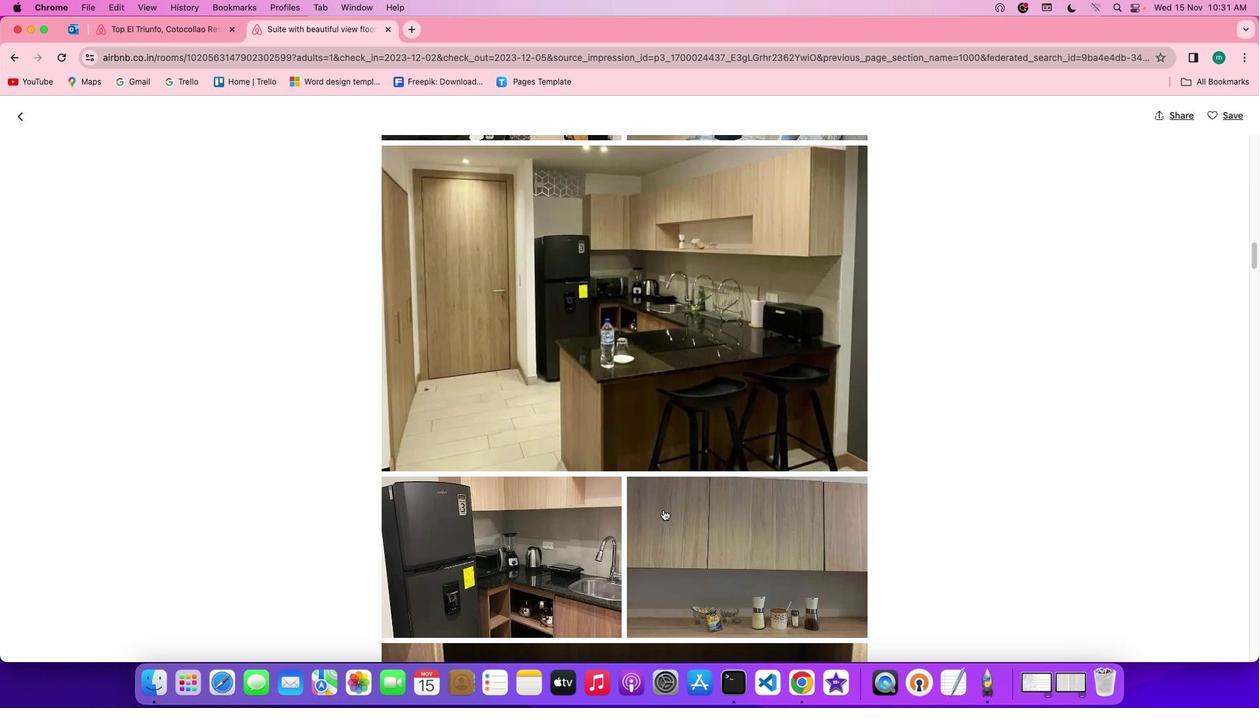 
Action: Mouse scrolled (663, 510) with delta (0, 0)
Screenshot: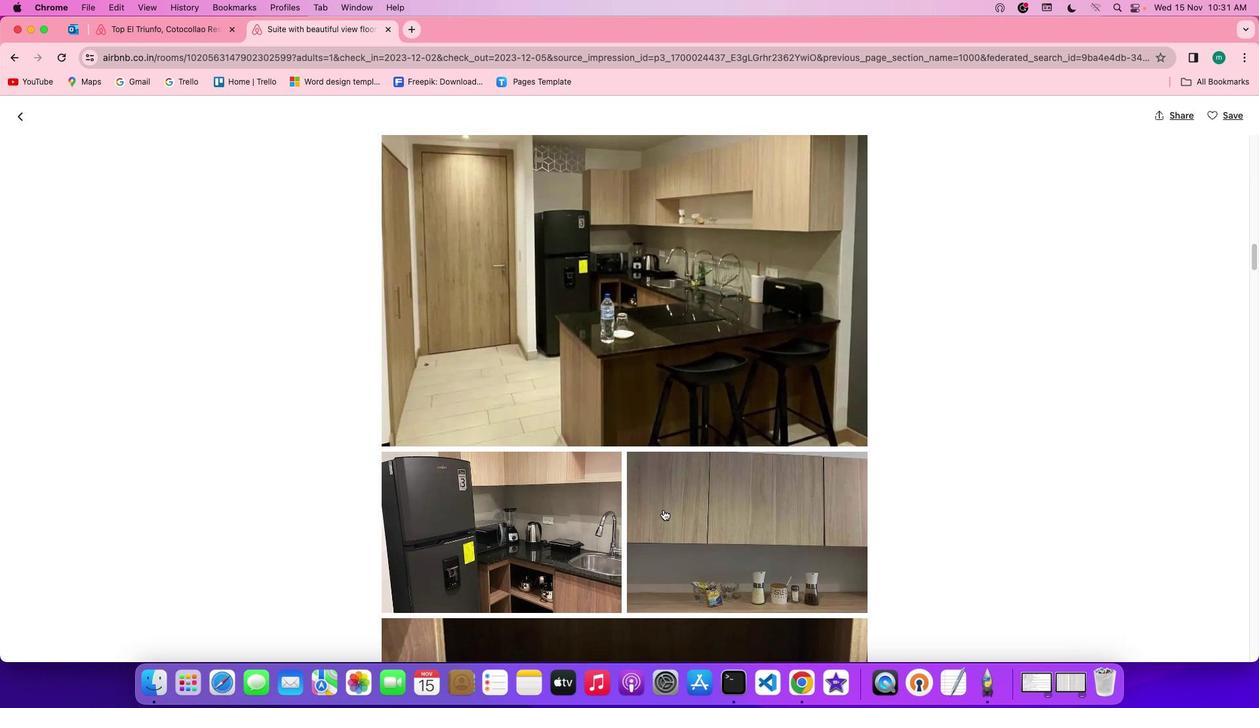 
Action: Mouse scrolled (663, 510) with delta (0, 0)
Screenshot: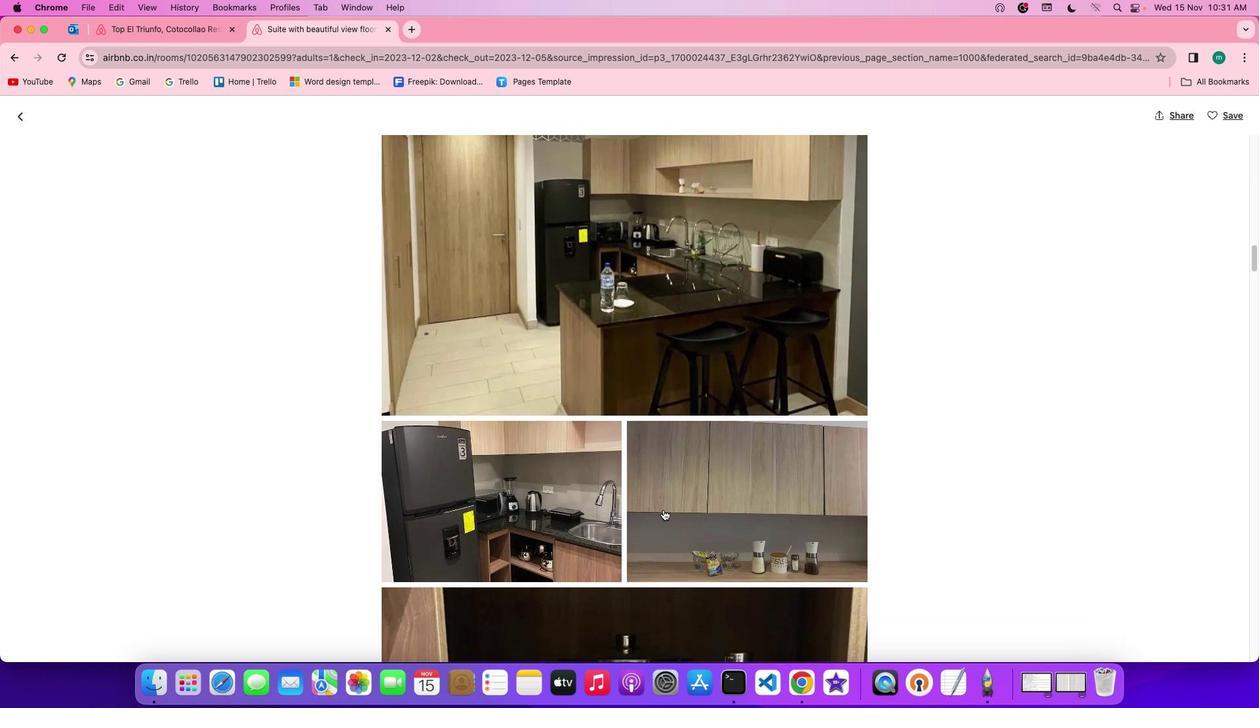 
Action: Mouse scrolled (663, 510) with delta (0, 0)
Screenshot: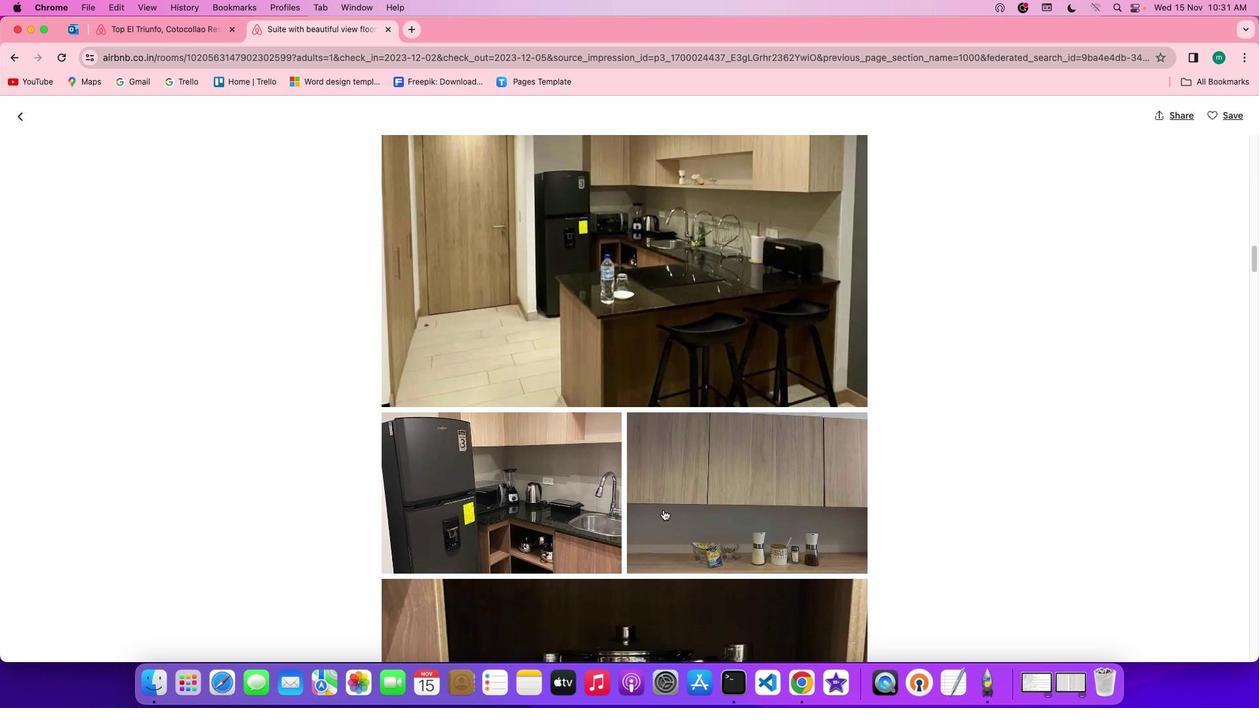 
Action: Mouse scrolled (663, 510) with delta (0, 0)
Screenshot: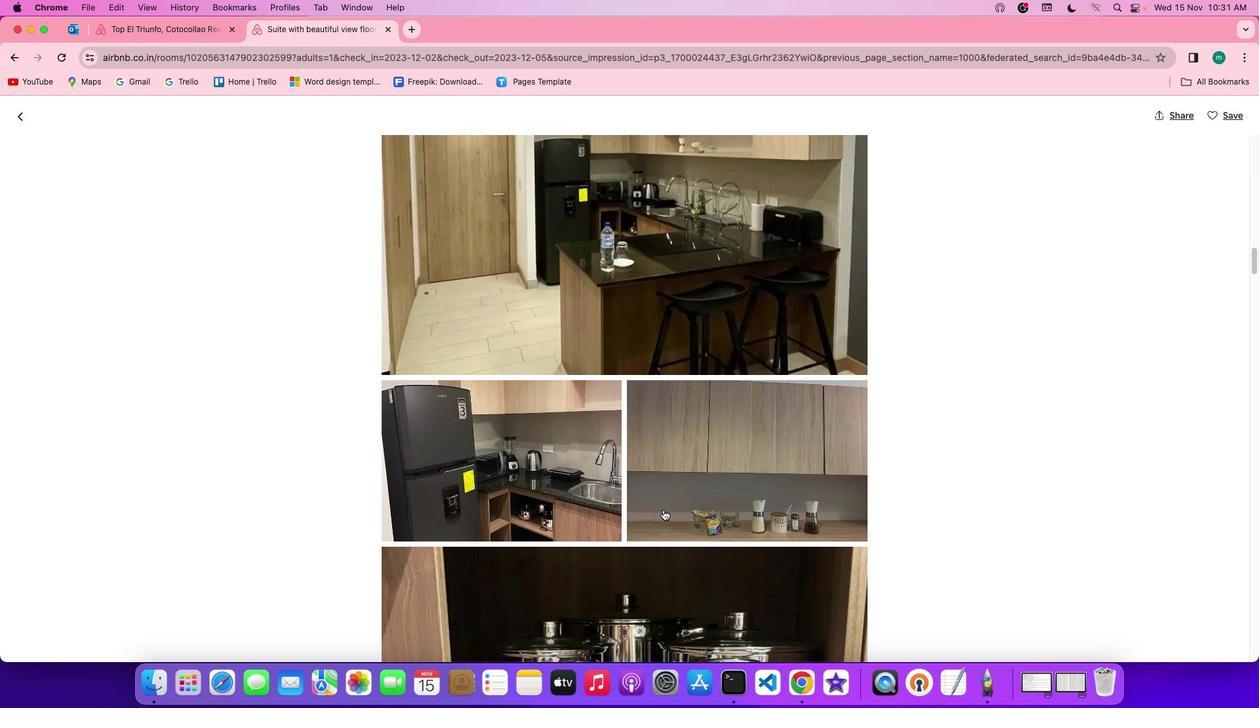 
Action: Mouse scrolled (663, 510) with delta (0, 0)
Screenshot: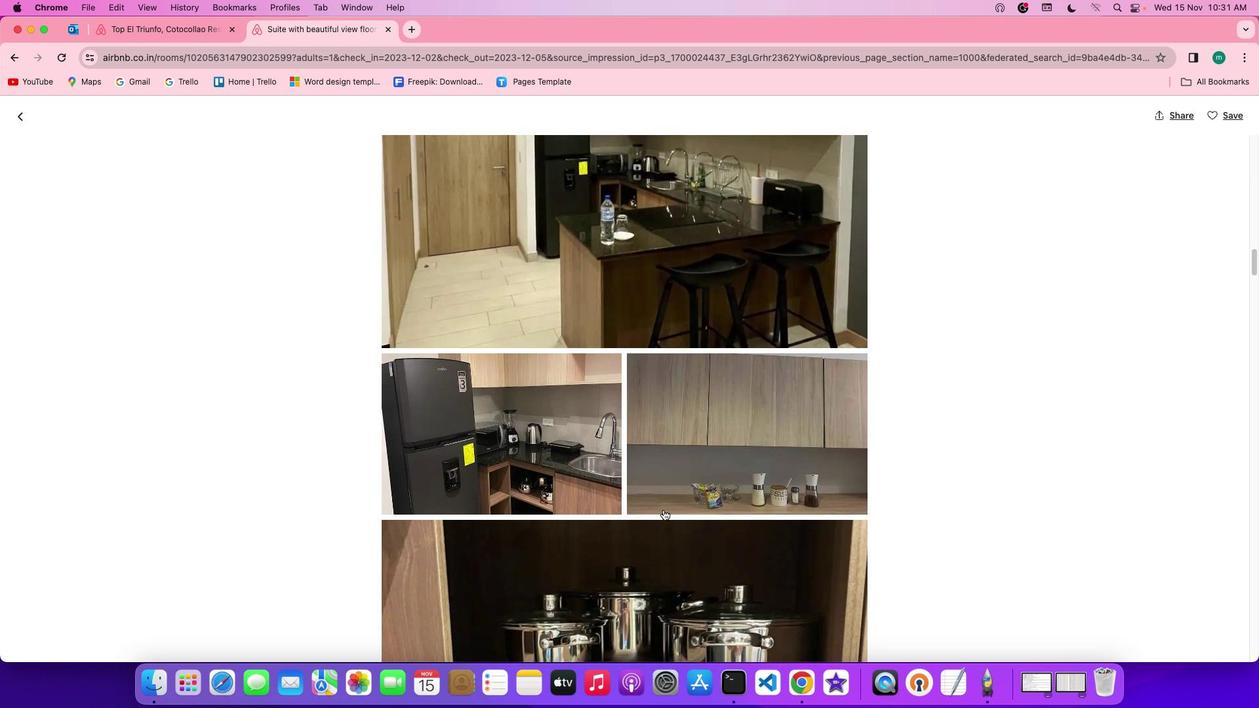 
Action: Mouse scrolled (663, 510) with delta (0, 0)
Screenshot: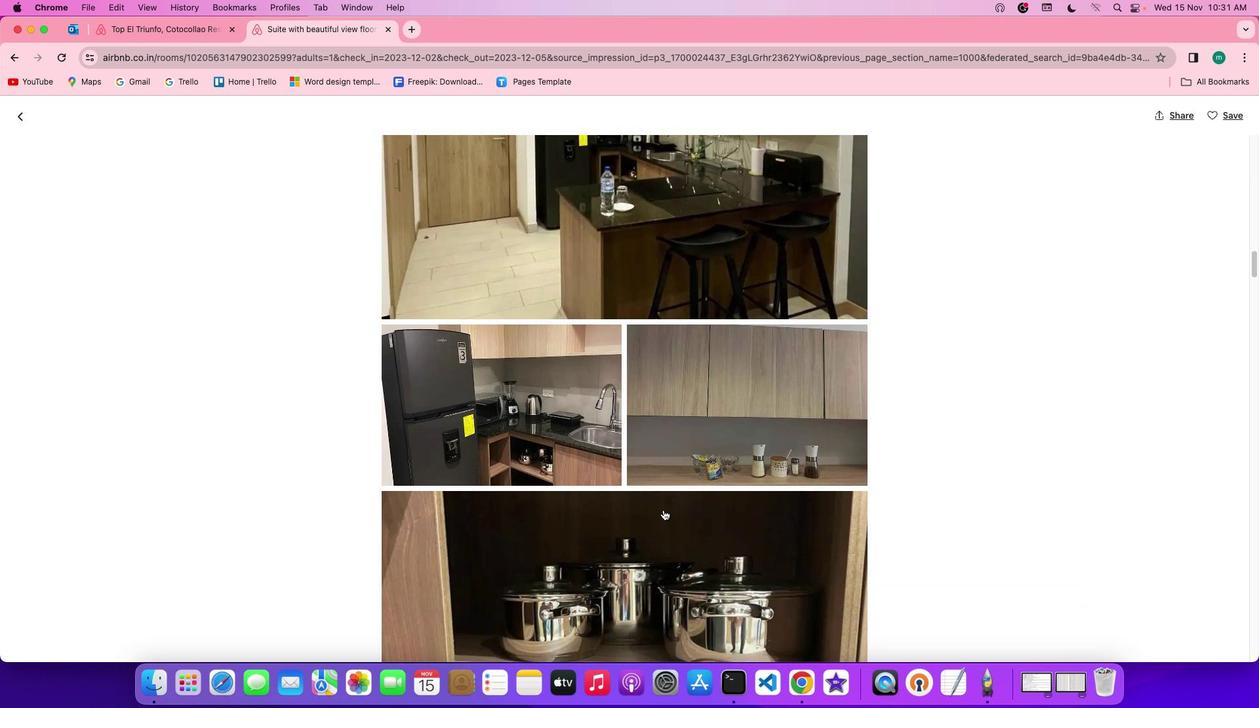 
Action: Mouse scrolled (663, 510) with delta (0, 0)
Screenshot: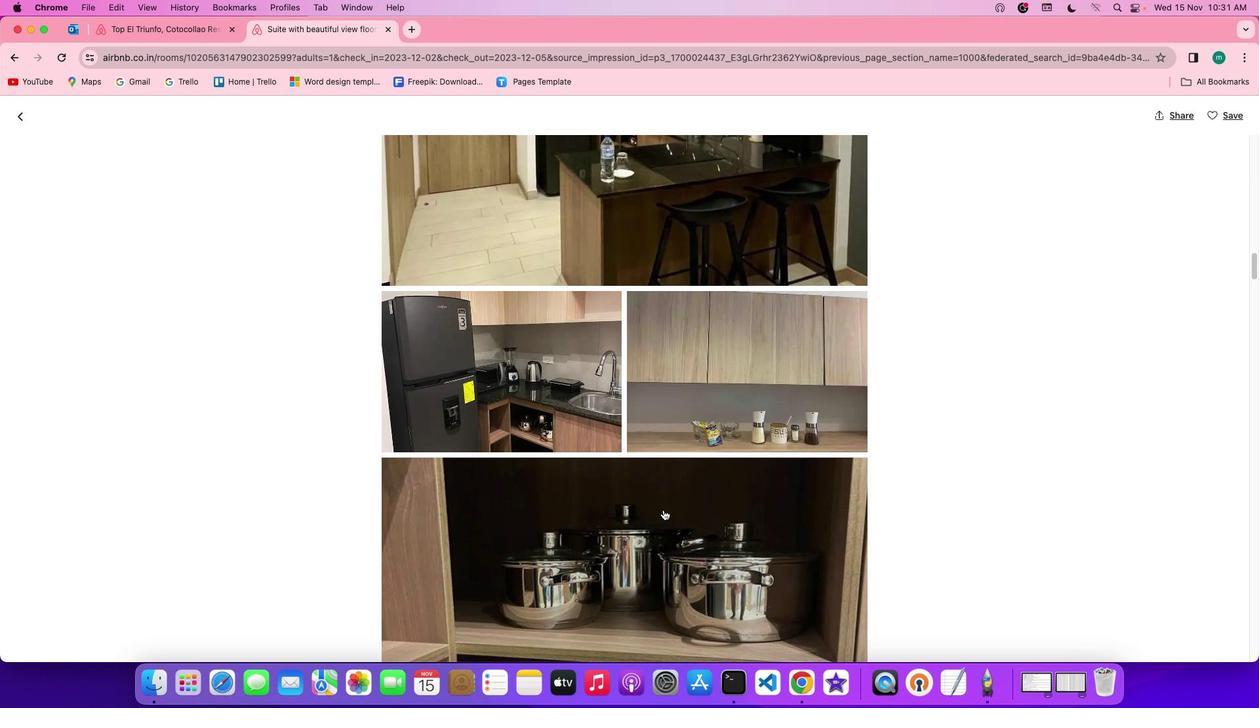 
Action: Mouse scrolled (663, 510) with delta (0, 0)
Screenshot: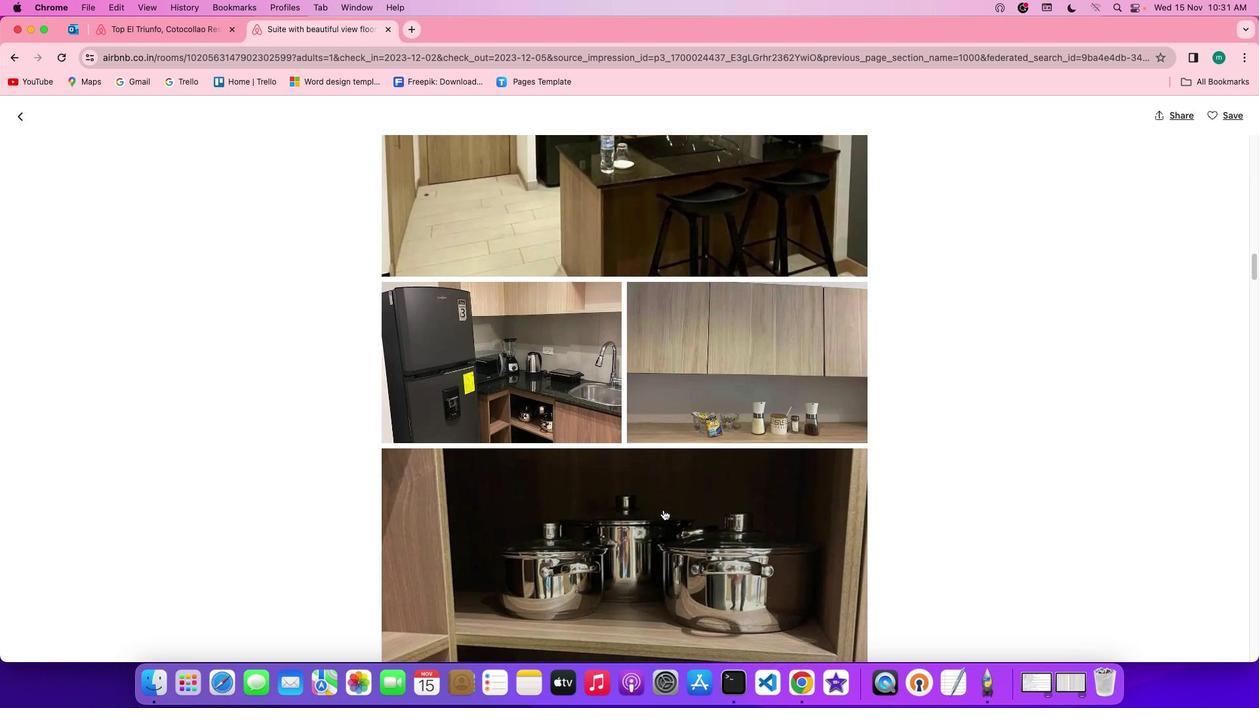 
Action: Mouse scrolled (663, 510) with delta (0, -1)
Screenshot: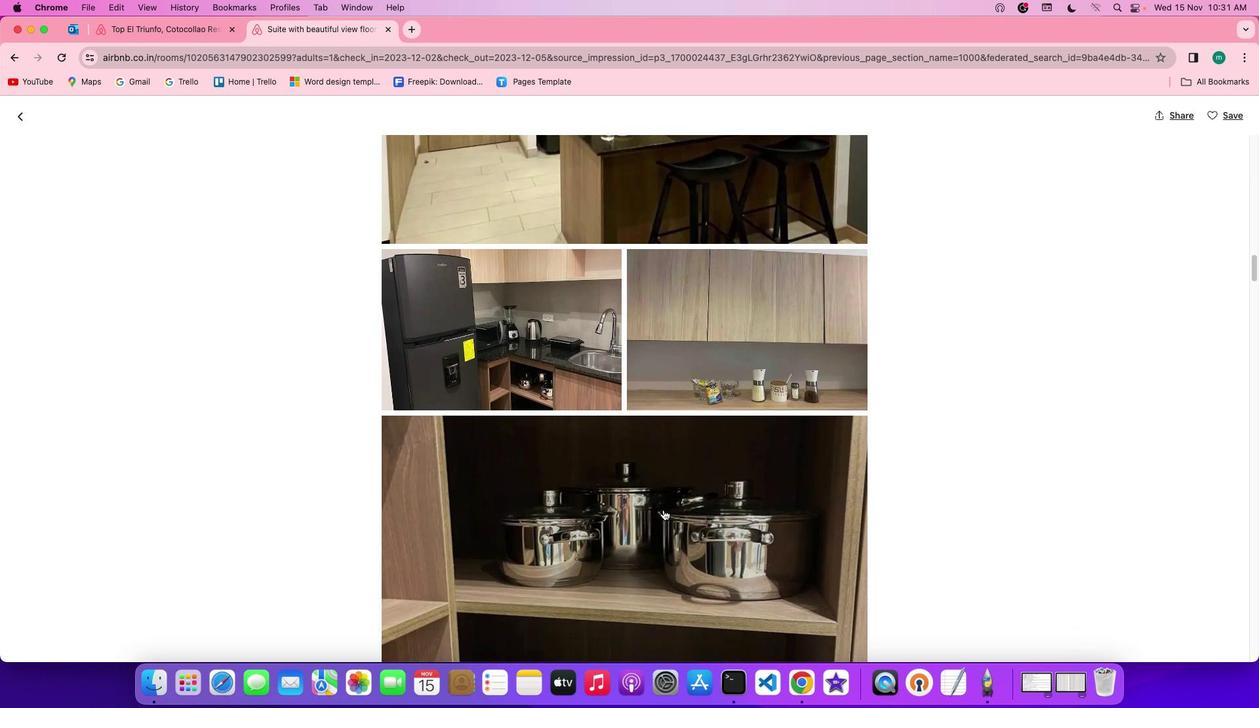 
Action: Mouse scrolled (663, 510) with delta (0, 0)
Screenshot: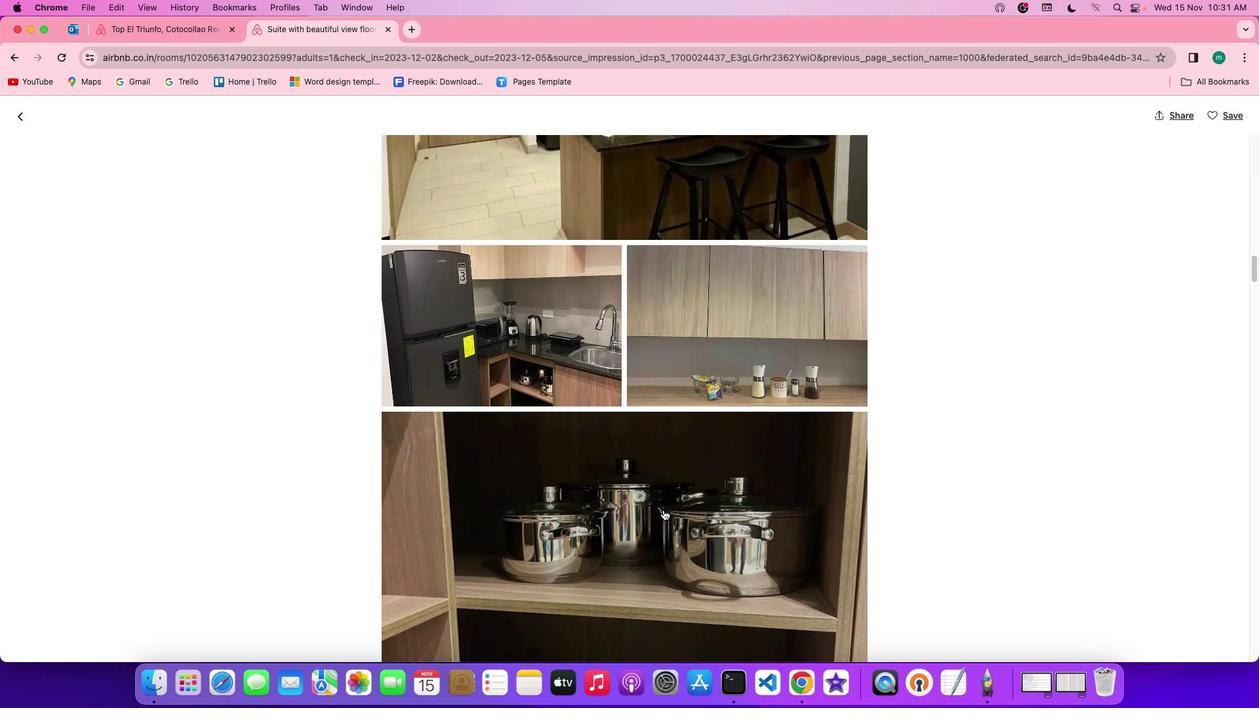 
Action: Mouse scrolled (663, 510) with delta (0, 0)
Screenshot: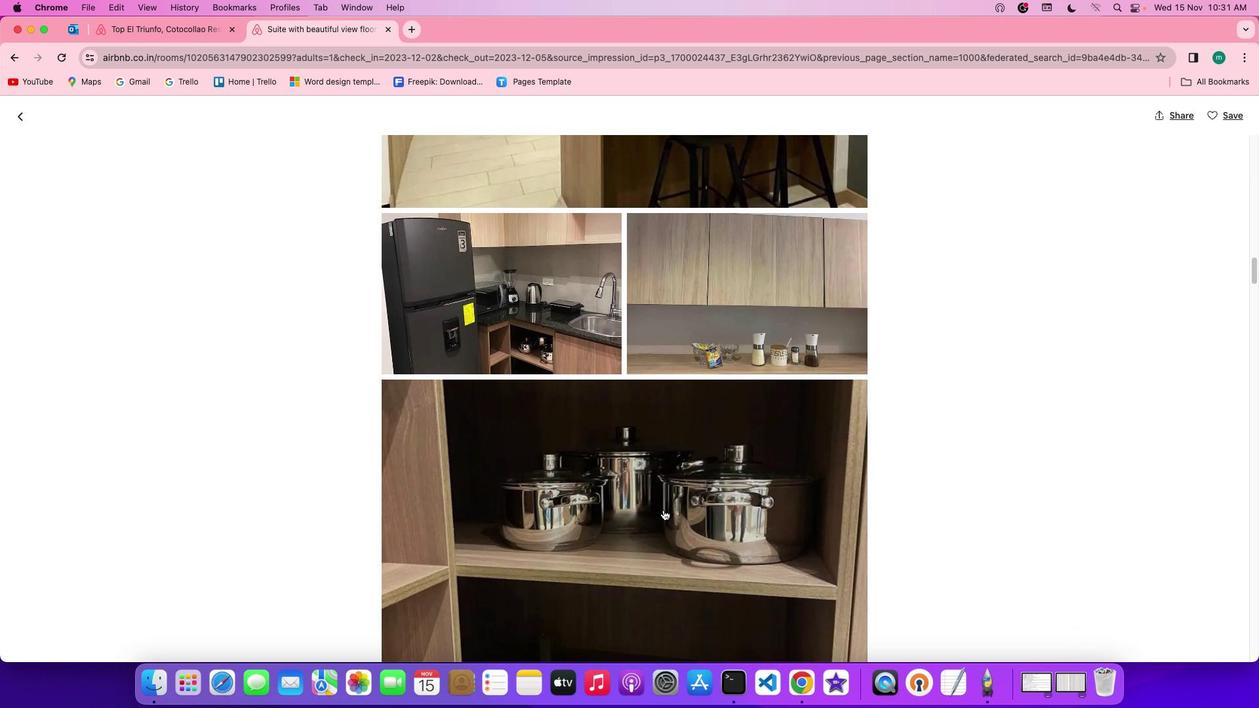 
Action: Mouse scrolled (663, 510) with delta (0, 0)
Screenshot: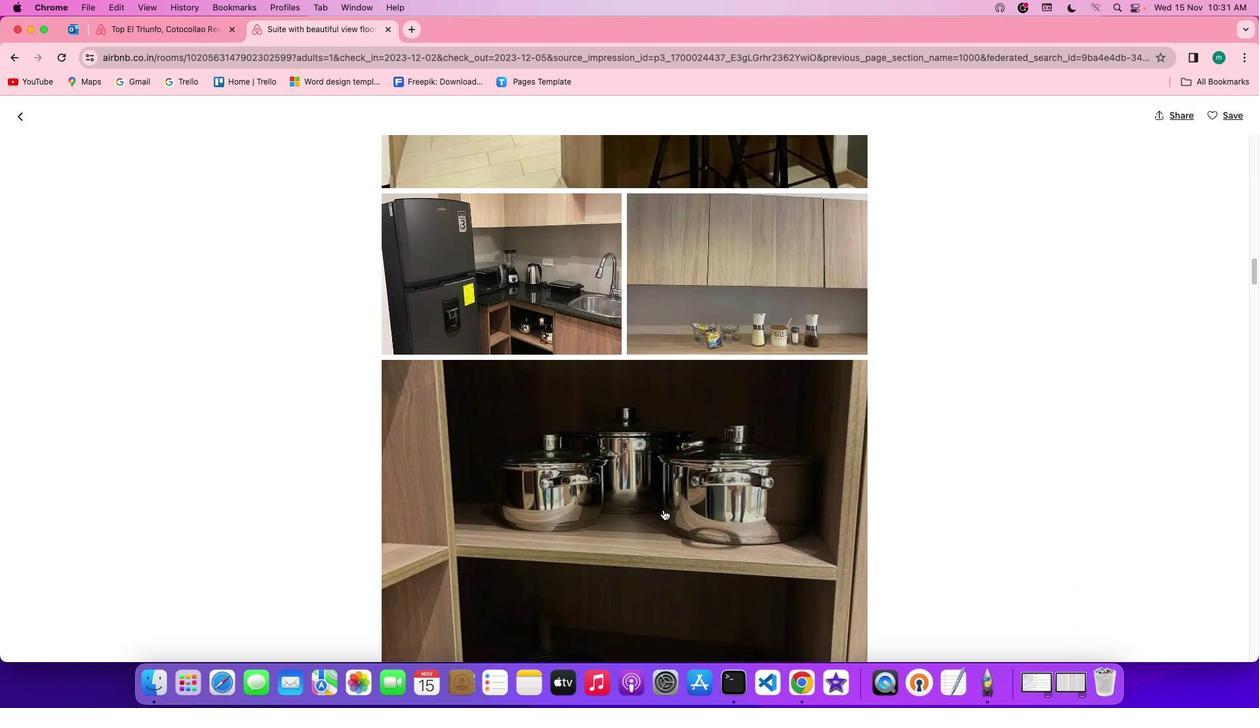
Action: Mouse scrolled (663, 510) with delta (0, -1)
Screenshot: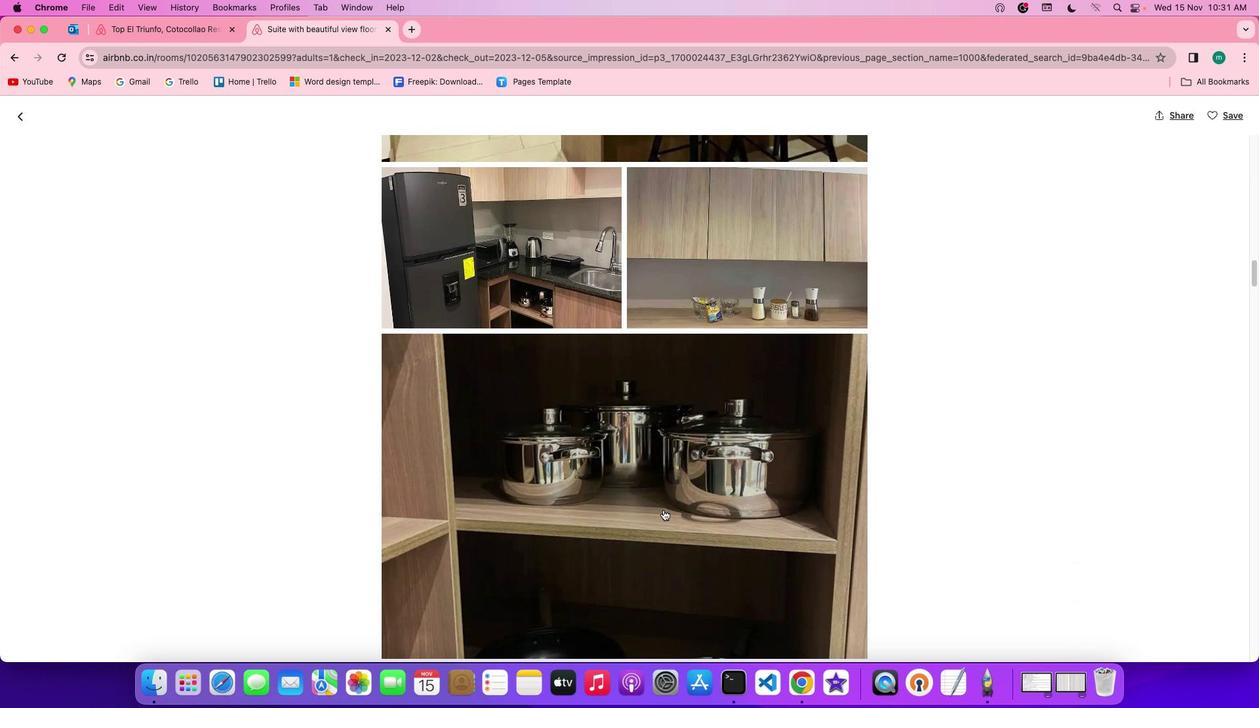 
Action: Mouse scrolled (663, 510) with delta (0, 0)
Screenshot: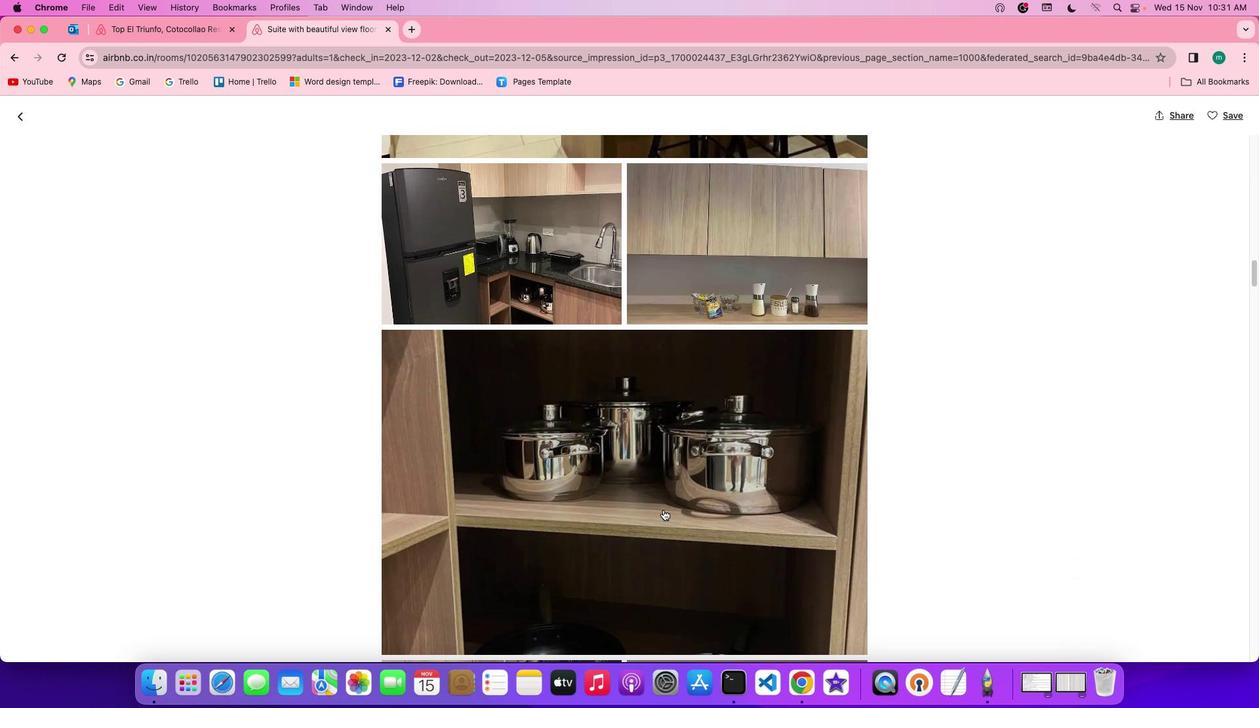 
Action: Mouse scrolled (663, 510) with delta (0, 0)
Screenshot: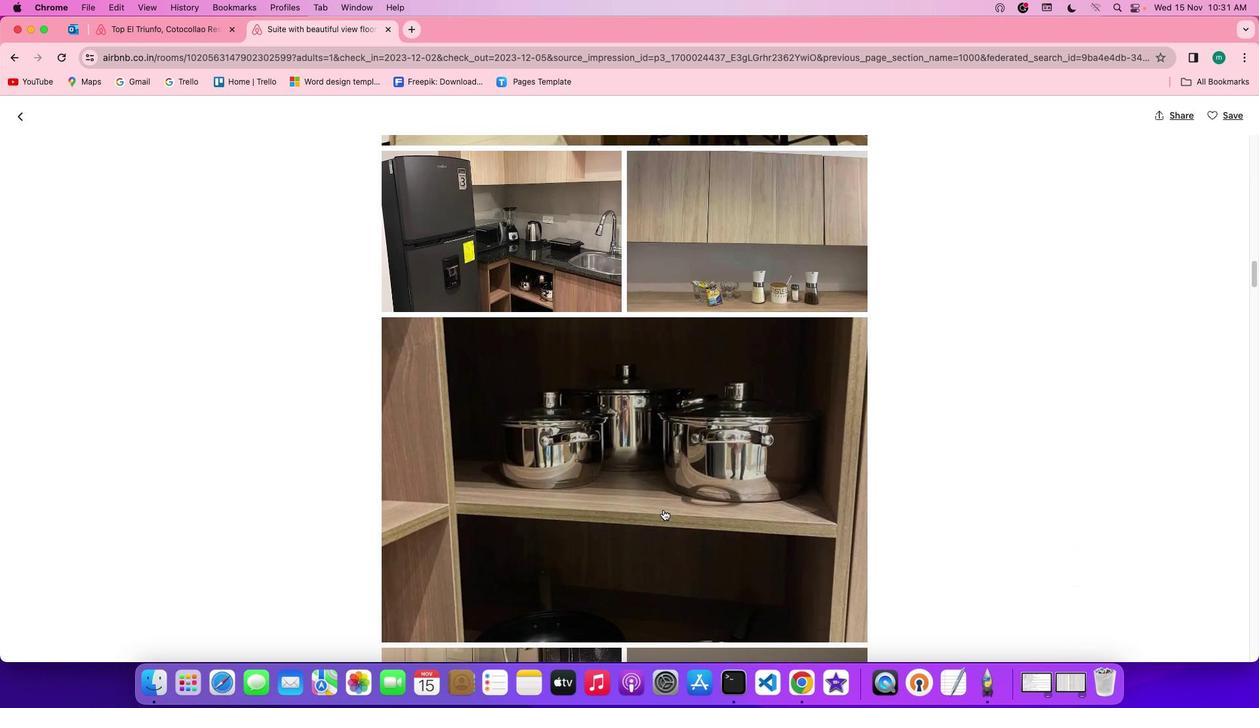 
Action: Mouse scrolled (663, 510) with delta (0, 0)
Screenshot: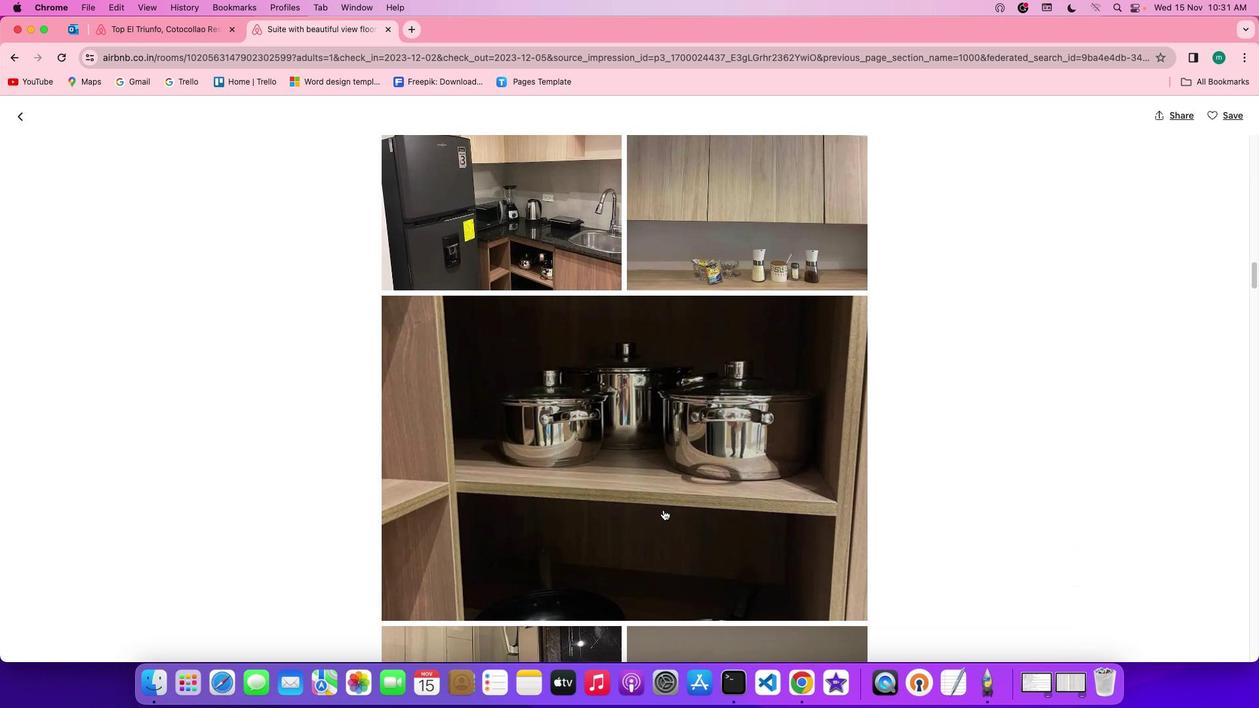 
Action: Mouse scrolled (663, 510) with delta (0, 0)
Screenshot: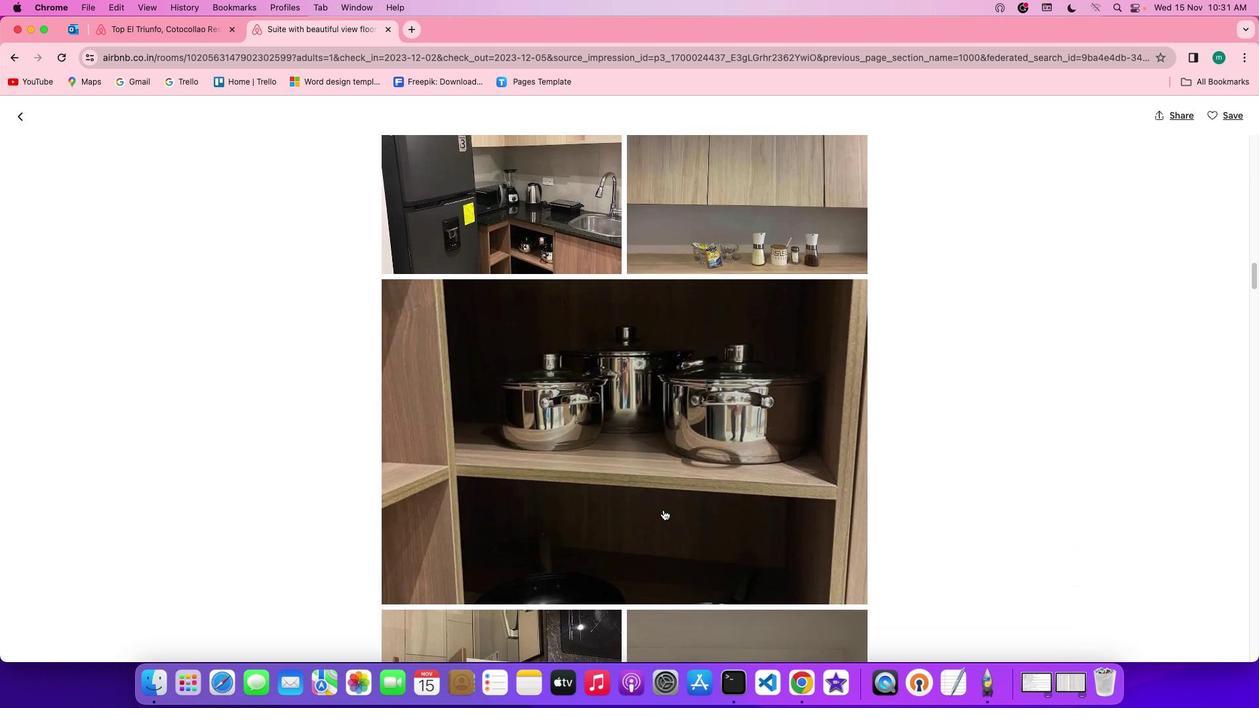 
Action: Mouse scrolled (663, 510) with delta (0, 0)
Screenshot: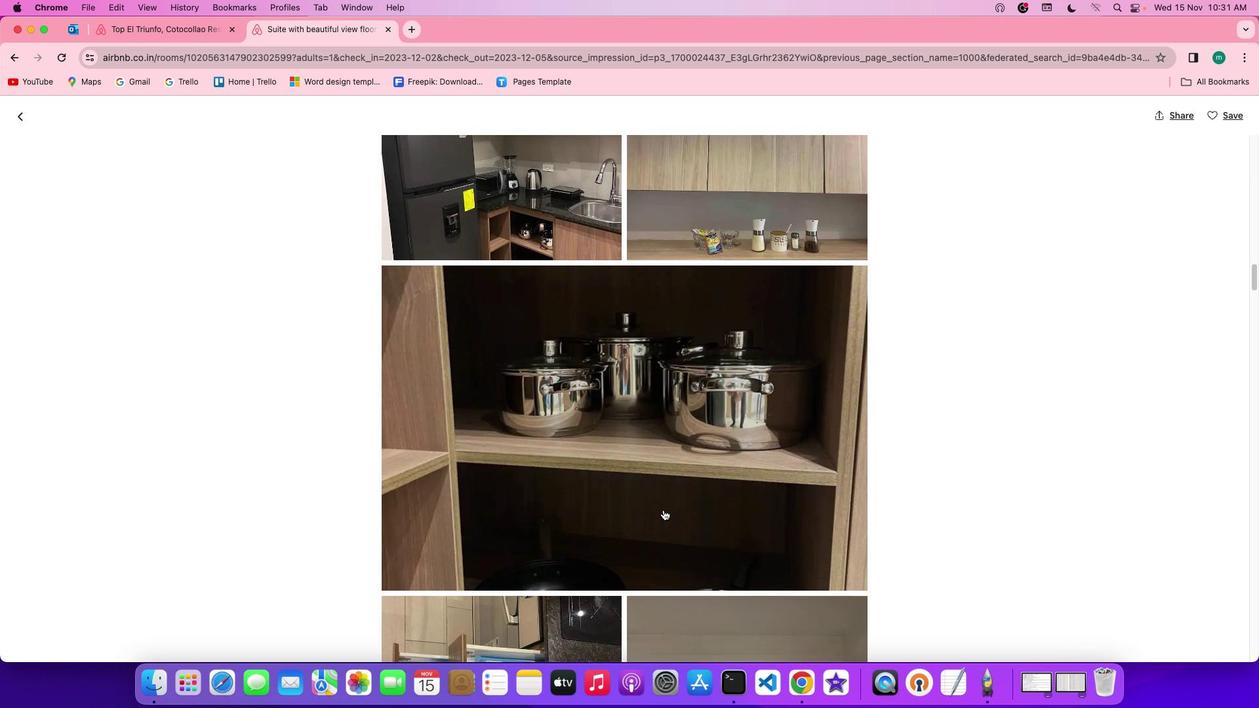 
Action: Mouse scrolled (663, 510) with delta (0, 0)
Screenshot: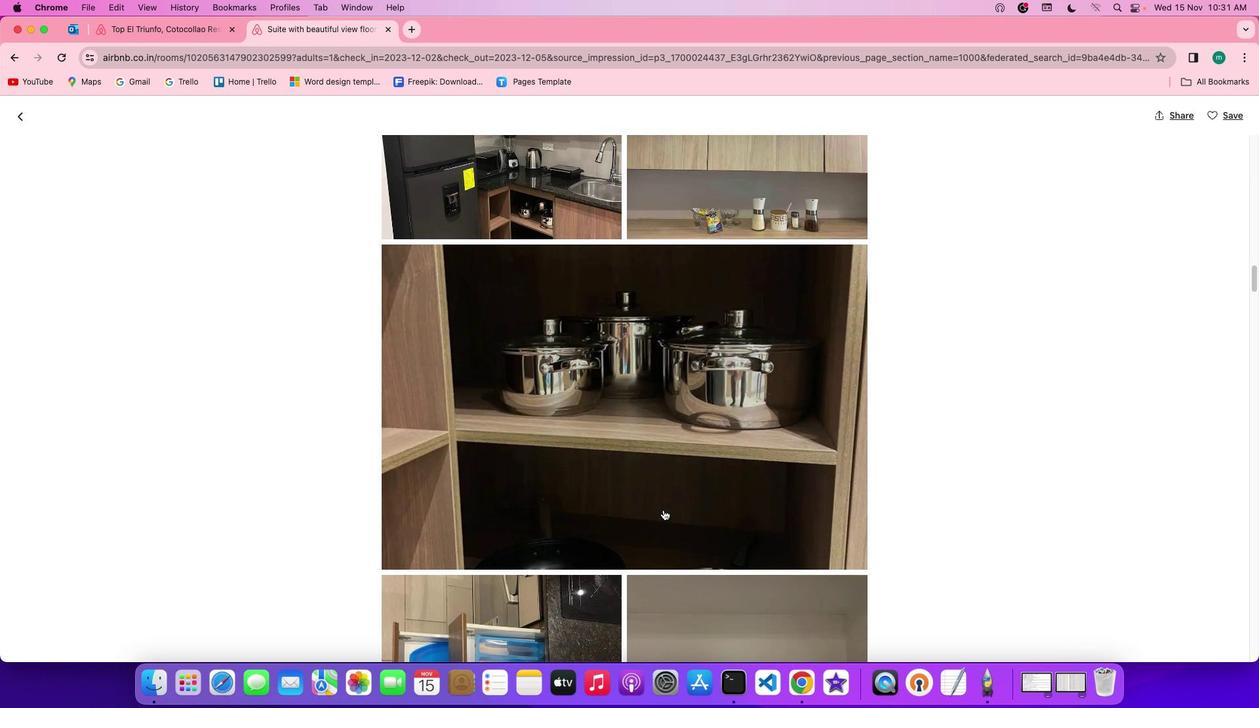 
Action: Mouse scrolled (663, 510) with delta (0, 0)
Screenshot: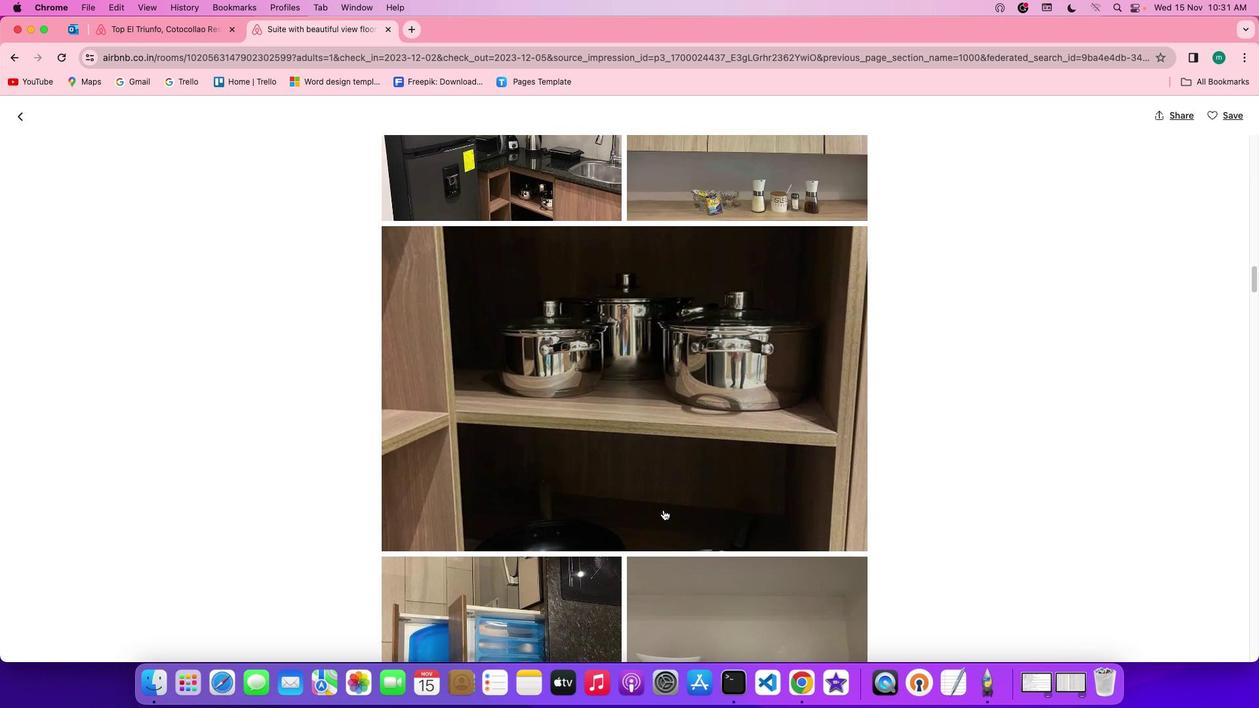 
Action: Mouse scrolled (663, 510) with delta (0, 0)
Screenshot: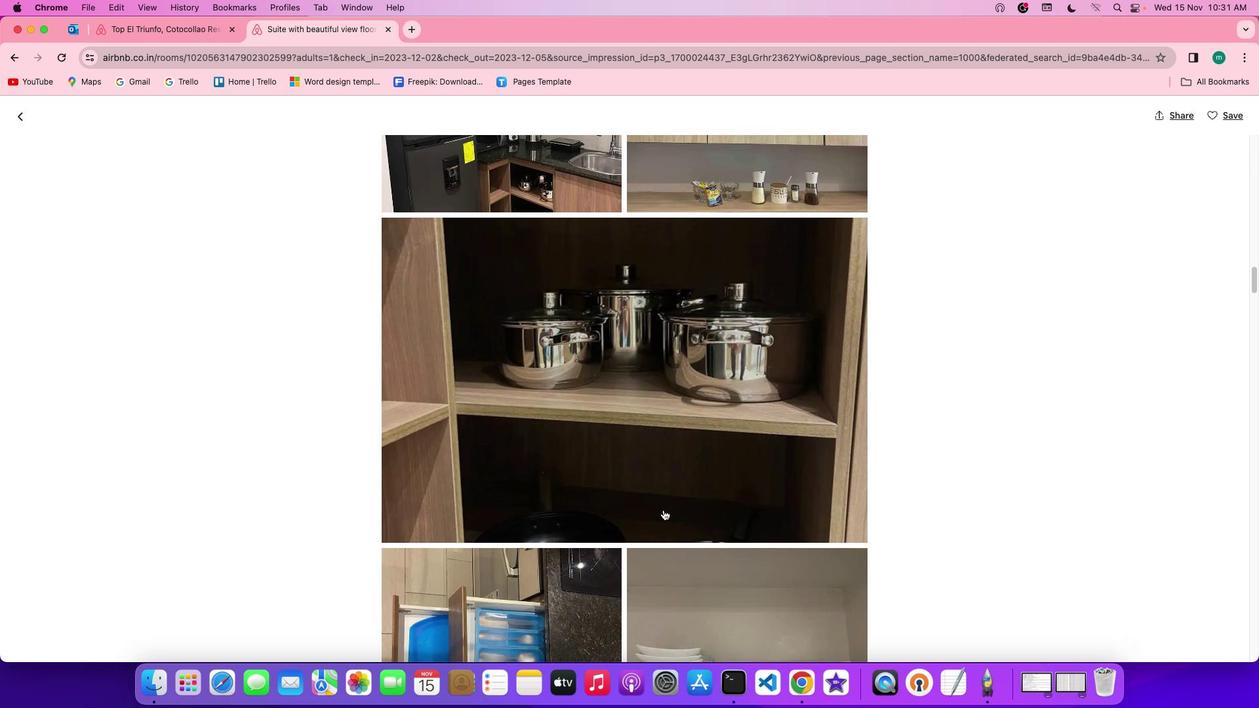 
Action: Mouse scrolled (663, 510) with delta (0, 0)
Screenshot: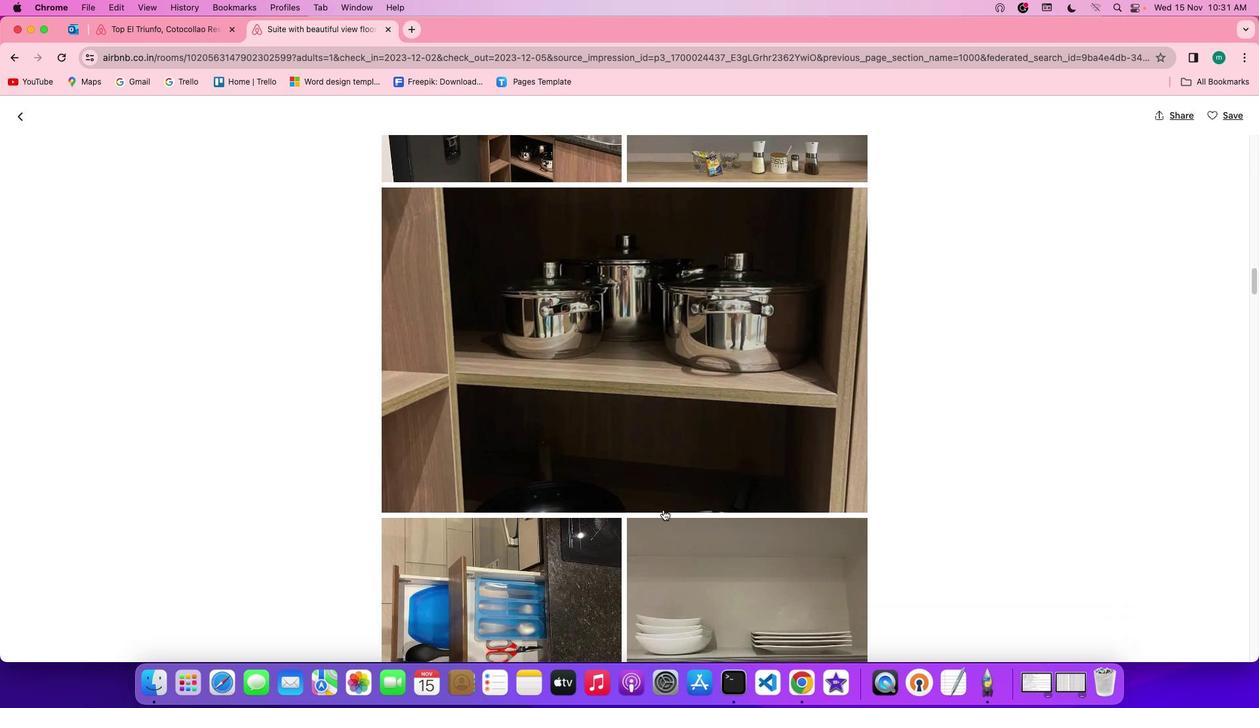 
Action: Mouse scrolled (663, 510) with delta (0, 0)
Screenshot: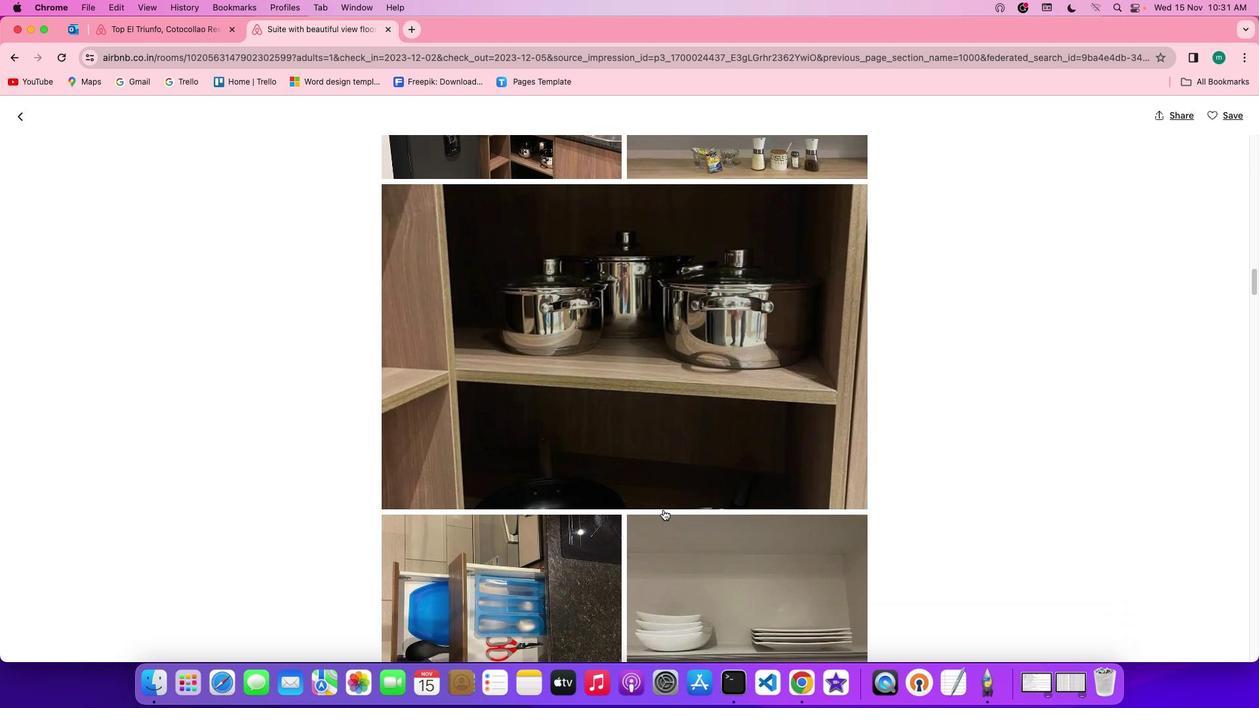 
Action: Mouse scrolled (663, 510) with delta (0, 0)
Screenshot: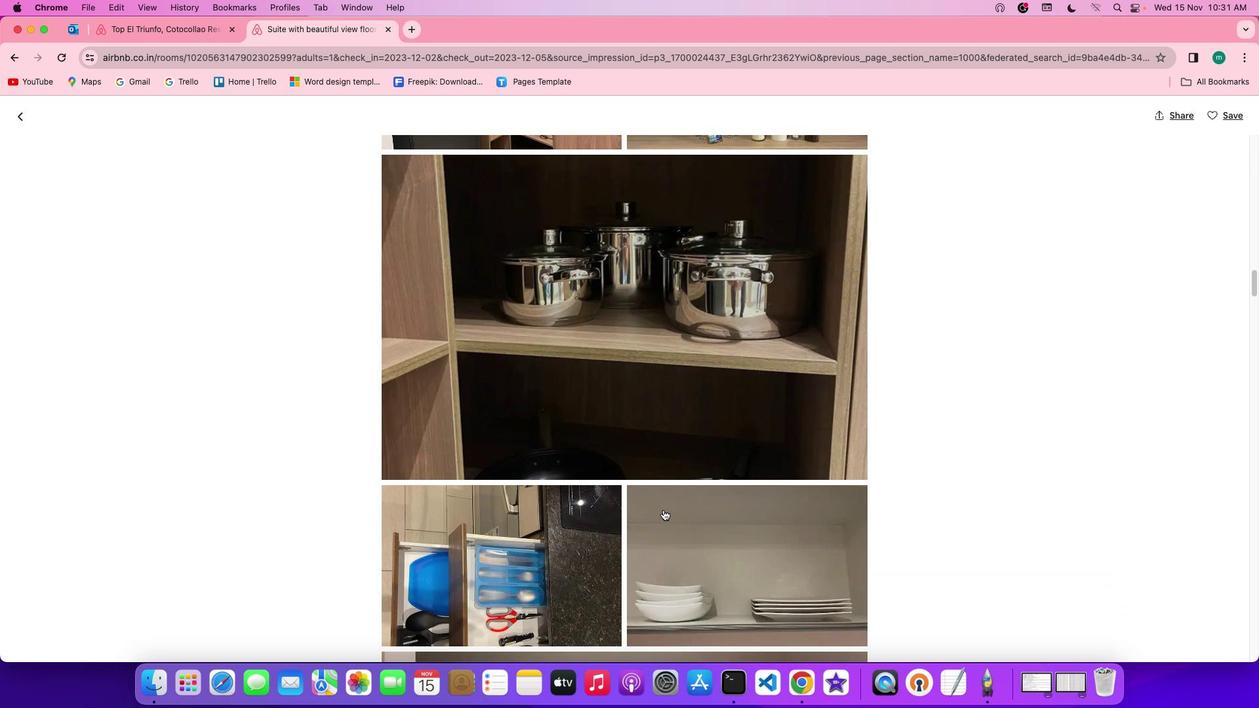 
Action: Mouse scrolled (663, 510) with delta (0, 0)
Screenshot: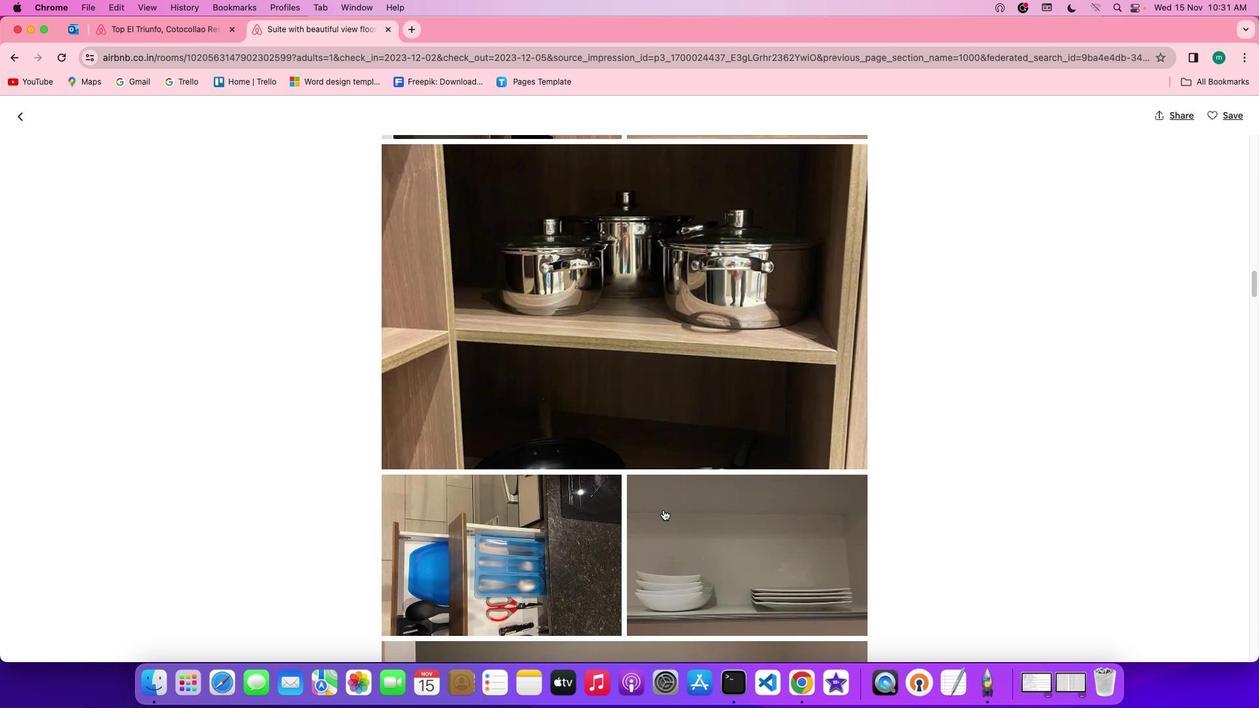 
Action: Mouse scrolled (663, 510) with delta (0, 0)
Screenshot: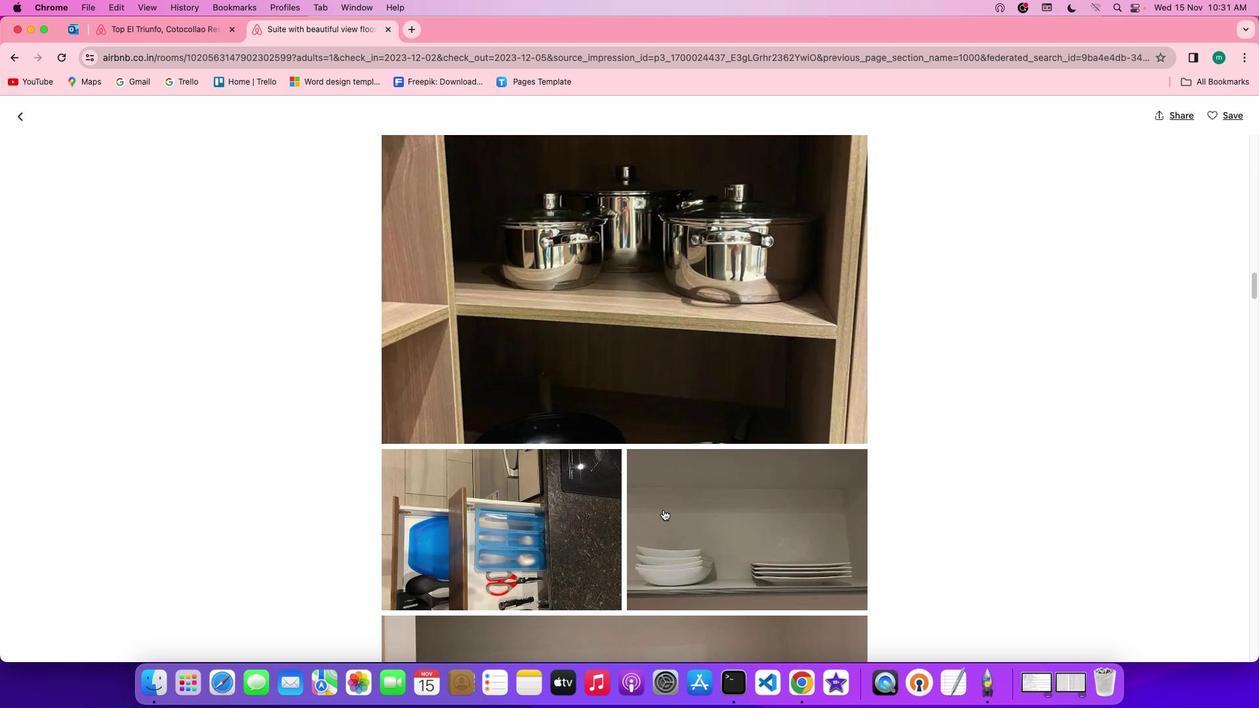 
Action: Mouse scrolled (663, 510) with delta (0, 0)
Screenshot: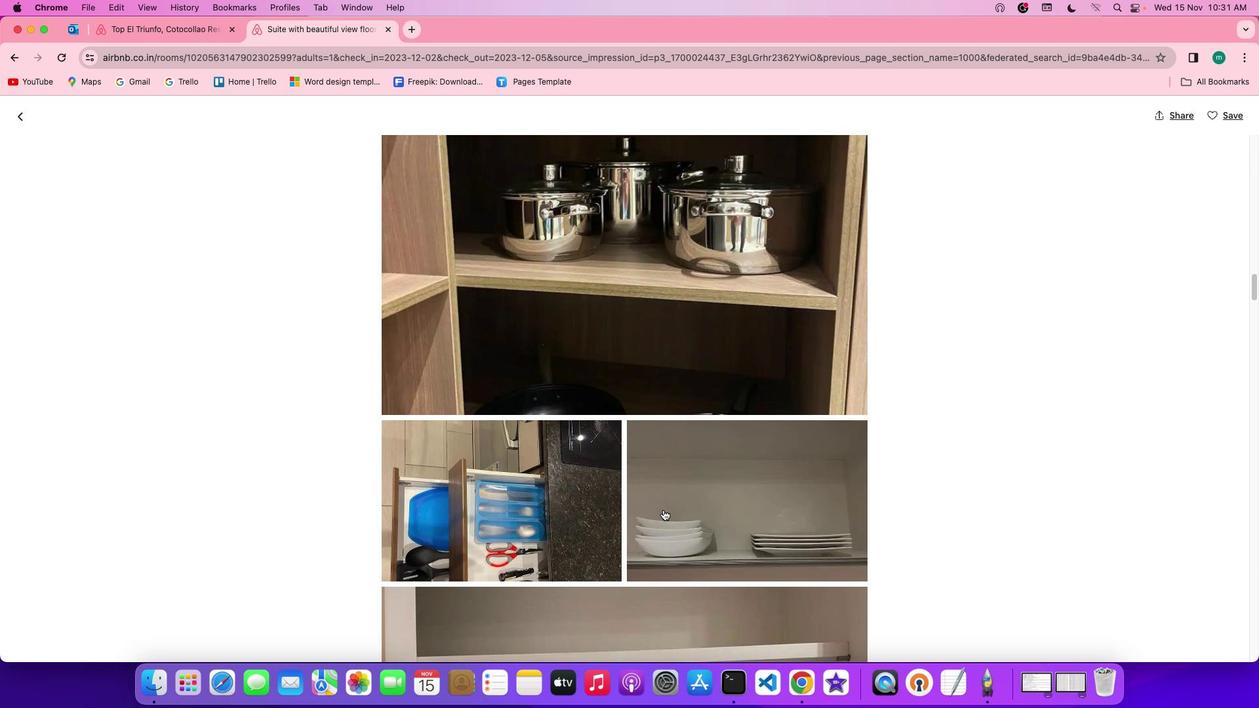 
Action: Mouse scrolled (663, 510) with delta (0, 0)
Screenshot: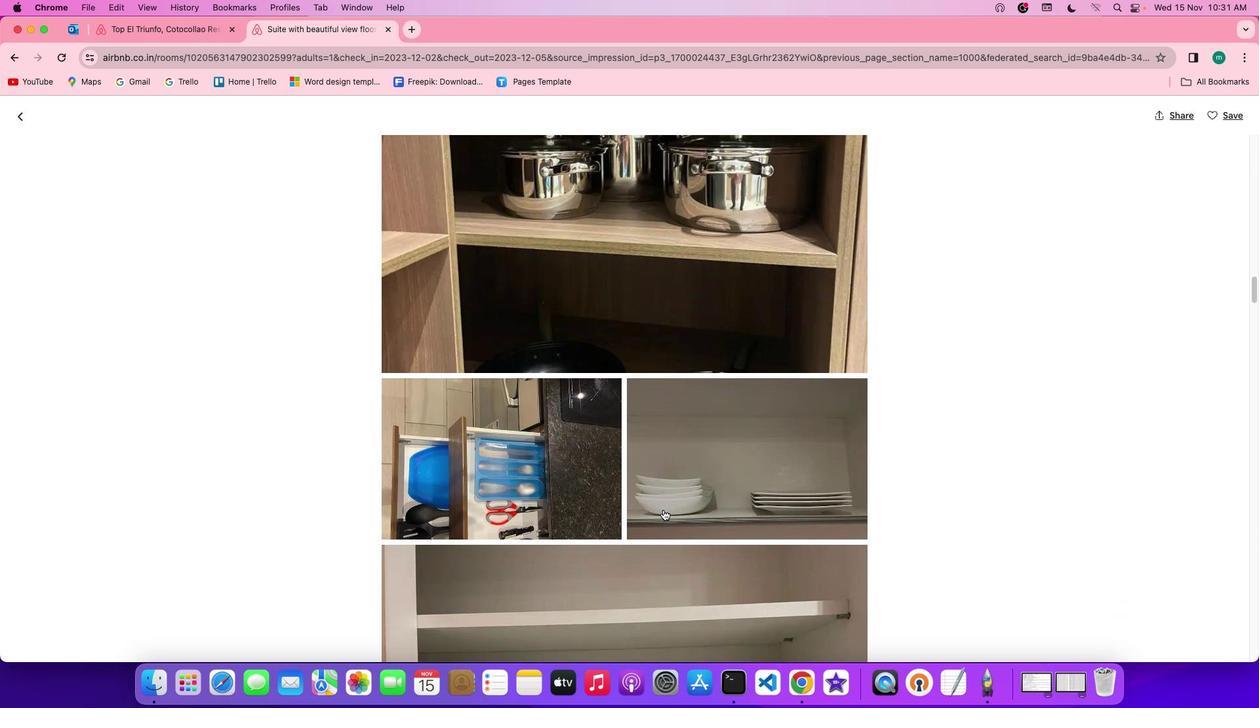 
Action: Mouse scrolled (663, 510) with delta (0, 0)
Screenshot: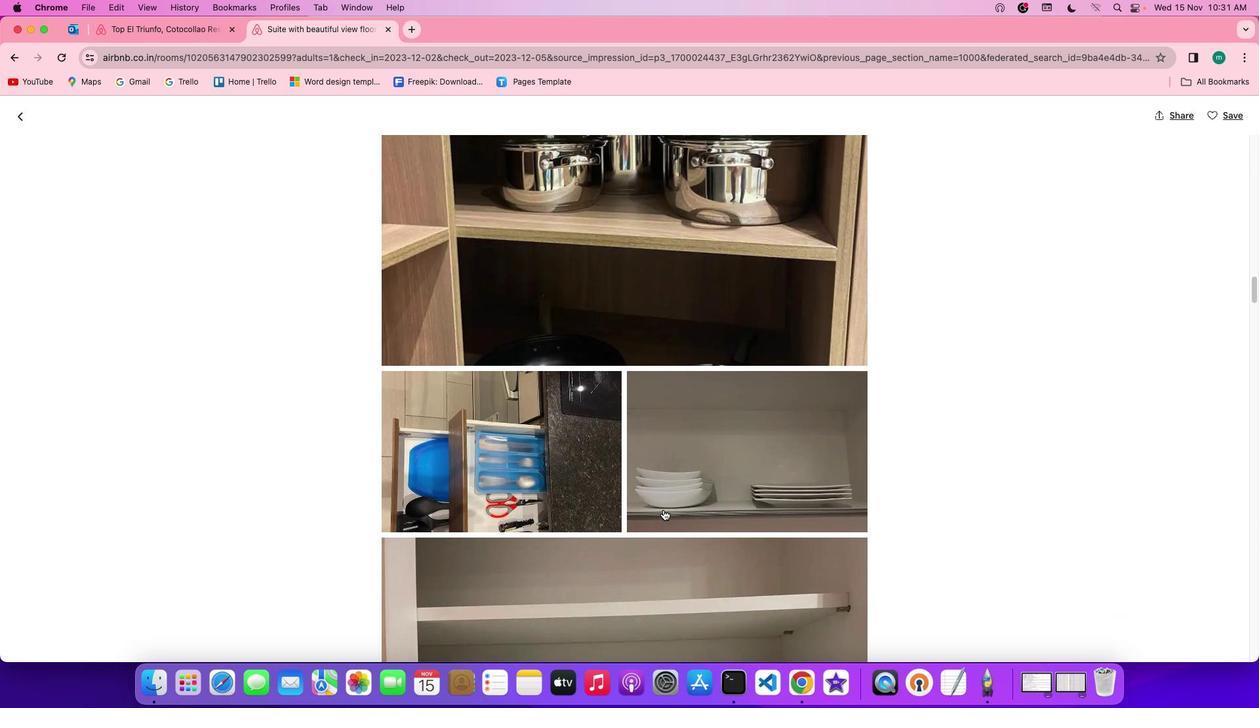 
Action: Mouse scrolled (663, 510) with delta (0, 0)
Screenshot: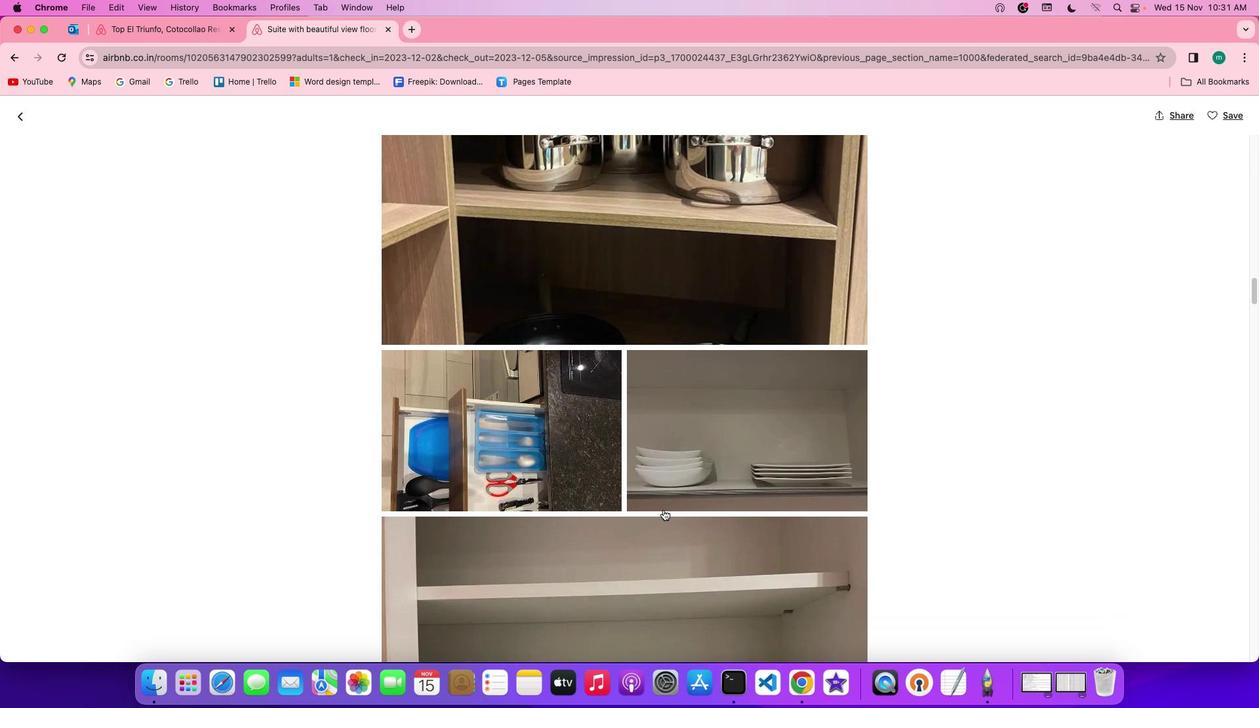 
Action: Mouse scrolled (663, 510) with delta (0, 0)
Screenshot: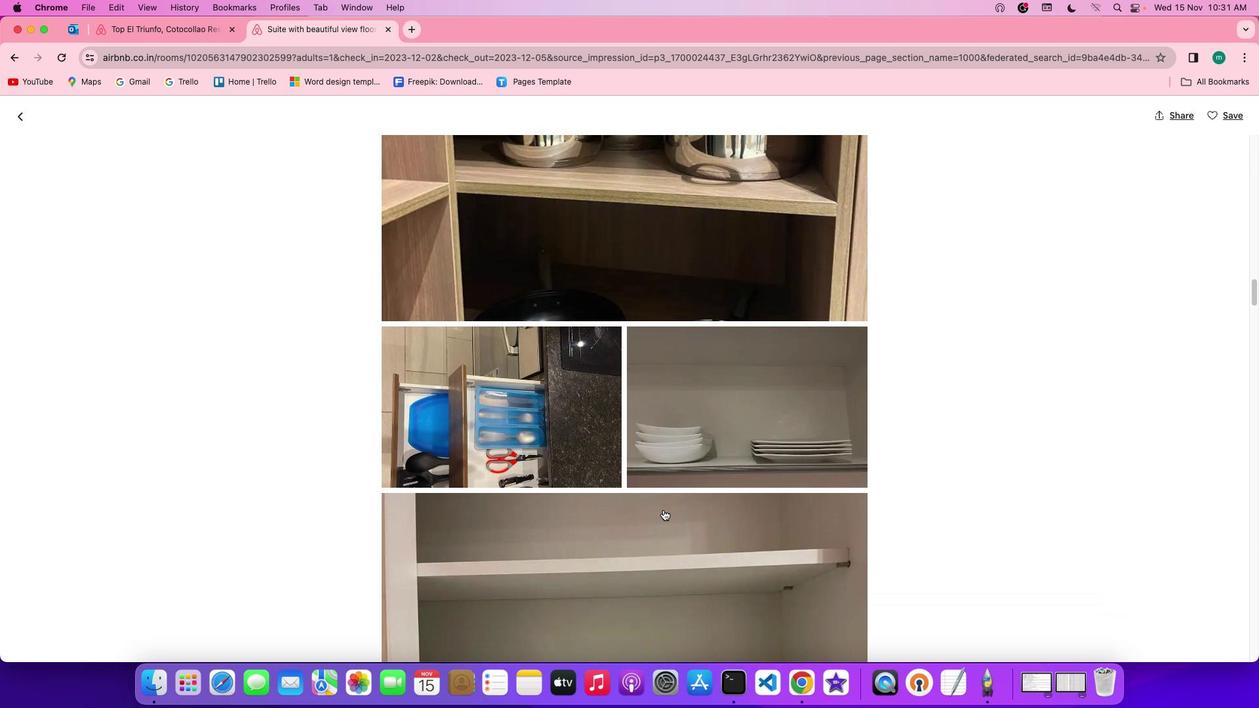 
Action: Mouse scrolled (663, 510) with delta (0, 0)
Screenshot: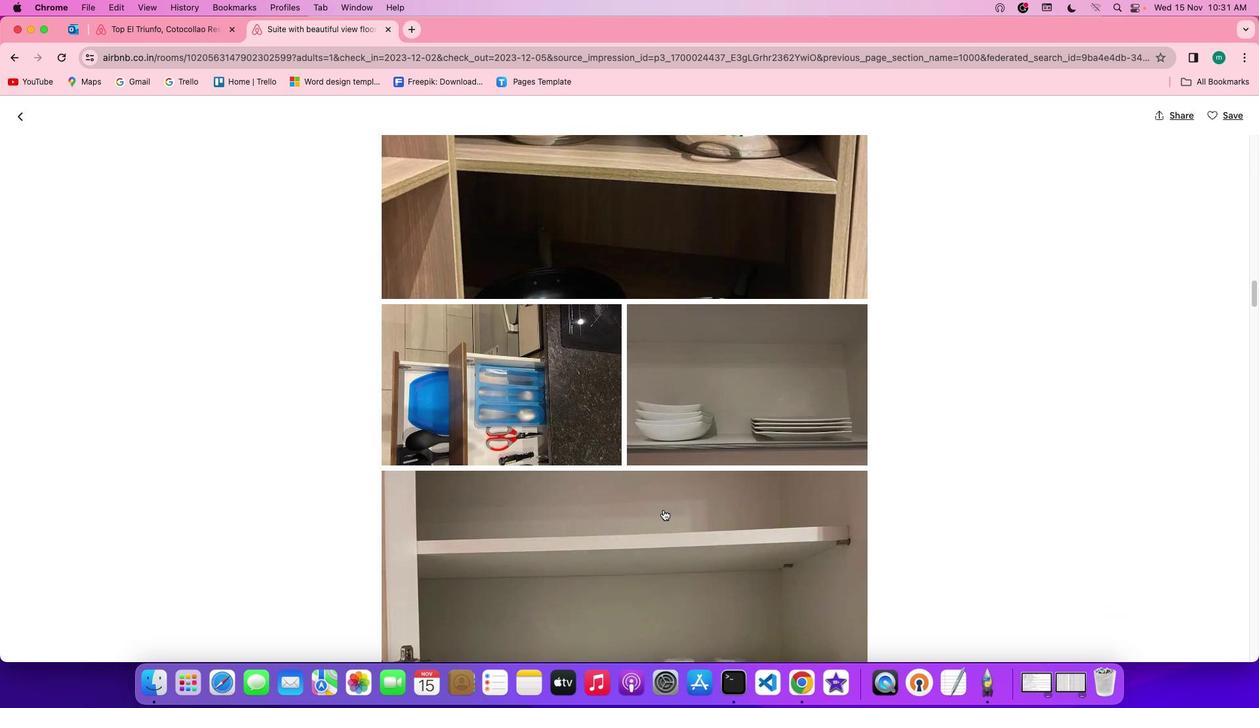 
Action: Mouse scrolled (663, 510) with delta (0, 0)
Screenshot: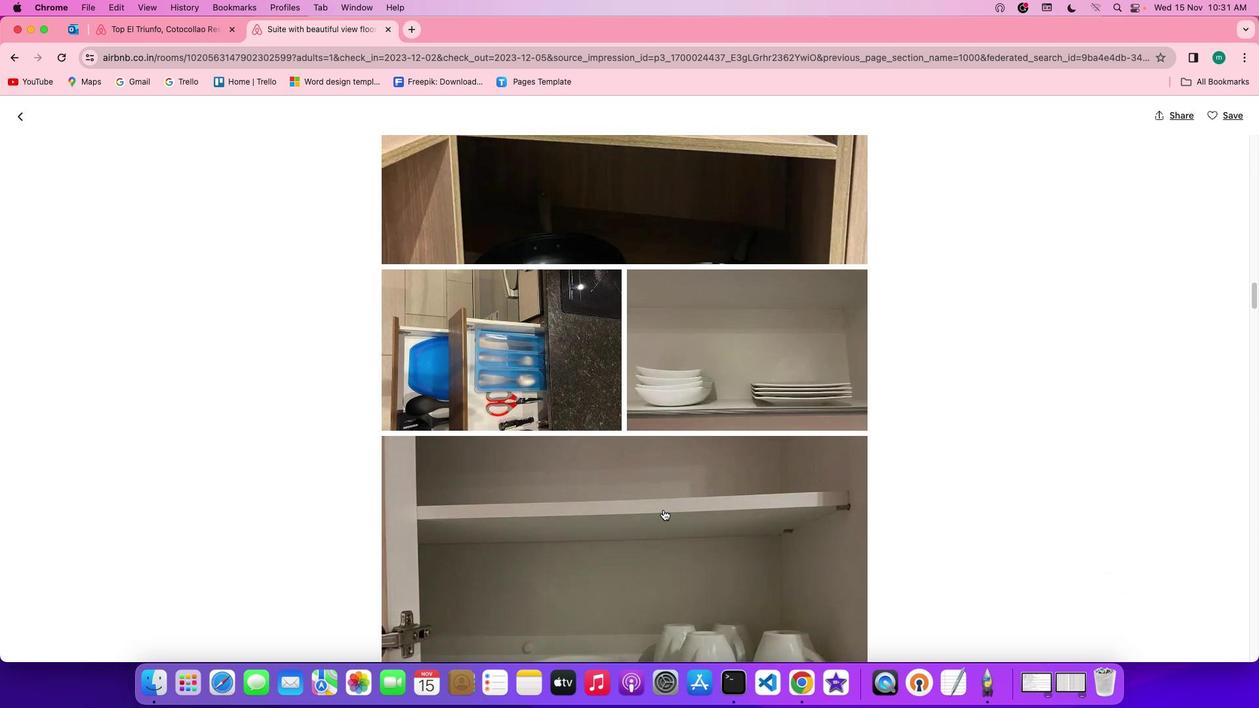 
Action: Mouse scrolled (663, 510) with delta (0, 0)
Screenshot: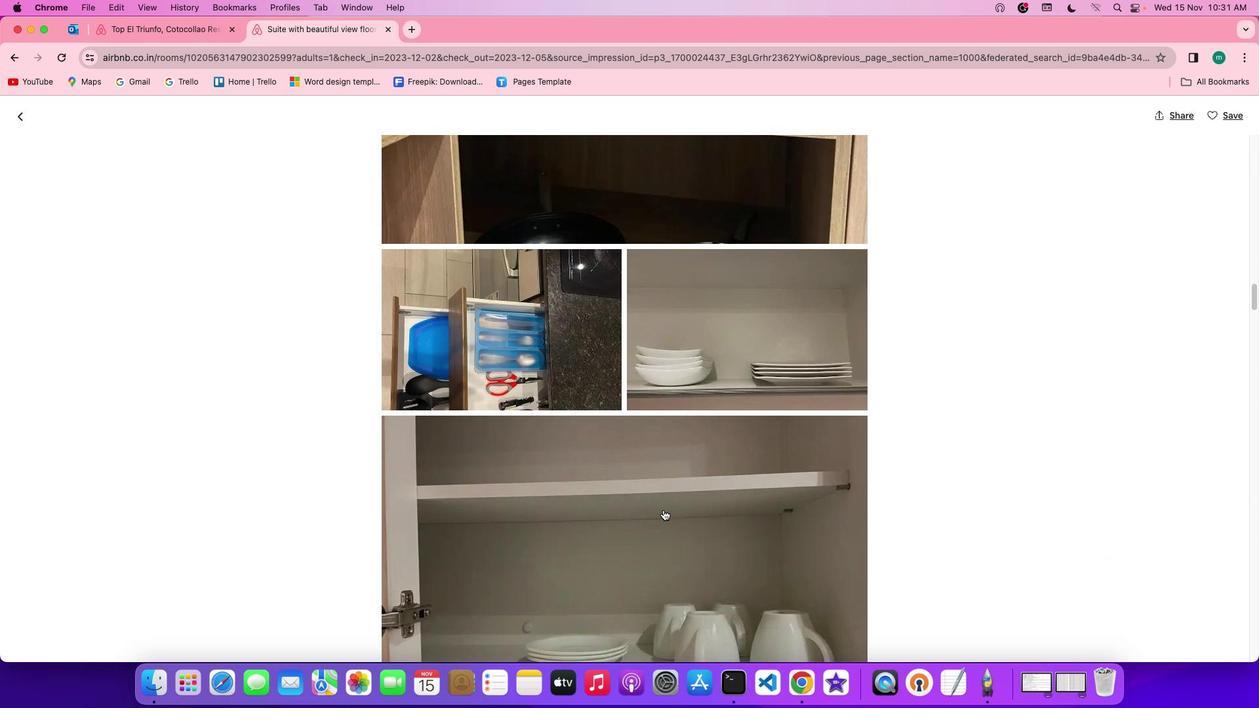
Action: Mouse scrolled (663, 510) with delta (0, -1)
Screenshot: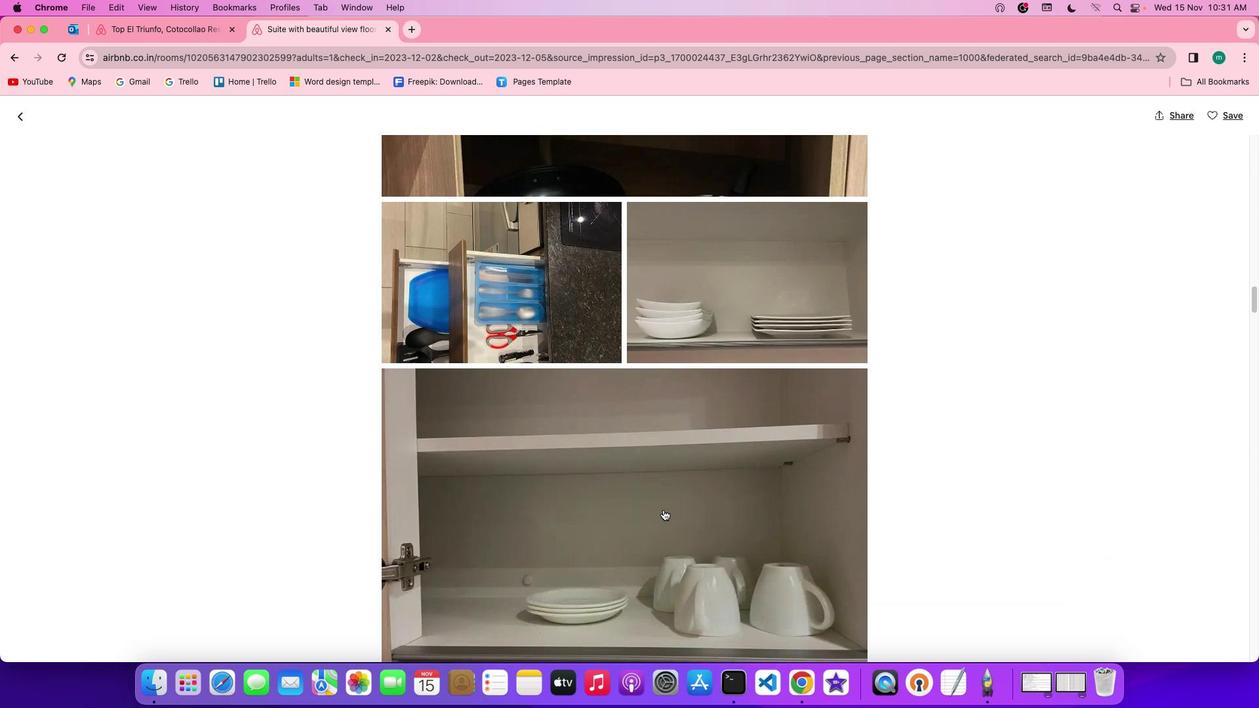 
Action: Mouse scrolled (663, 510) with delta (0, -1)
Screenshot: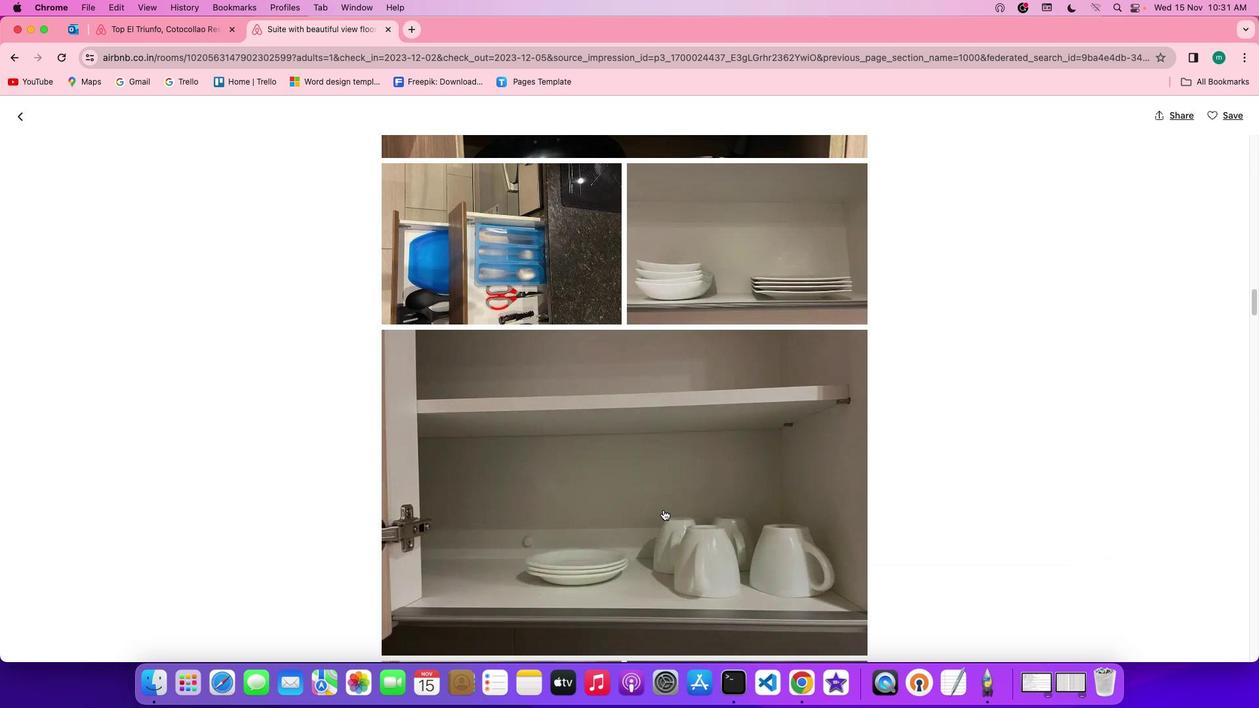 
Action: Mouse scrolled (663, 510) with delta (0, 0)
Screenshot: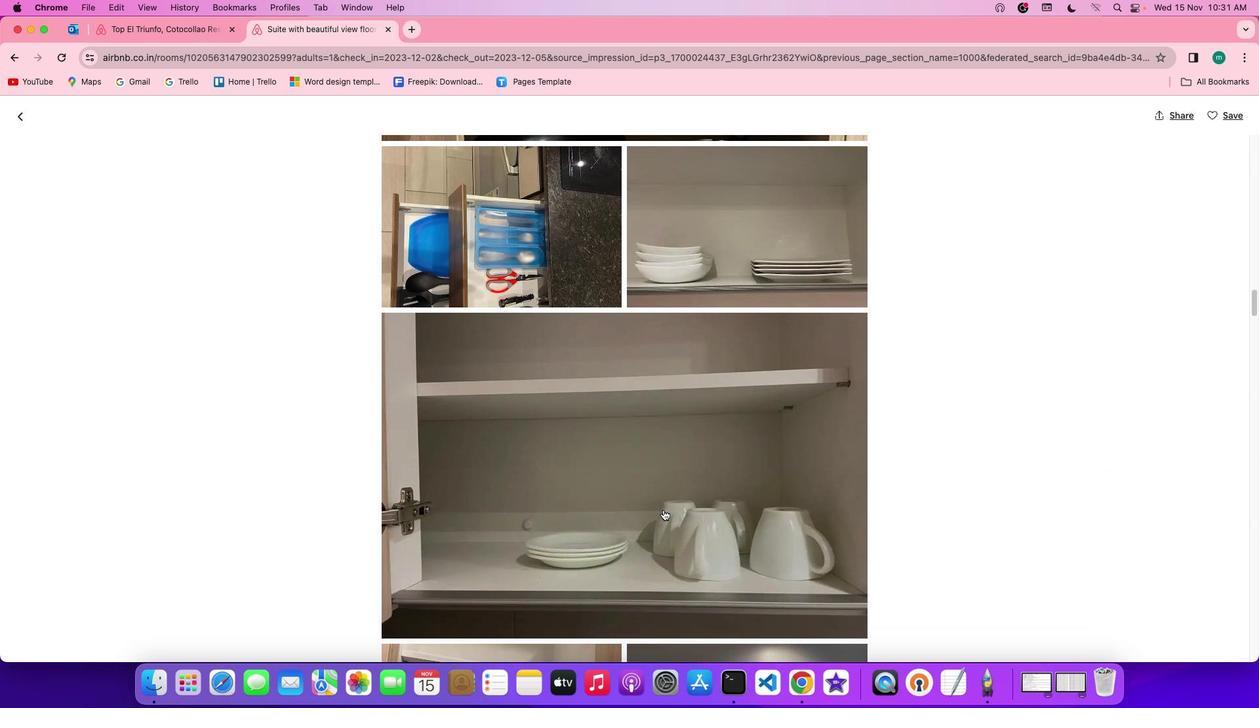 
Action: Mouse scrolled (663, 510) with delta (0, 0)
Screenshot: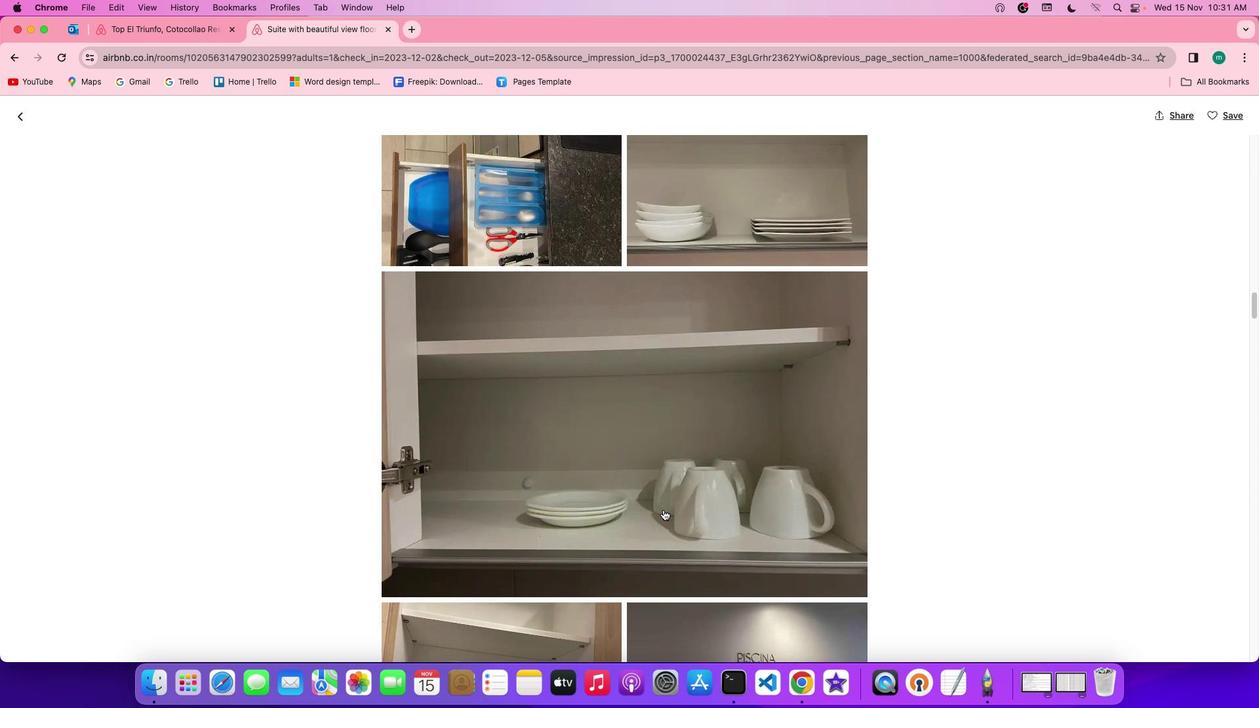 
Action: Mouse scrolled (663, 510) with delta (0, 0)
Screenshot: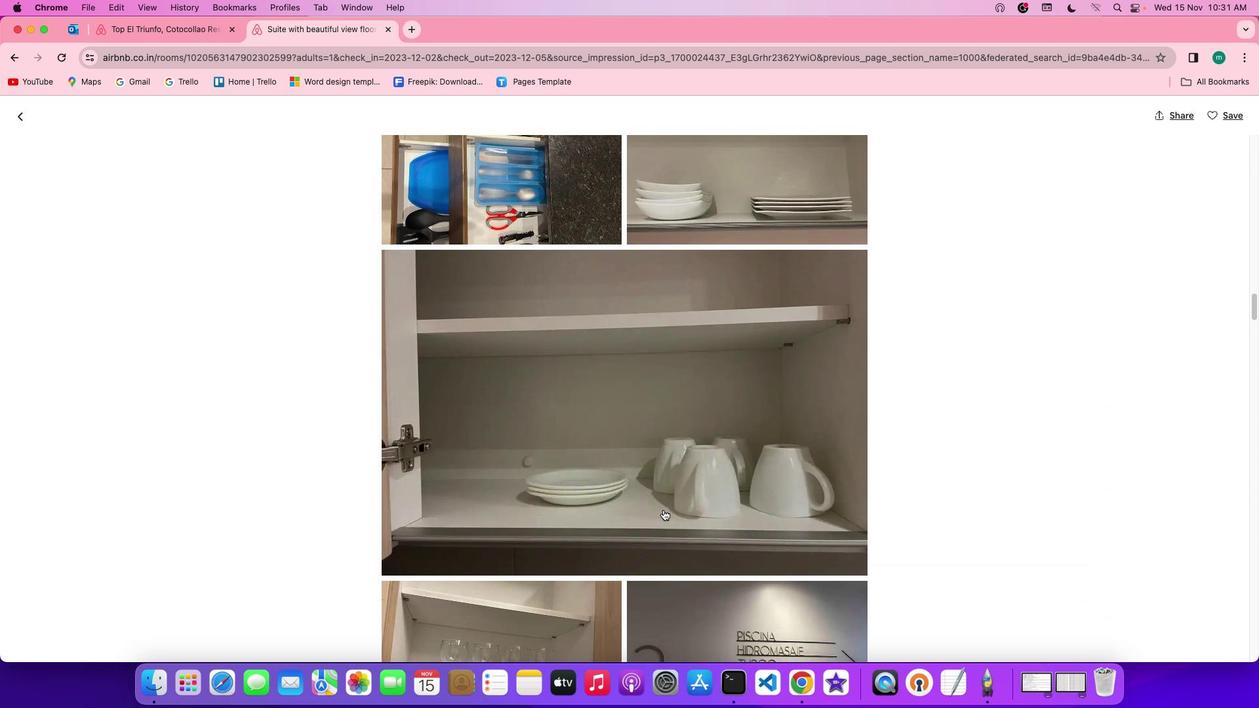 
Action: Mouse scrolled (663, 510) with delta (0, -1)
Screenshot: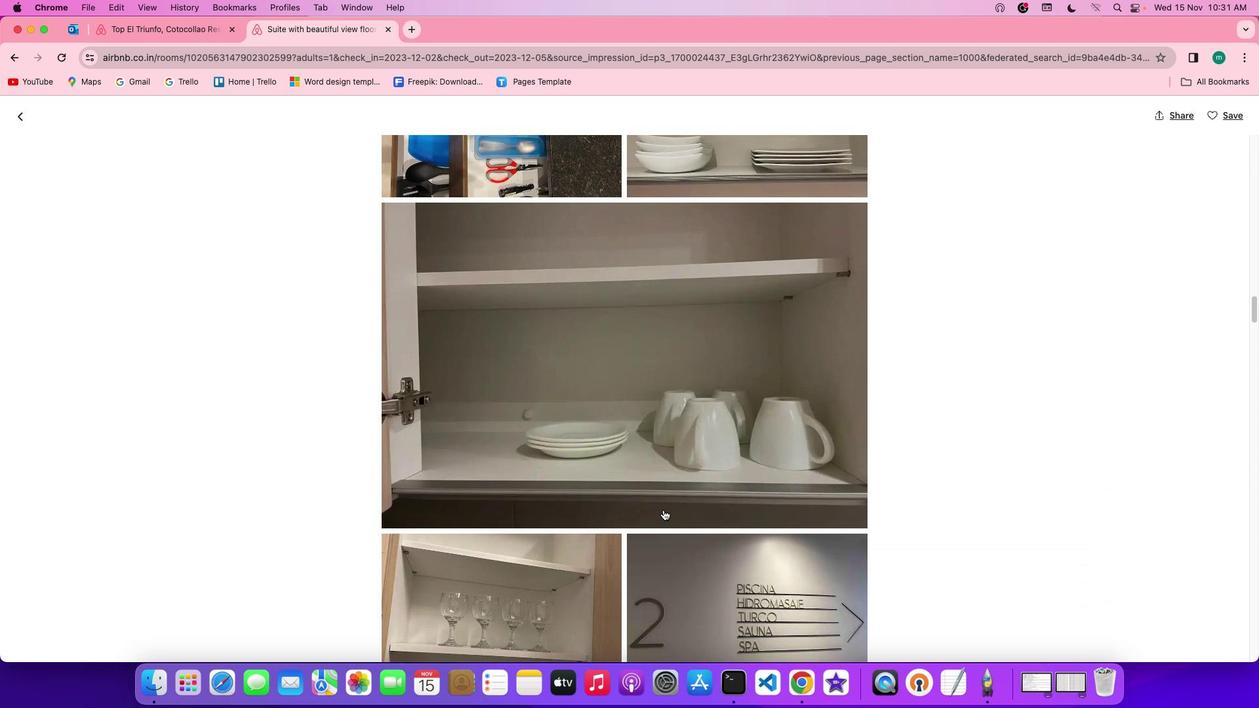 
Action: Mouse scrolled (663, 510) with delta (0, 0)
Screenshot: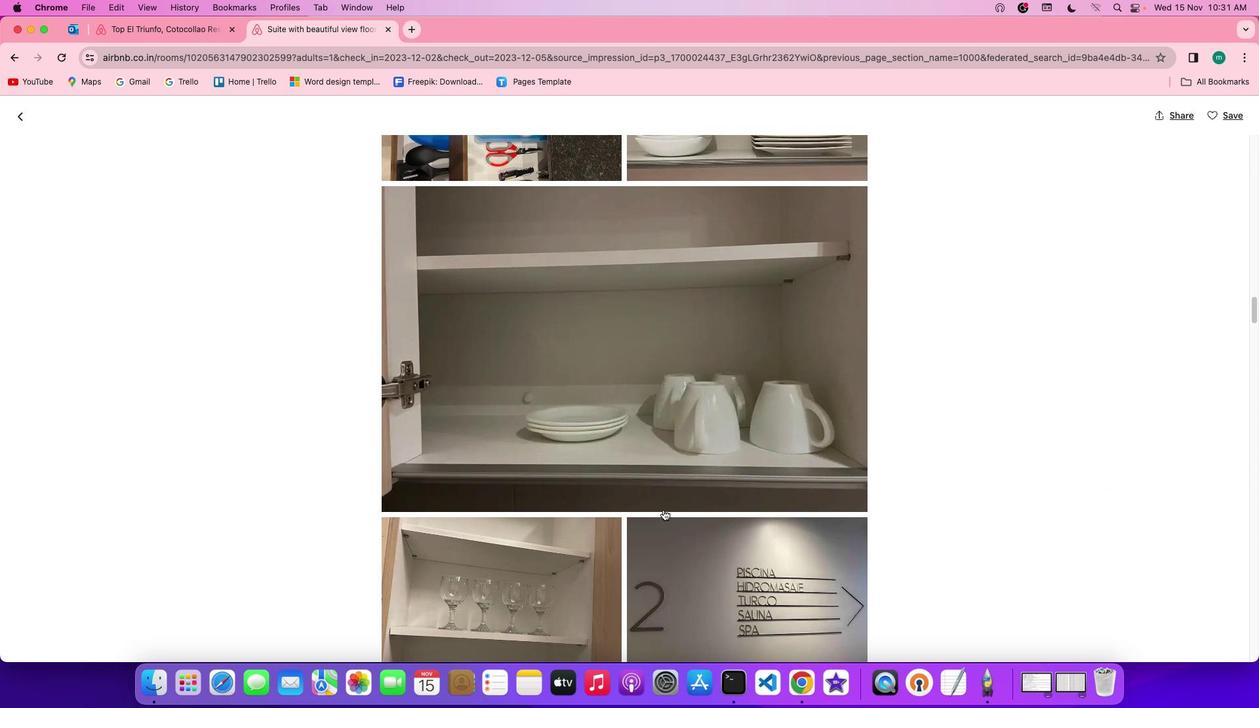 
Action: Mouse scrolled (663, 510) with delta (0, 0)
Screenshot: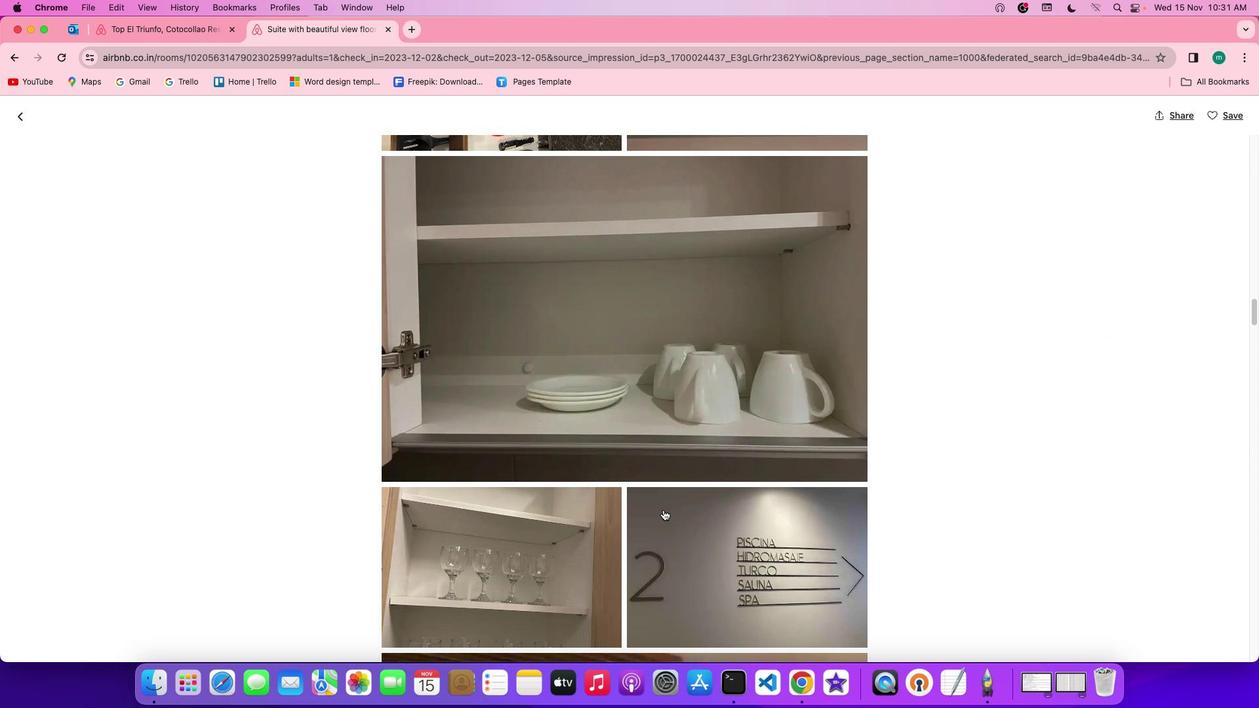 
Action: Mouse scrolled (663, 510) with delta (0, 0)
Screenshot: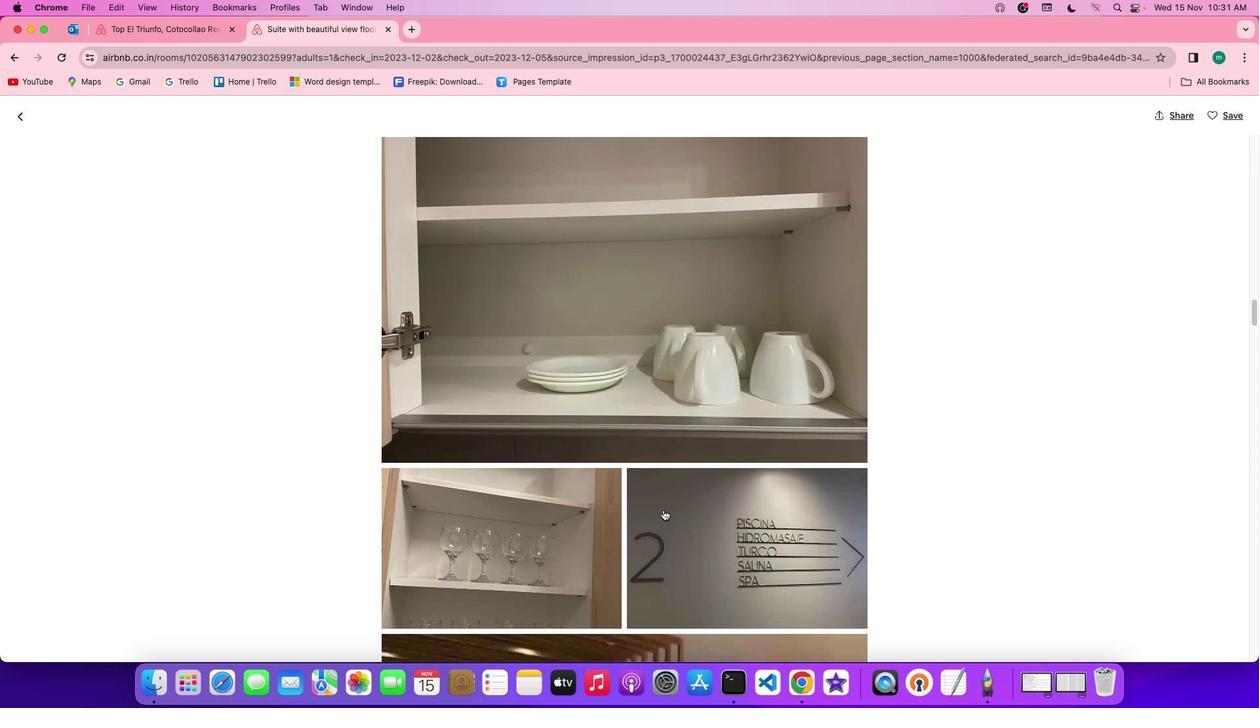 
Action: Mouse scrolled (663, 510) with delta (0, 0)
Screenshot: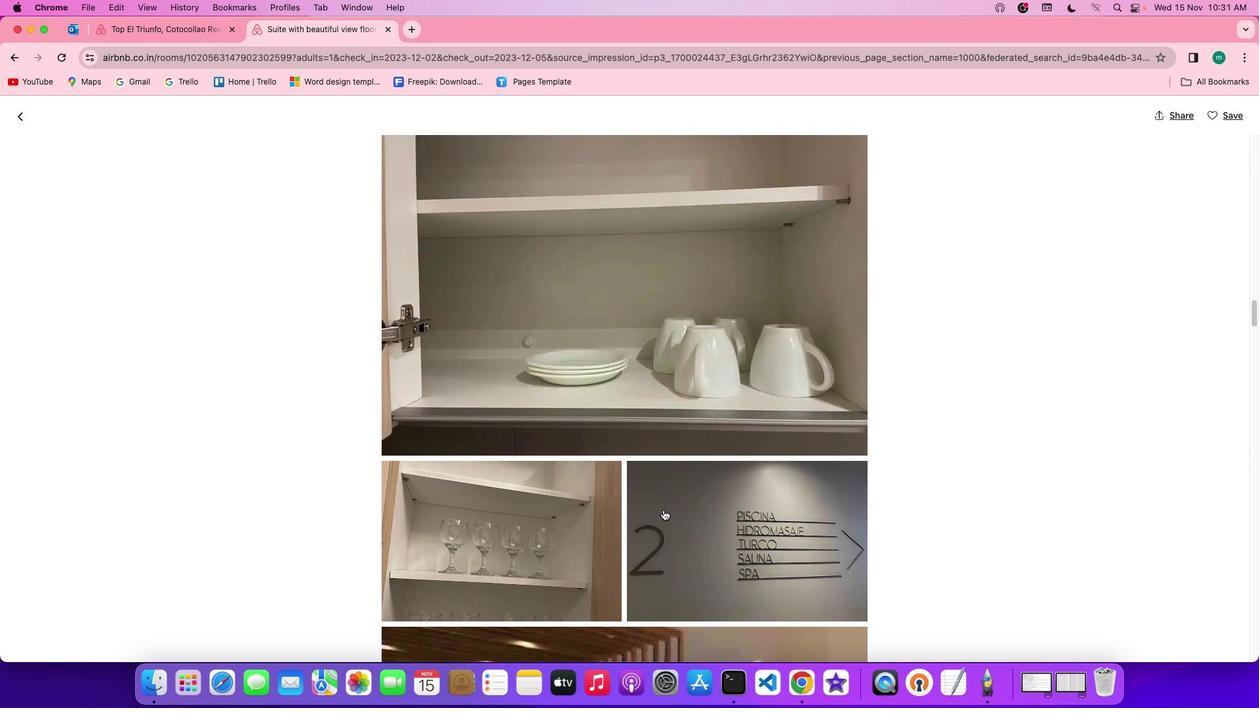 
Action: Mouse scrolled (663, 510) with delta (0, 0)
Screenshot: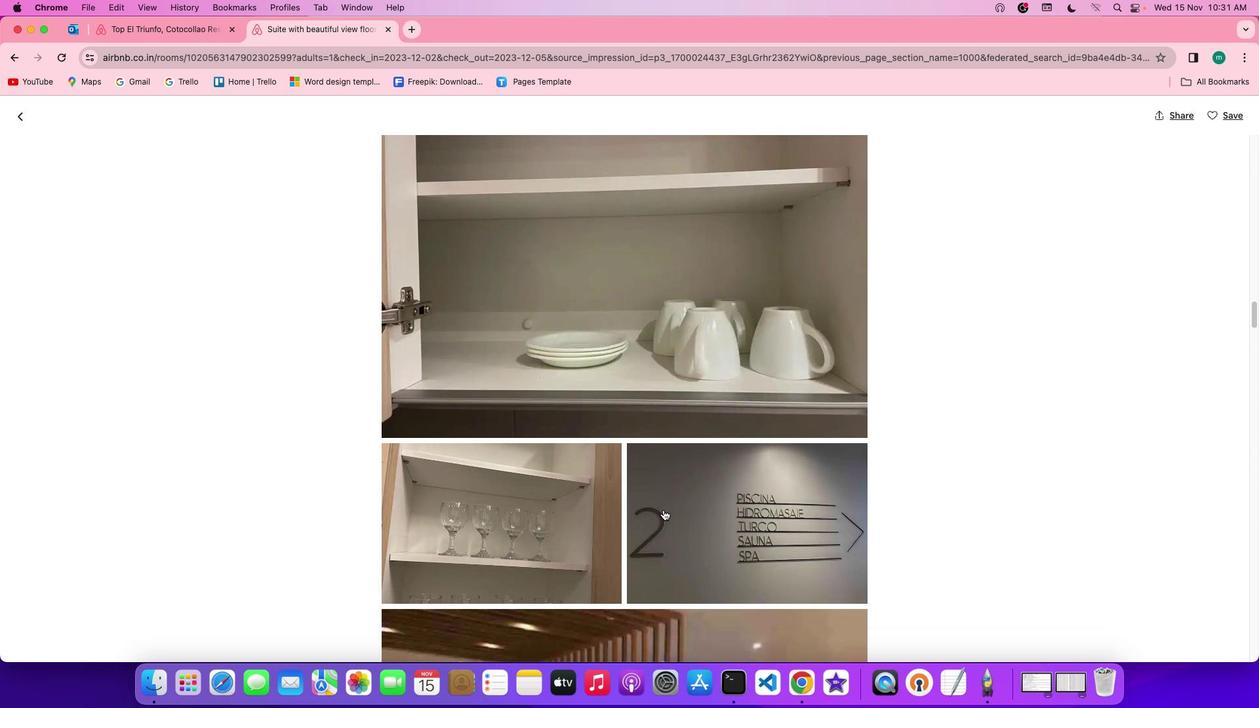 
Action: Mouse scrolled (663, 510) with delta (0, 0)
Screenshot: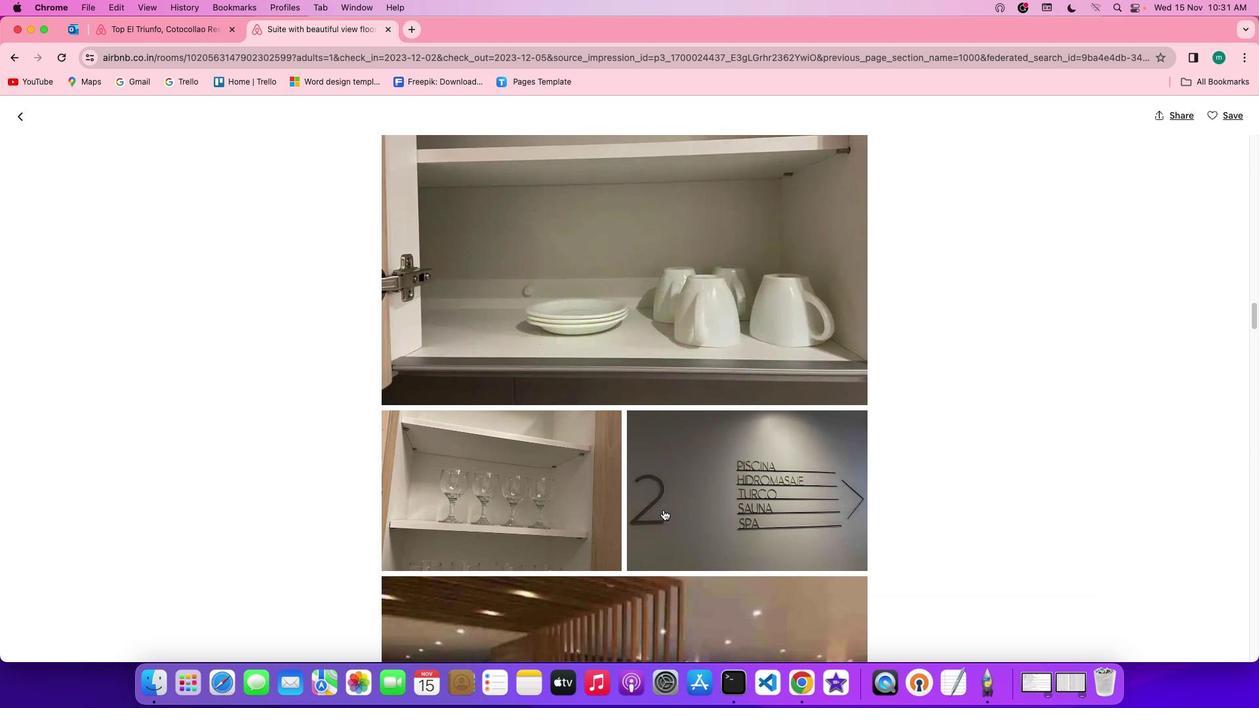 
Action: Mouse scrolled (663, 510) with delta (0, 0)
Screenshot: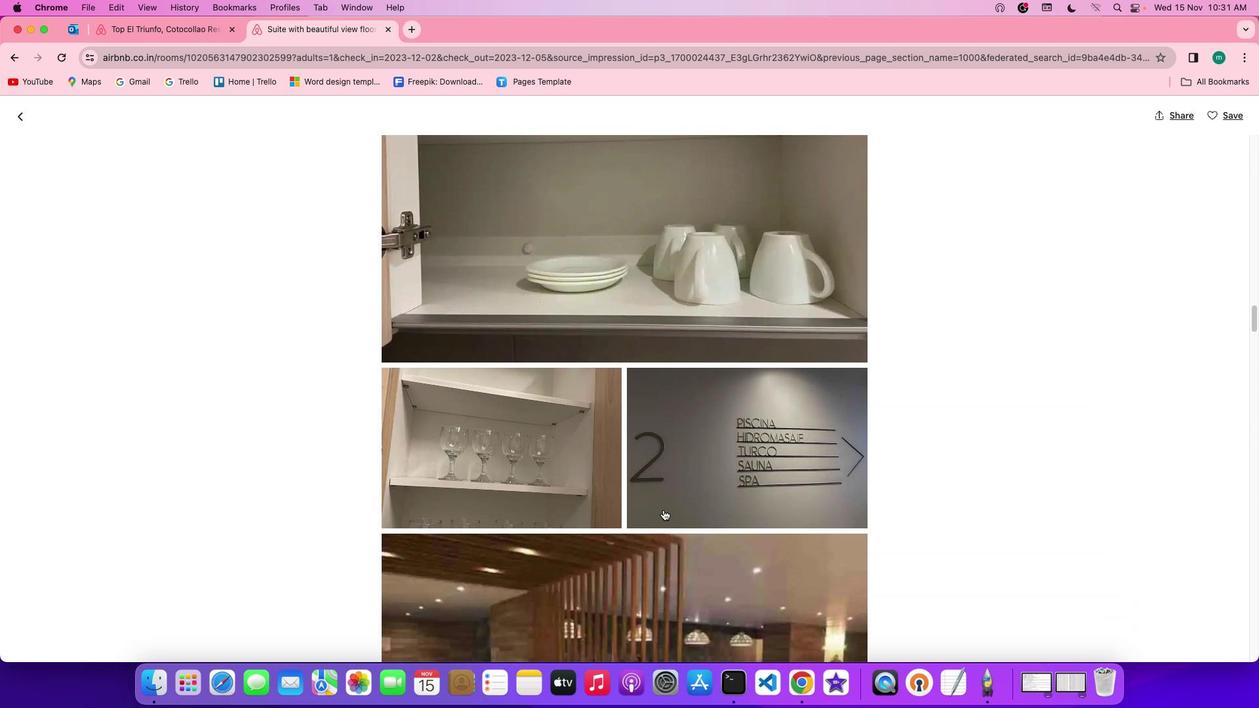 
Action: Mouse scrolled (663, 510) with delta (0, -1)
Screenshot: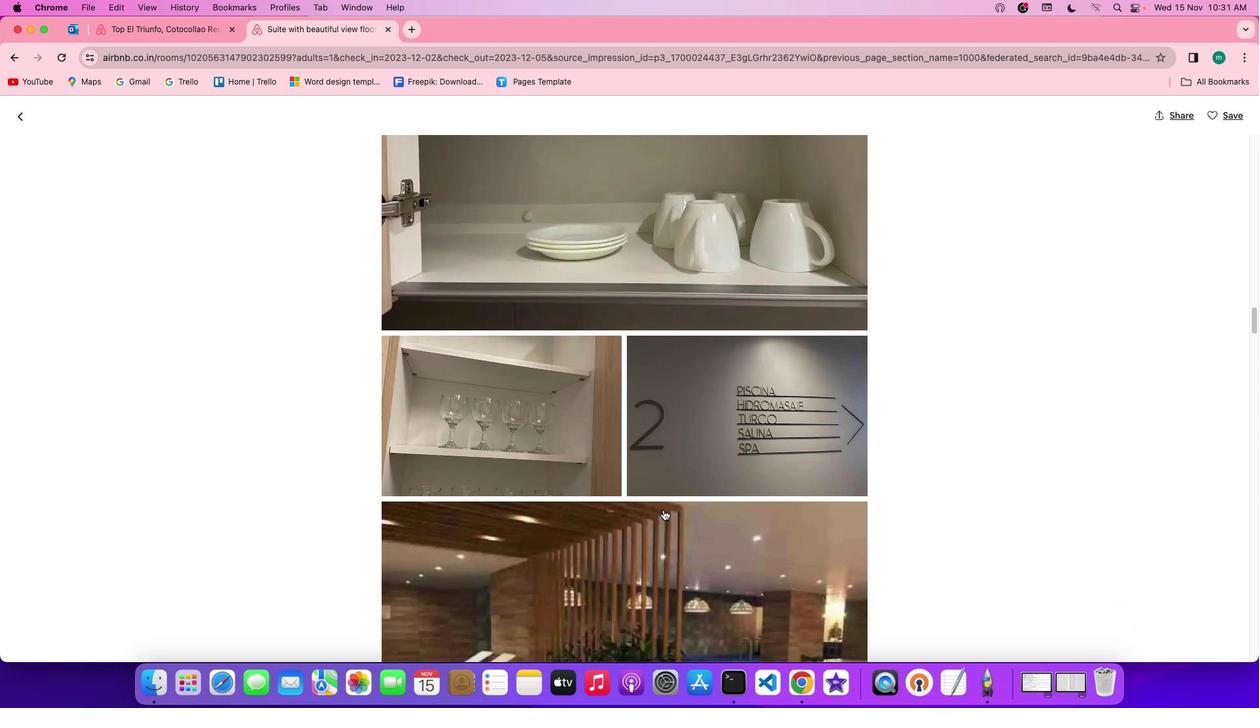 
Action: Mouse scrolled (663, 510) with delta (0, 0)
Screenshot: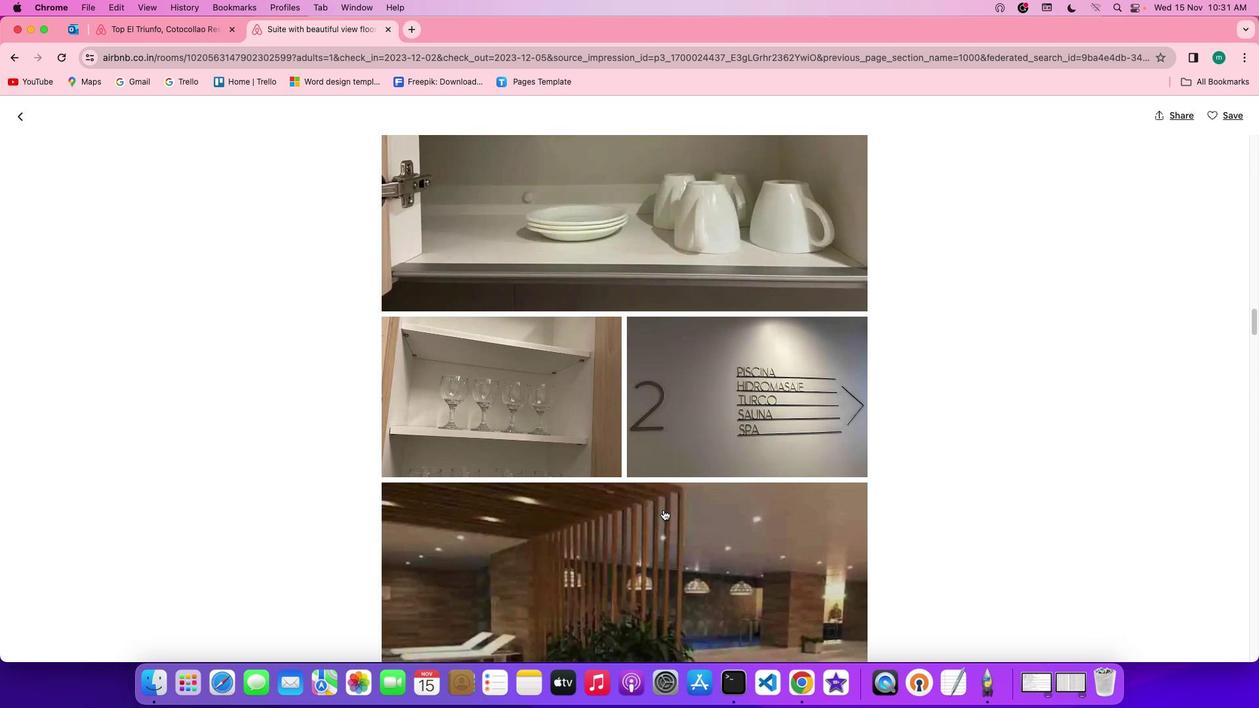 
Action: Mouse scrolled (663, 510) with delta (0, 0)
Screenshot: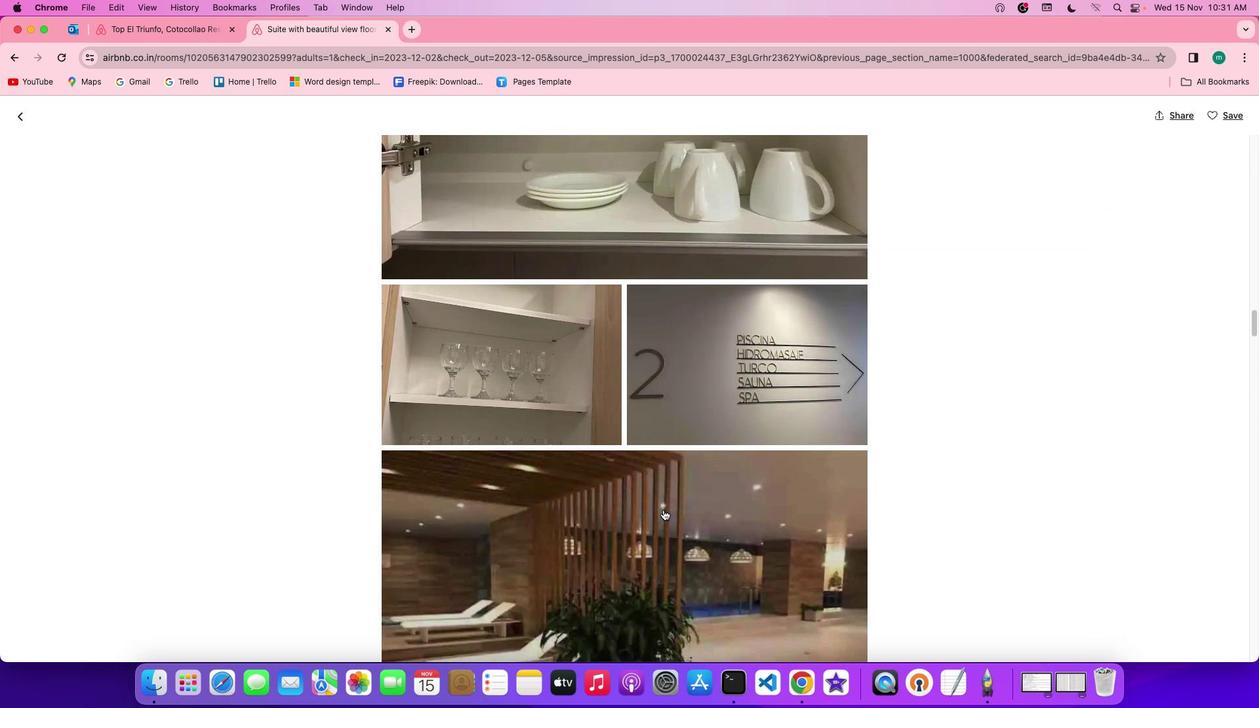 
Action: Mouse scrolled (663, 510) with delta (0, 0)
Screenshot: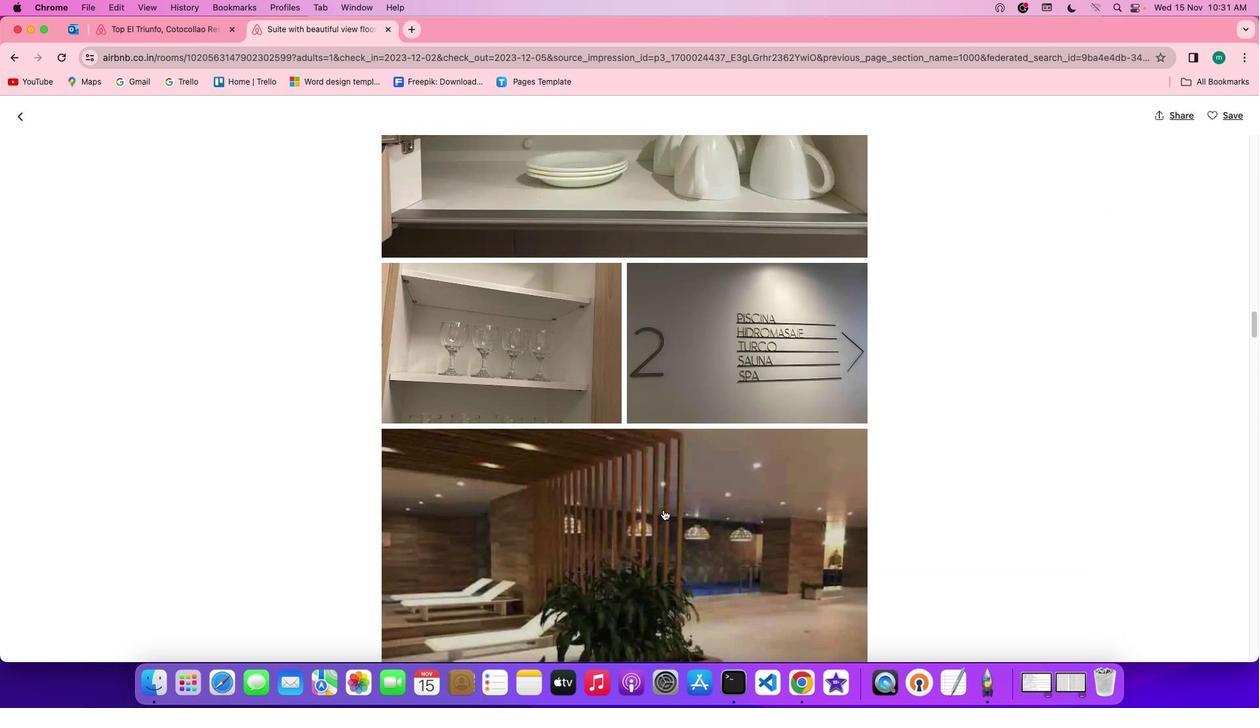 
Action: Mouse scrolled (663, 510) with delta (0, -1)
Screenshot: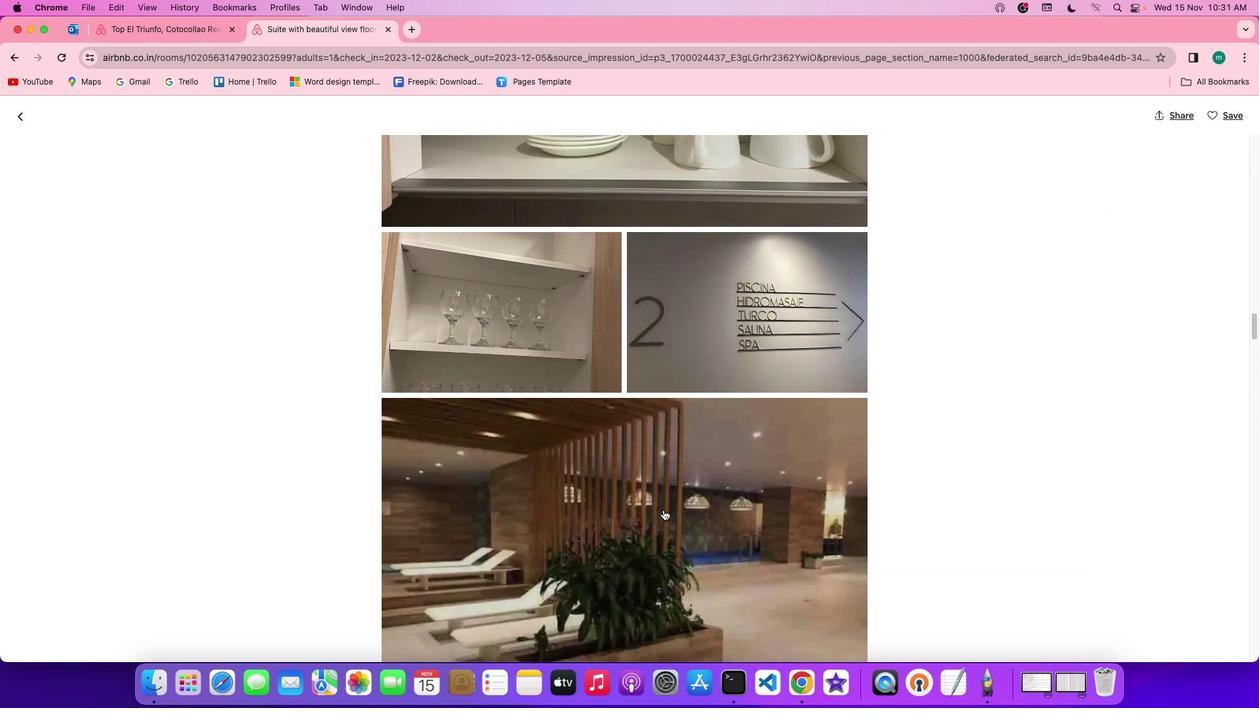 
Action: Mouse scrolled (663, 510) with delta (0, 0)
Screenshot: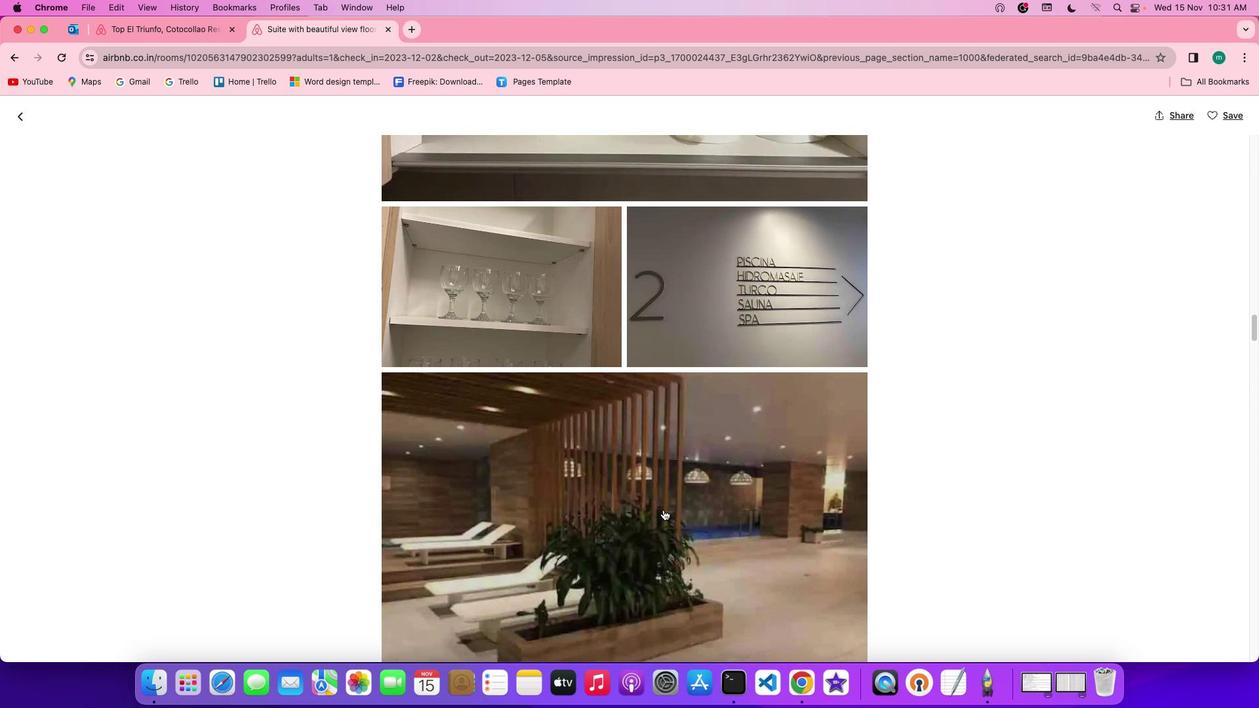 
Action: Mouse scrolled (663, 510) with delta (0, 0)
Screenshot: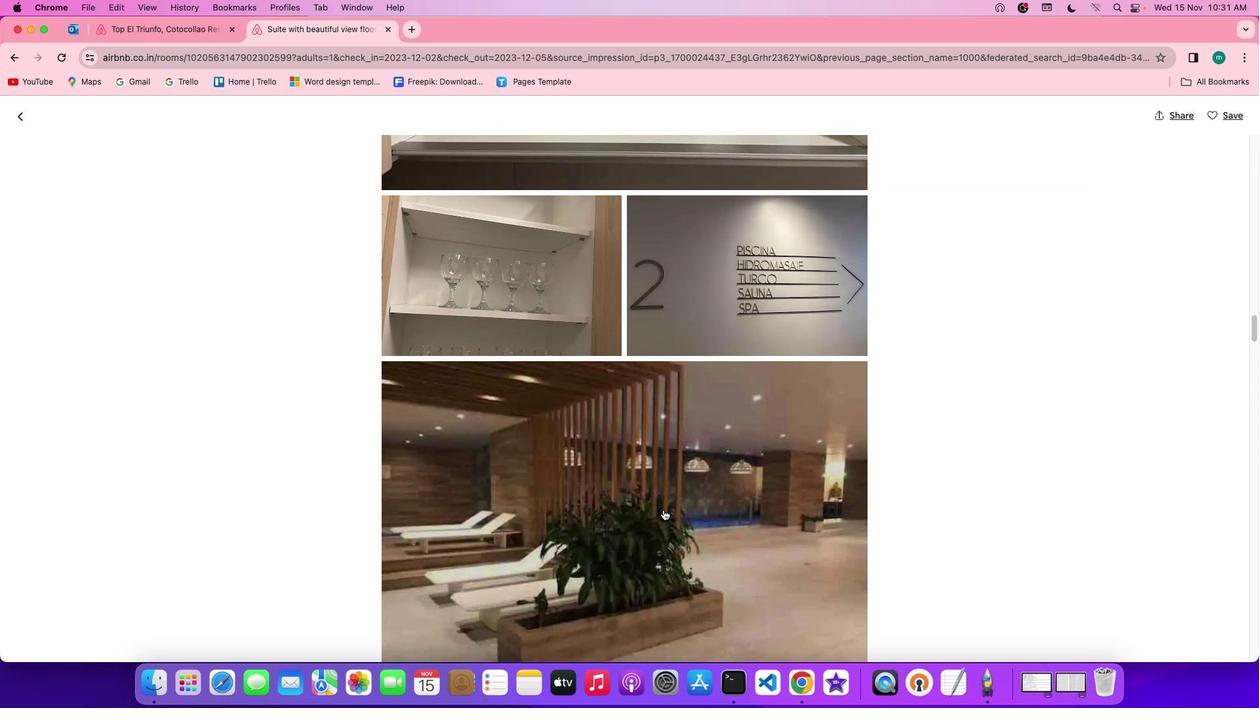 
Action: Mouse scrolled (663, 510) with delta (0, 0)
Screenshot: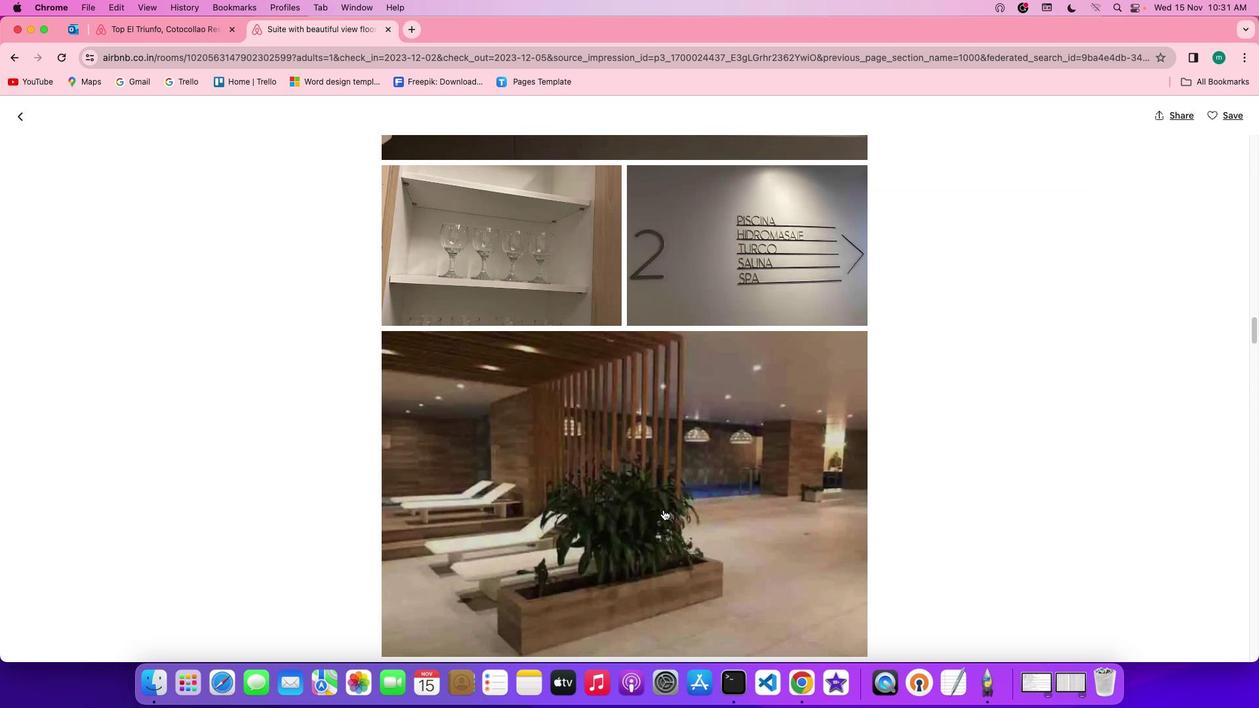 
Action: Mouse scrolled (663, 510) with delta (0, 0)
Screenshot: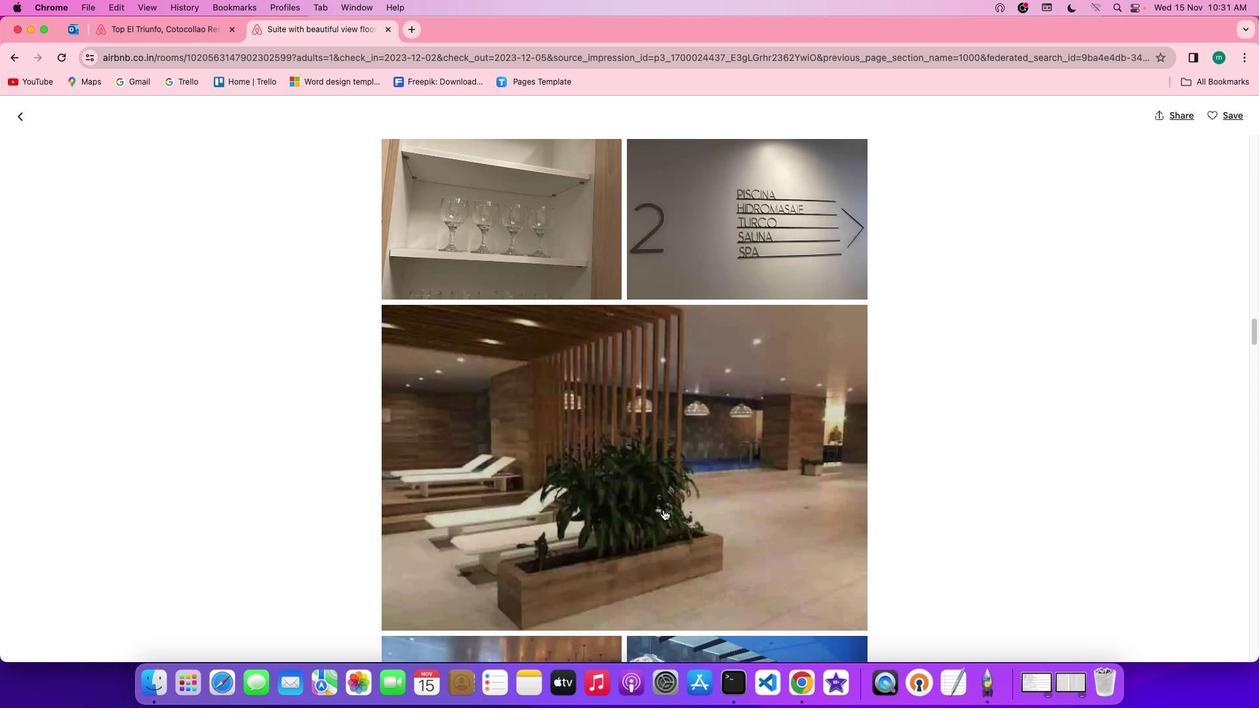 
Action: Mouse scrolled (663, 510) with delta (0, 0)
Screenshot: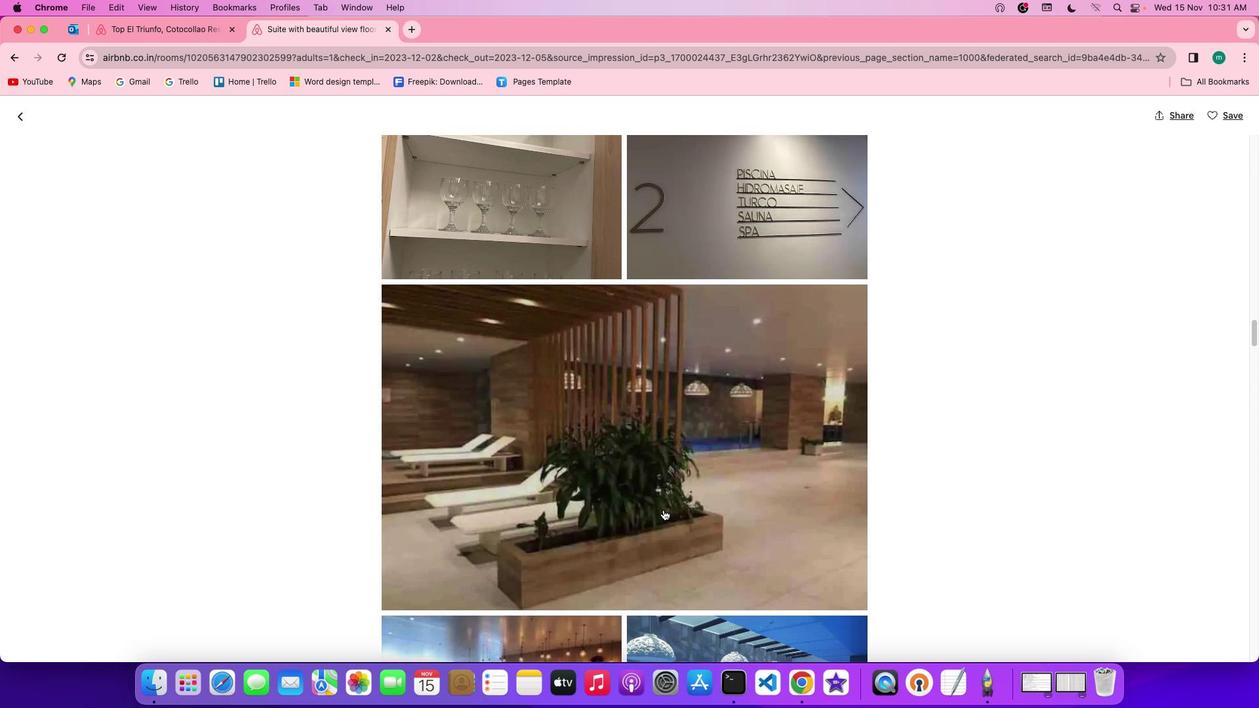 
Action: Mouse scrolled (663, 510) with delta (0, -1)
Screenshot: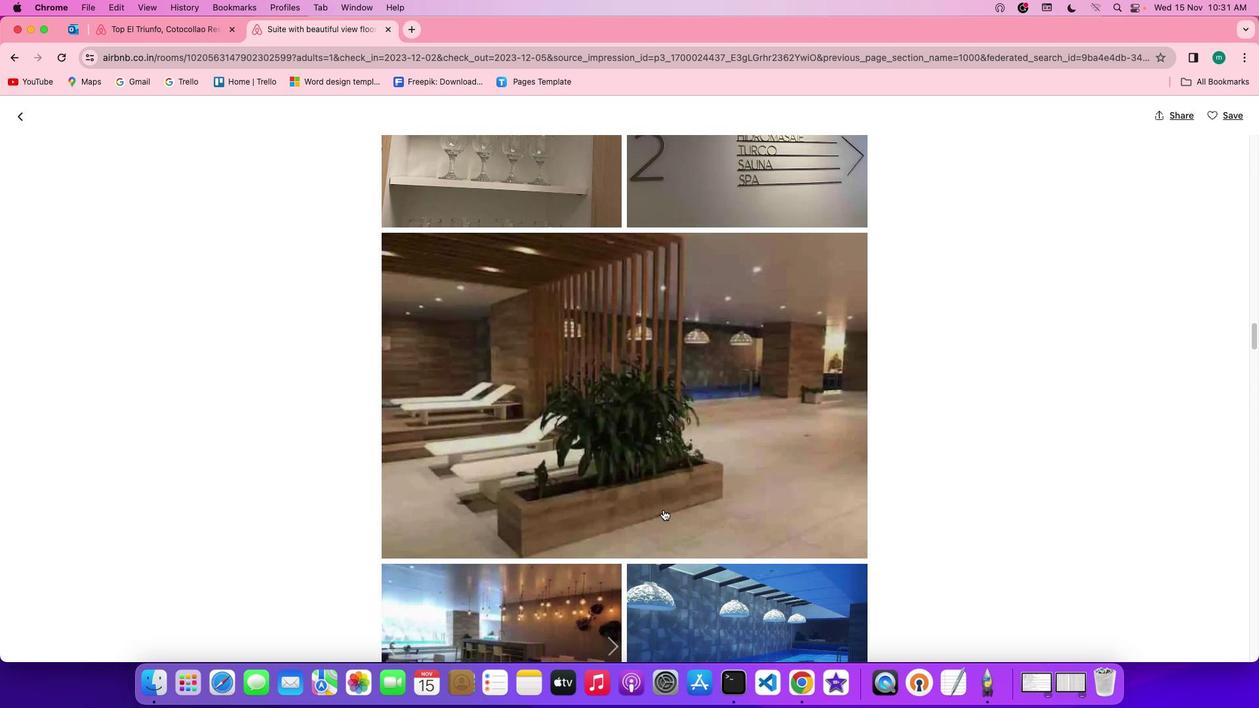 
Action: Mouse scrolled (663, 510) with delta (0, -1)
Screenshot: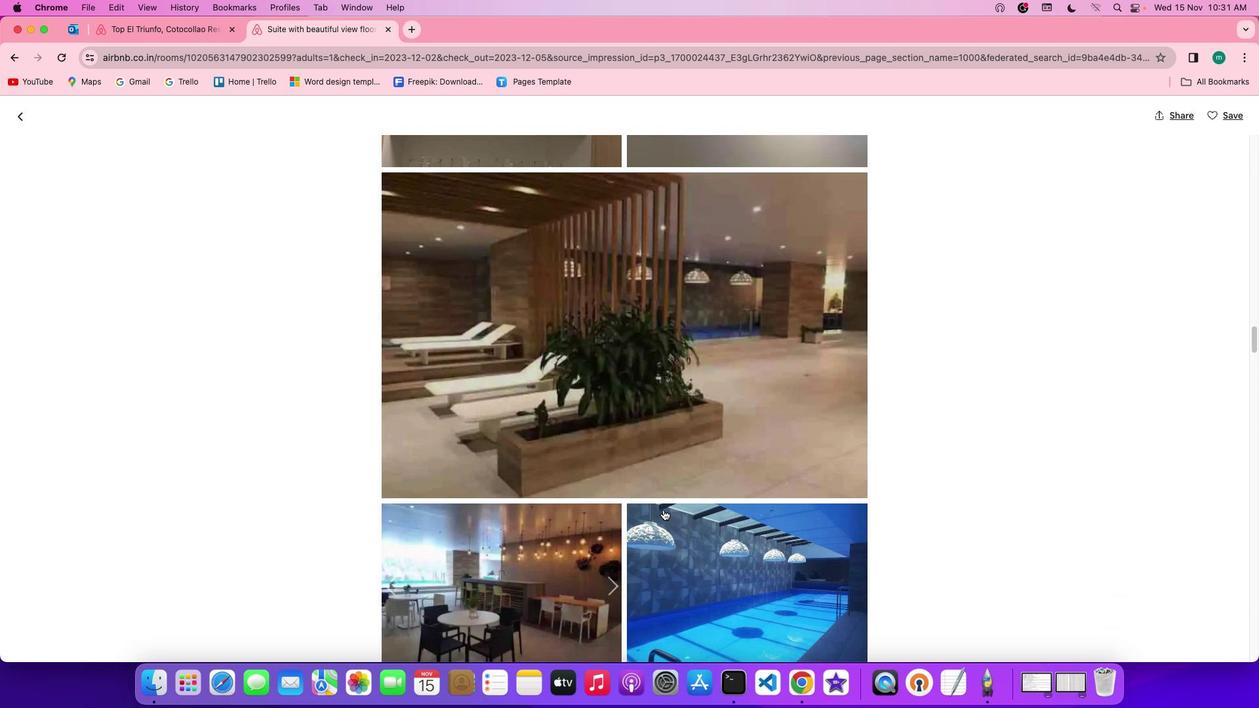 
Action: Mouse scrolled (663, 510) with delta (0, 0)
Screenshot: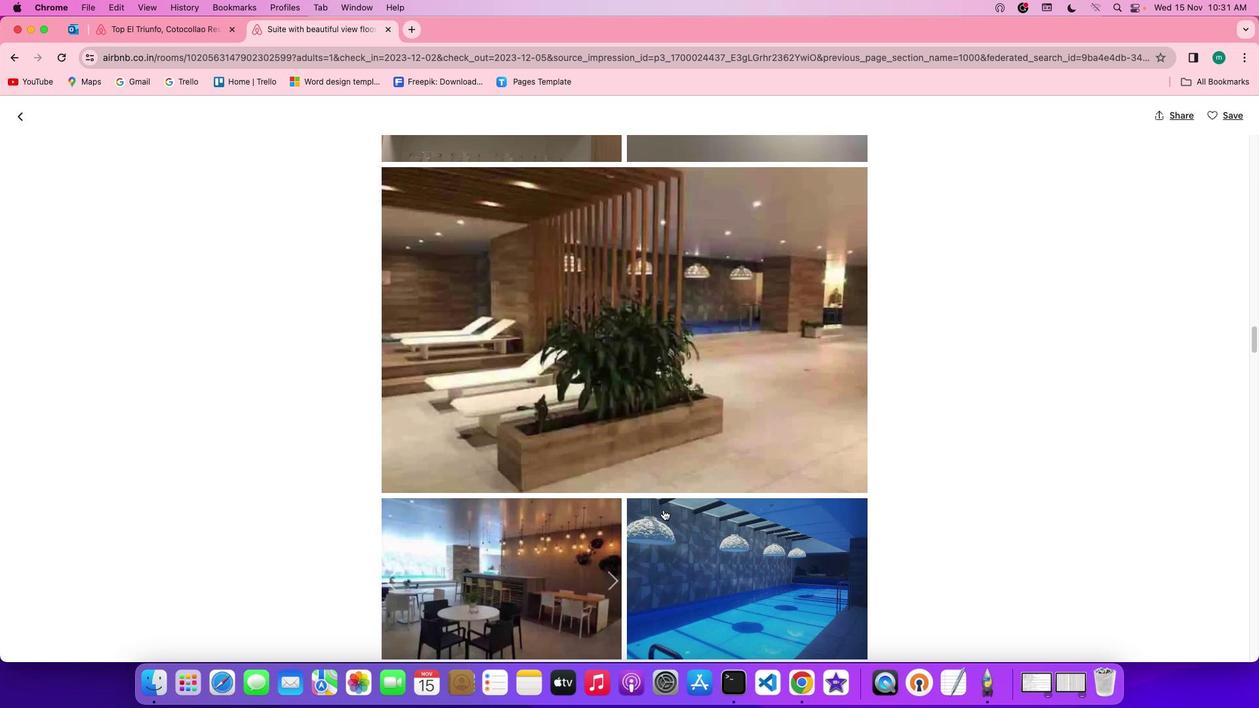 
Action: Mouse scrolled (663, 510) with delta (0, 0)
Screenshot: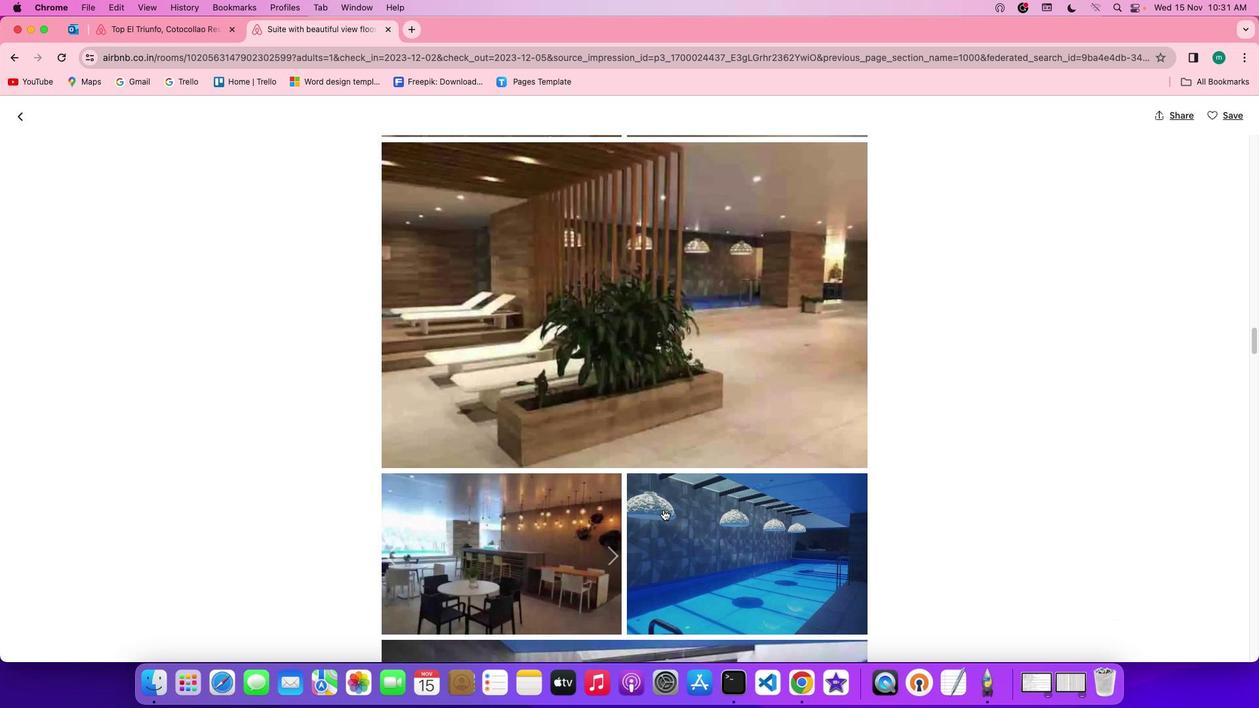 
Action: Mouse scrolled (663, 510) with delta (0, 0)
Screenshot: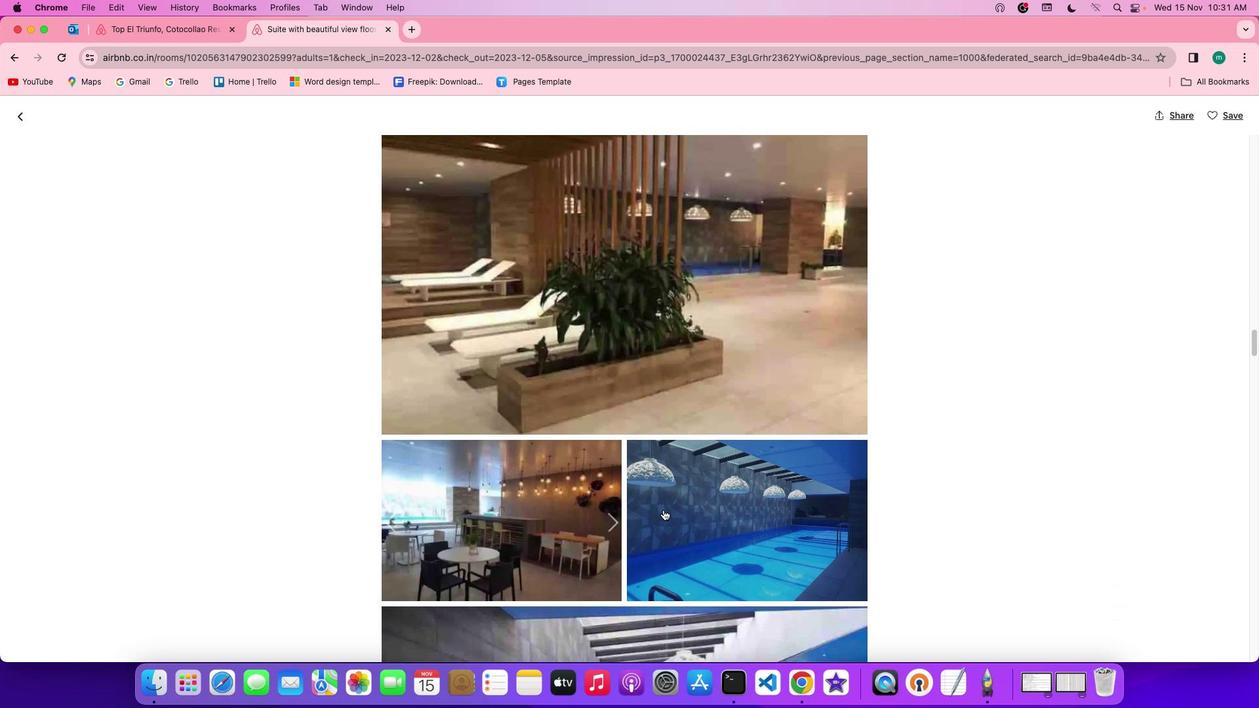 
Action: Mouse scrolled (663, 510) with delta (0, -1)
Screenshot: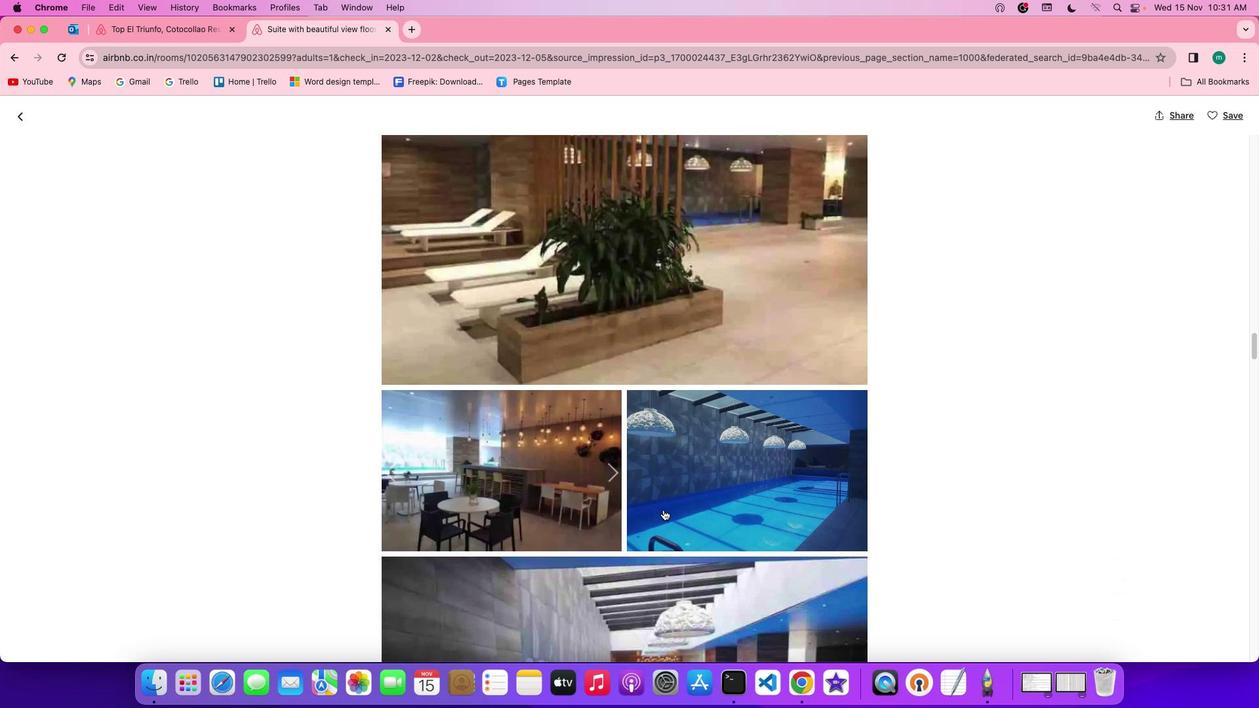 
Action: Mouse scrolled (663, 510) with delta (0, 0)
Screenshot: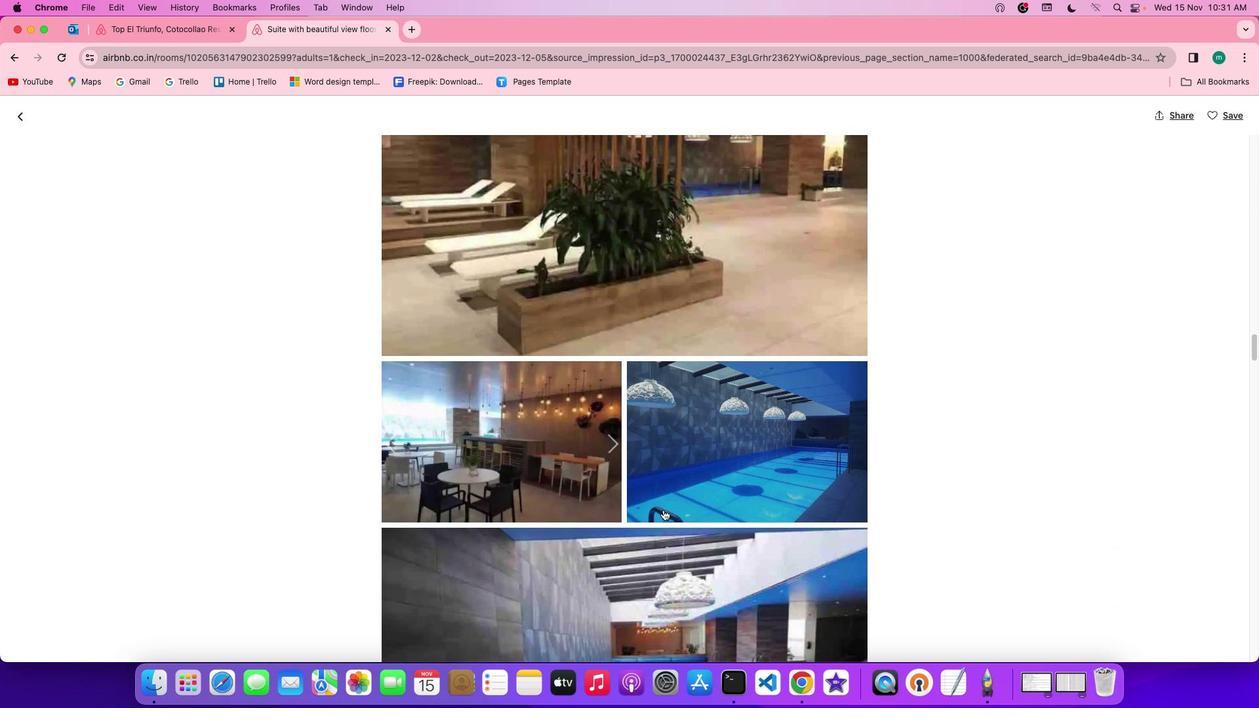 
Action: Mouse scrolled (663, 510) with delta (0, 0)
Screenshot: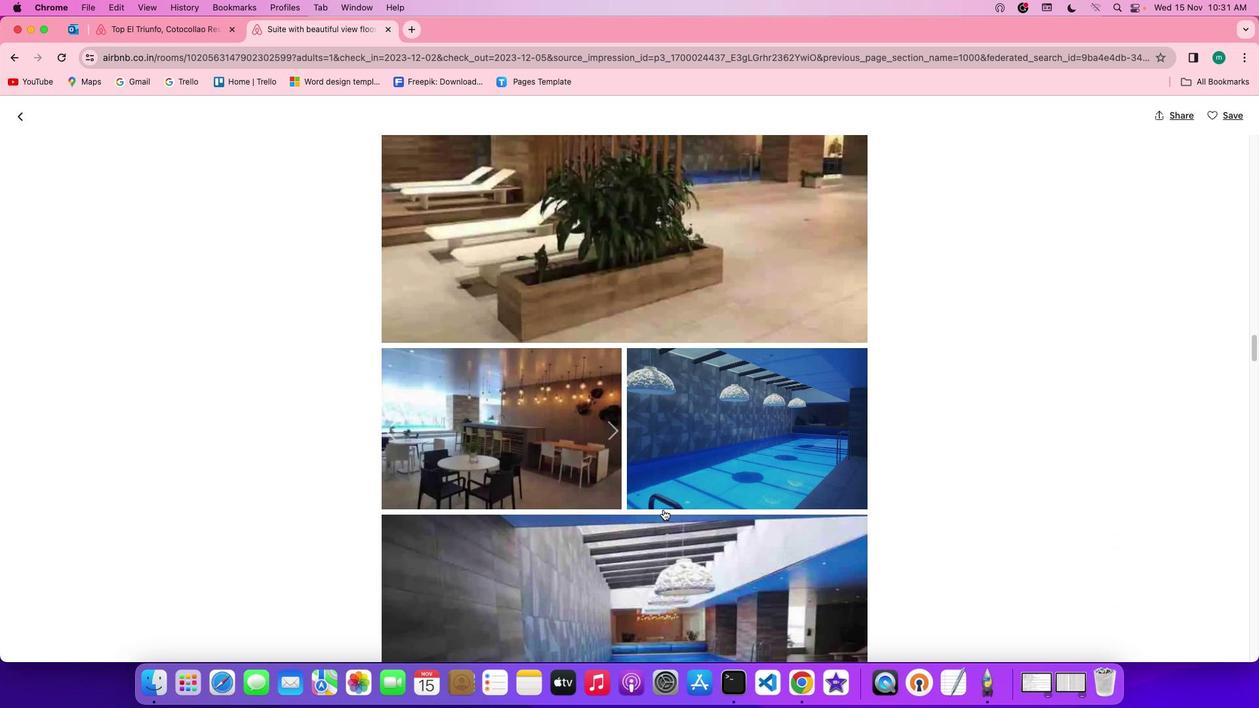 
Action: Mouse scrolled (663, 510) with delta (0, 0)
Screenshot: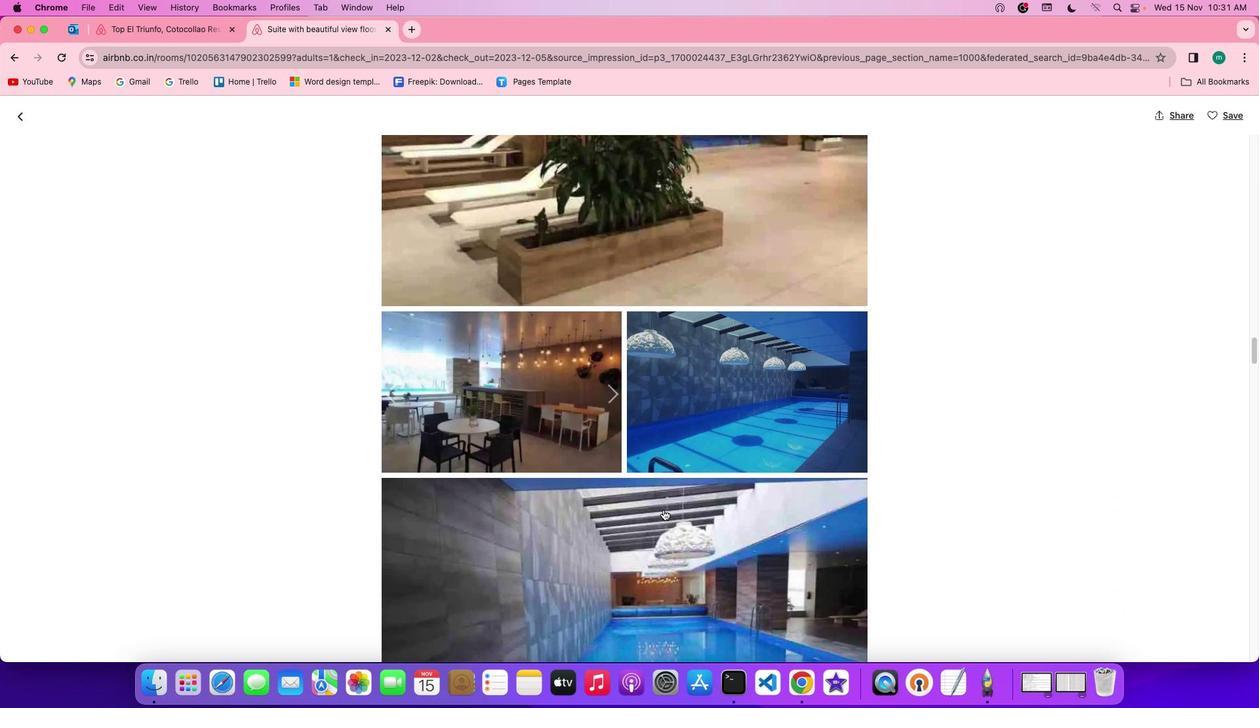 
Action: Mouse scrolled (663, 510) with delta (0, 0)
Screenshot: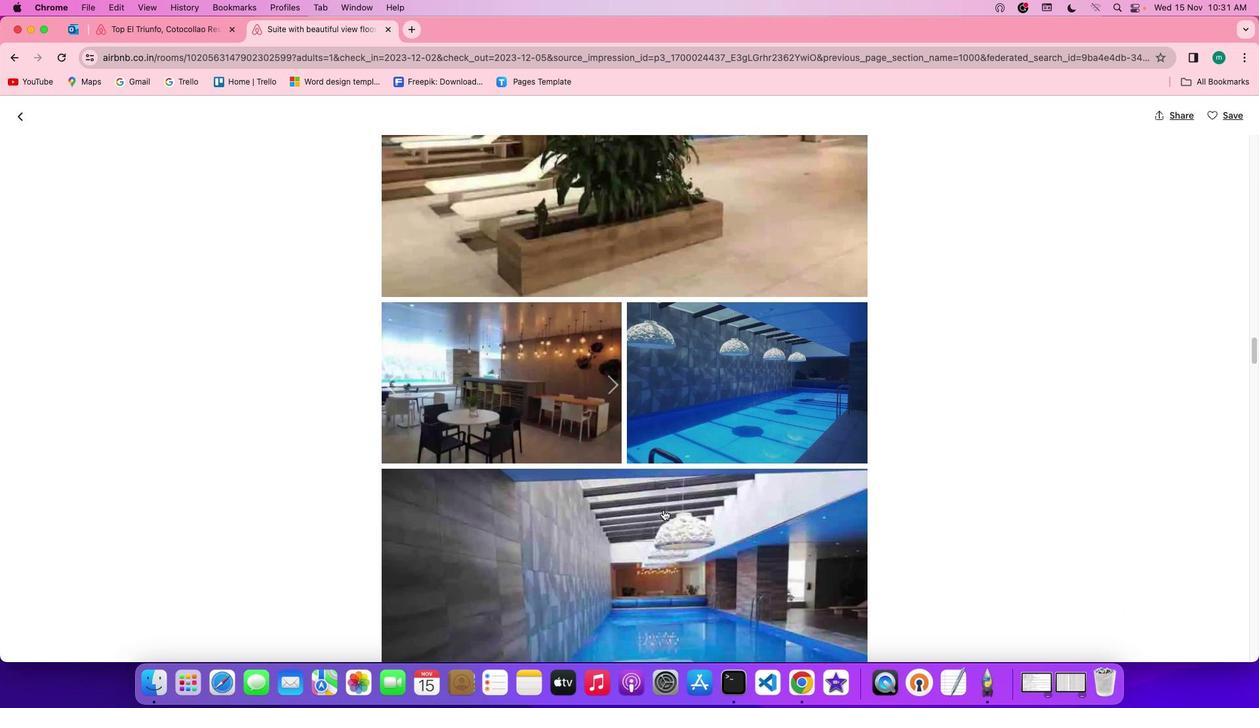 
Action: Mouse scrolled (663, 510) with delta (0, 0)
Screenshot: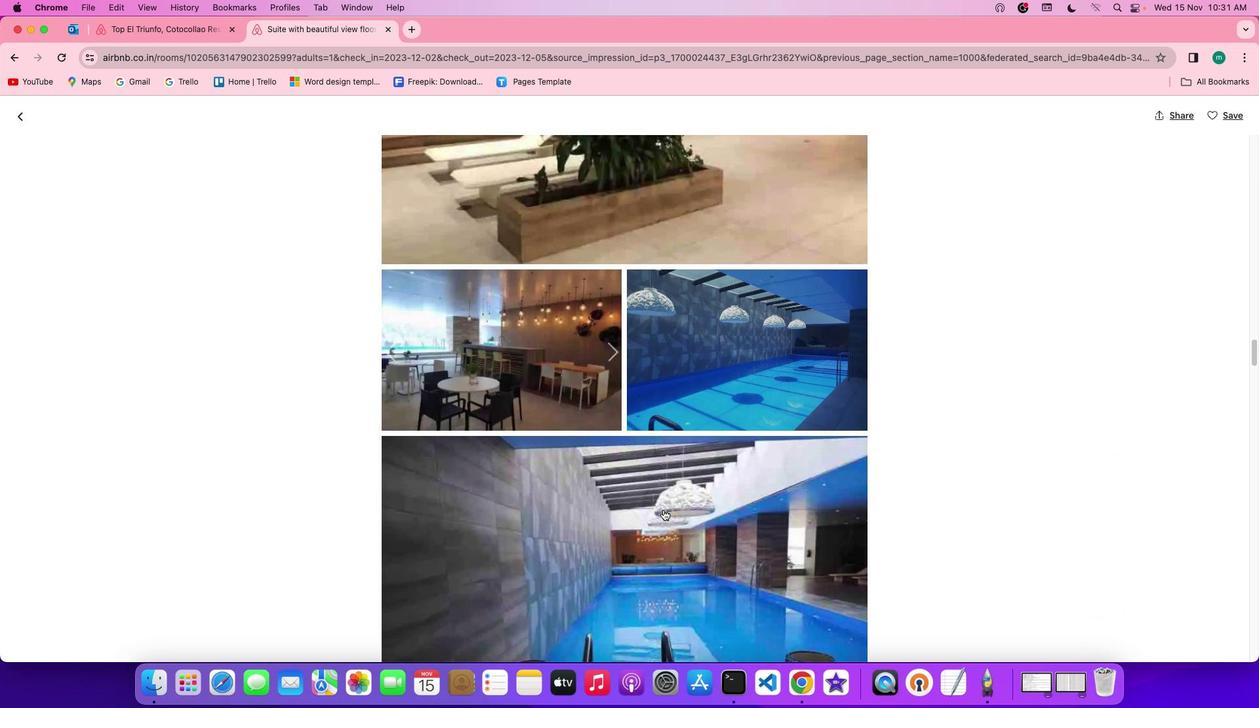 
Action: Mouse scrolled (663, 510) with delta (0, 0)
Screenshot: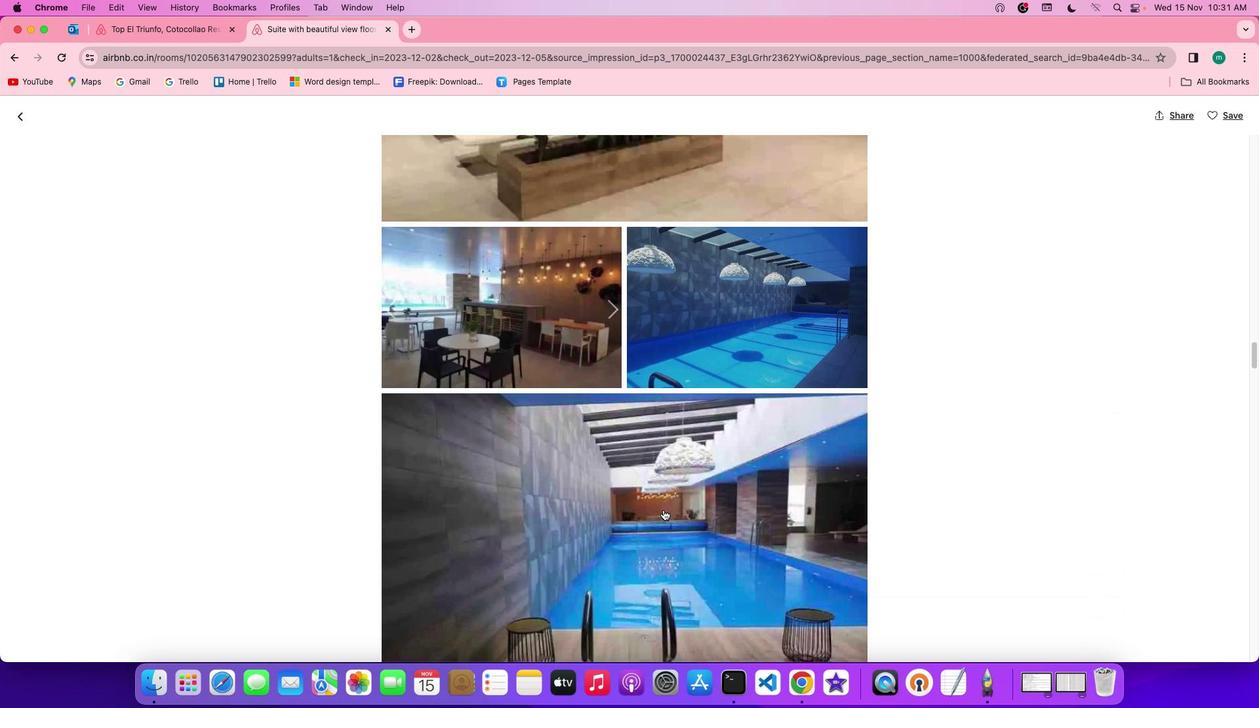 
Action: Mouse scrolled (663, 510) with delta (0, -1)
Screenshot: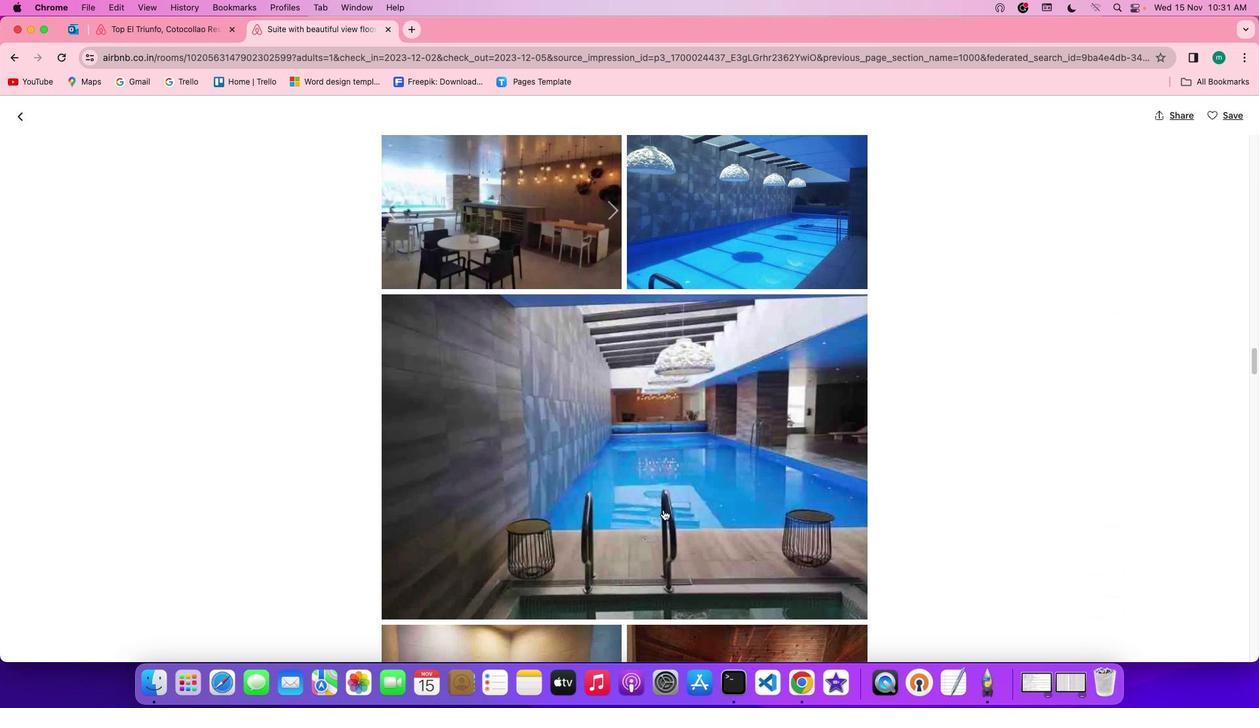 
Action: Mouse scrolled (663, 510) with delta (0, -1)
Screenshot: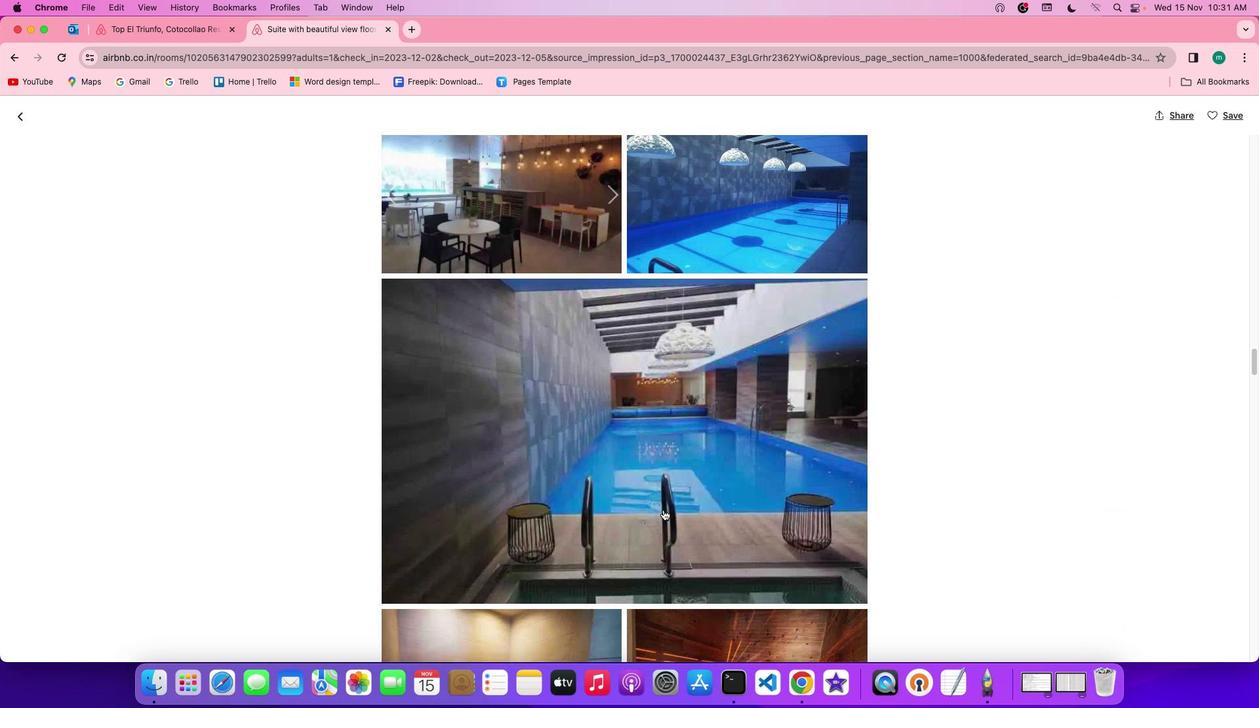 
Action: Mouse scrolled (663, 510) with delta (0, 0)
Screenshot: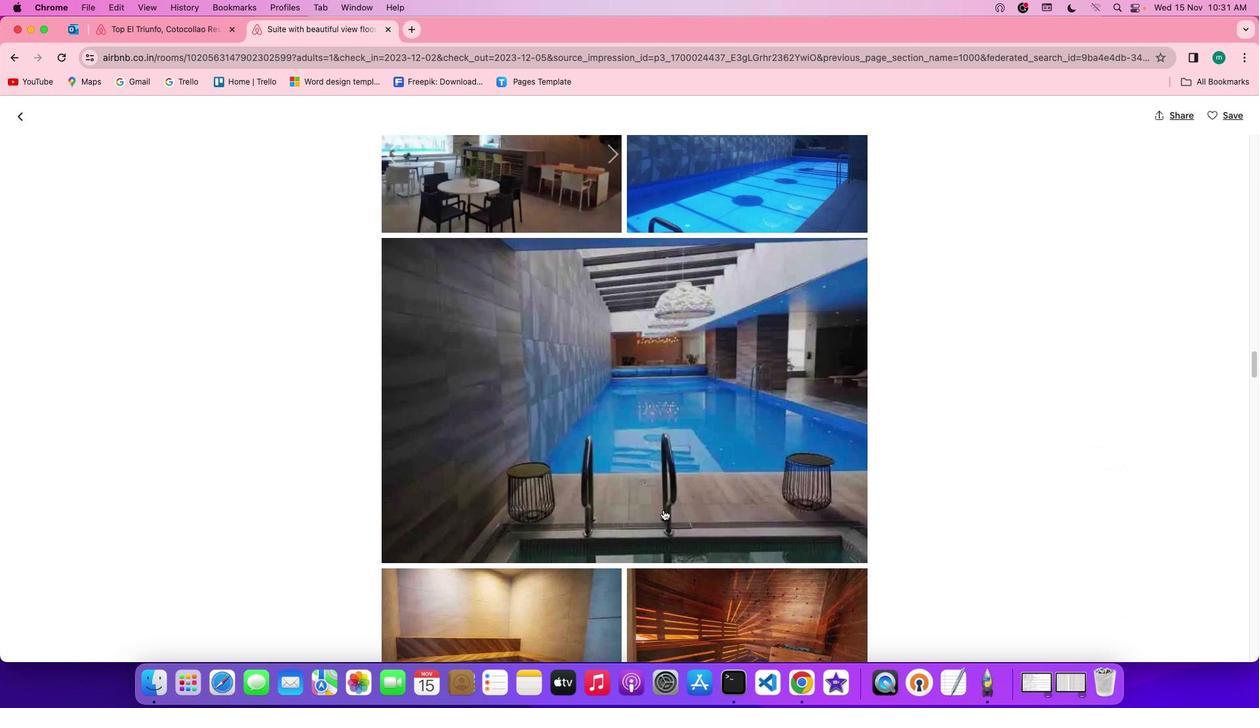 
Action: Mouse scrolled (663, 510) with delta (0, 0)
Screenshot: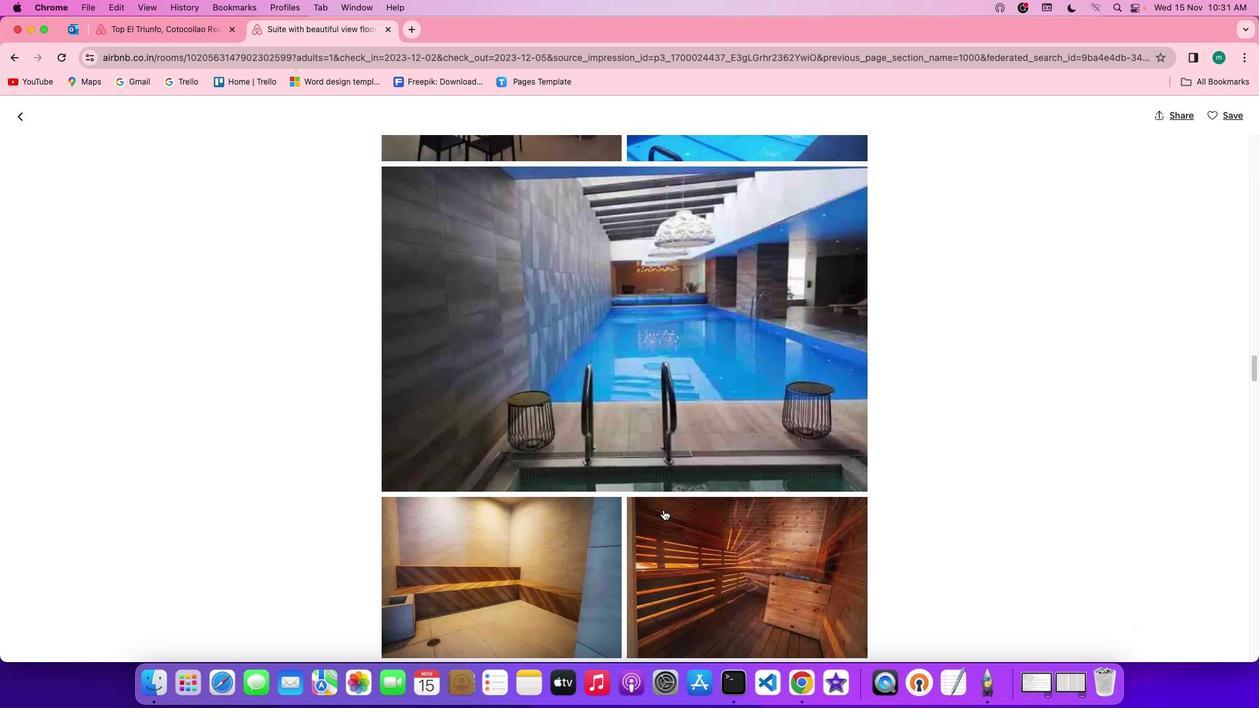 
Action: Mouse scrolled (663, 510) with delta (0, -1)
Screenshot: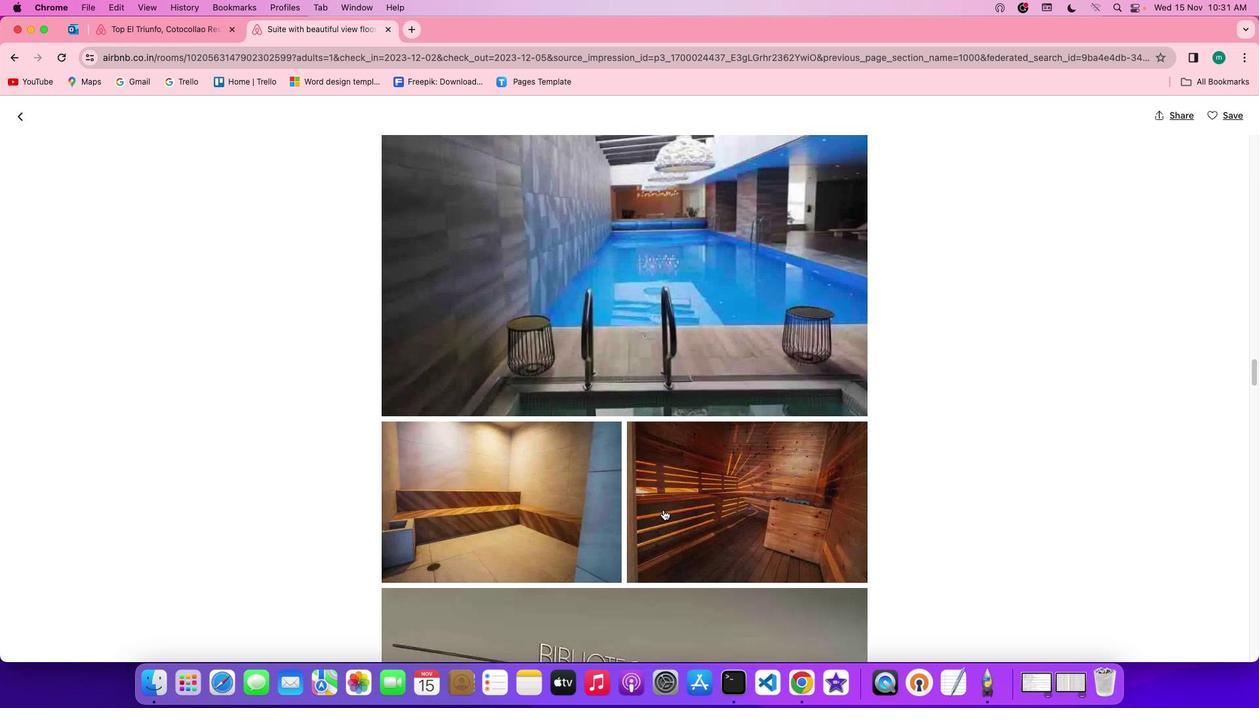 
Action: Mouse scrolled (663, 510) with delta (0, -2)
Screenshot: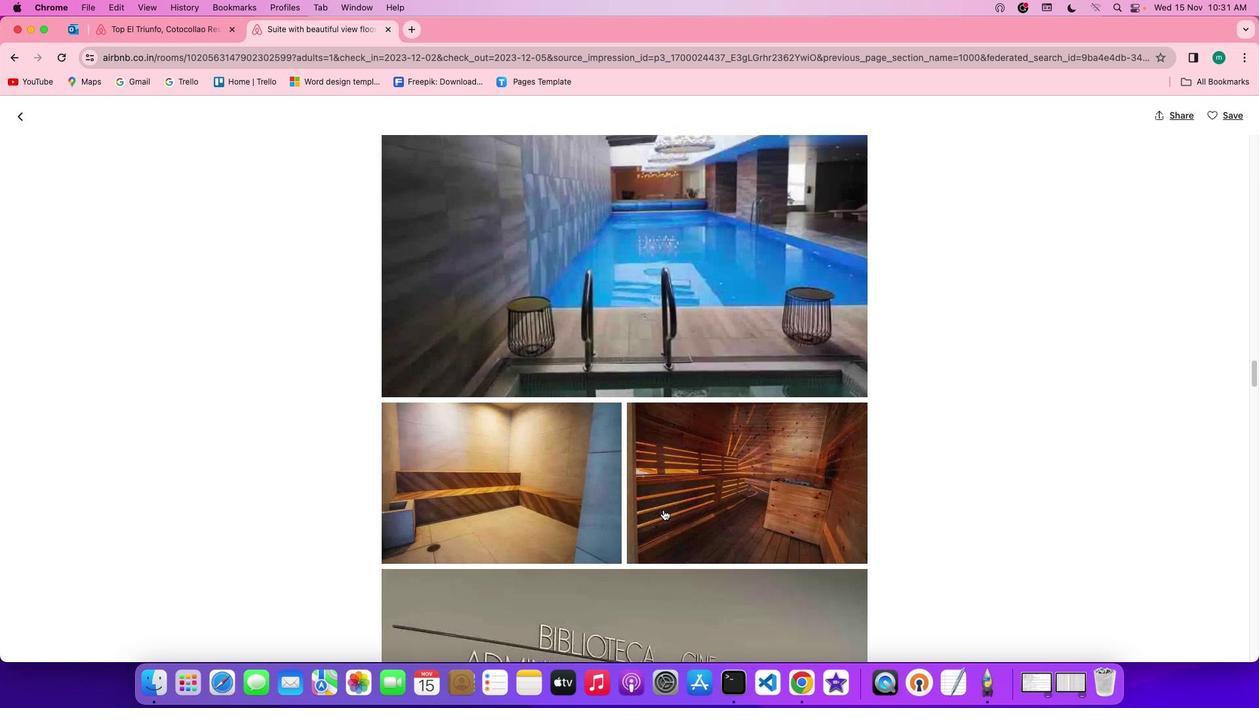 
Action: Mouse scrolled (663, 510) with delta (0, 0)
Screenshot: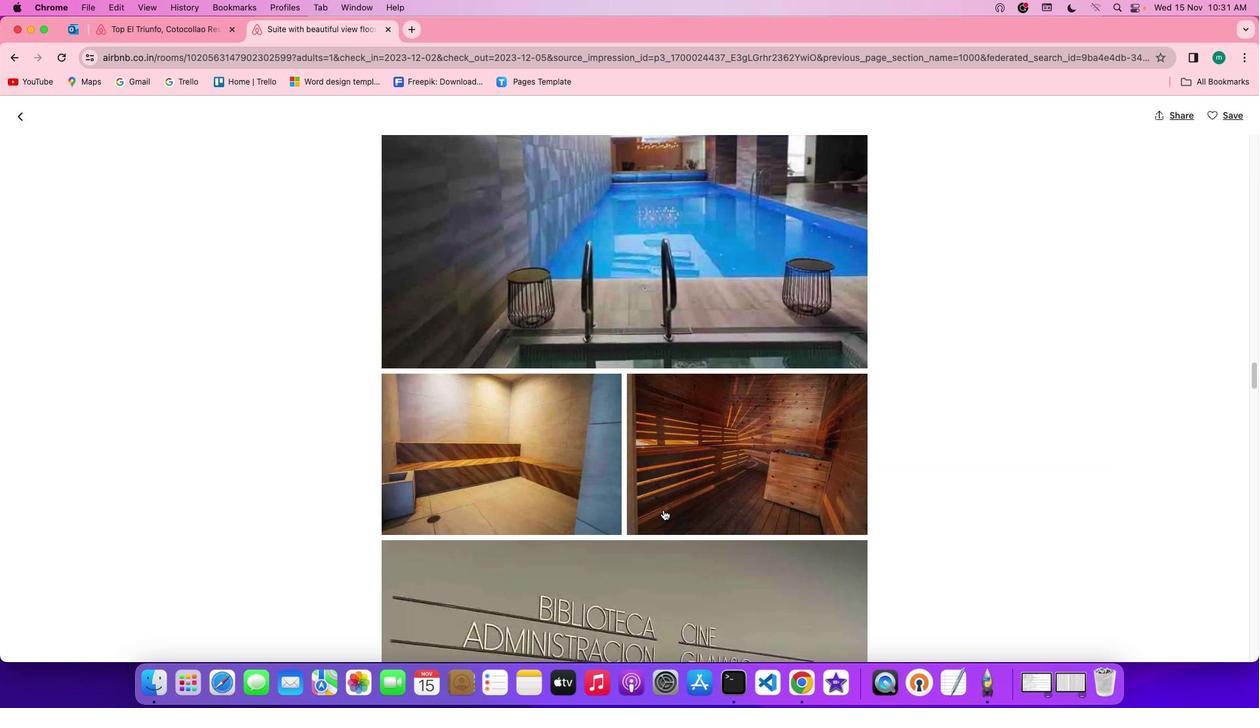 
Action: Mouse scrolled (663, 510) with delta (0, 0)
Screenshot: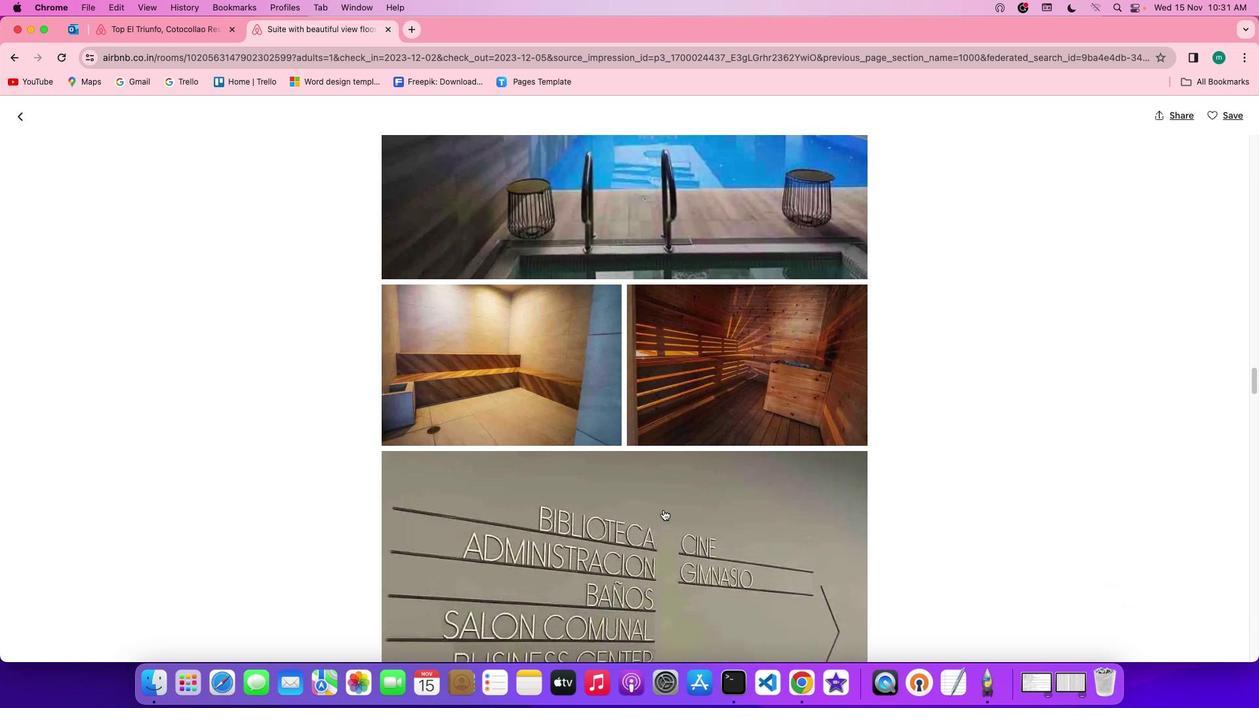 
Action: Mouse scrolled (663, 510) with delta (0, -1)
Screenshot: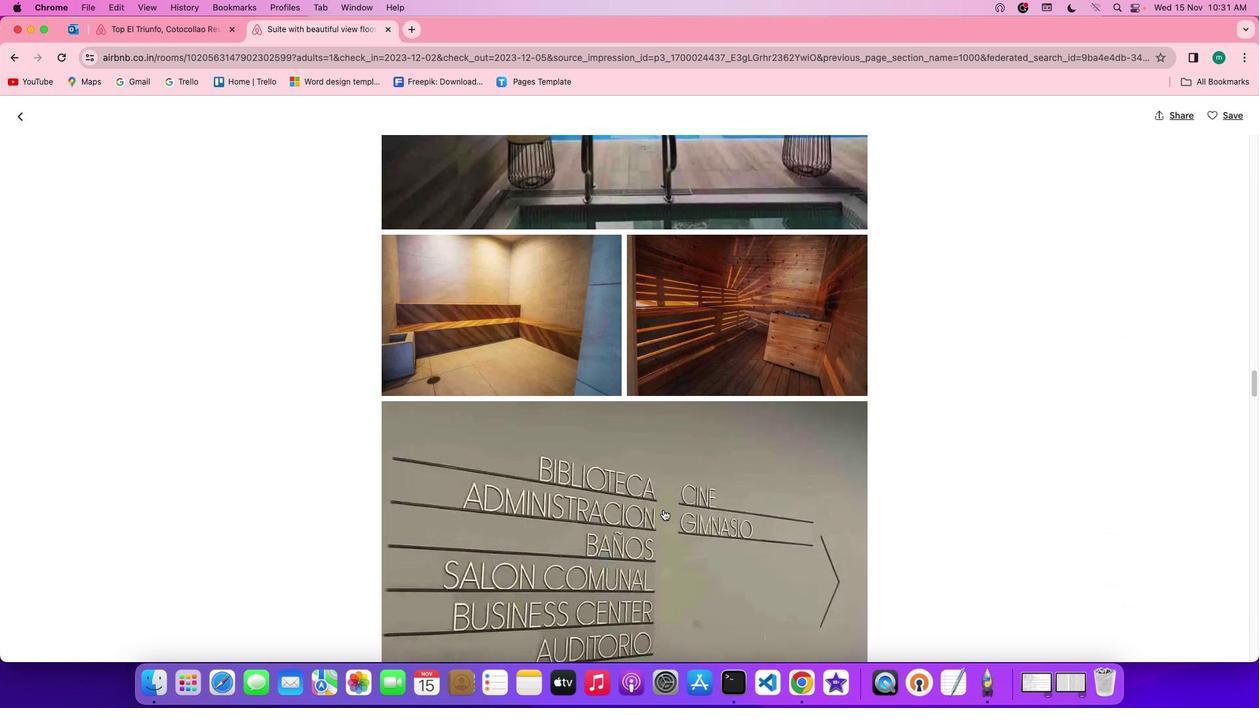 
Action: Mouse scrolled (663, 510) with delta (0, -1)
Screenshot: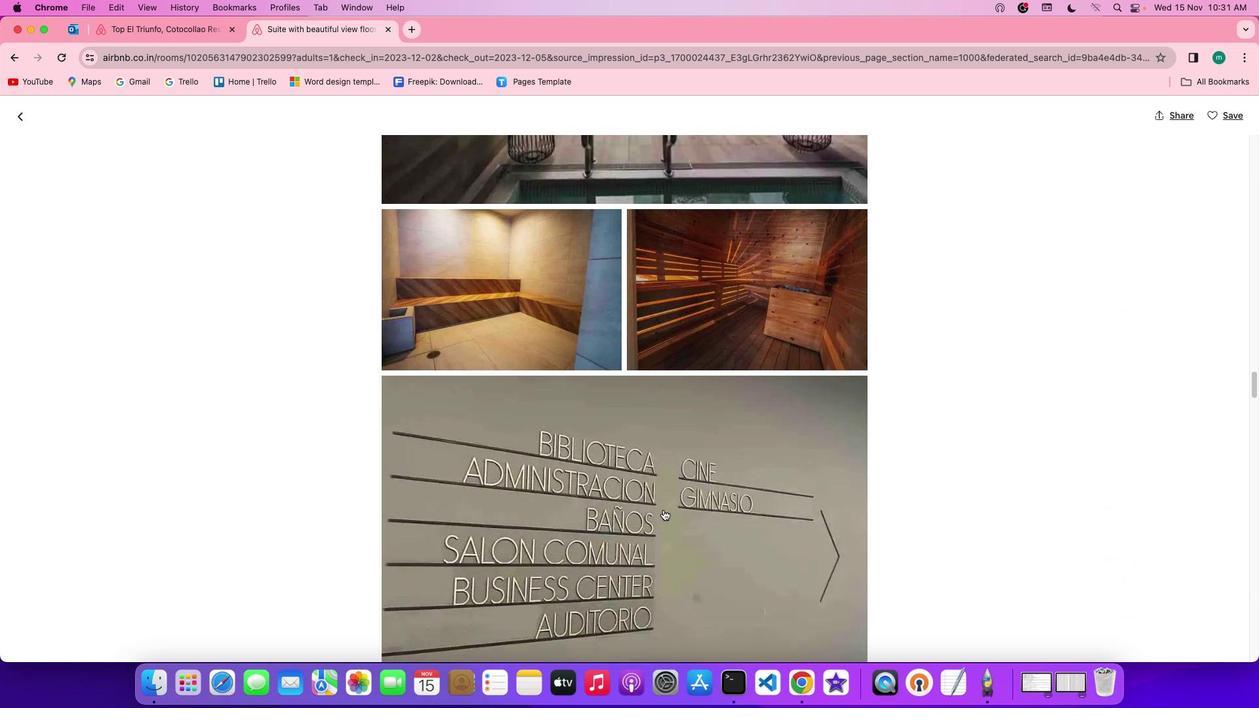 
Action: Mouse scrolled (663, 510) with delta (0, 0)
Screenshot: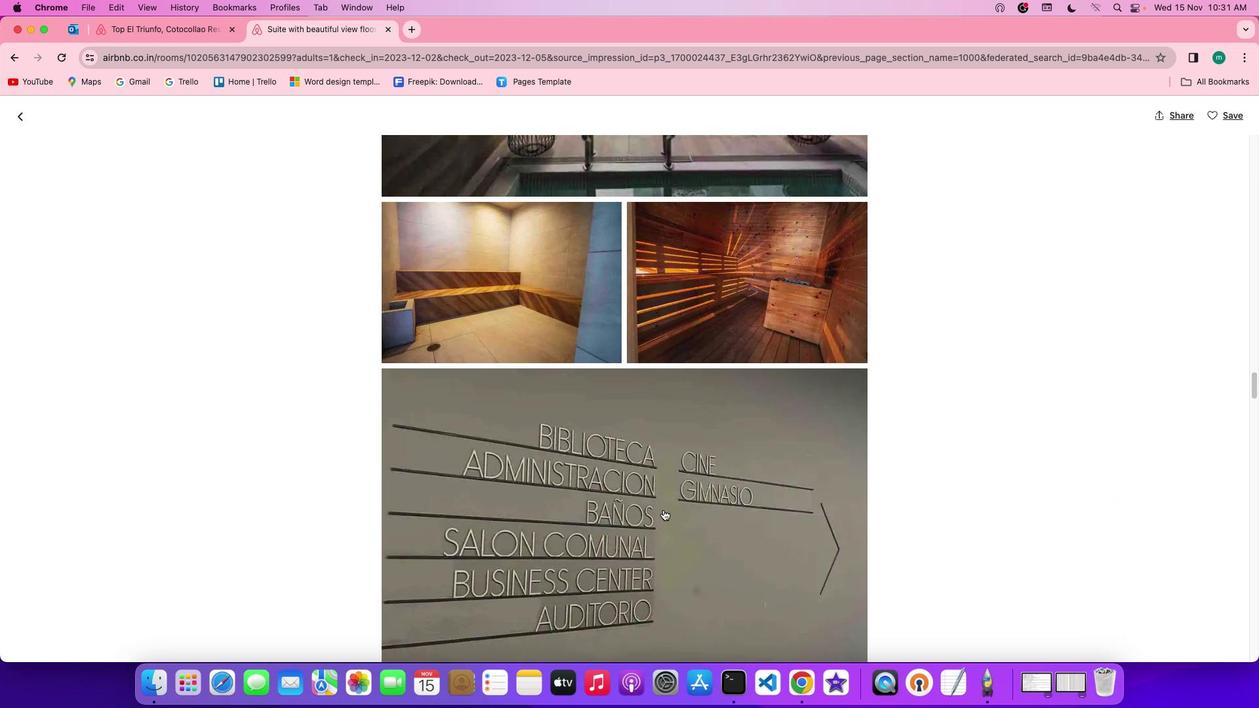 
Action: Mouse scrolled (663, 510) with delta (0, 0)
Screenshot: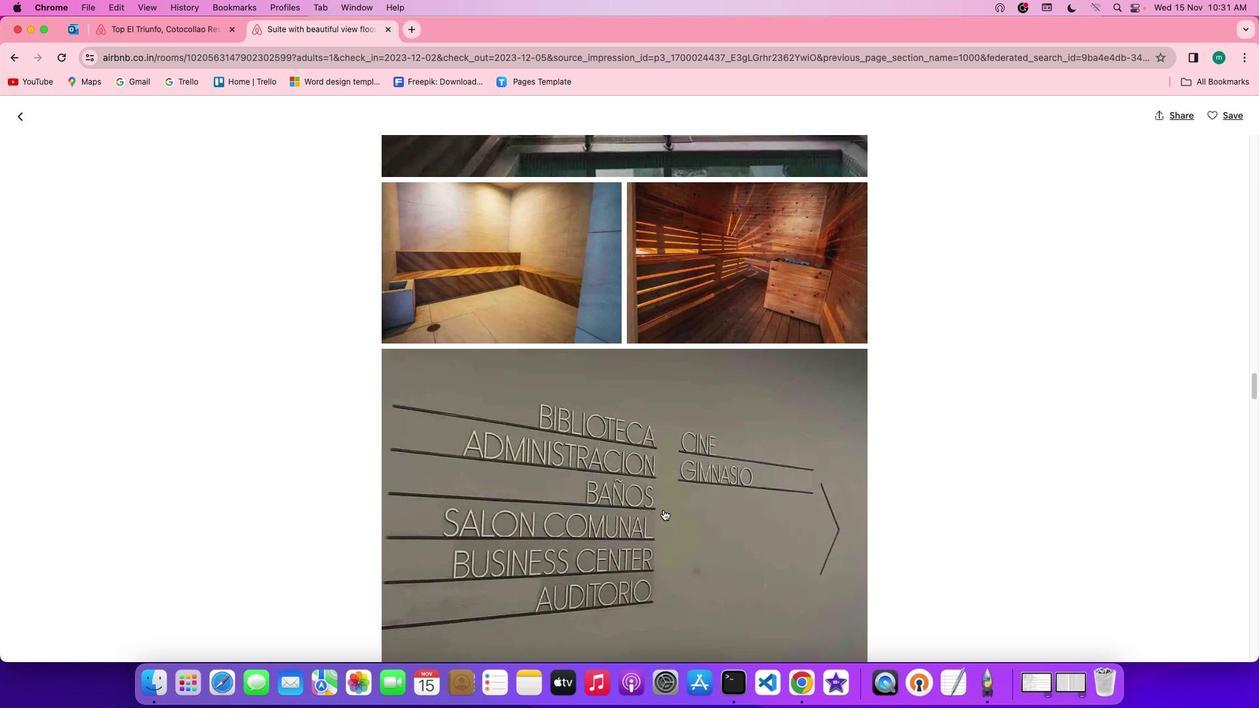 
Action: Mouse scrolled (663, 510) with delta (0, 0)
Screenshot: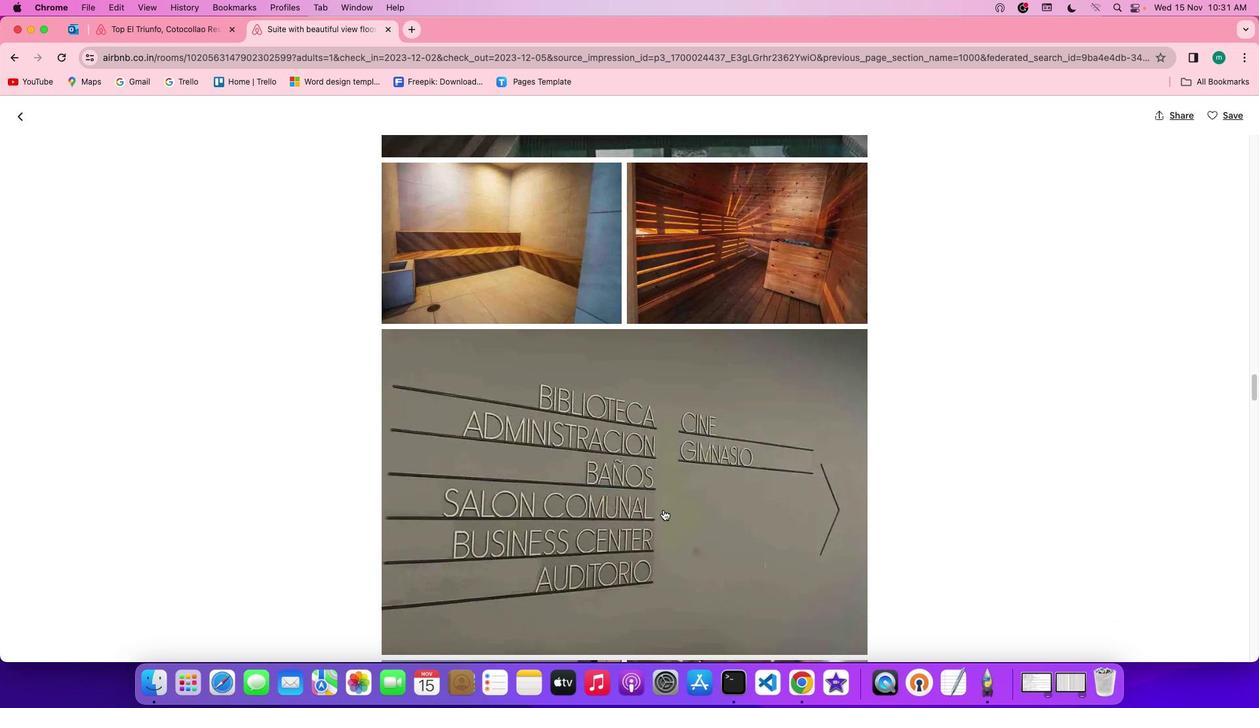 
Action: Mouse scrolled (663, 510) with delta (0, 0)
Screenshot: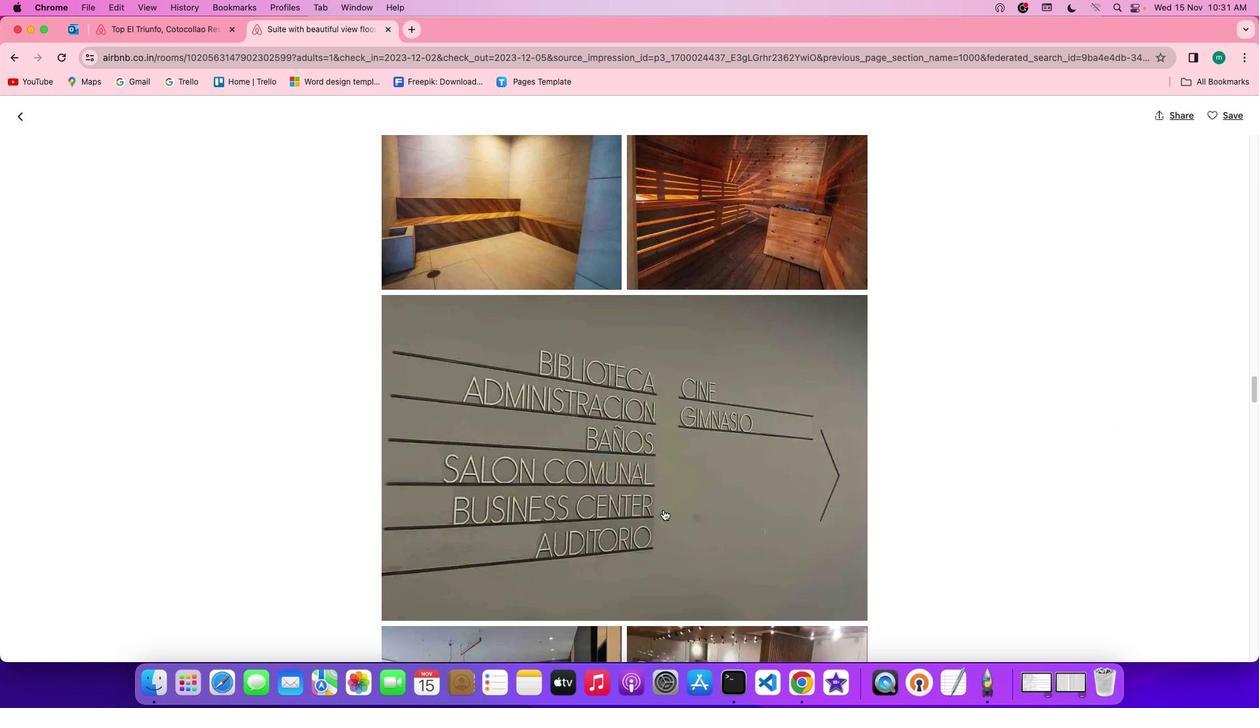 
Action: Mouse scrolled (663, 510) with delta (0, 0)
Screenshot: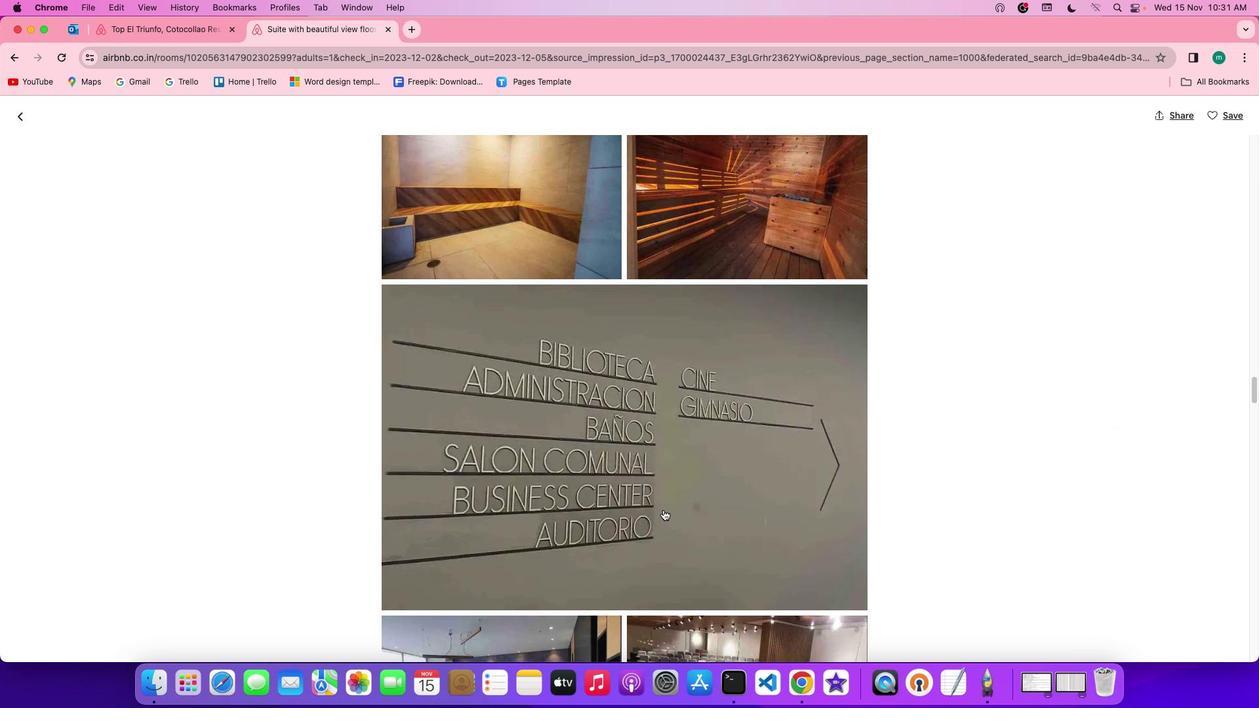 
Action: Mouse scrolled (663, 510) with delta (0, 0)
Screenshot: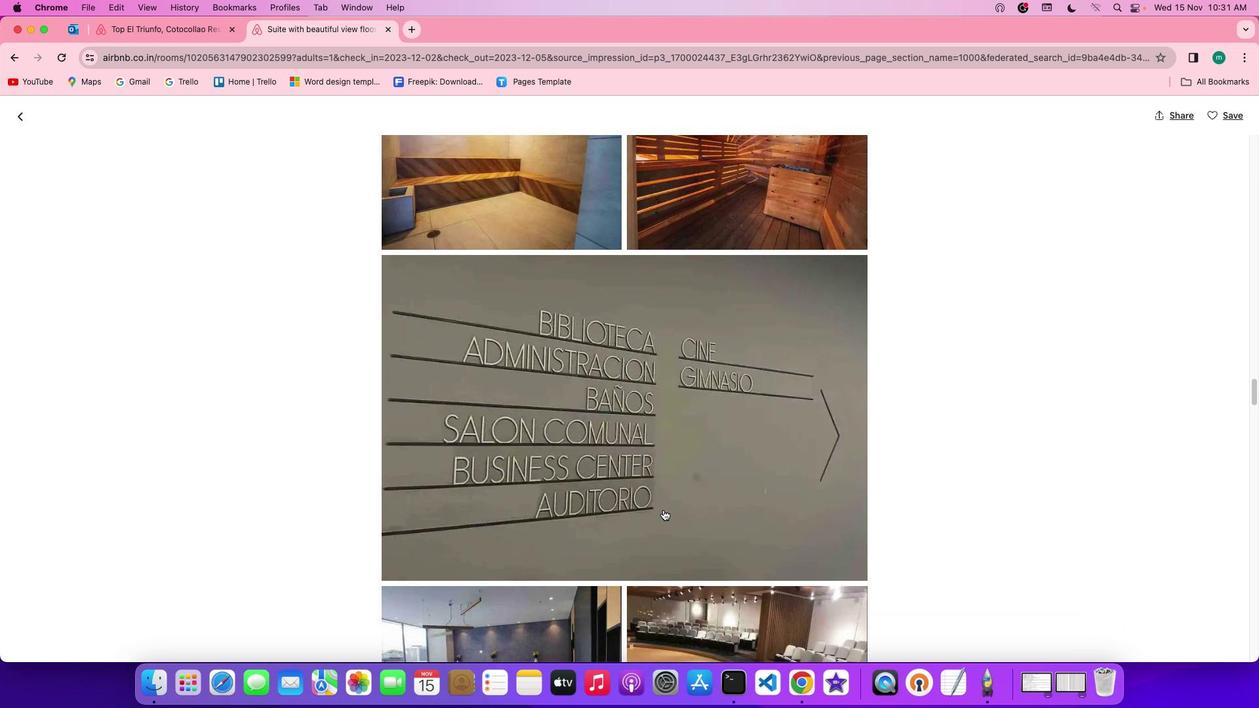 
Action: Mouse scrolled (663, 510) with delta (0, 0)
Screenshot: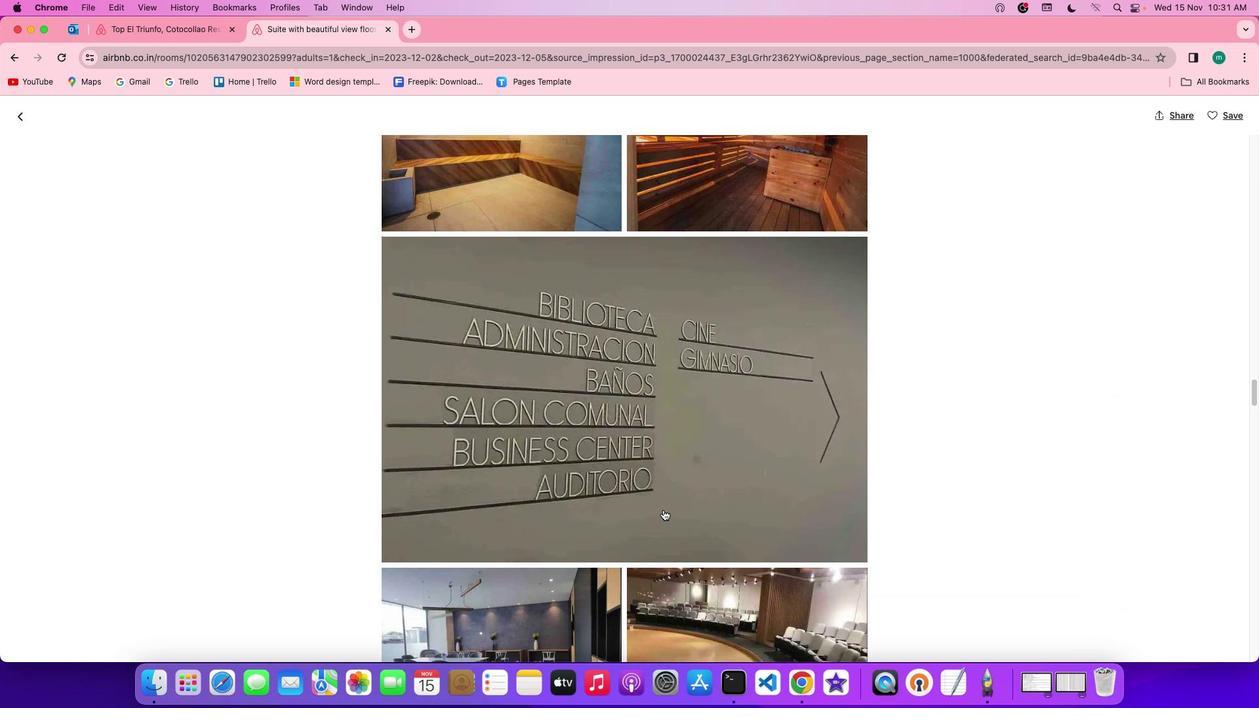 
Action: Mouse scrolled (663, 510) with delta (0, -1)
Screenshot: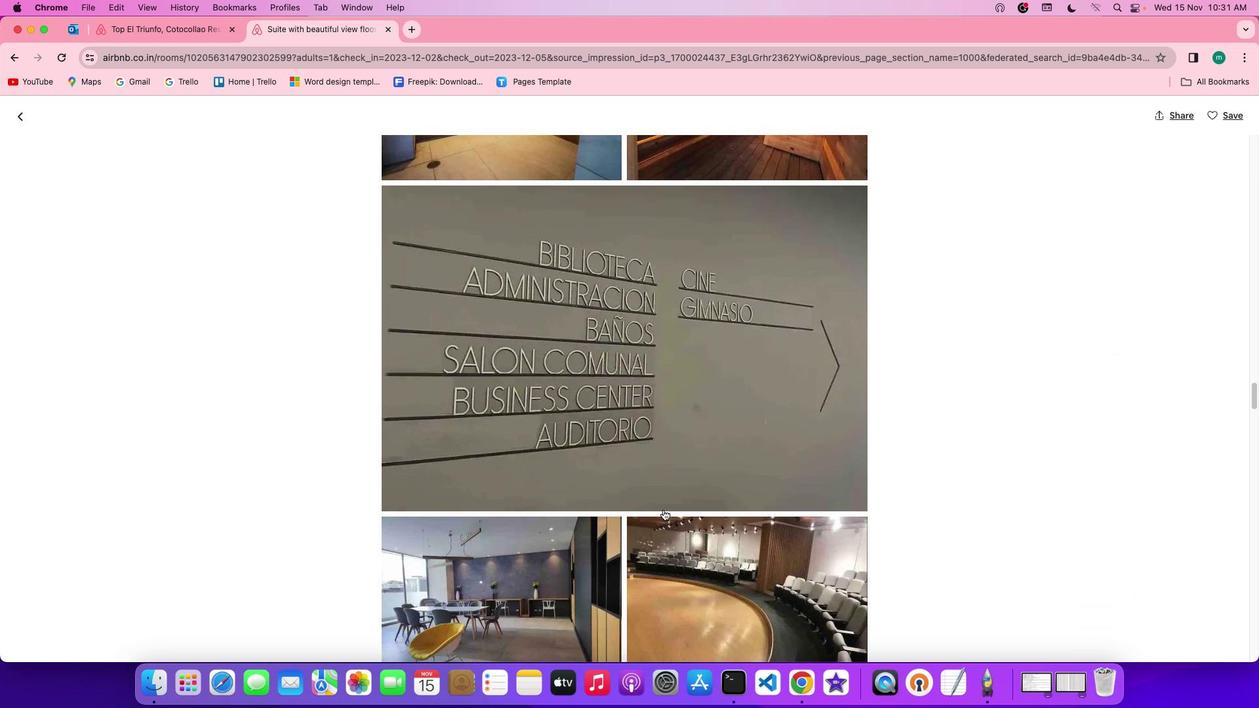 
Action: Mouse scrolled (663, 510) with delta (0, 0)
Screenshot: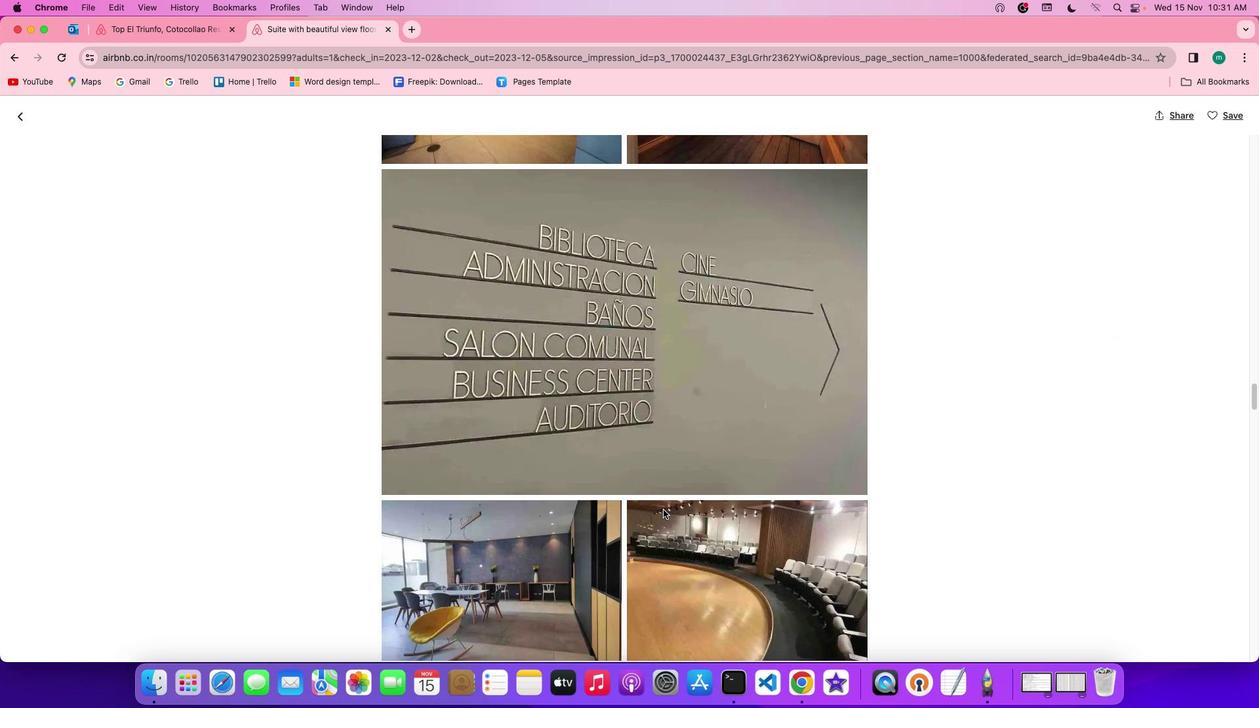 
Action: Mouse scrolled (663, 510) with delta (0, 0)
Screenshot: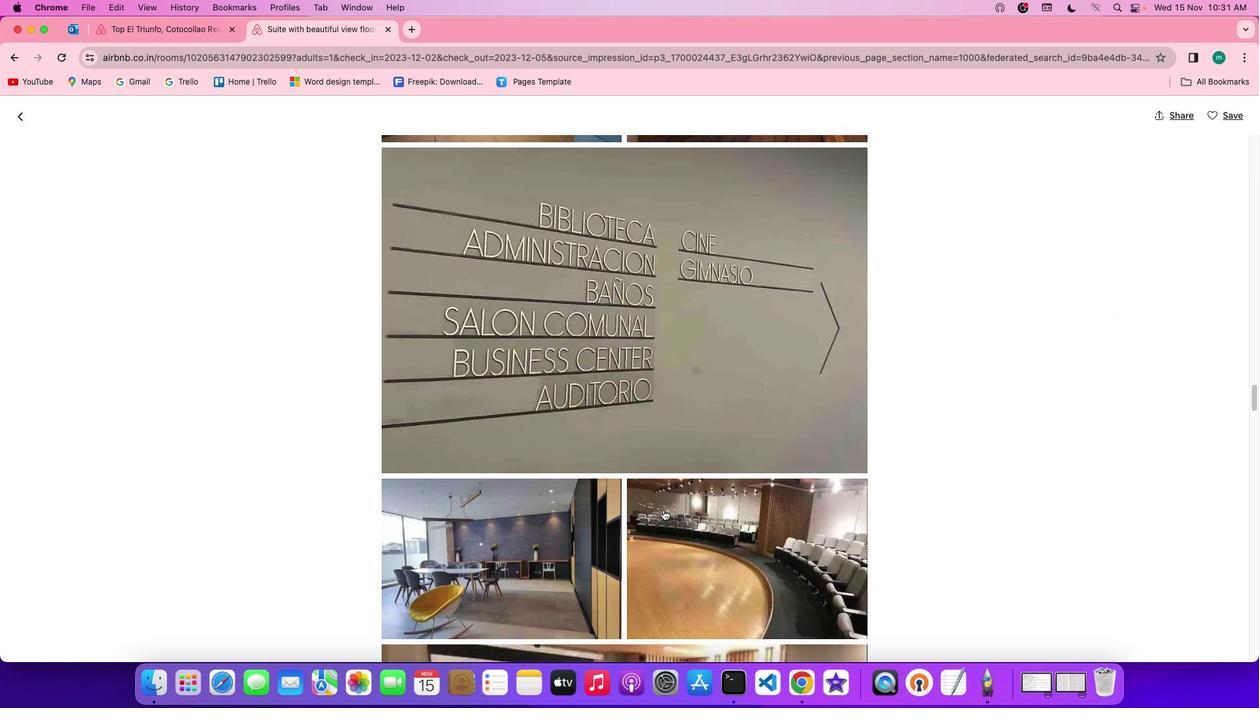 
Action: Mouse scrolled (663, 510) with delta (0, -1)
Screenshot: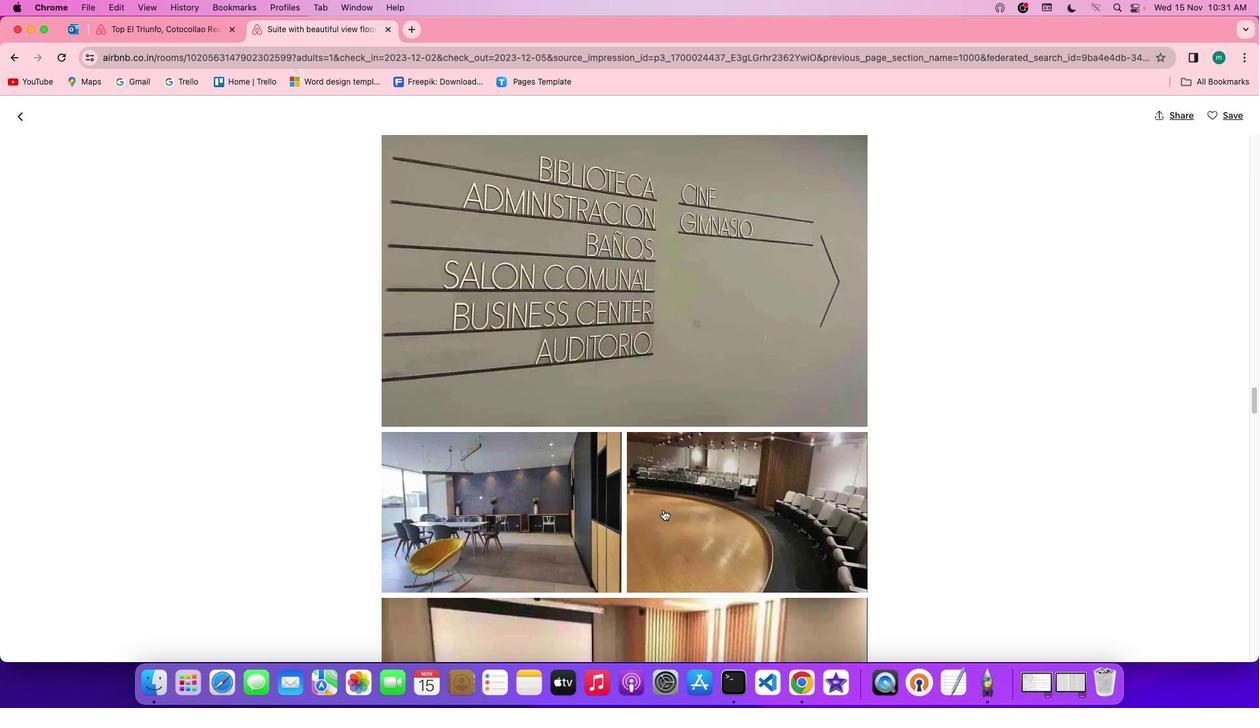 
Action: Mouse scrolled (663, 510) with delta (0, -1)
Screenshot: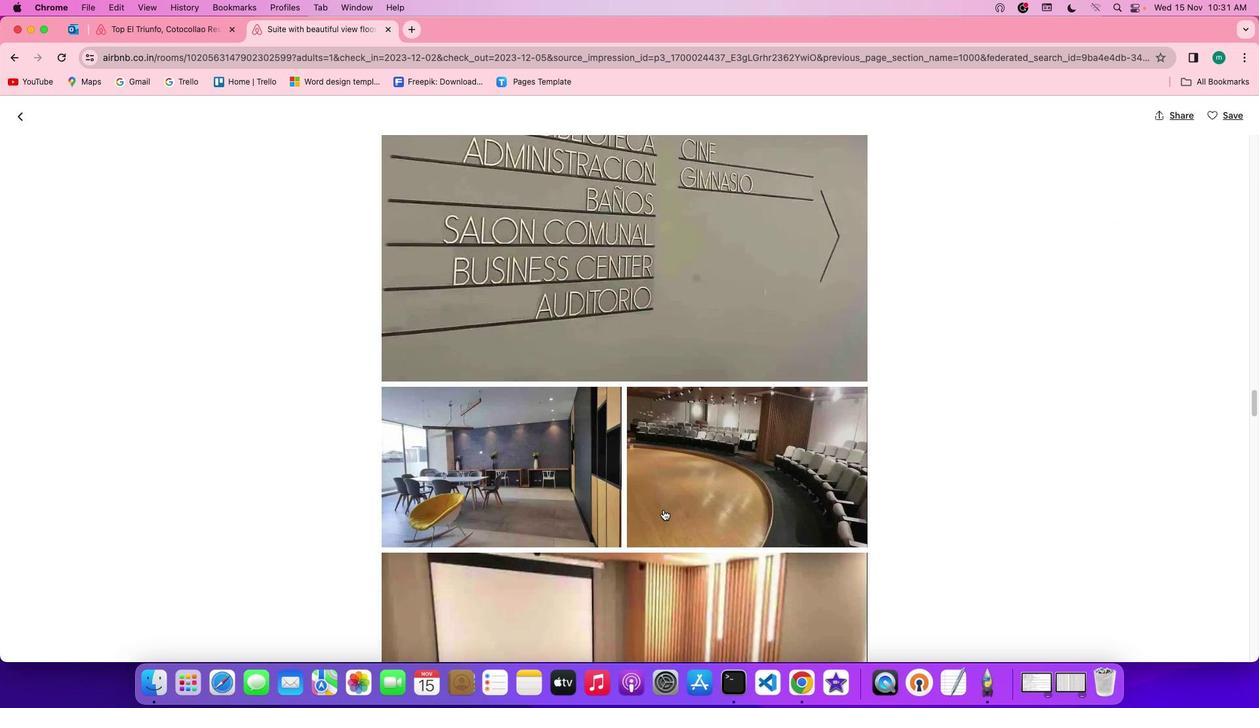
Action: Mouse scrolled (663, 510) with delta (0, 0)
Screenshot: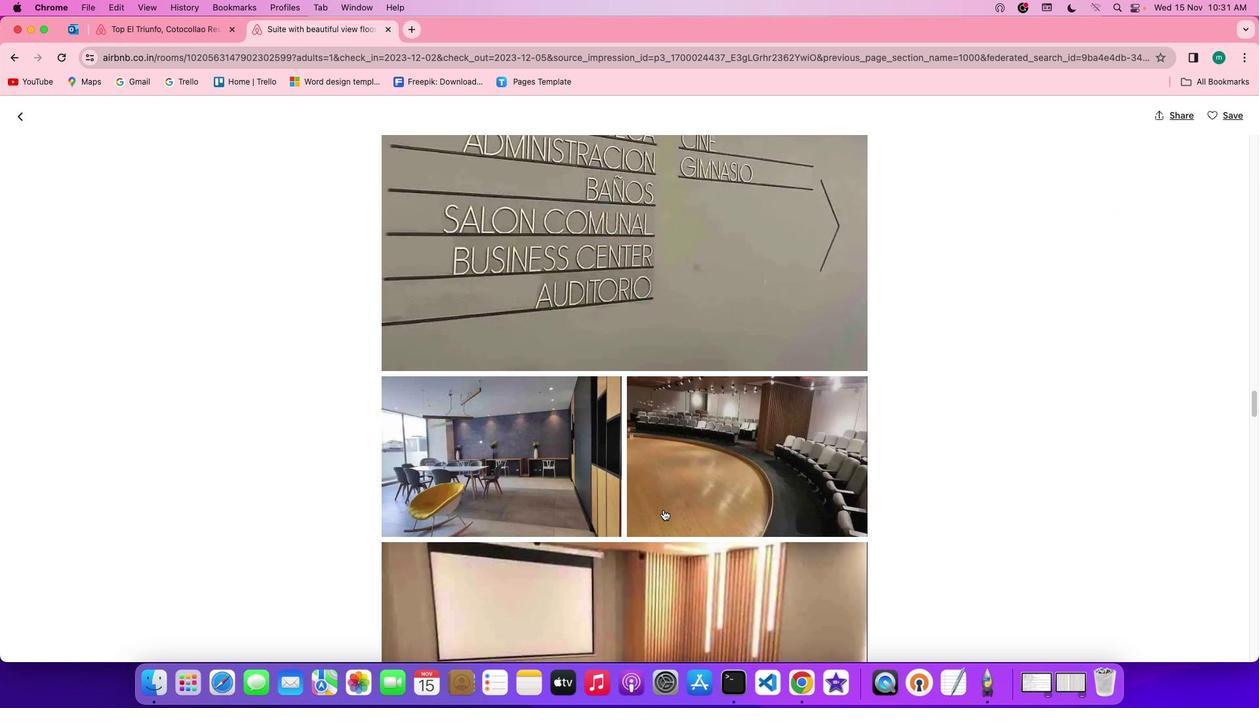 
Action: Mouse scrolled (663, 510) with delta (0, 0)
Screenshot: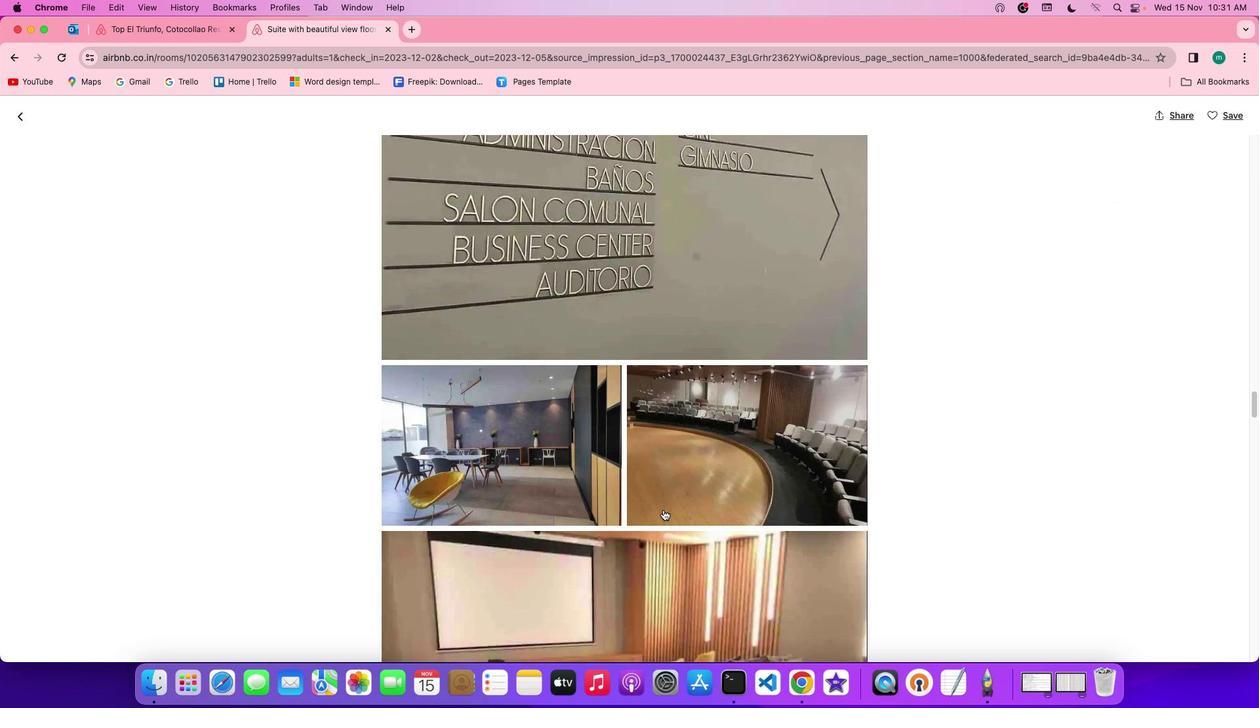 
Action: Mouse scrolled (663, 510) with delta (0, 0)
Screenshot: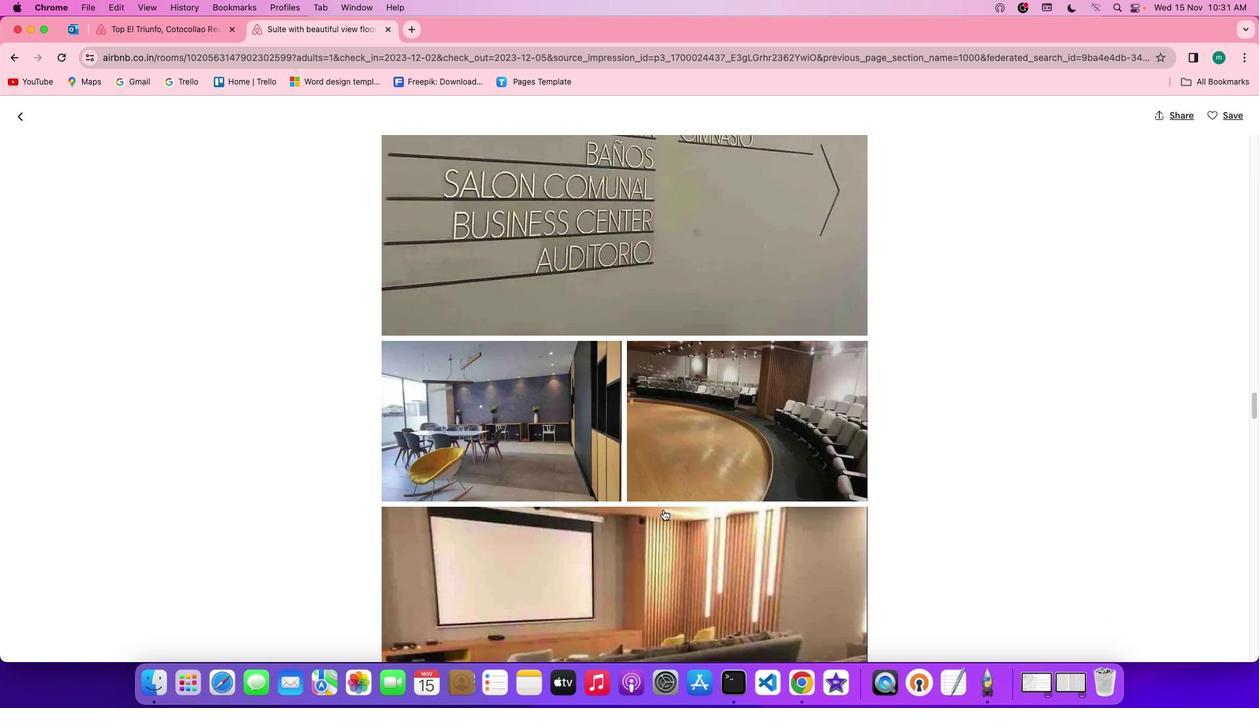 
Action: Mouse scrolled (663, 510) with delta (0, 0)
Screenshot: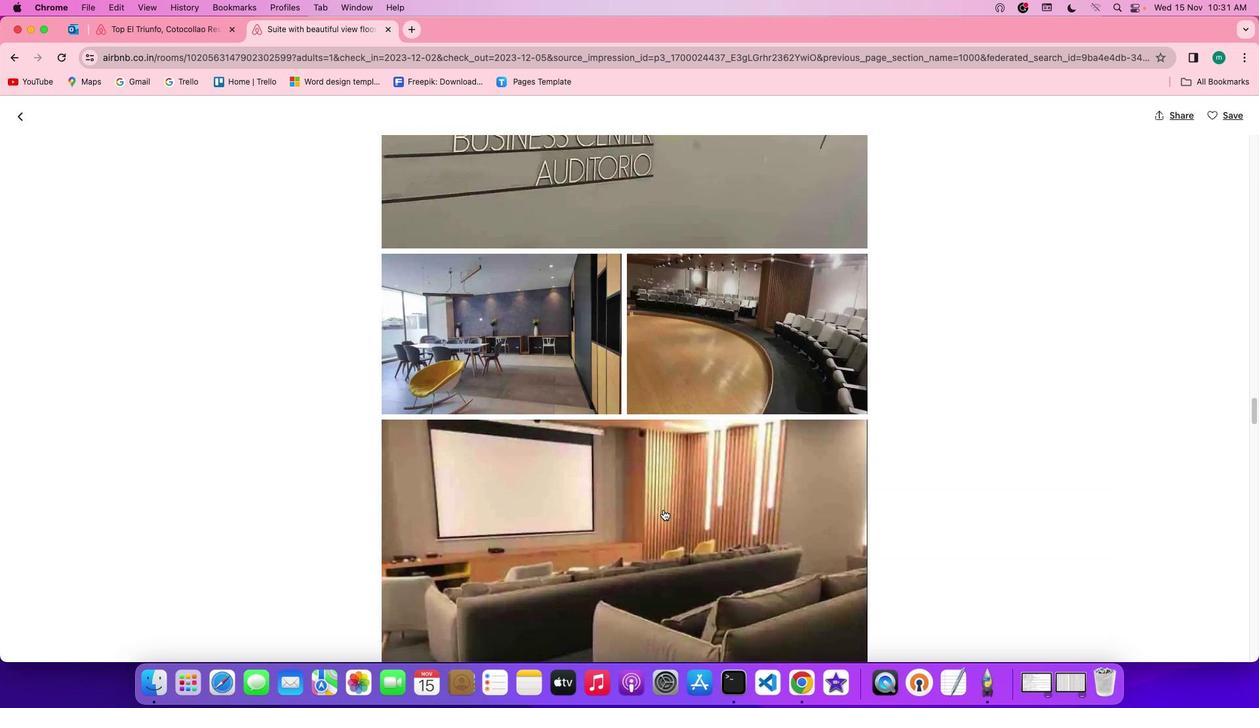 
Action: Mouse scrolled (663, 510) with delta (0, 0)
Screenshot: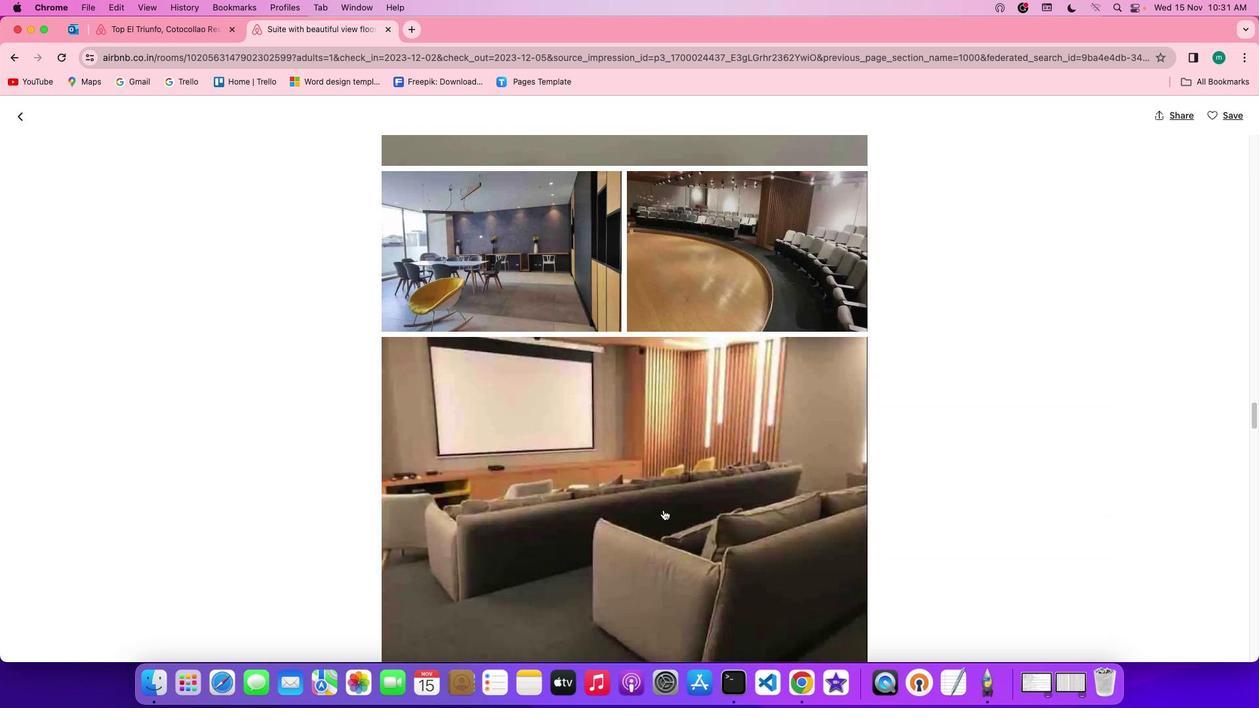 
Action: Mouse scrolled (663, 510) with delta (0, -1)
Screenshot: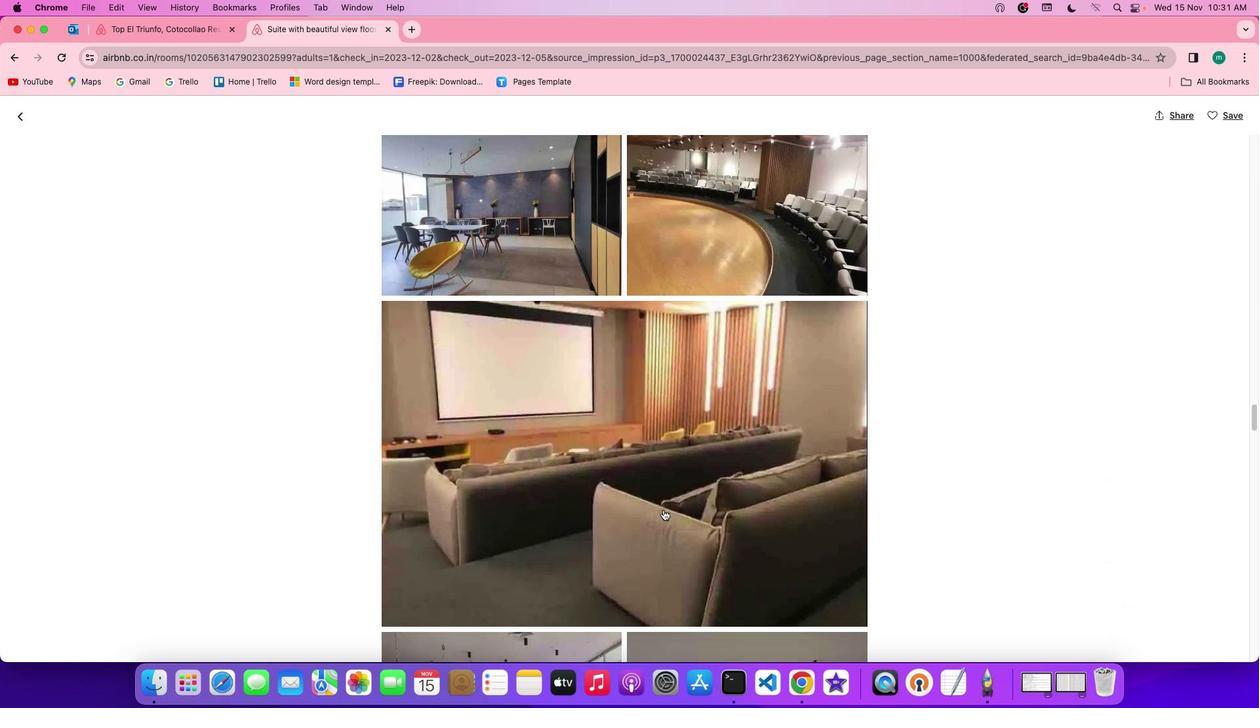 
Action: Mouse scrolled (663, 510) with delta (0, -2)
Screenshot: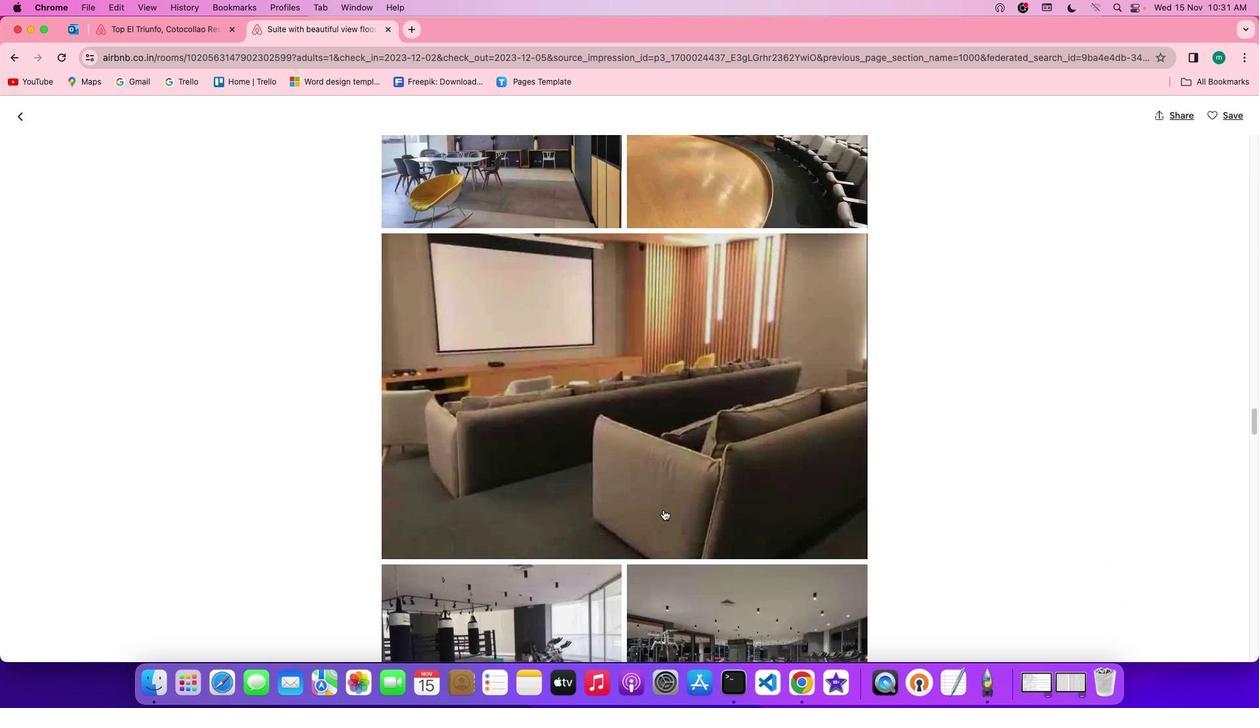 
Action: Mouse scrolled (663, 510) with delta (0, -2)
Screenshot: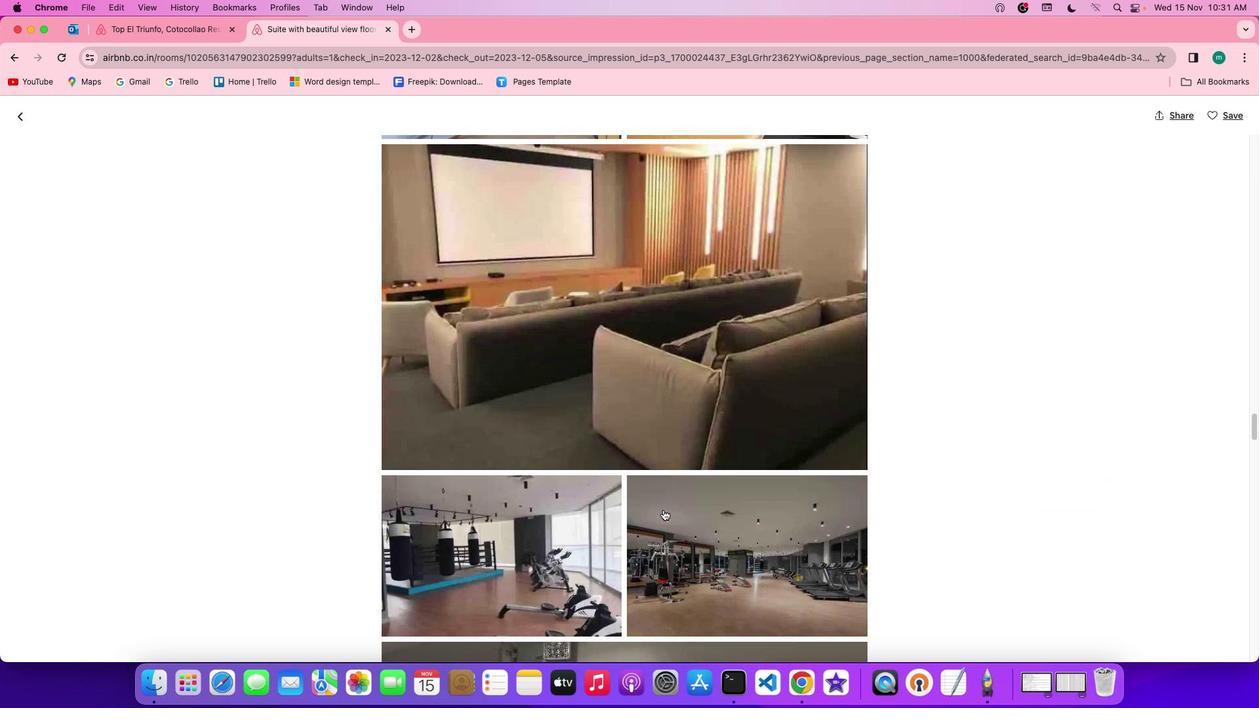 
Action: Mouse scrolled (663, 510) with delta (0, 0)
